 Task: Look for Airbnb properties in Balti, Moldova from 4th December, 2023 to 10th December, 2023 for 6 adults, 2 children.6 bedrooms having 6 beds and 6 bathrooms. Property type can be house. Amenities needed are: wifi, TV, free parkinig on premises, gym, breakfast. Booking option can be shelf check-in. Look for 3 properties as per requirement.
Action: Mouse moved to (596, 126)
Screenshot: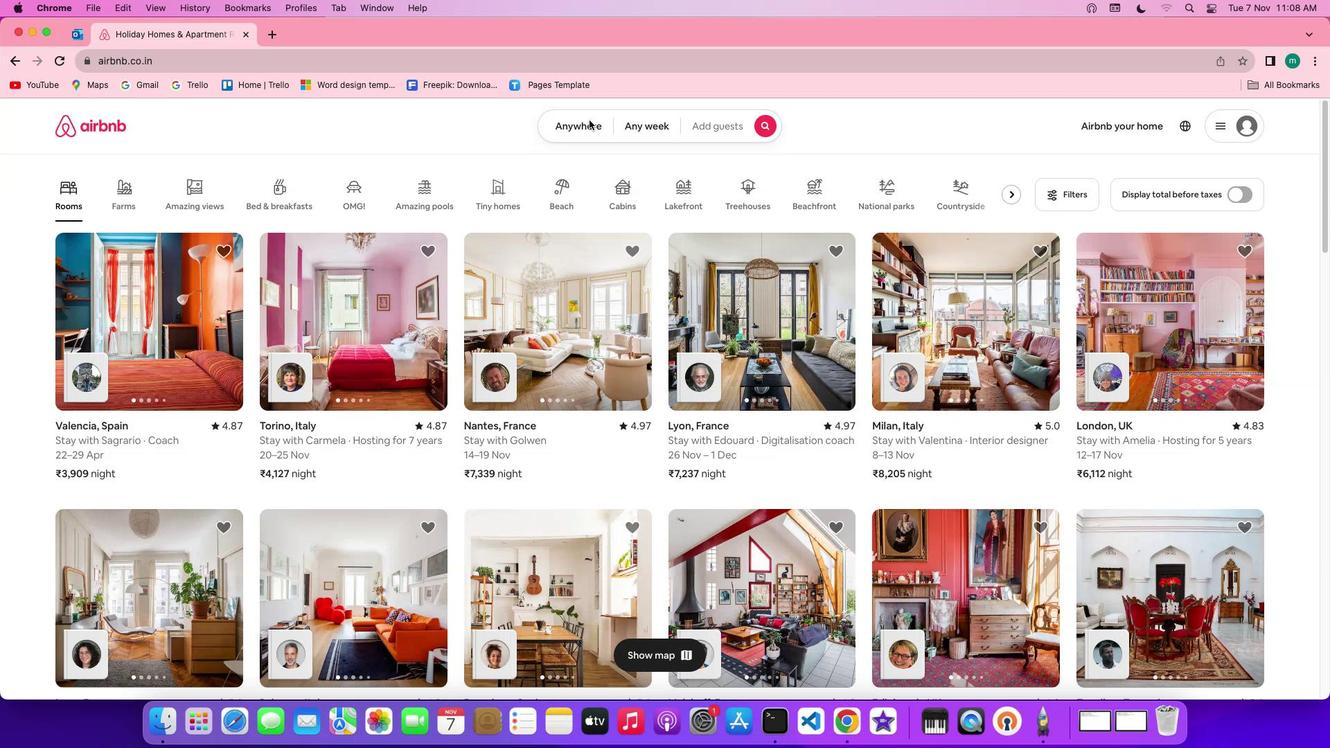 
Action: Mouse pressed left at (596, 126)
Screenshot: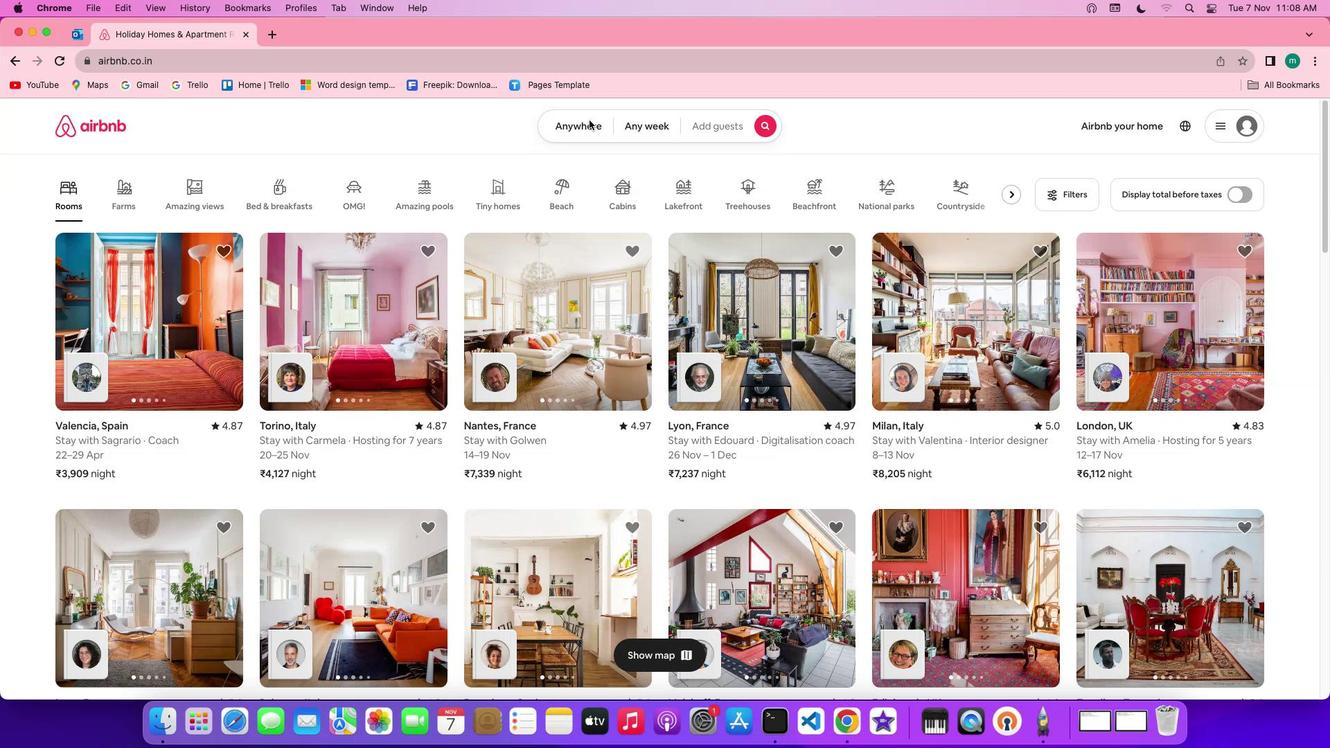 
Action: Mouse pressed left at (596, 126)
Screenshot: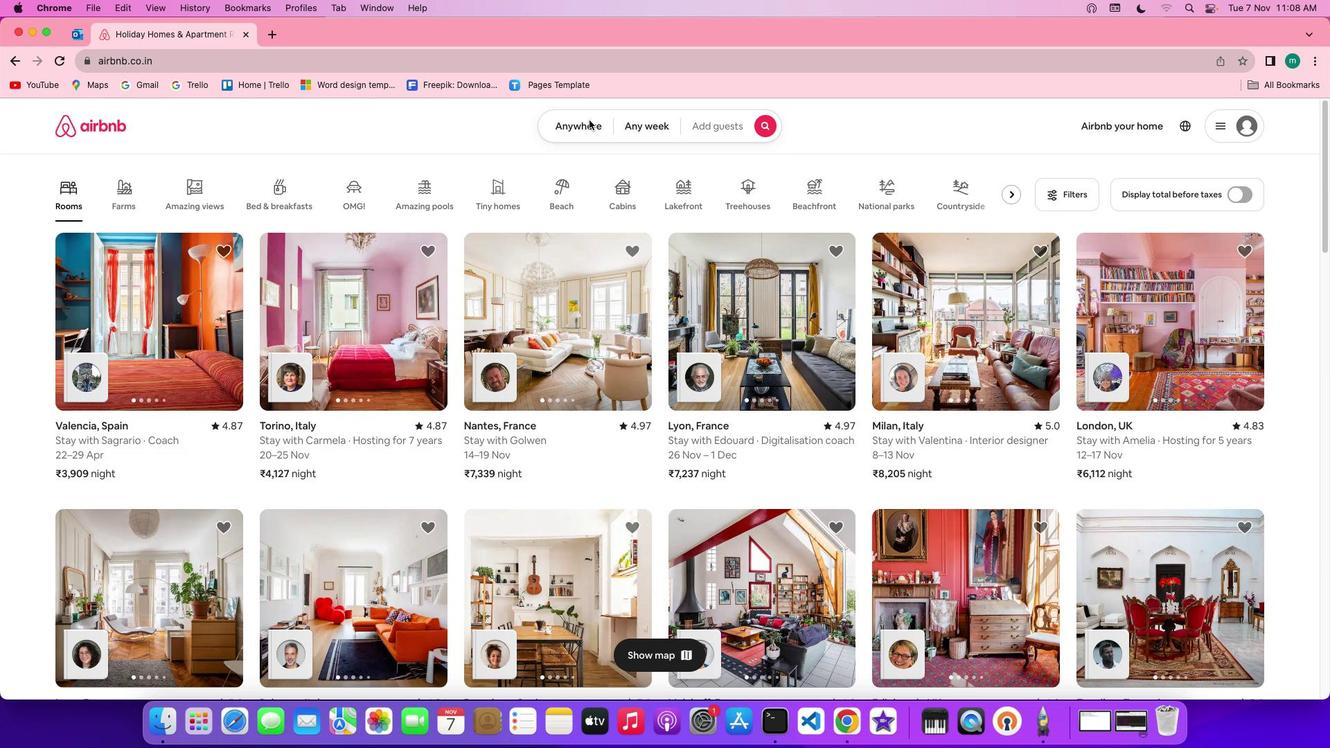 
Action: Mouse moved to (474, 190)
Screenshot: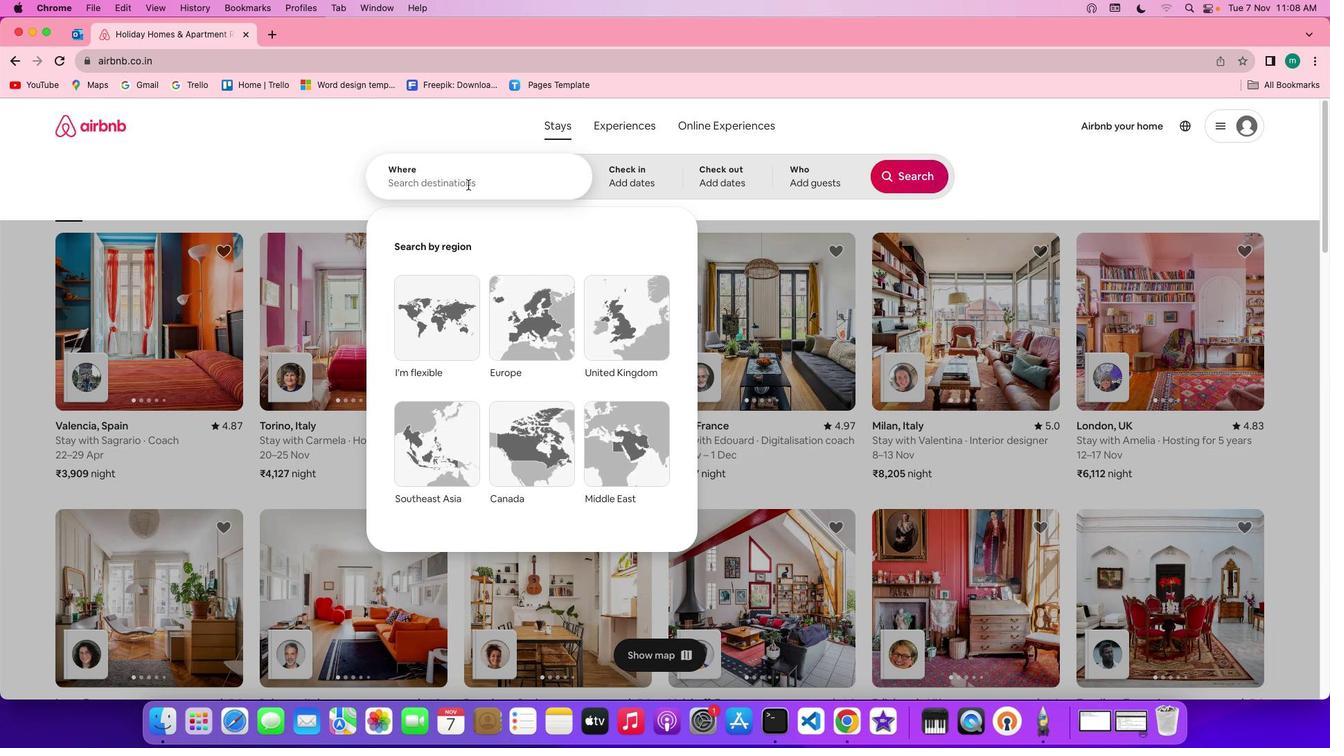 
Action: Mouse pressed left at (474, 190)
Screenshot: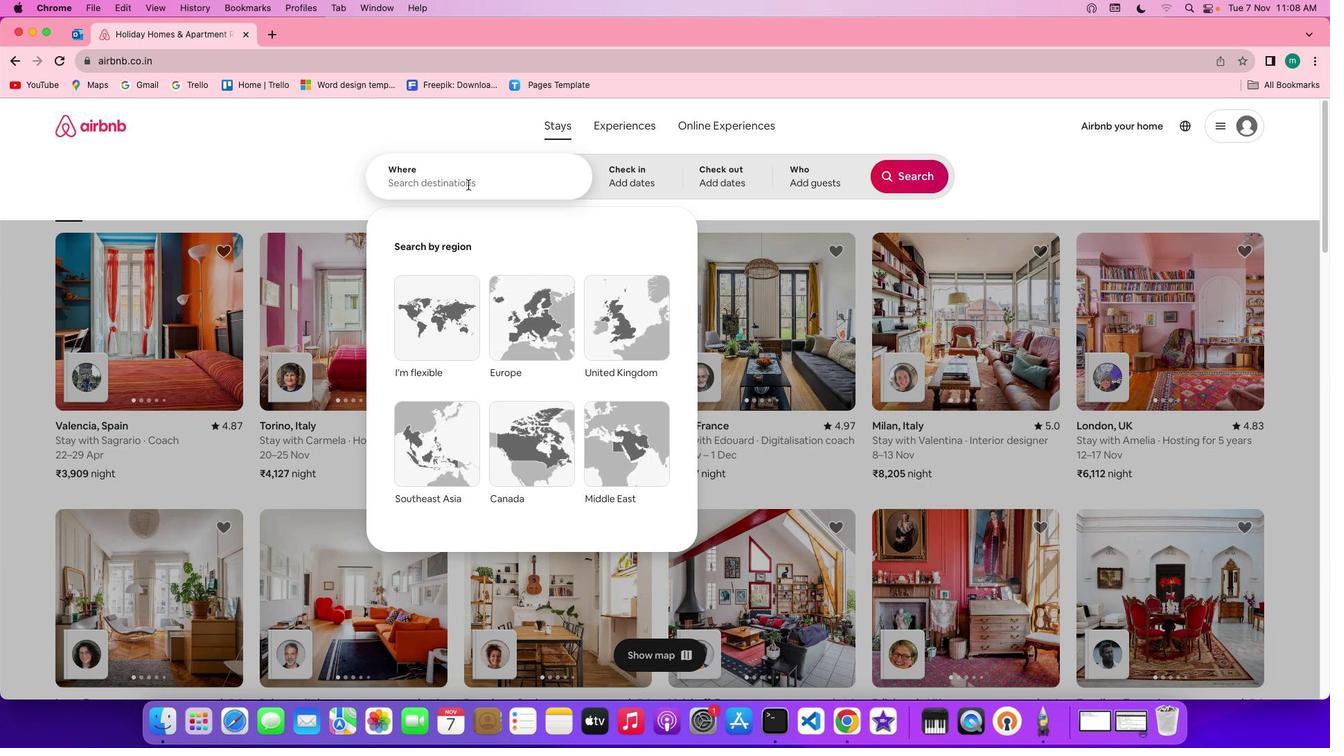 
Action: Key pressed Key.shift'B''a''l''t''i'','Key.spaceKey.shift'M''o''l''d''o''v''a'
Screenshot: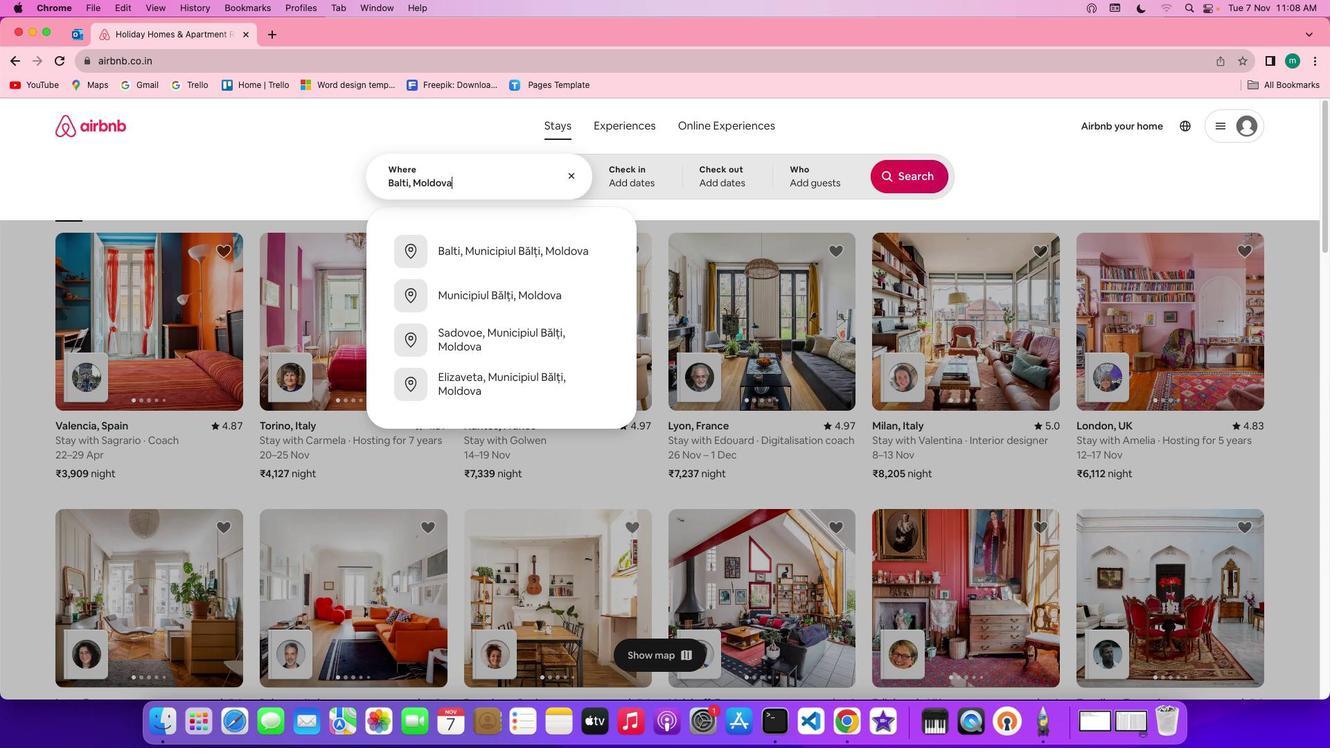 
Action: Mouse moved to (630, 193)
Screenshot: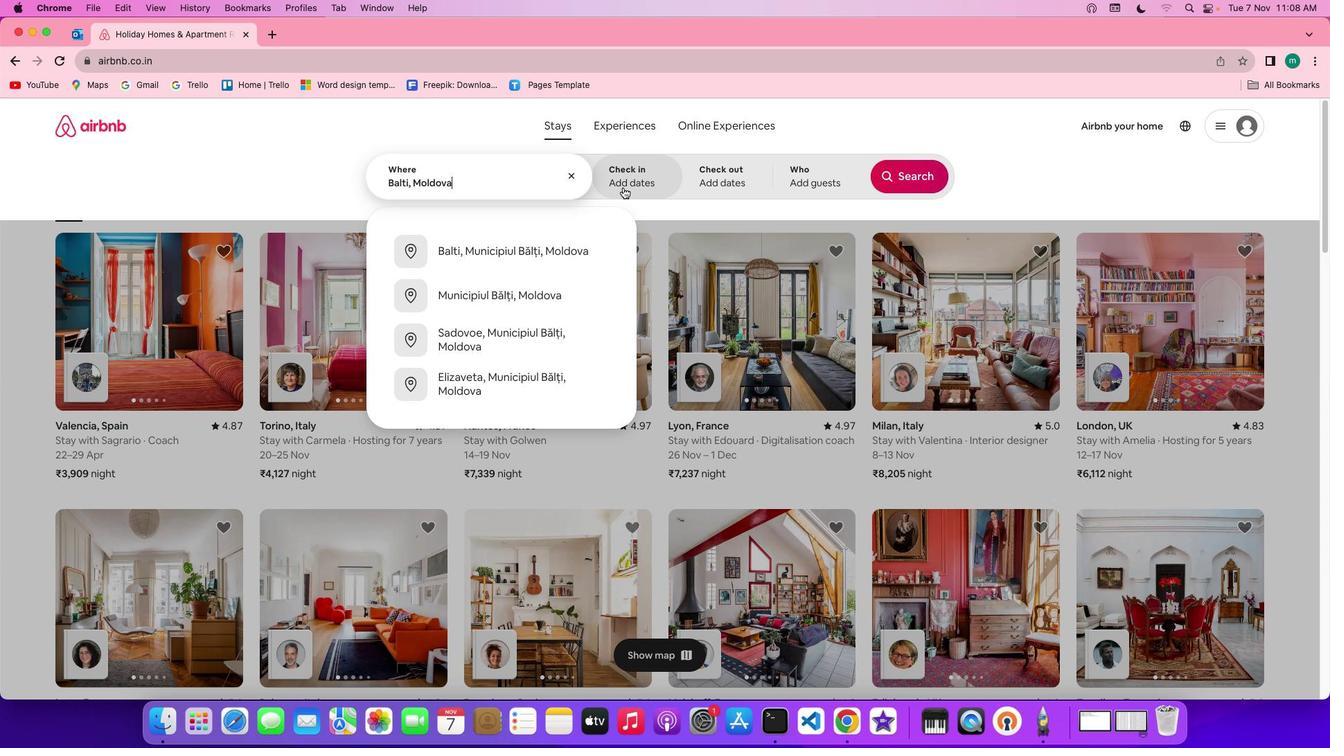 
Action: Mouse pressed left at (630, 193)
Screenshot: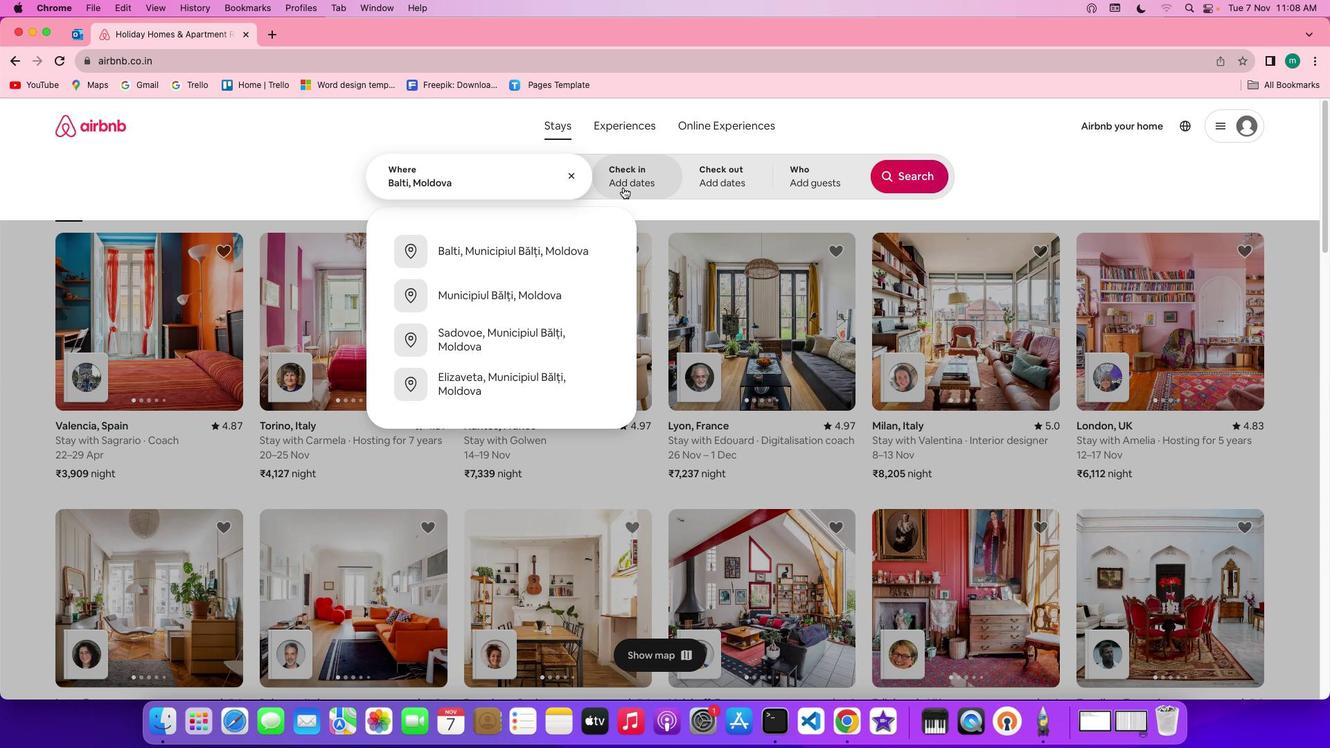 
Action: Mouse moved to (725, 383)
Screenshot: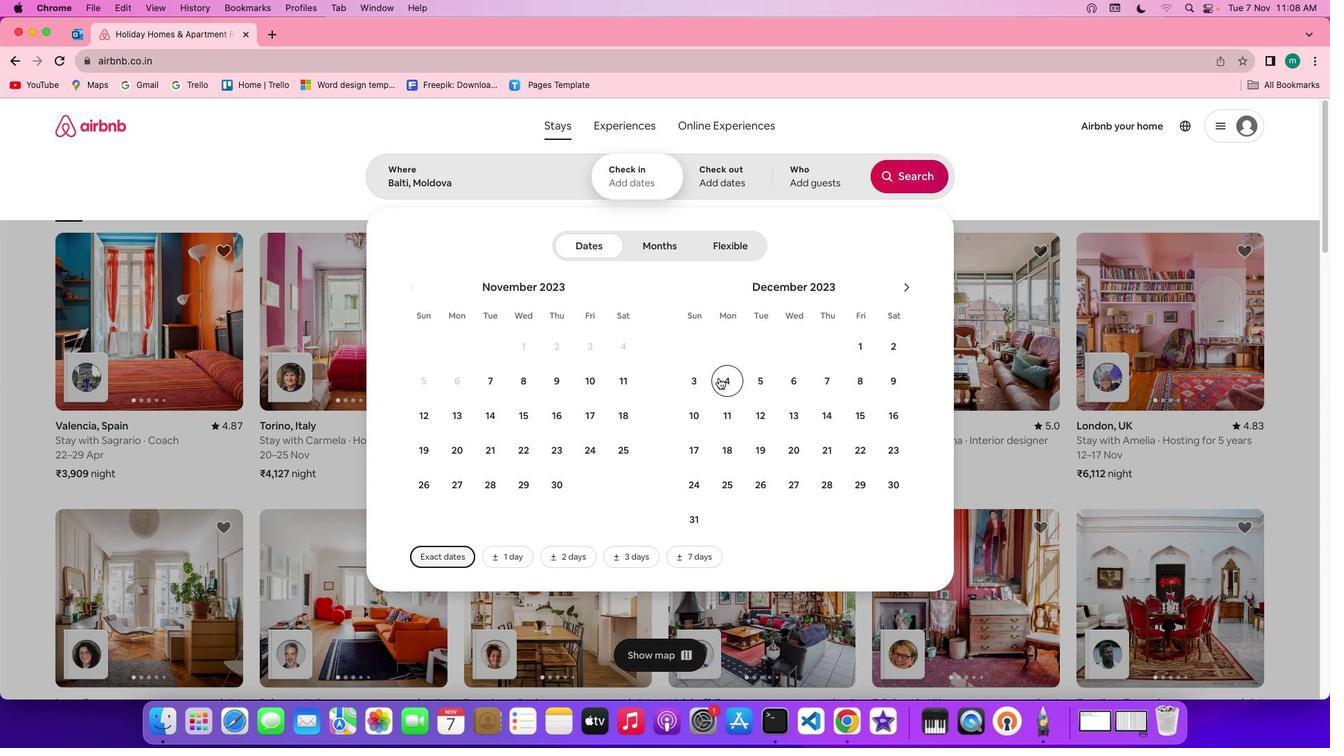 
Action: Mouse pressed left at (725, 383)
Screenshot: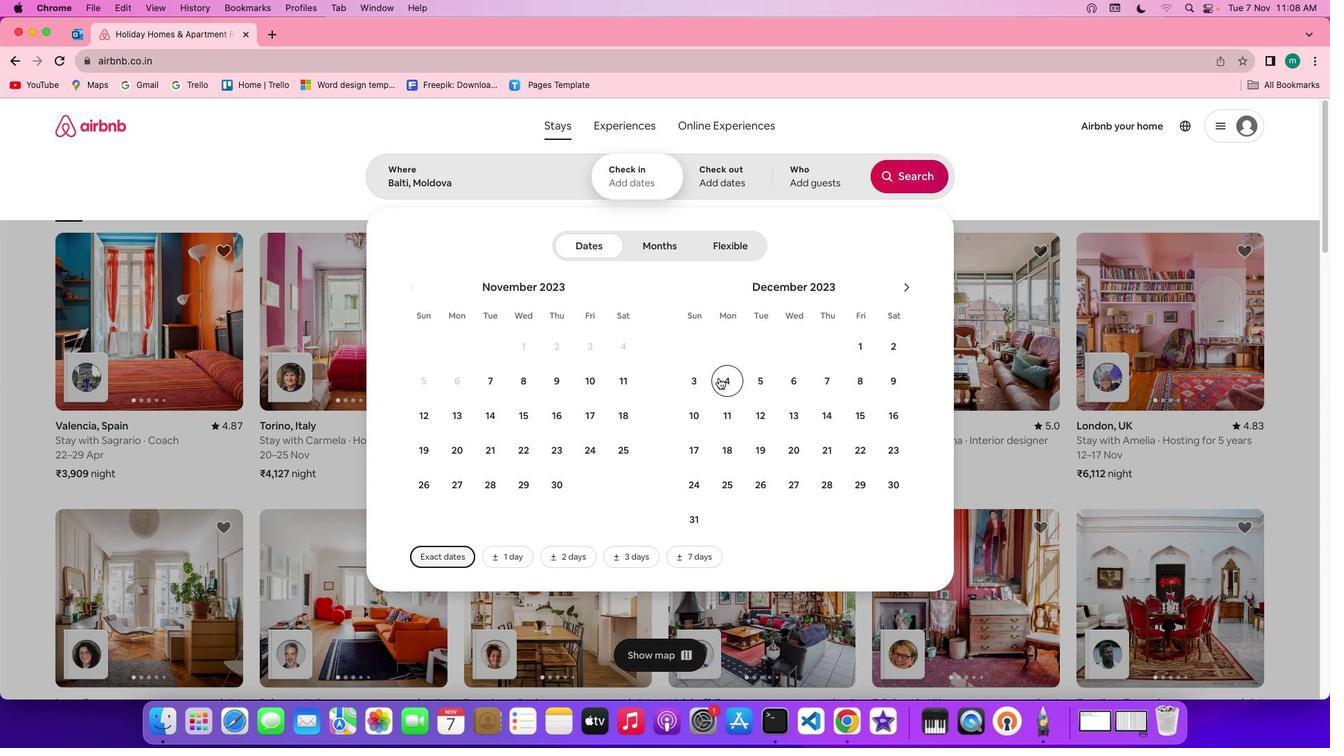 
Action: Mouse moved to (700, 422)
Screenshot: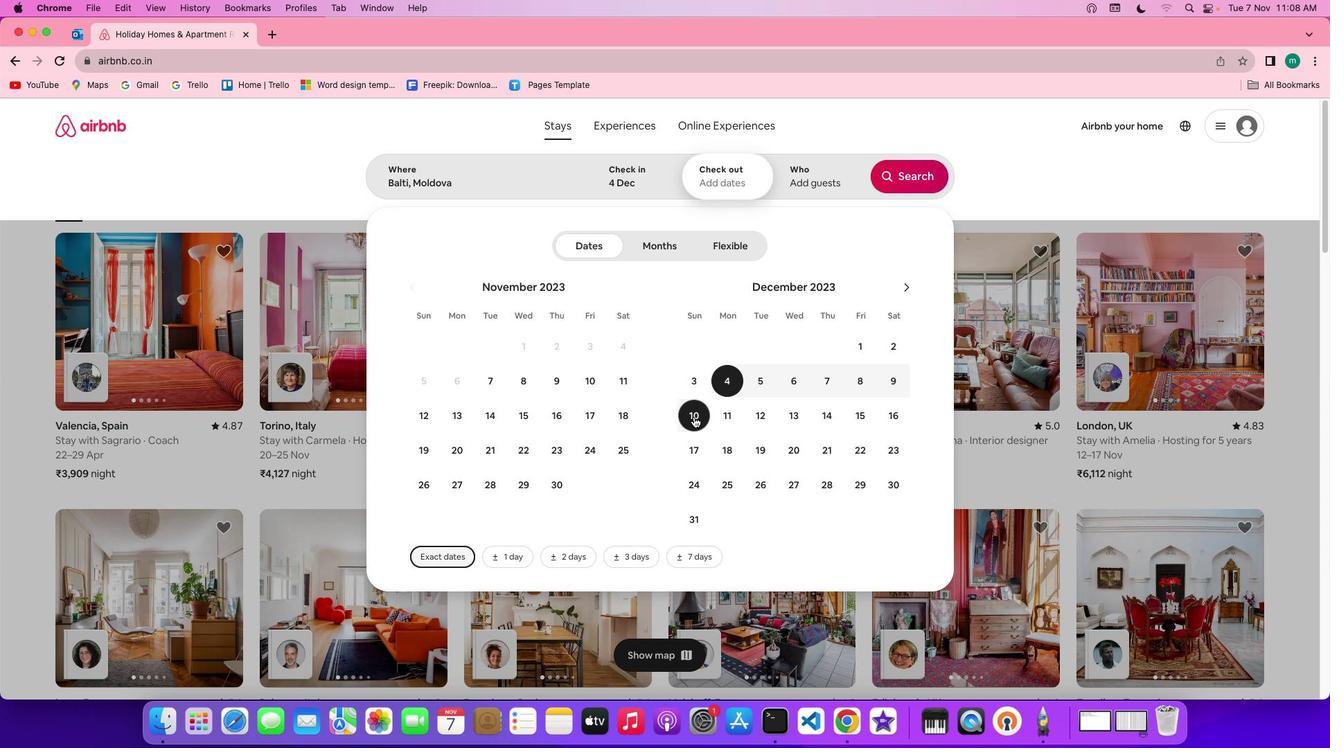 
Action: Mouse pressed left at (700, 422)
Screenshot: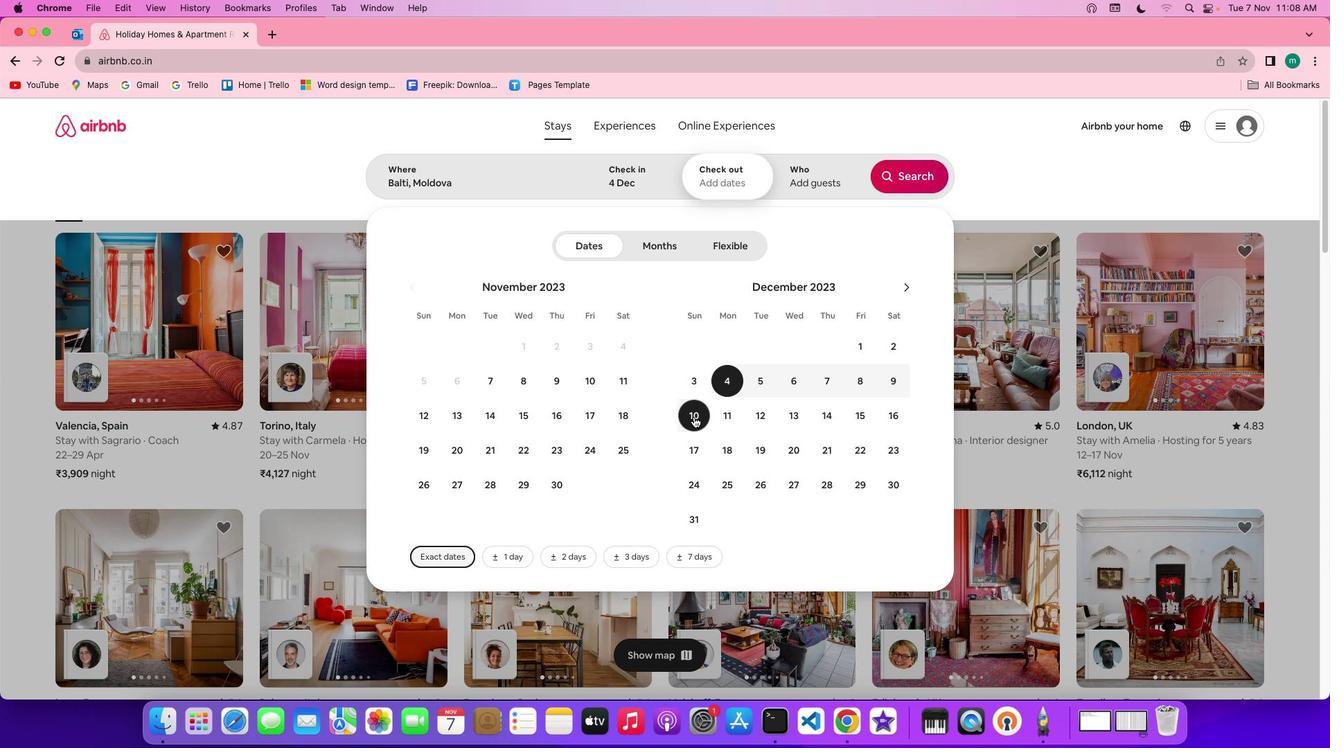 
Action: Mouse moved to (814, 191)
Screenshot: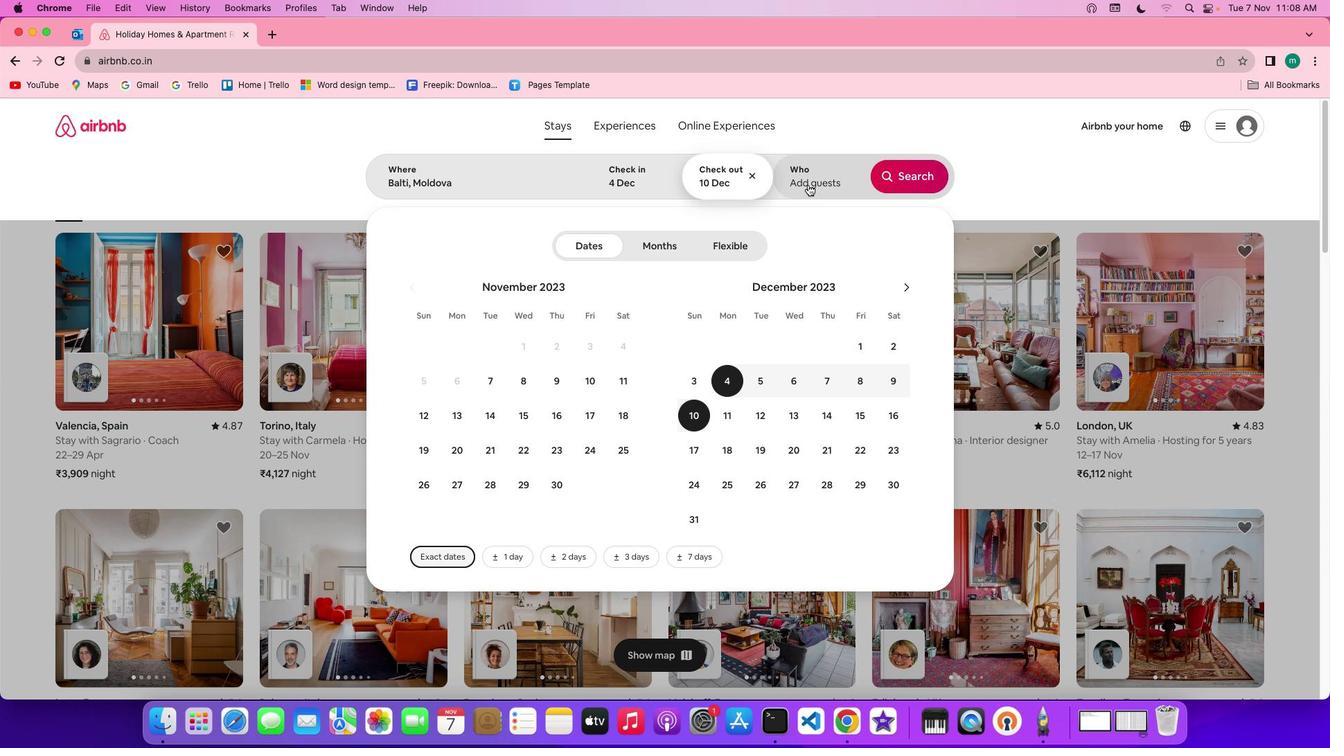 
Action: Mouse pressed left at (814, 191)
Screenshot: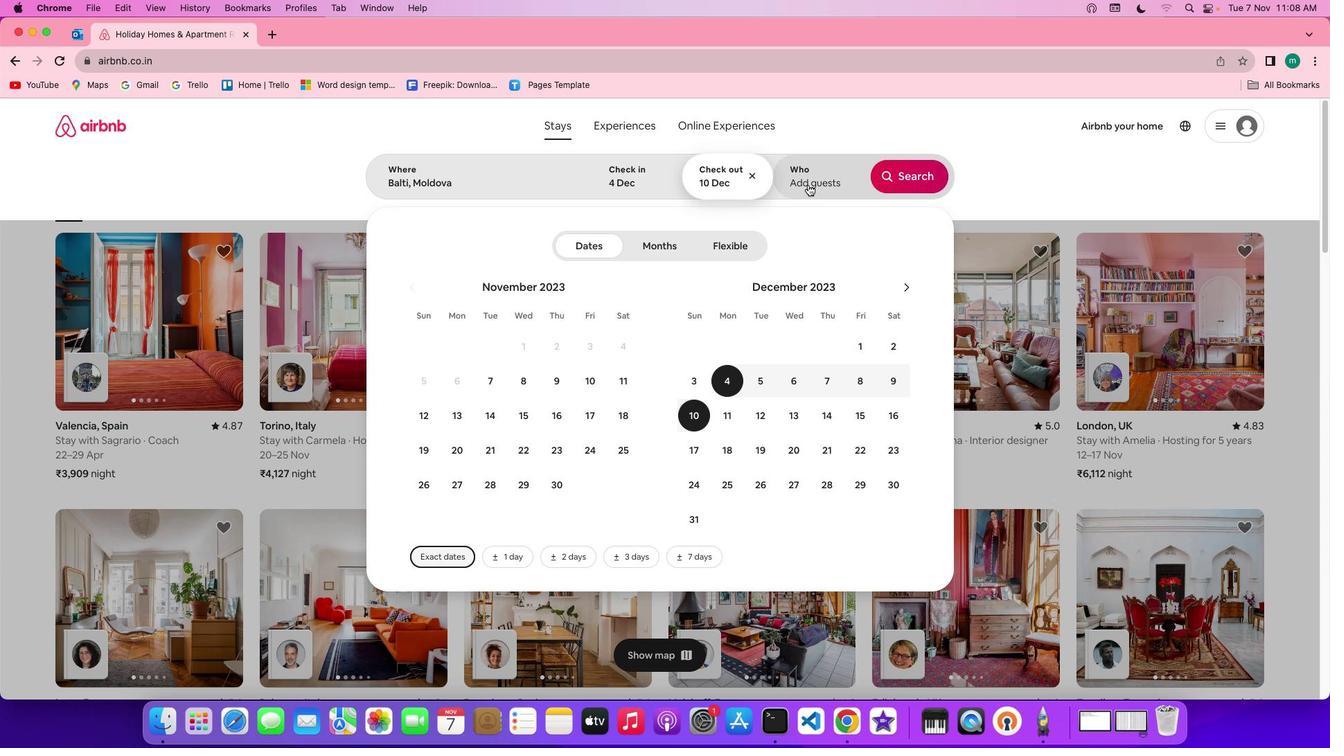 
Action: Mouse moved to (915, 259)
Screenshot: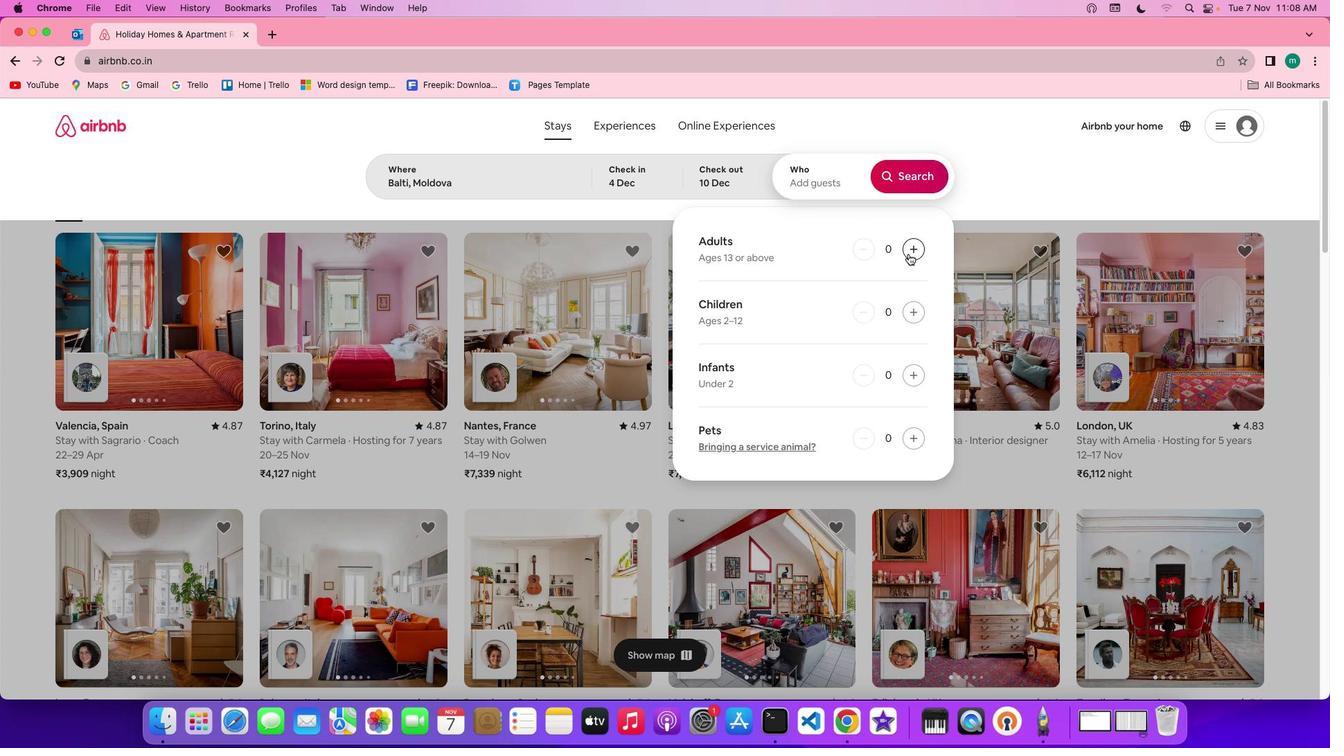 
Action: Mouse pressed left at (915, 259)
Screenshot: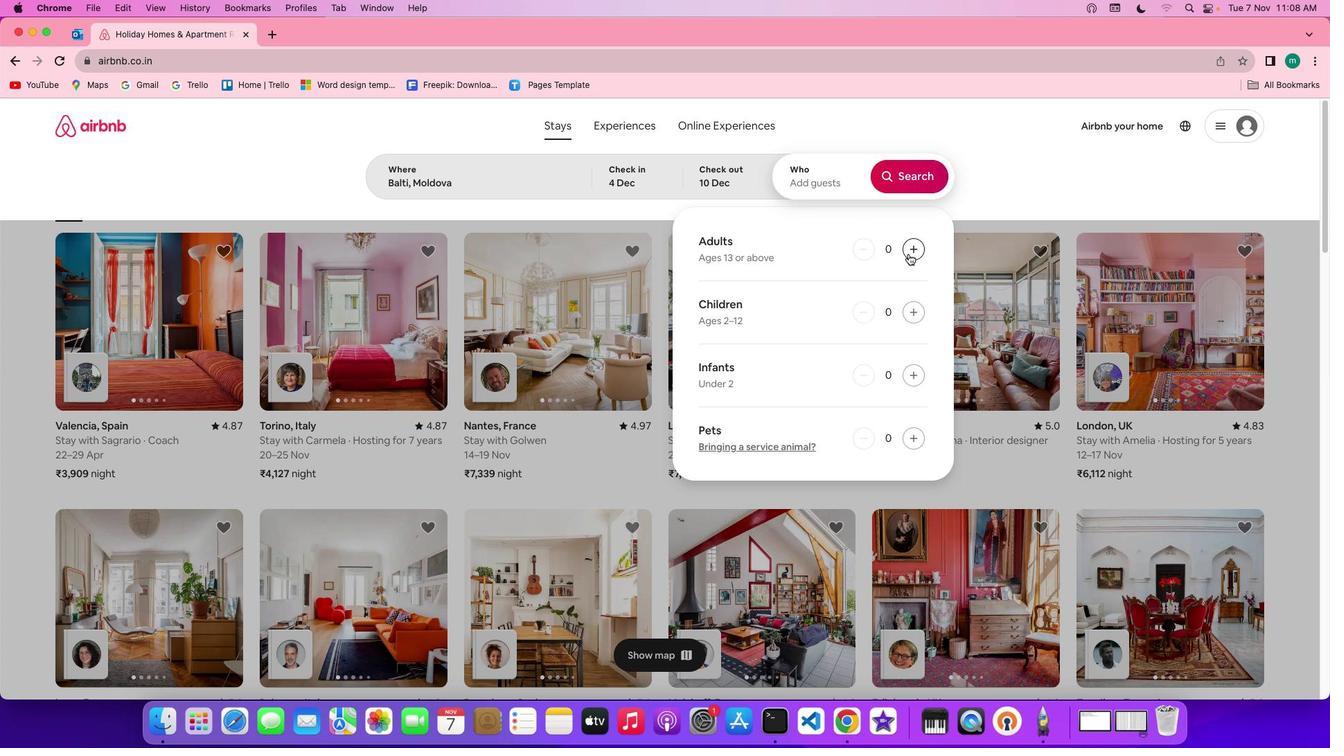 
Action: Mouse pressed left at (915, 259)
Screenshot: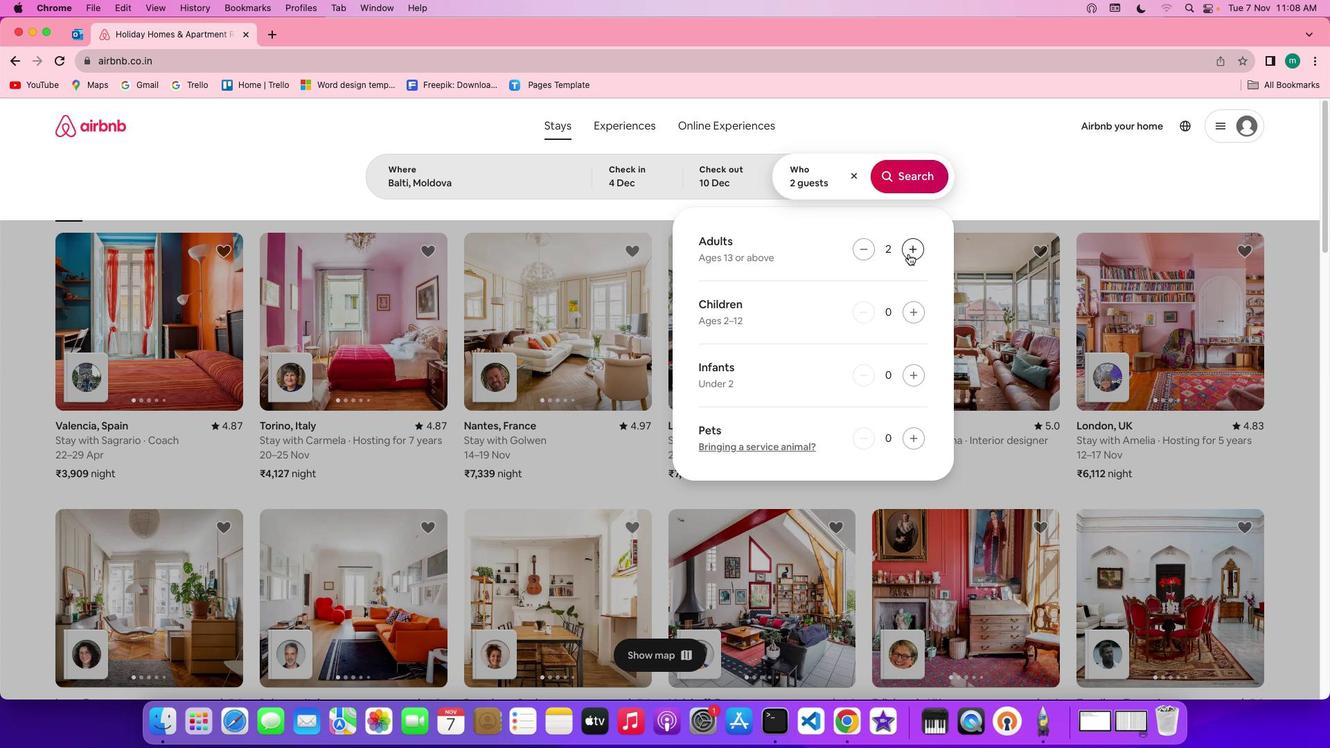 
Action: Mouse pressed left at (915, 259)
Screenshot: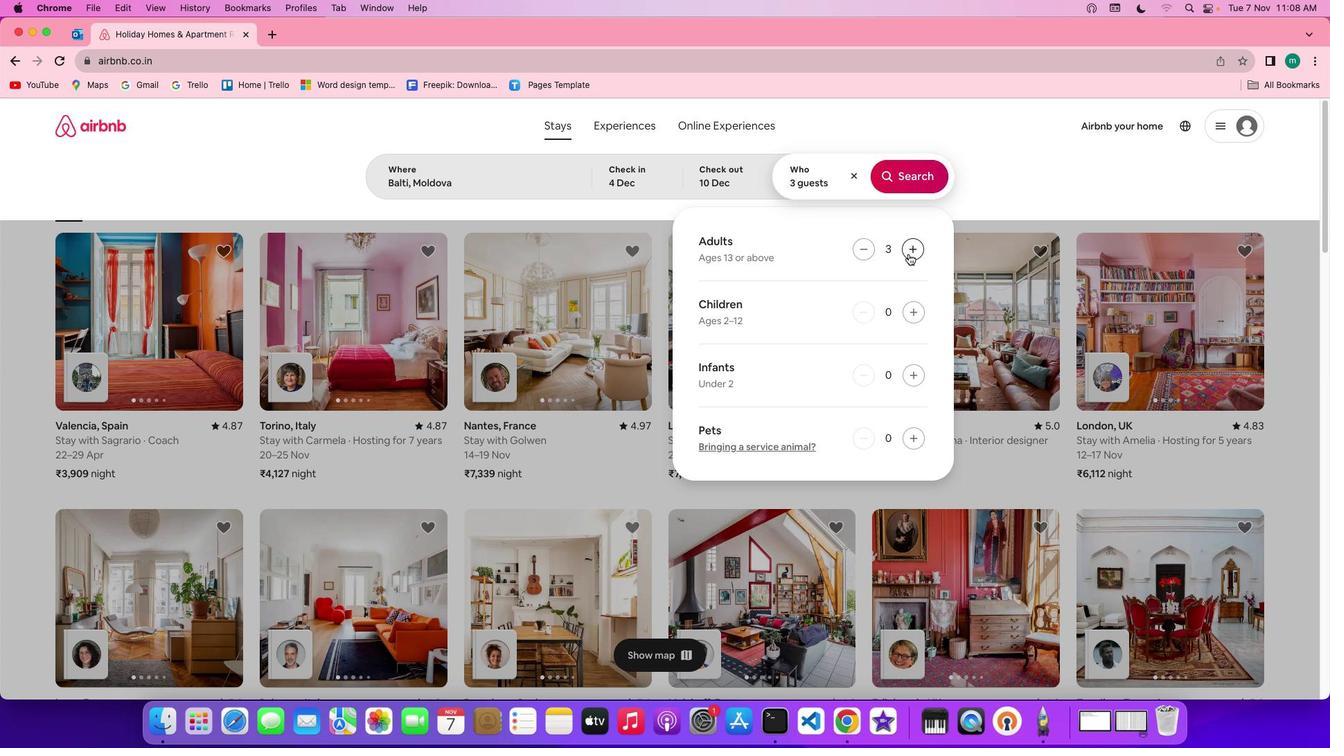 
Action: Mouse pressed left at (915, 259)
Screenshot: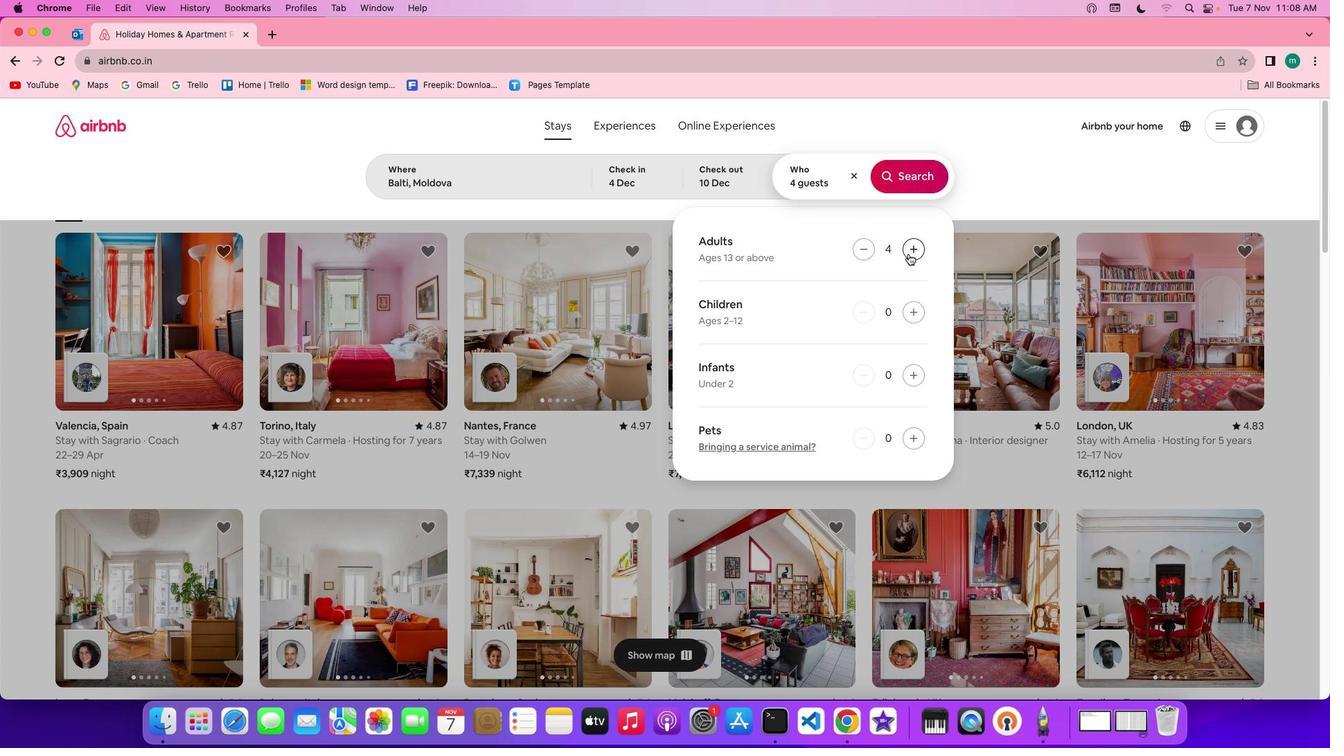 
Action: Mouse pressed left at (915, 259)
Screenshot: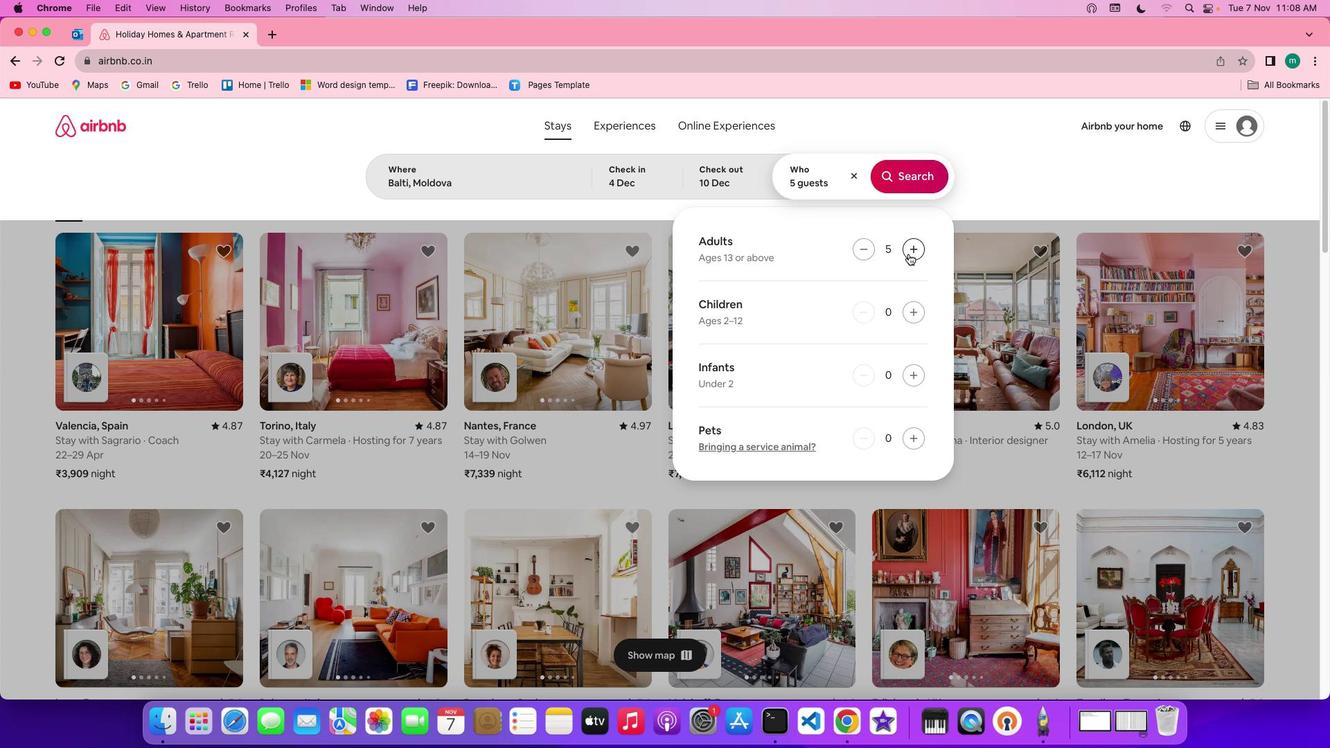
Action: Mouse pressed left at (915, 259)
Screenshot: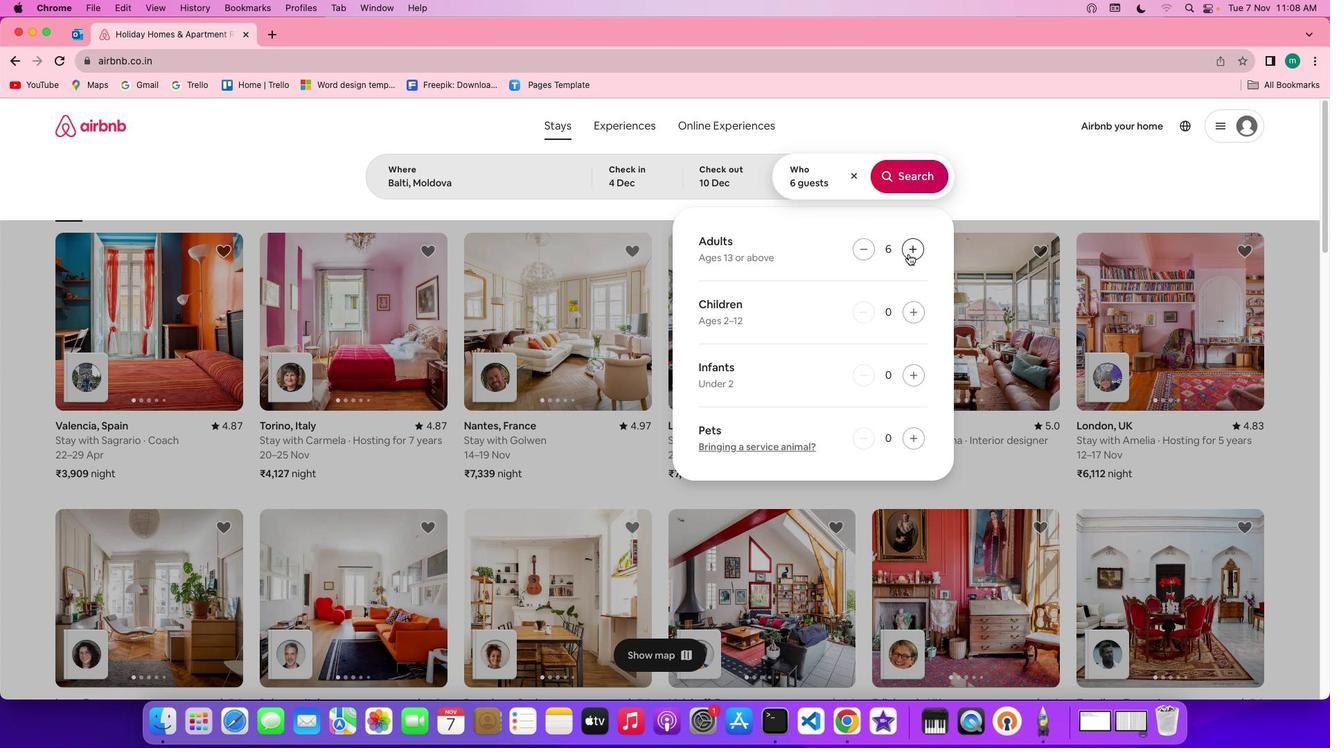 
Action: Mouse moved to (925, 318)
Screenshot: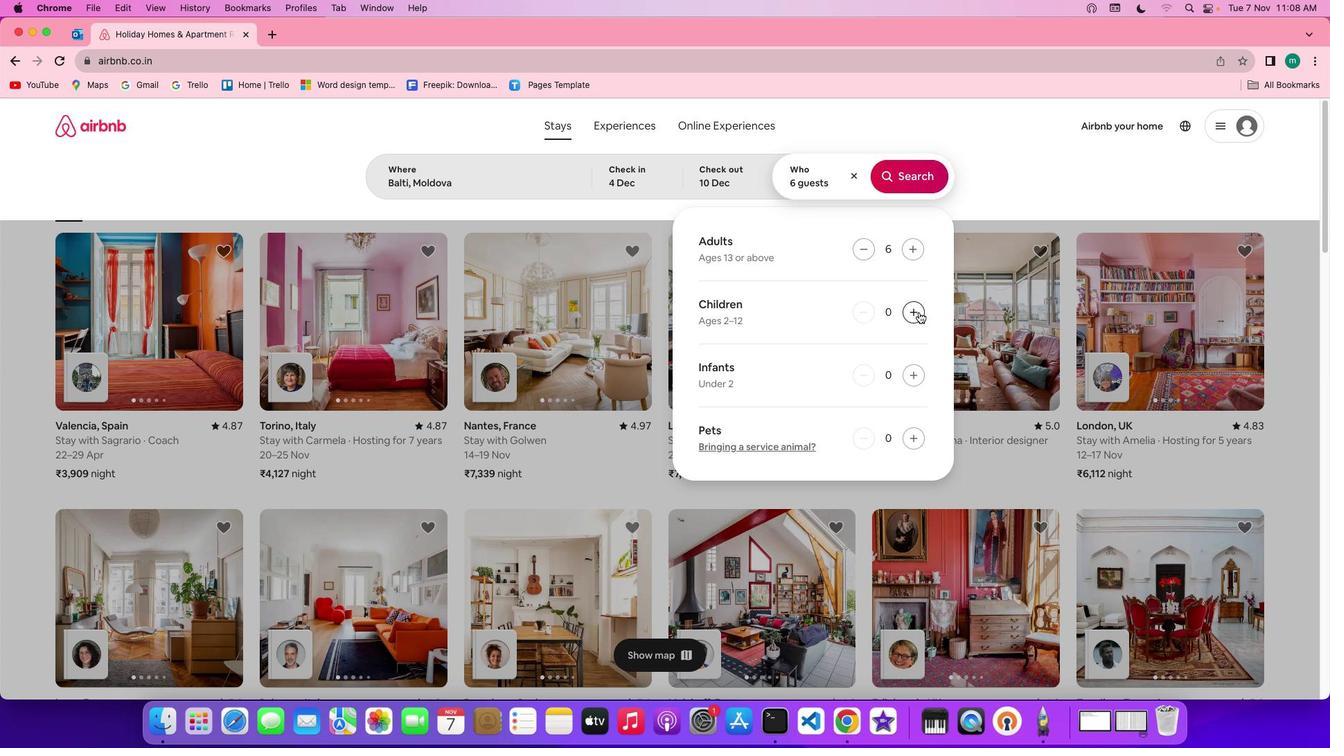 
Action: Mouse pressed left at (925, 318)
Screenshot: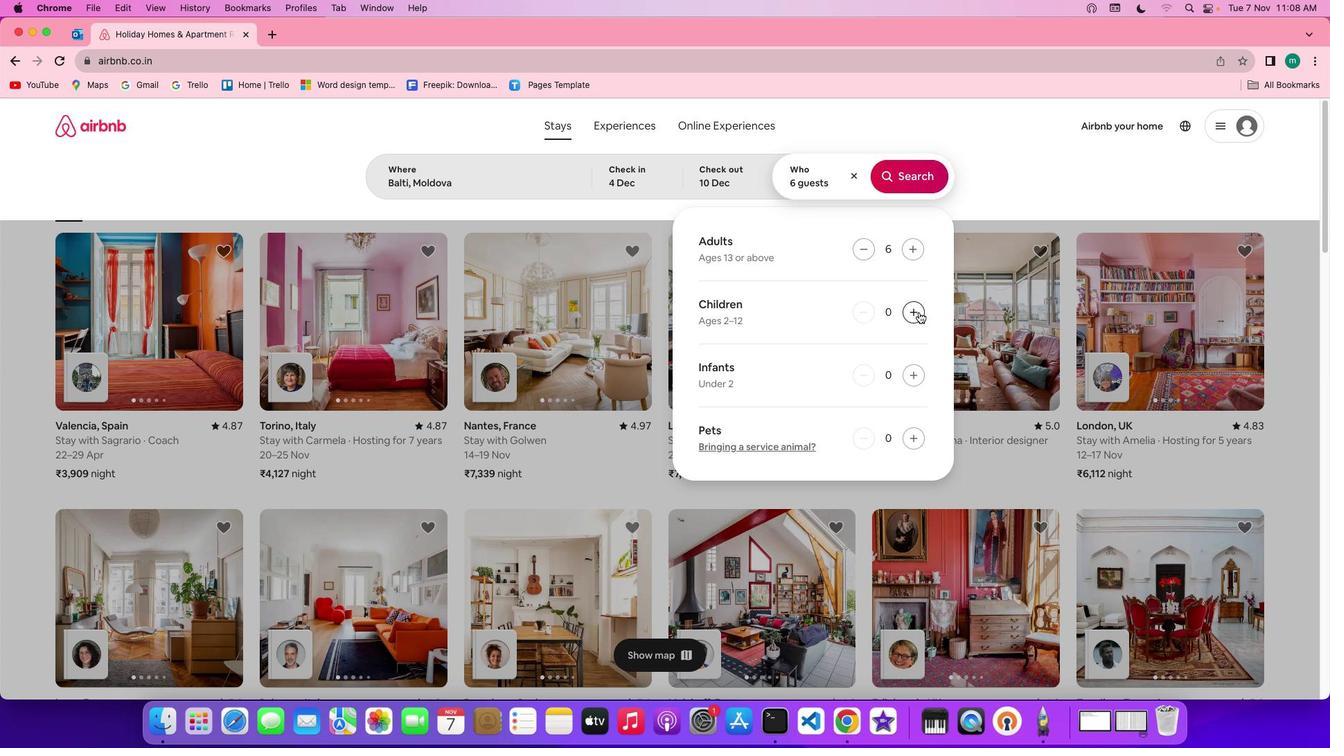 
Action: Mouse pressed left at (925, 318)
Screenshot: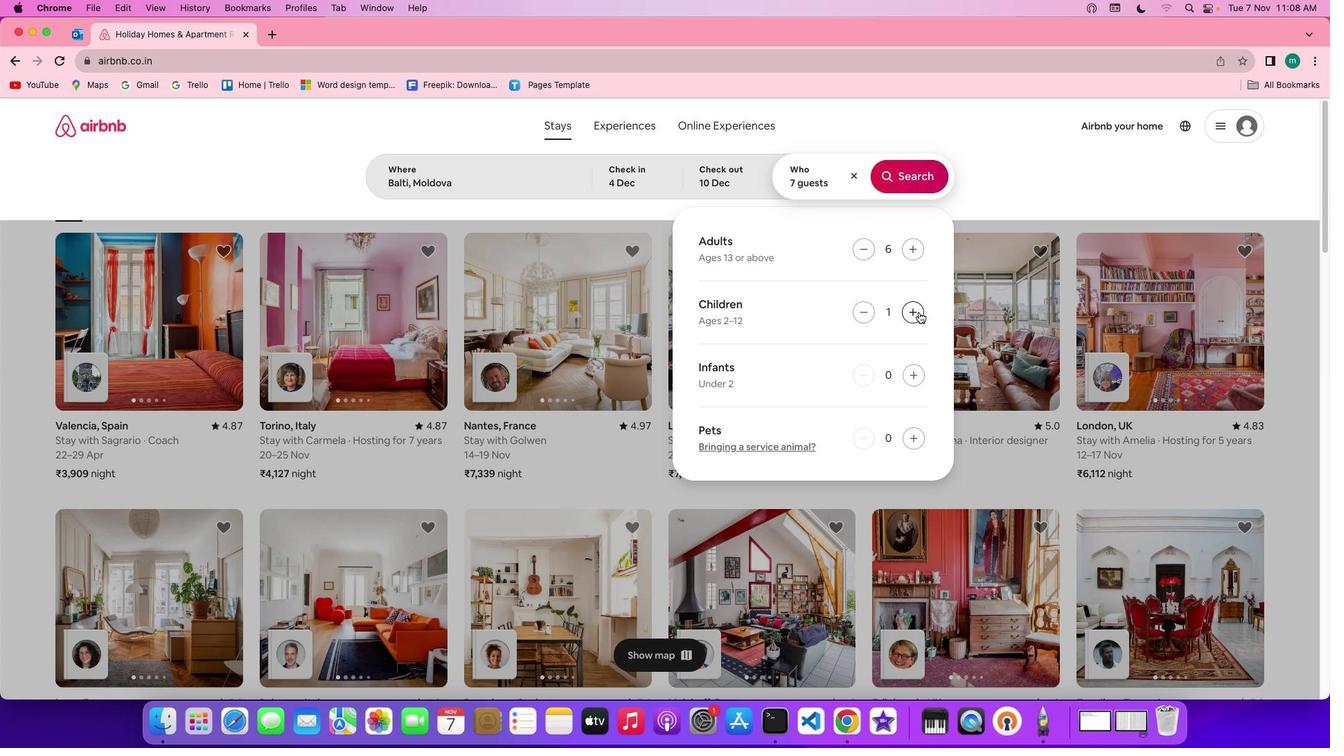 
Action: Mouse moved to (910, 190)
Screenshot: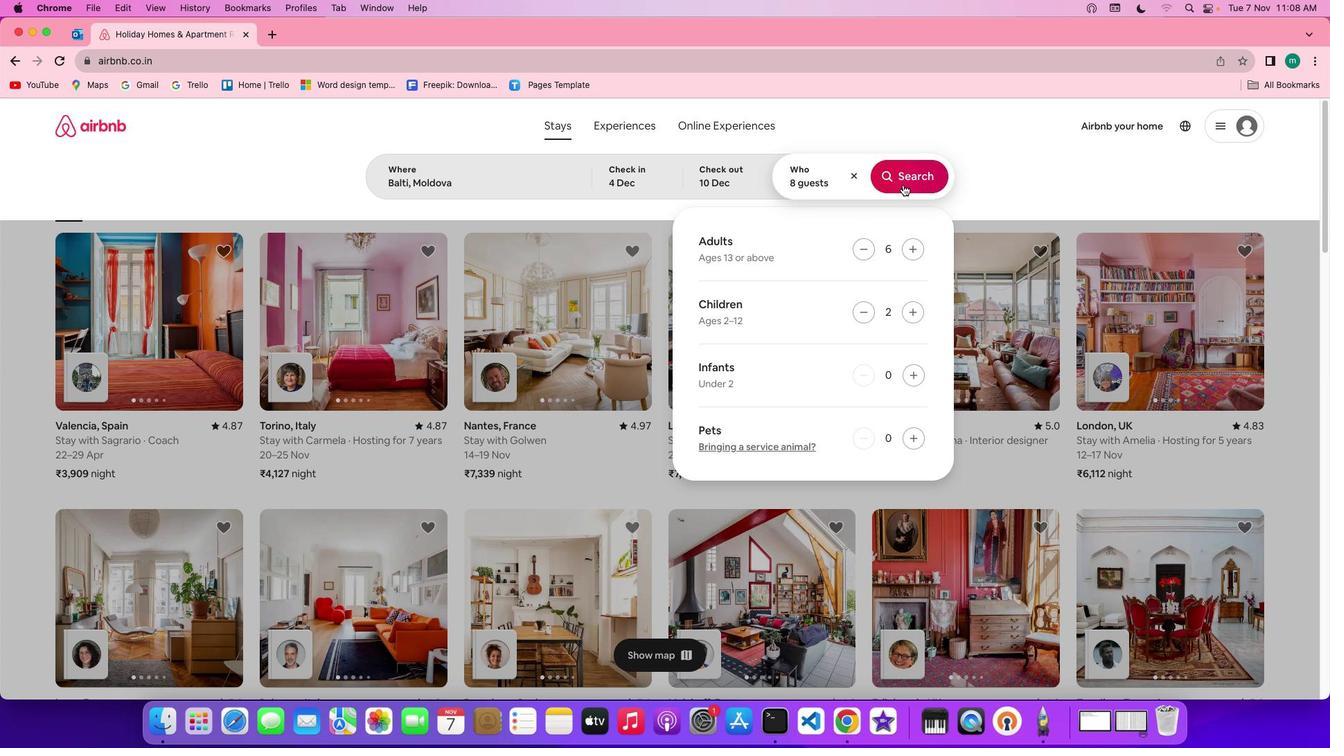 
Action: Mouse pressed left at (910, 190)
Screenshot: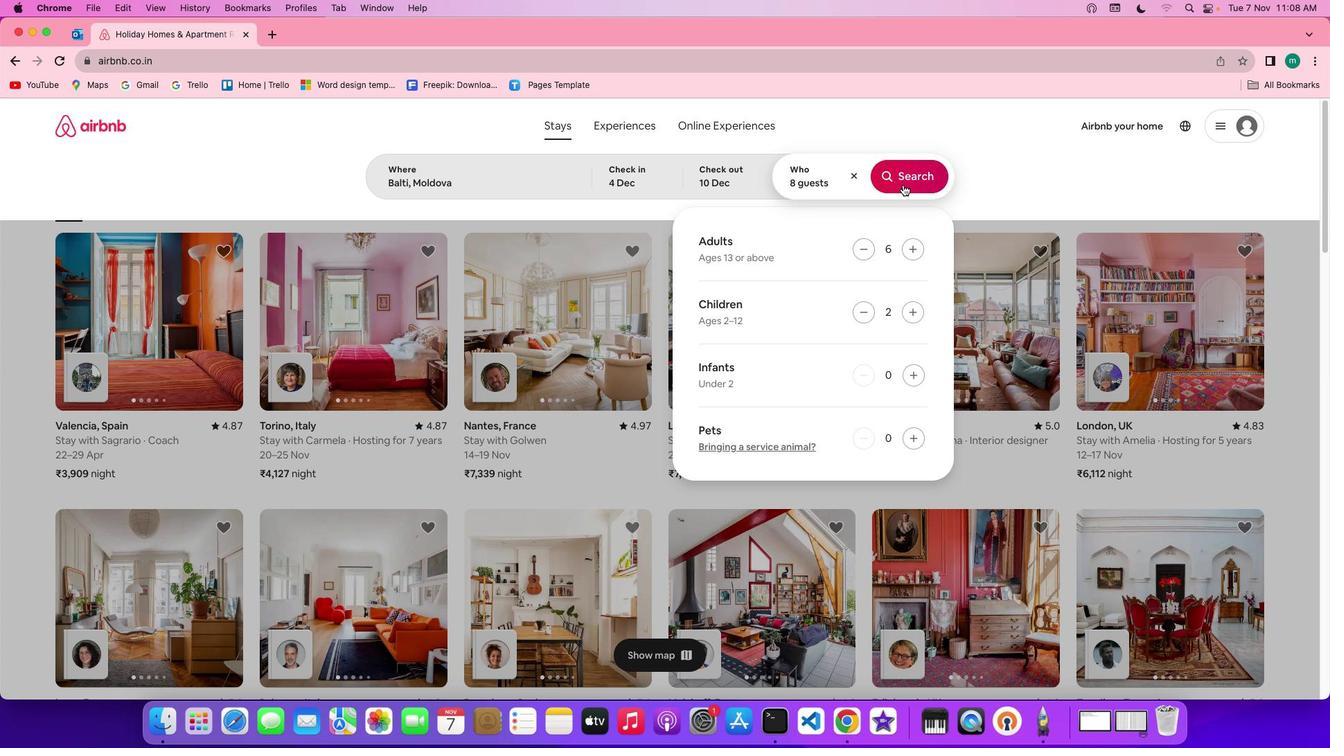
Action: Mouse moved to (1114, 185)
Screenshot: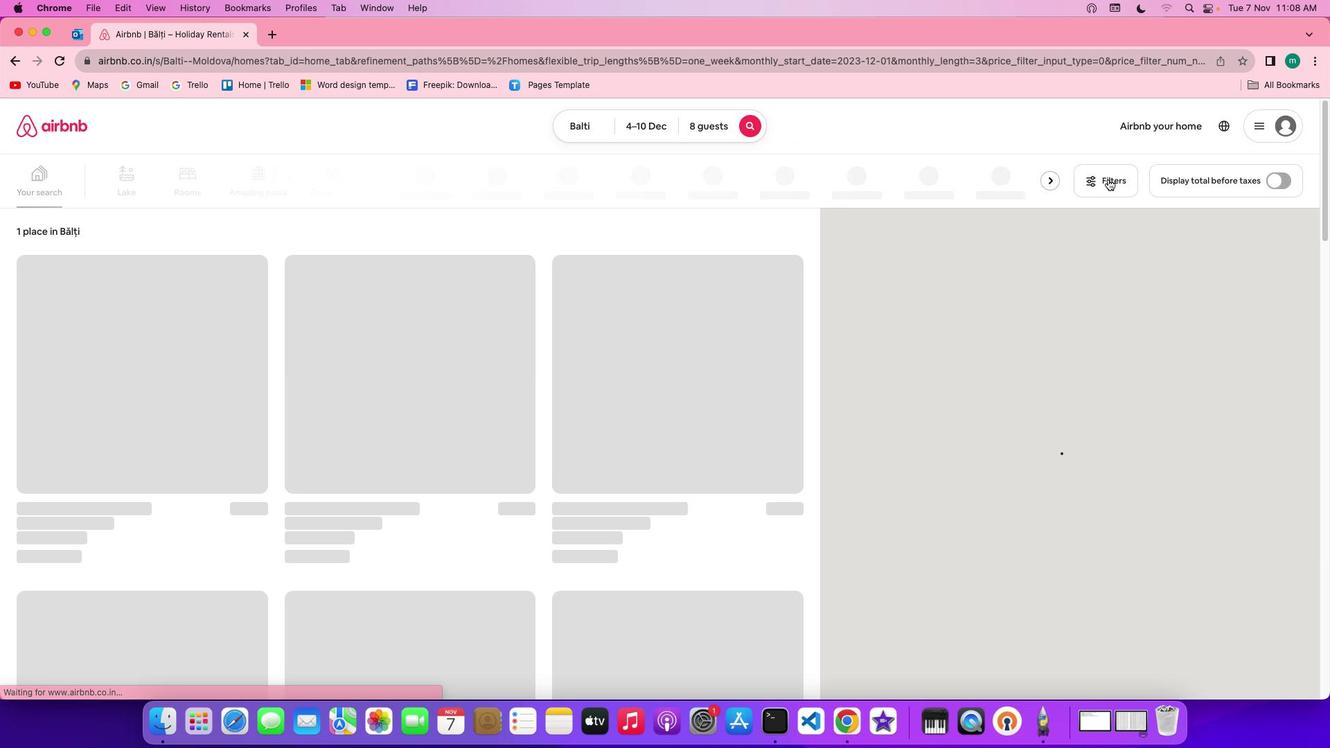 
Action: Mouse pressed left at (1114, 185)
Screenshot: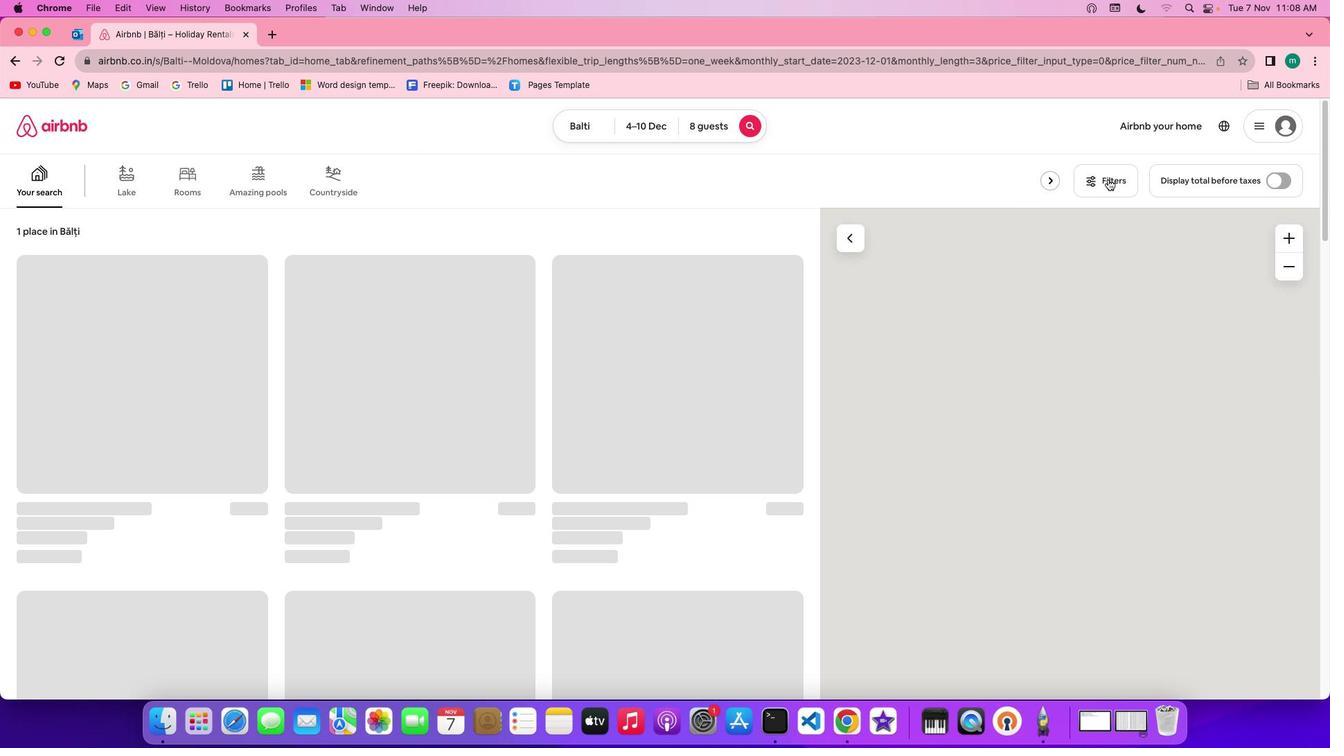 
Action: Mouse moved to (749, 361)
Screenshot: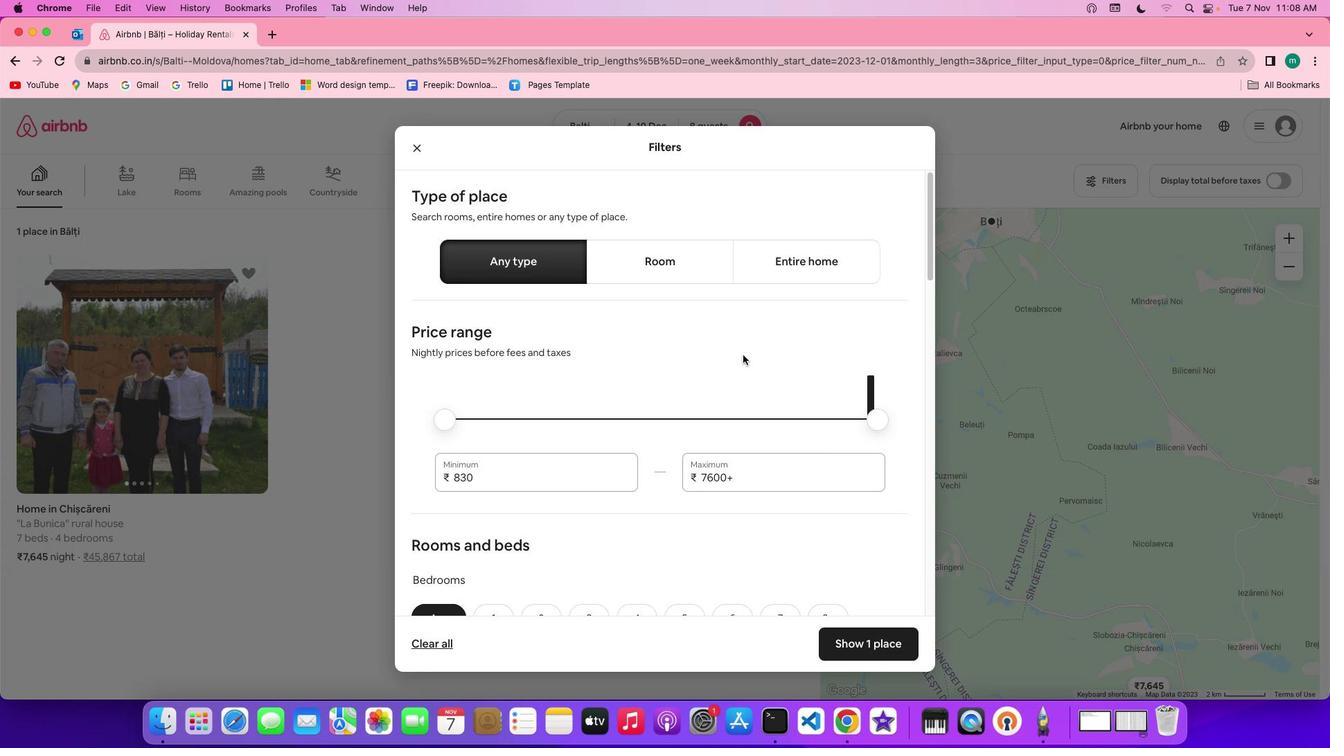 
Action: Mouse scrolled (749, 361) with delta (6, 5)
Screenshot: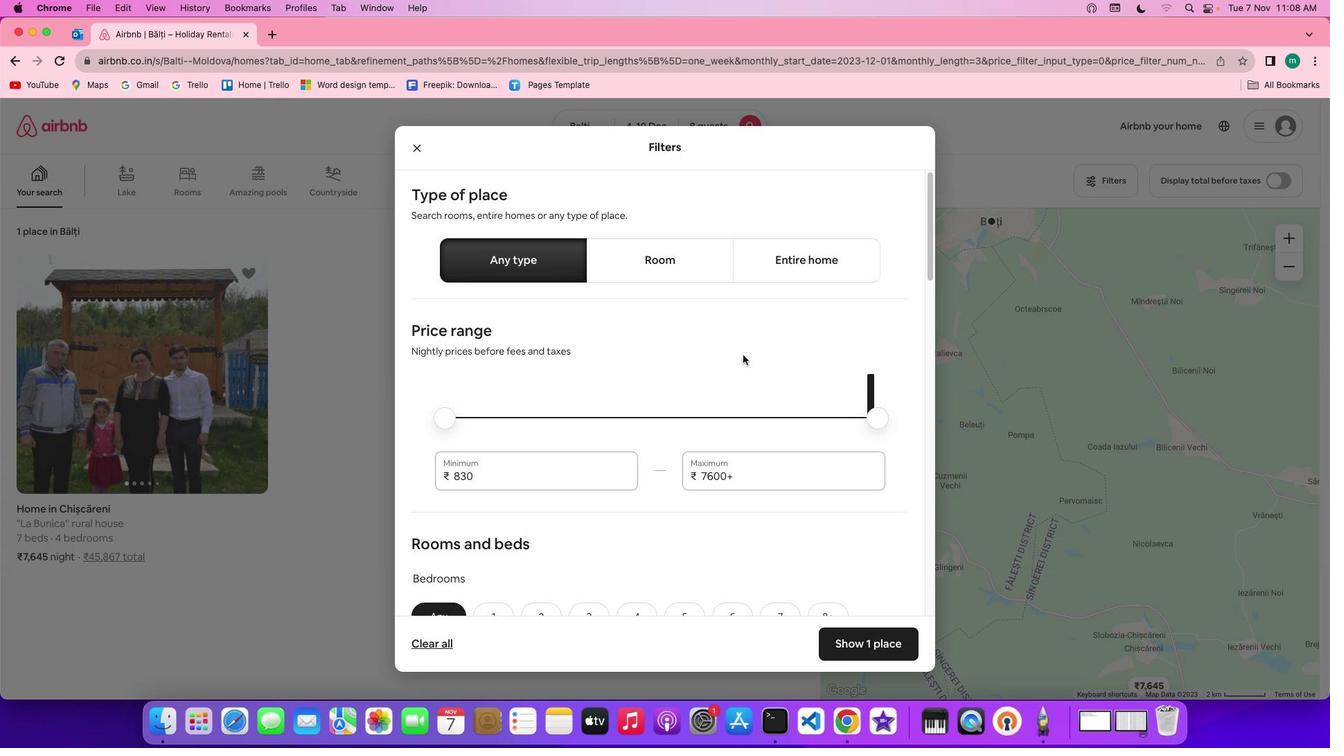 
Action: Mouse scrolled (749, 361) with delta (6, 5)
Screenshot: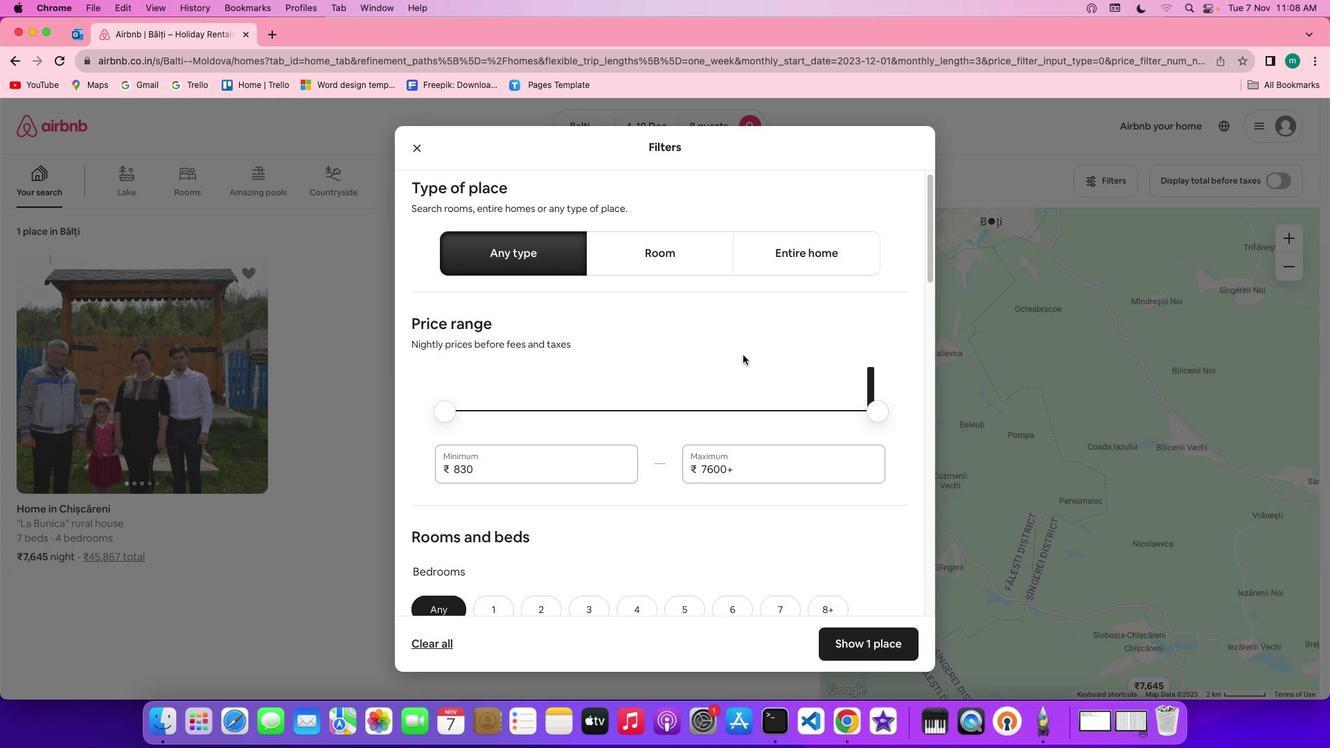 
Action: Mouse scrolled (749, 361) with delta (6, 5)
Screenshot: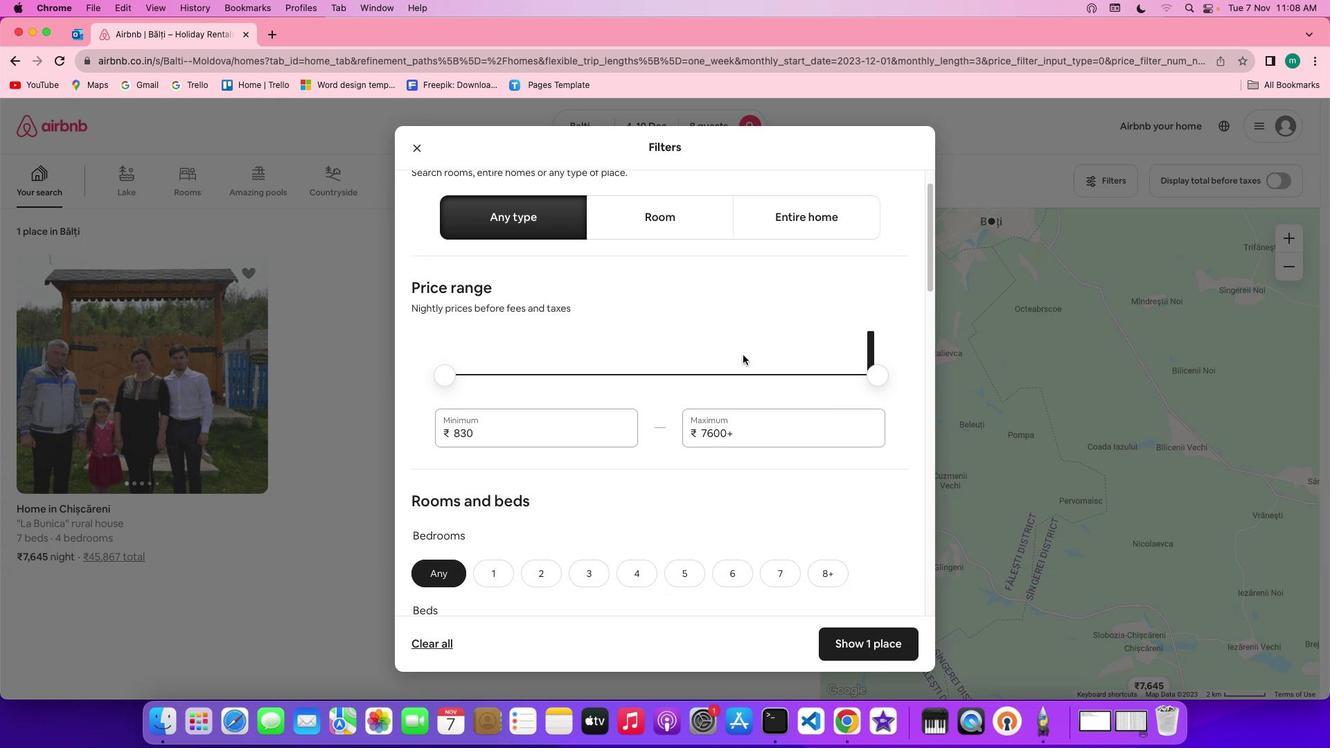 
Action: Mouse scrolled (749, 361) with delta (6, 5)
Screenshot: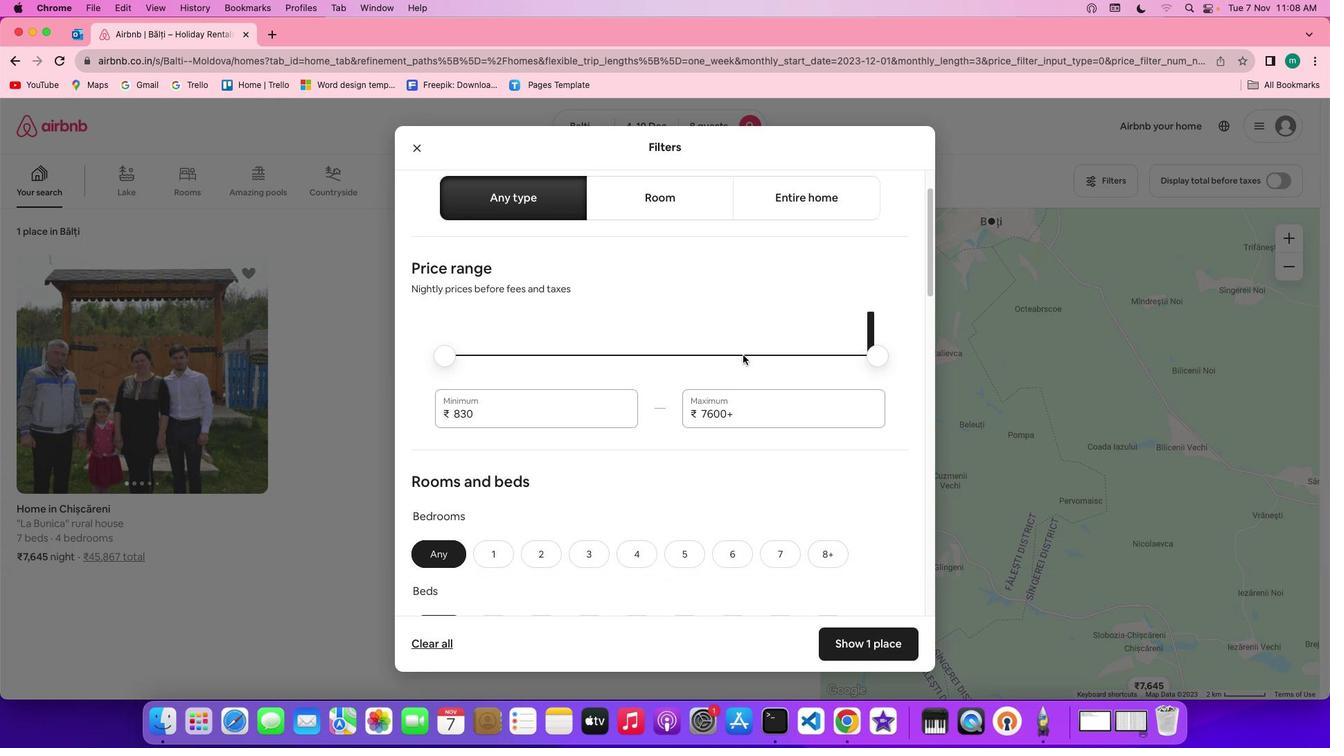 
Action: Mouse scrolled (749, 361) with delta (6, 5)
Screenshot: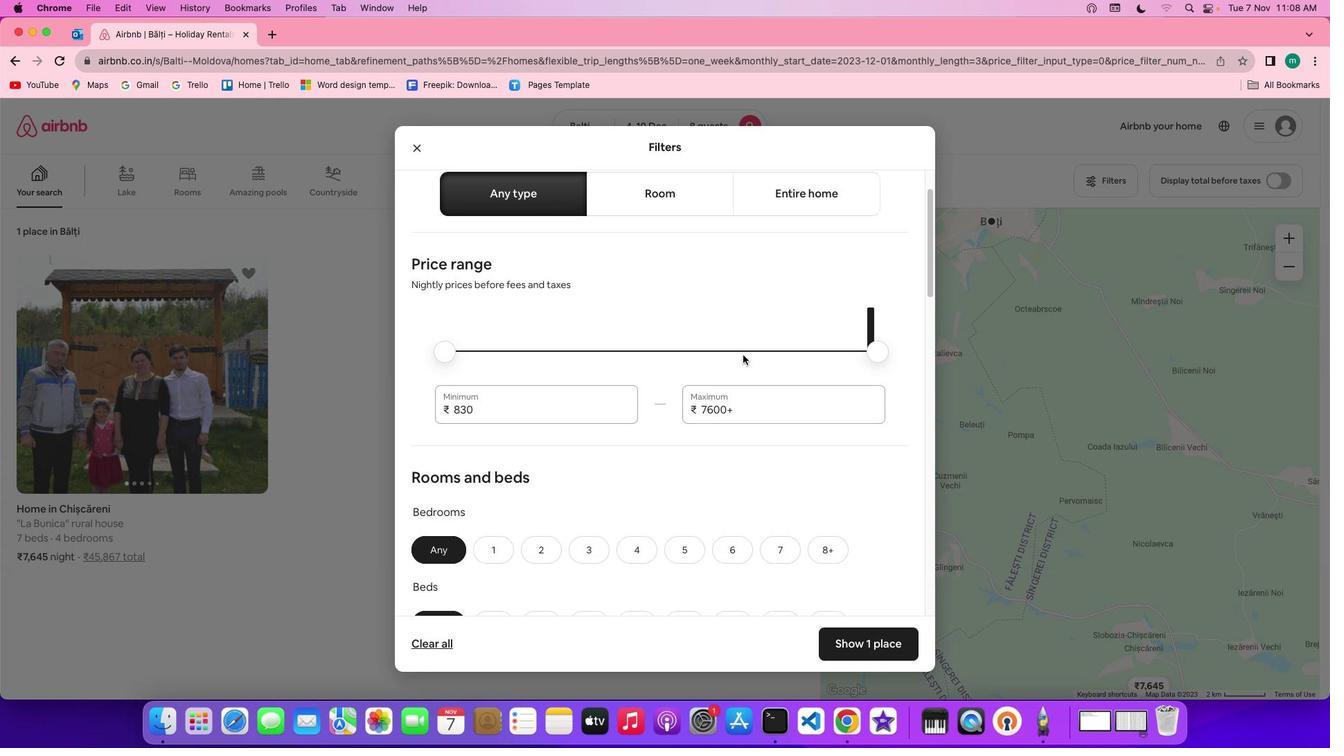 
Action: Mouse scrolled (749, 361) with delta (6, 5)
Screenshot: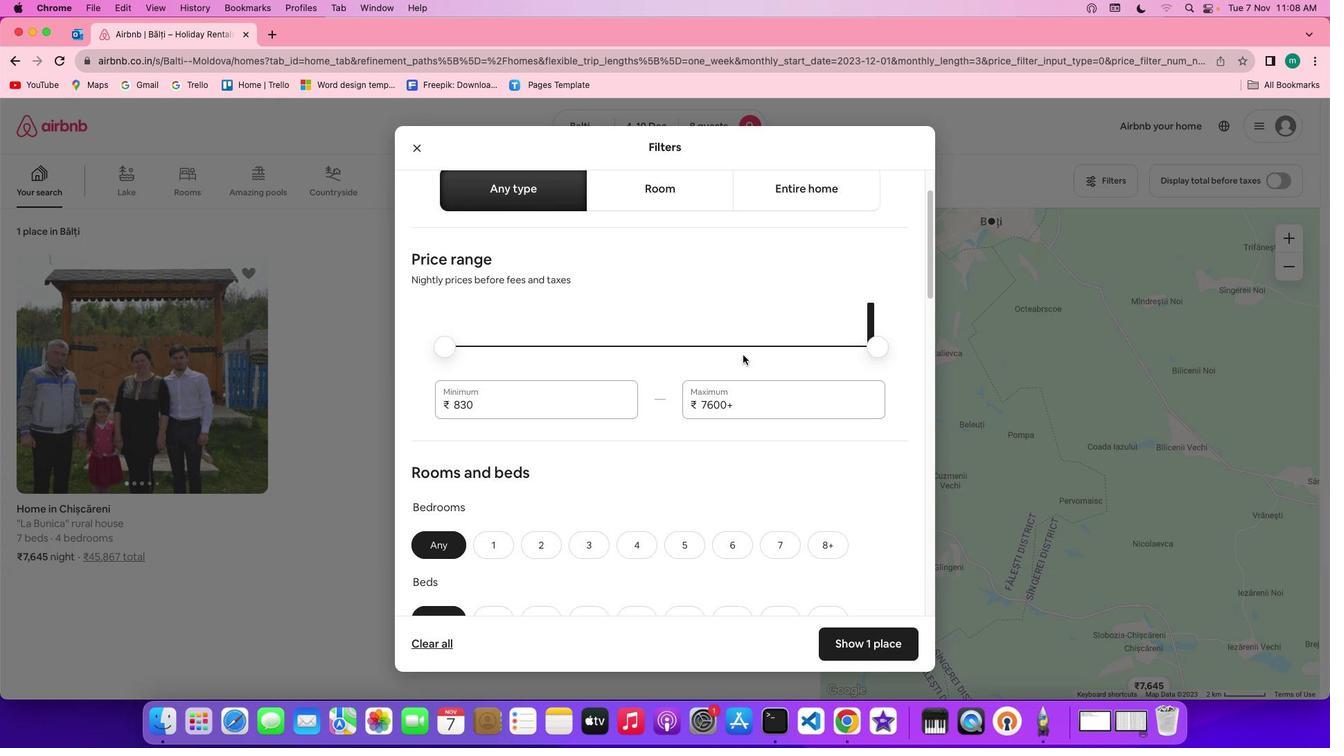 
Action: Mouse scrolled (749, 361) with delta (6, 5)
Screenshot: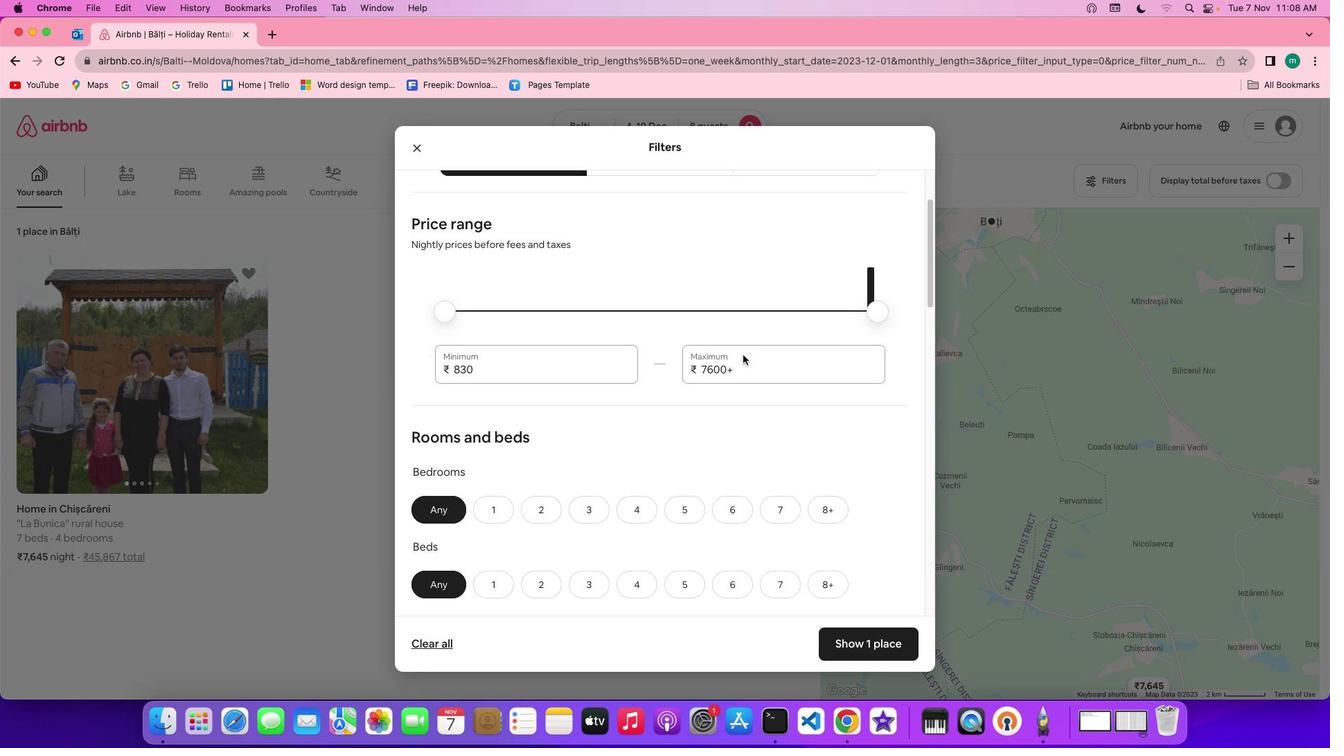 
Action: Mouse scrolled (749, 361) with delta (6, 5)
Screenshot: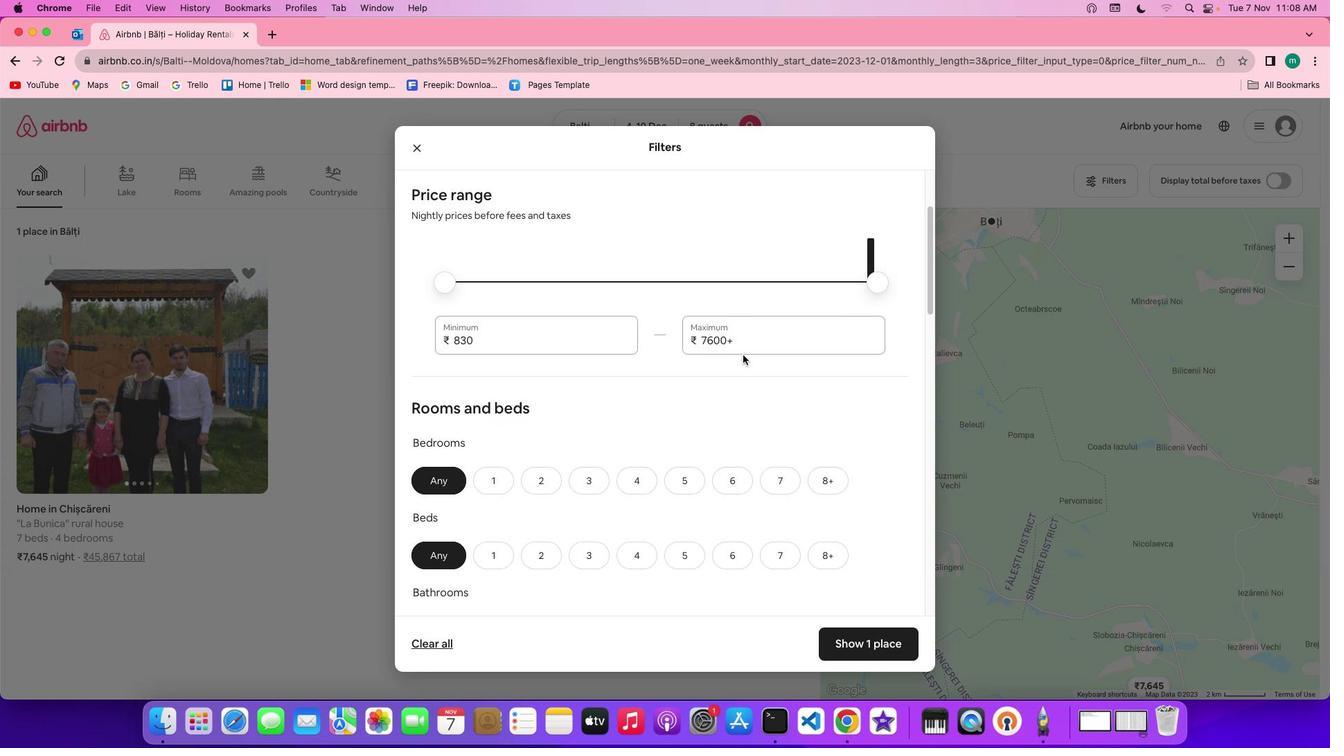 
Action: Mouse scrolled (749, 361) with delta (6, 5)
Screenshot: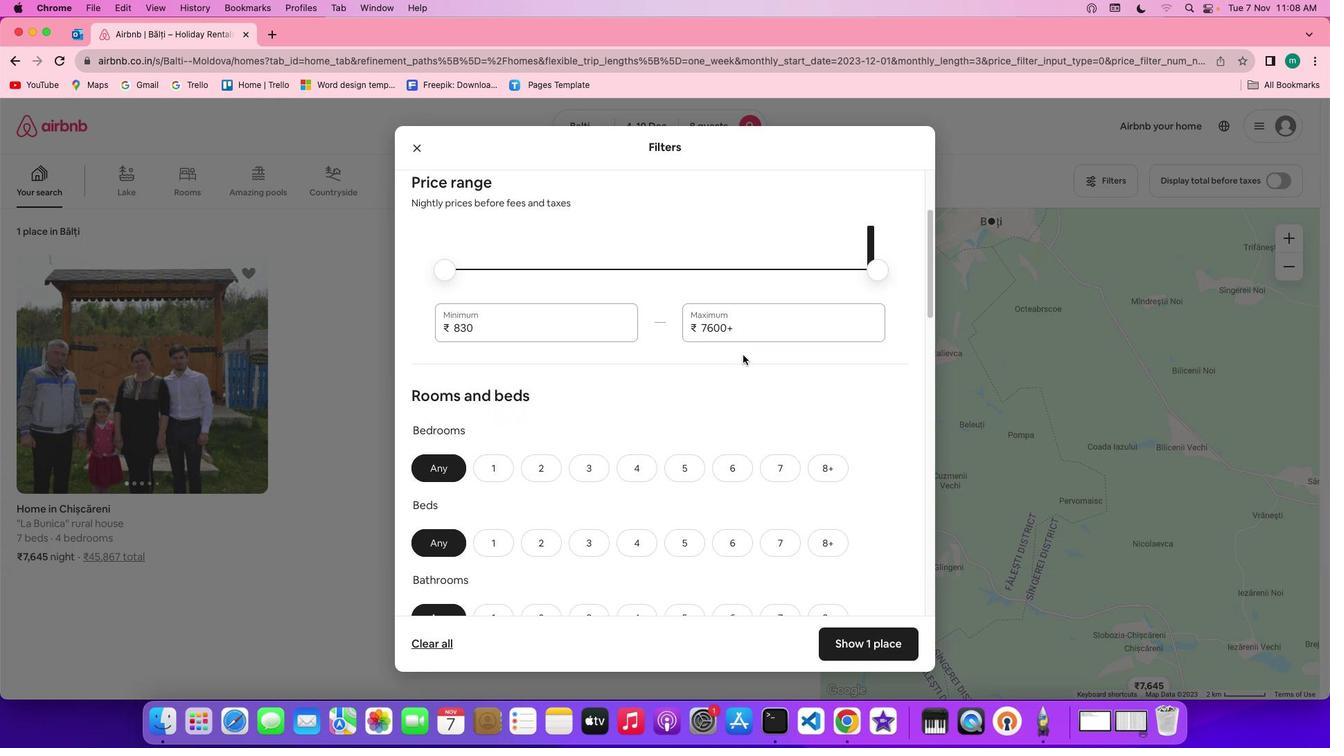 
Action: Mouse scrolled (749, 361) with delta (6, 5)
Screenshot: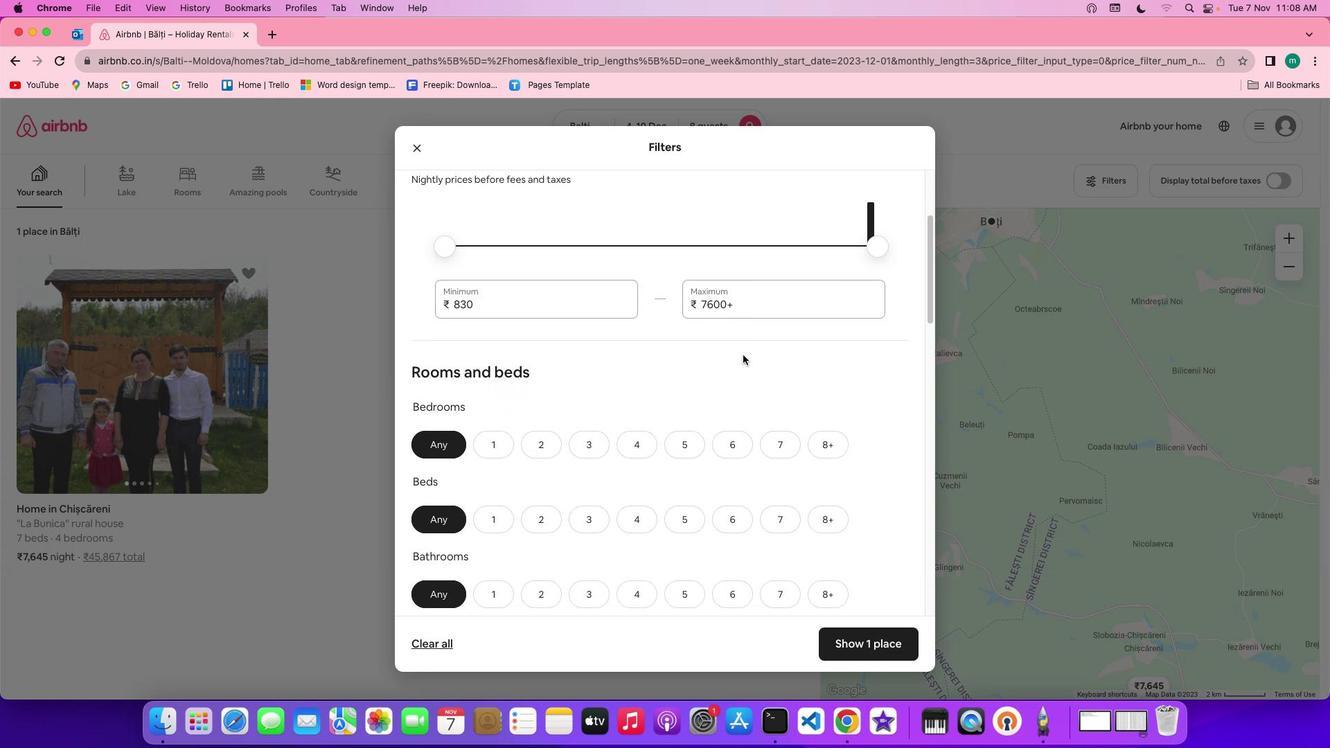 
Action: Mouse scrolled (749, 361) with delta (6, 5)
Screenshot: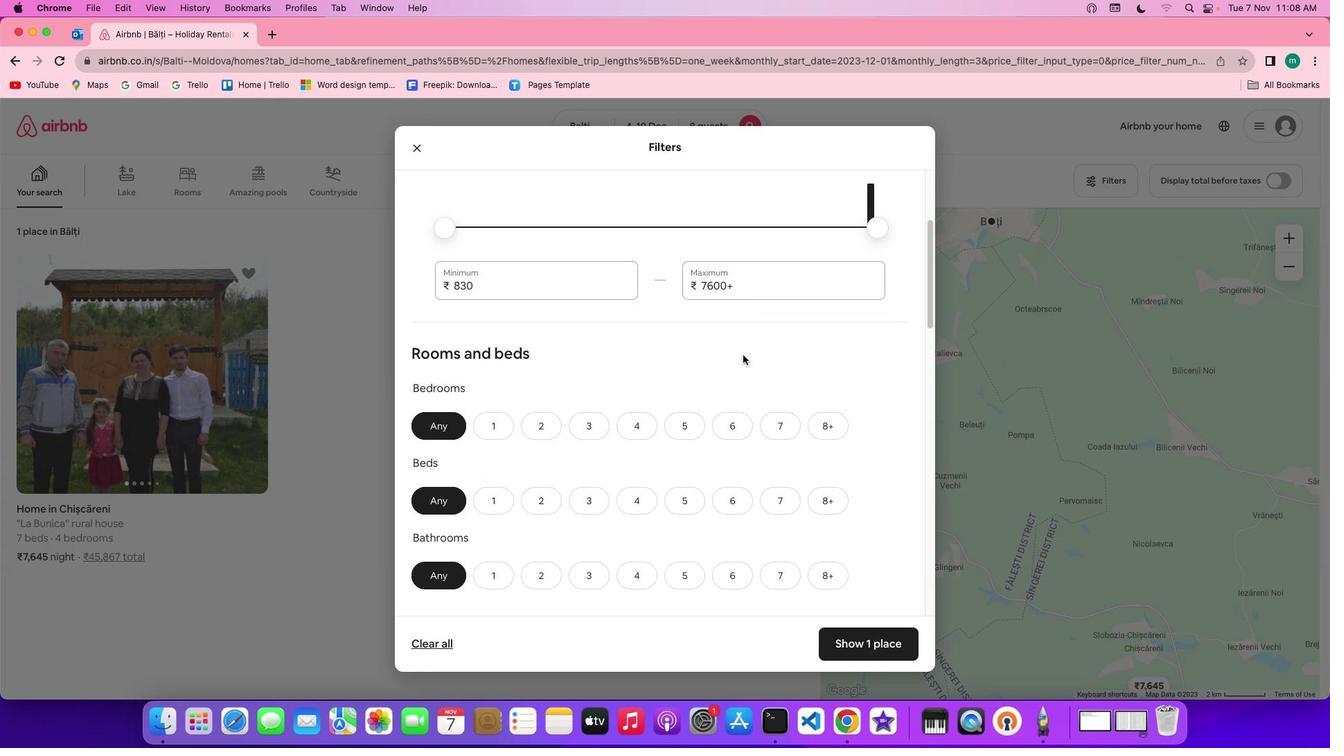 
Action: Mouse scrolled (749, 361) with delta (6, 5)
Screenshot: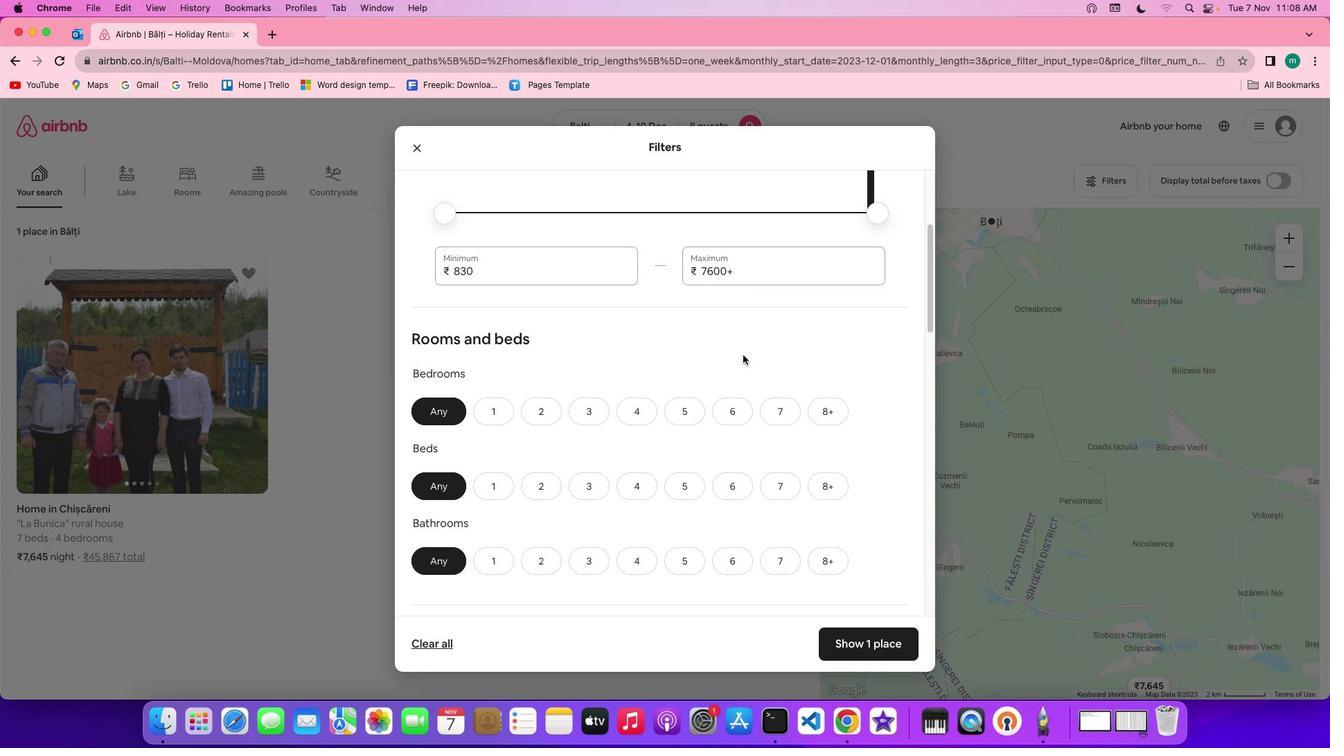 
Action: Mouse scrolled (749, 361) with delta (6, 5)
Screenshot: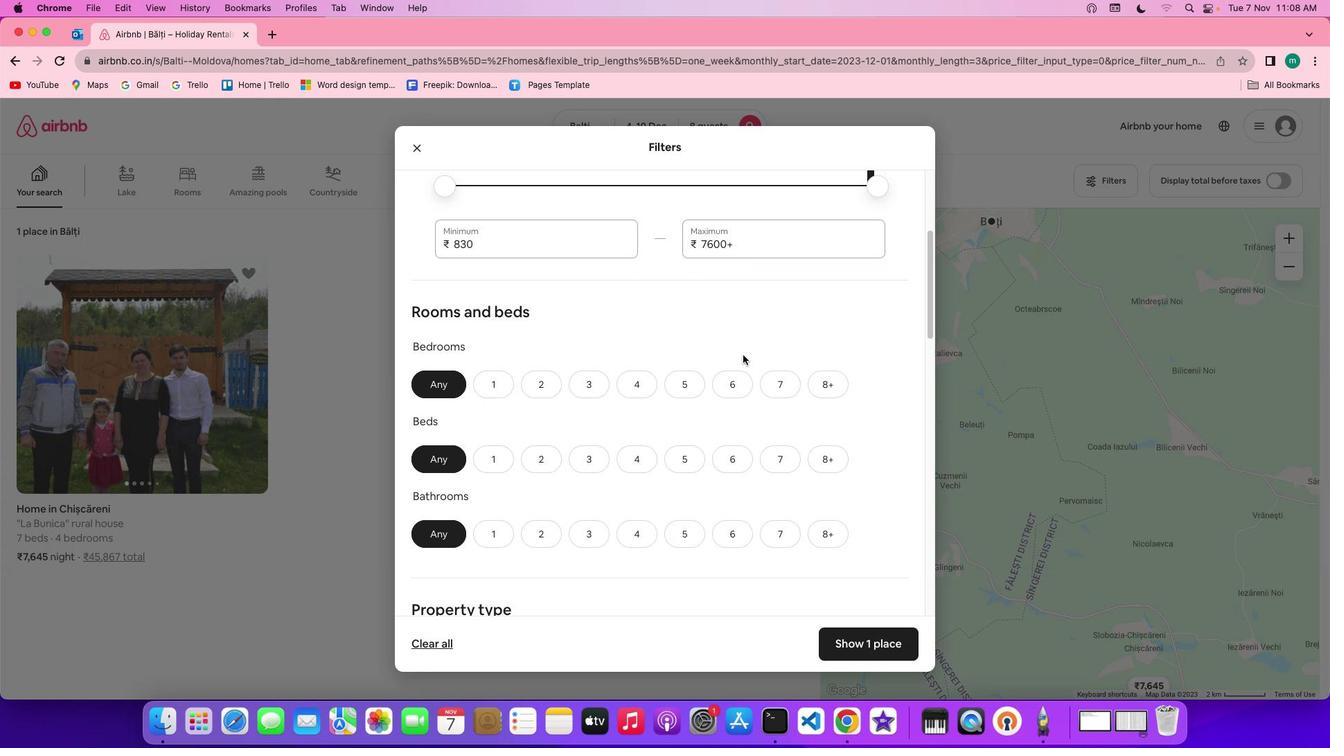 
Action: Mouse moved to (741, 363)
Screenshot: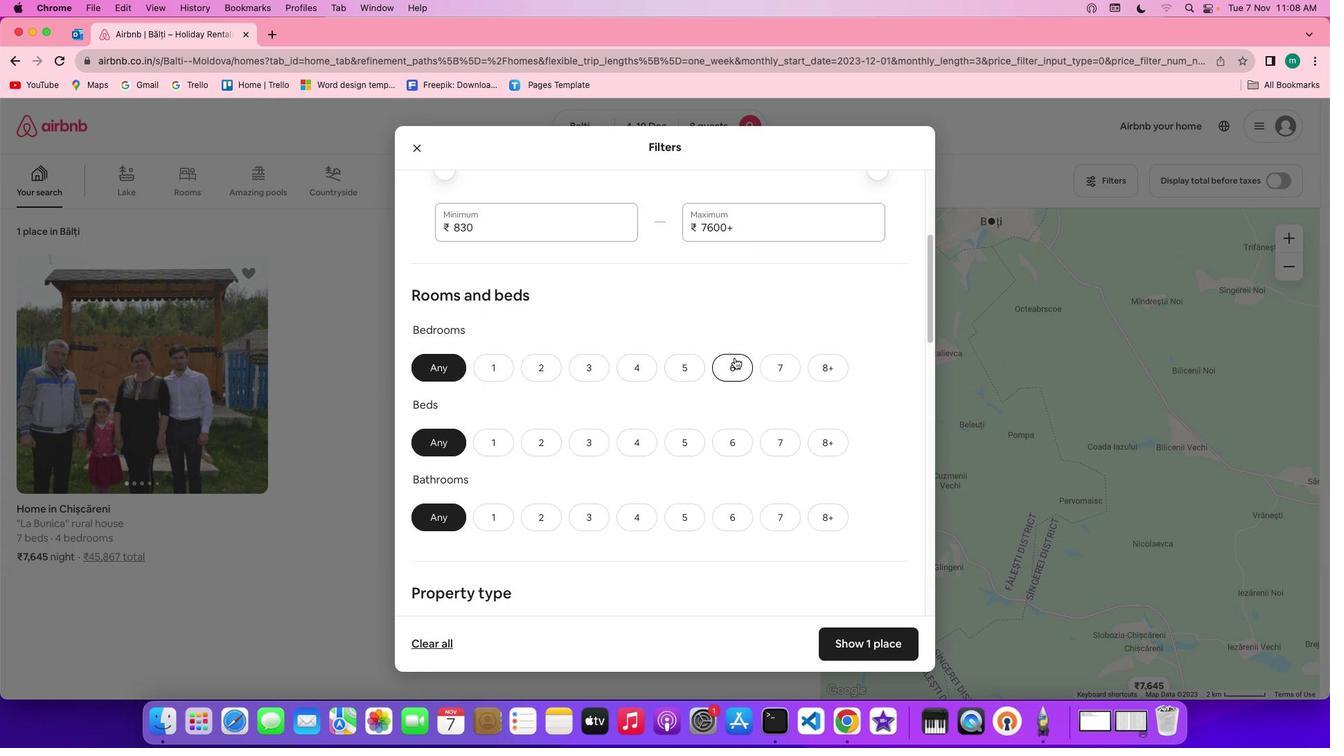 
Action: Mouse pressed left at (741, 363)
Screenshot: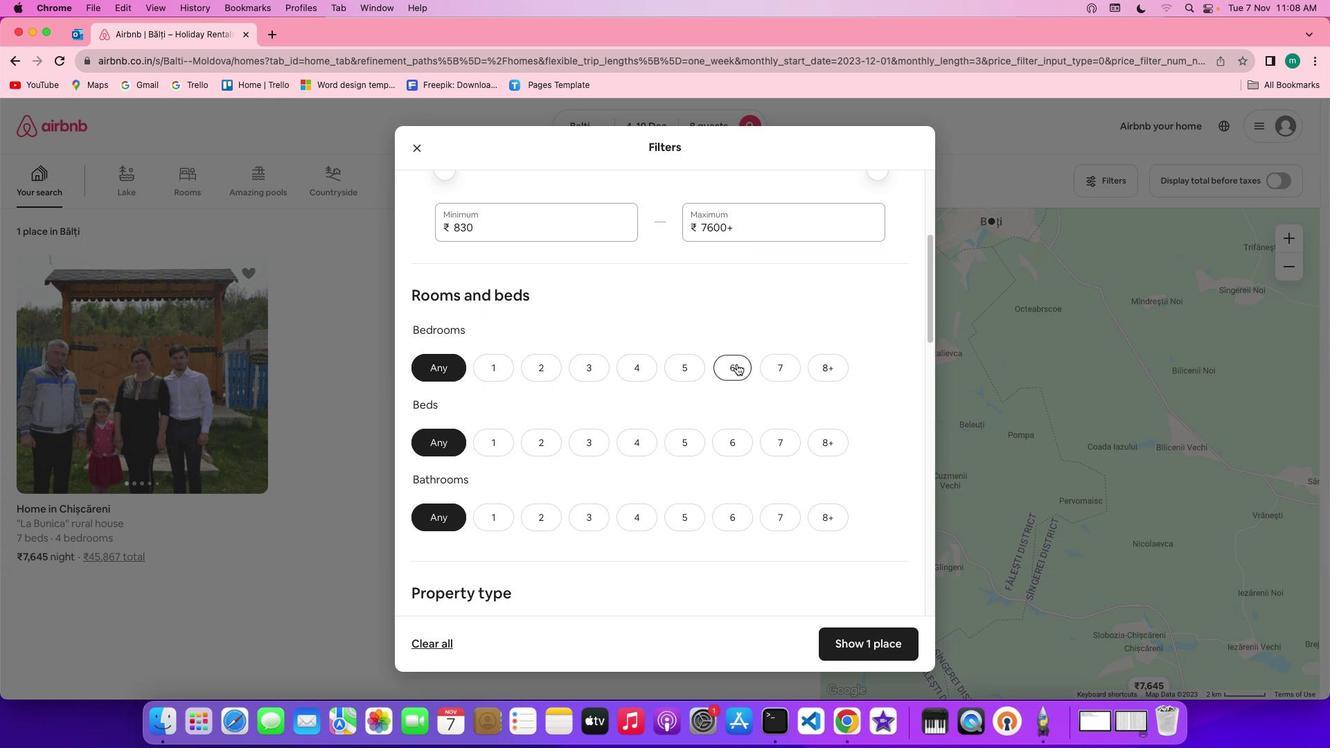 
Action: Mouse moved to (746, 446)
Screenshot: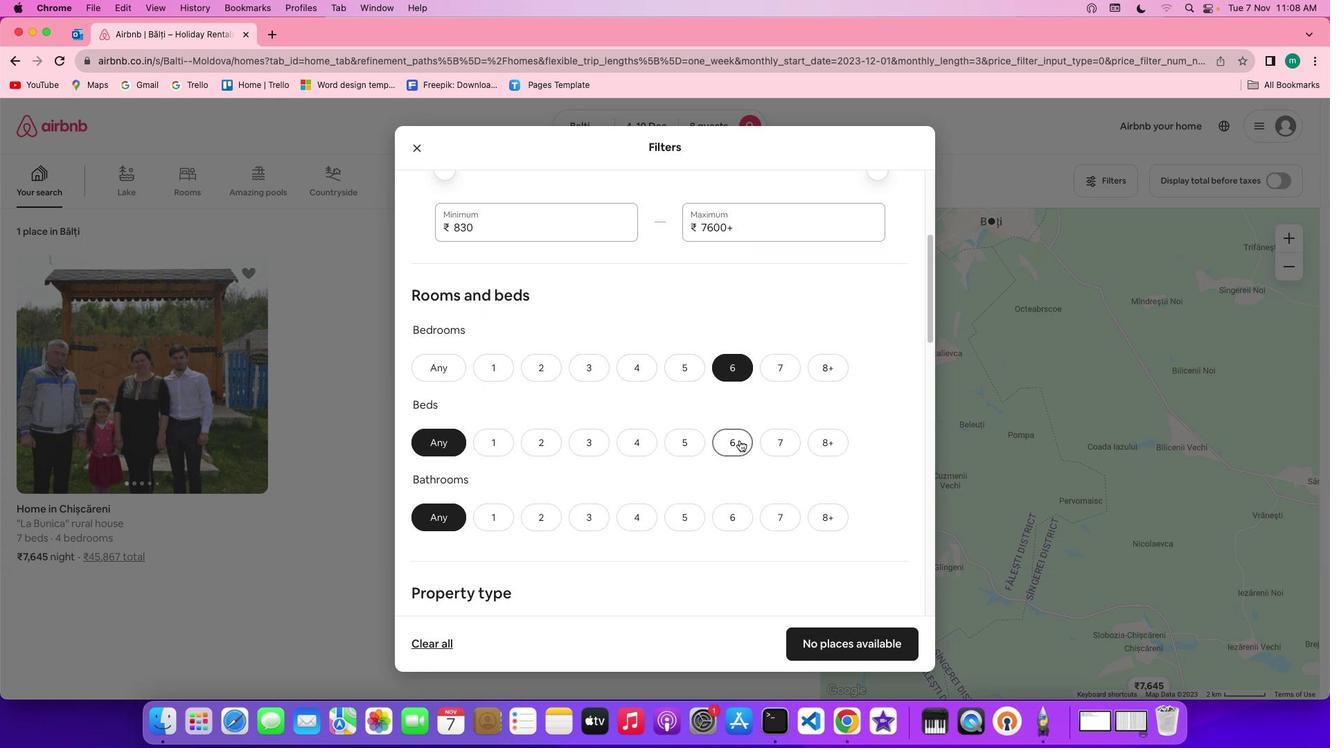 
Action: Mouse pressed left at (746, 446)
Screenshot: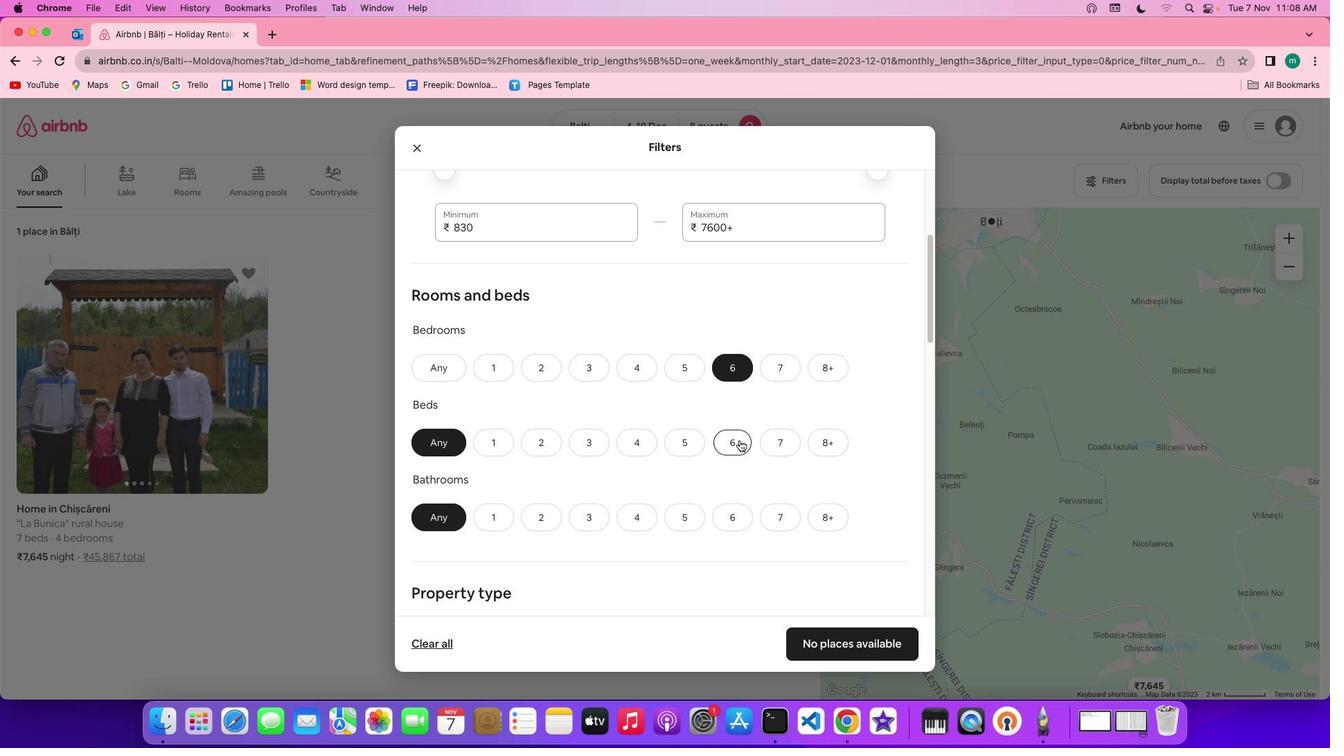 
Action: Mouse moved to (737, 523)
Screenshot: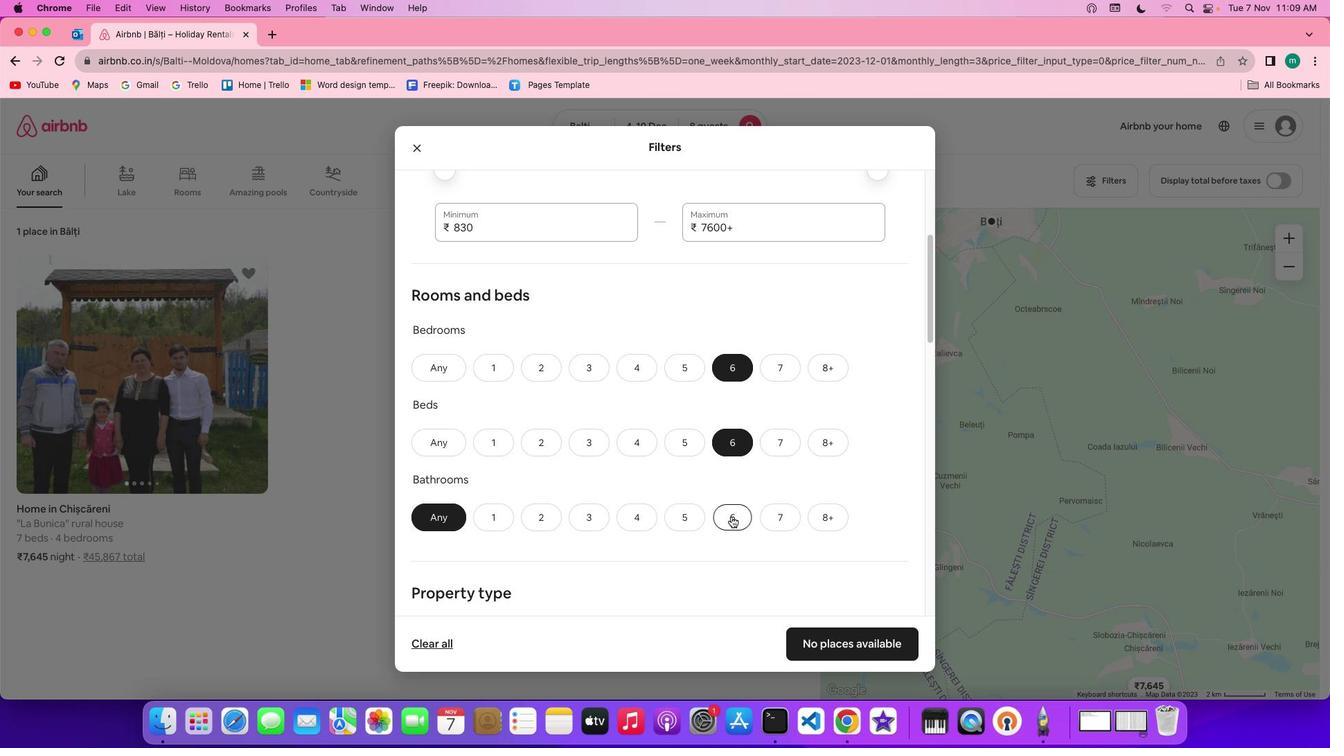 
Action: Mouse pressed left at (737, 523)
Screenshot: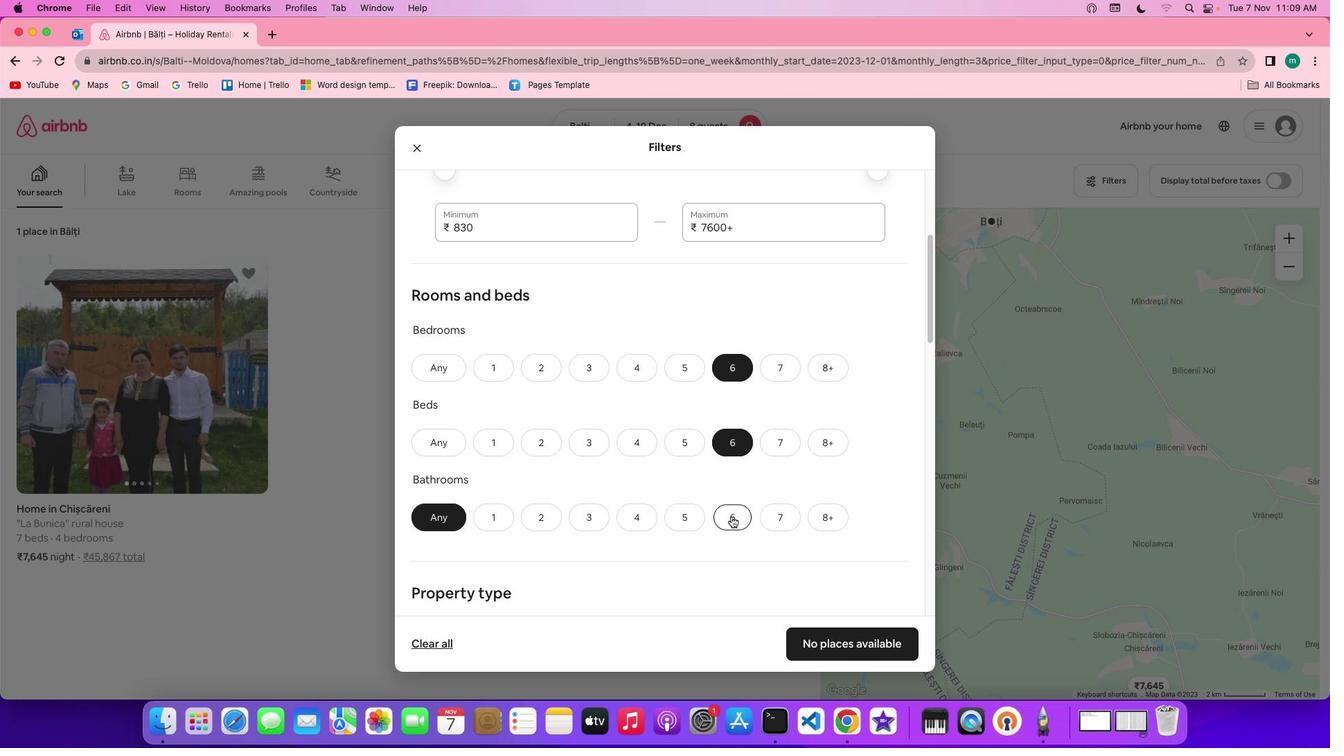 
Action: Mouse moved to (736, 511)
Screenshot: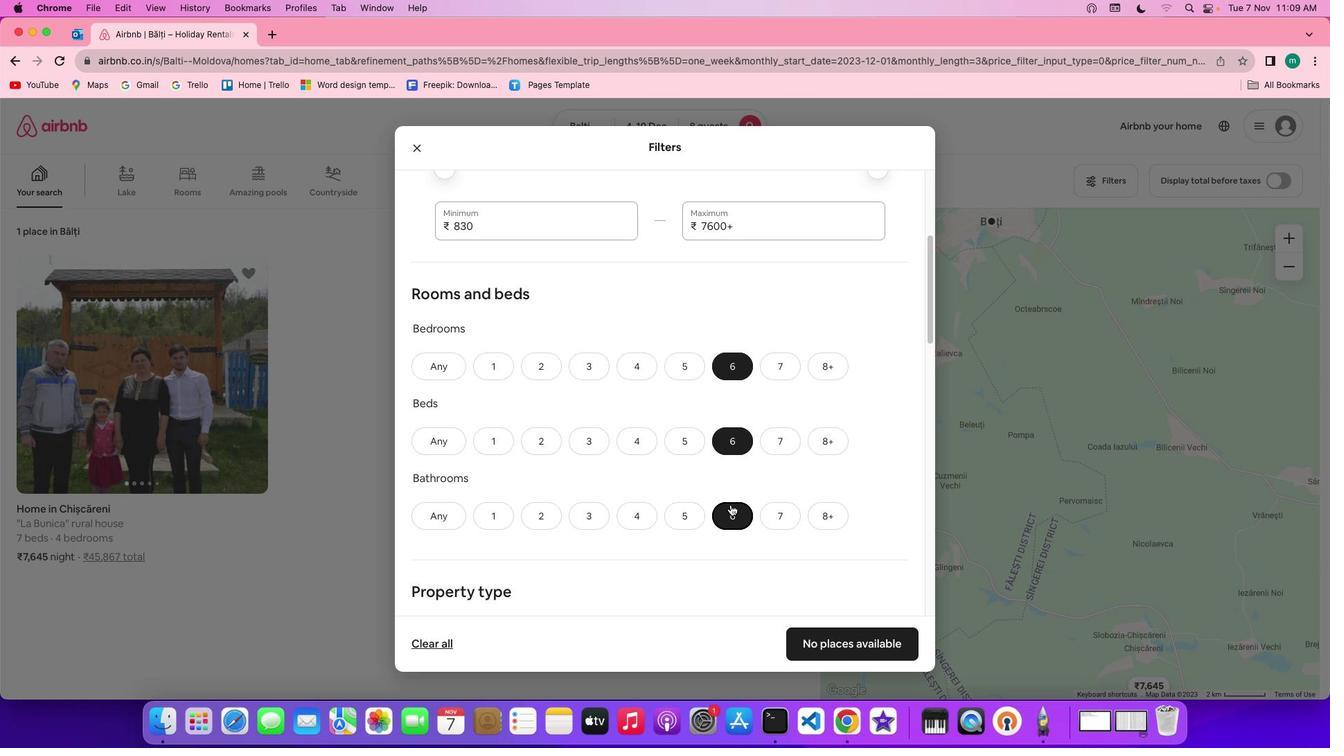 
Action: Mouse scrolled (736, 511) with delta (6, 5)
Screenshot: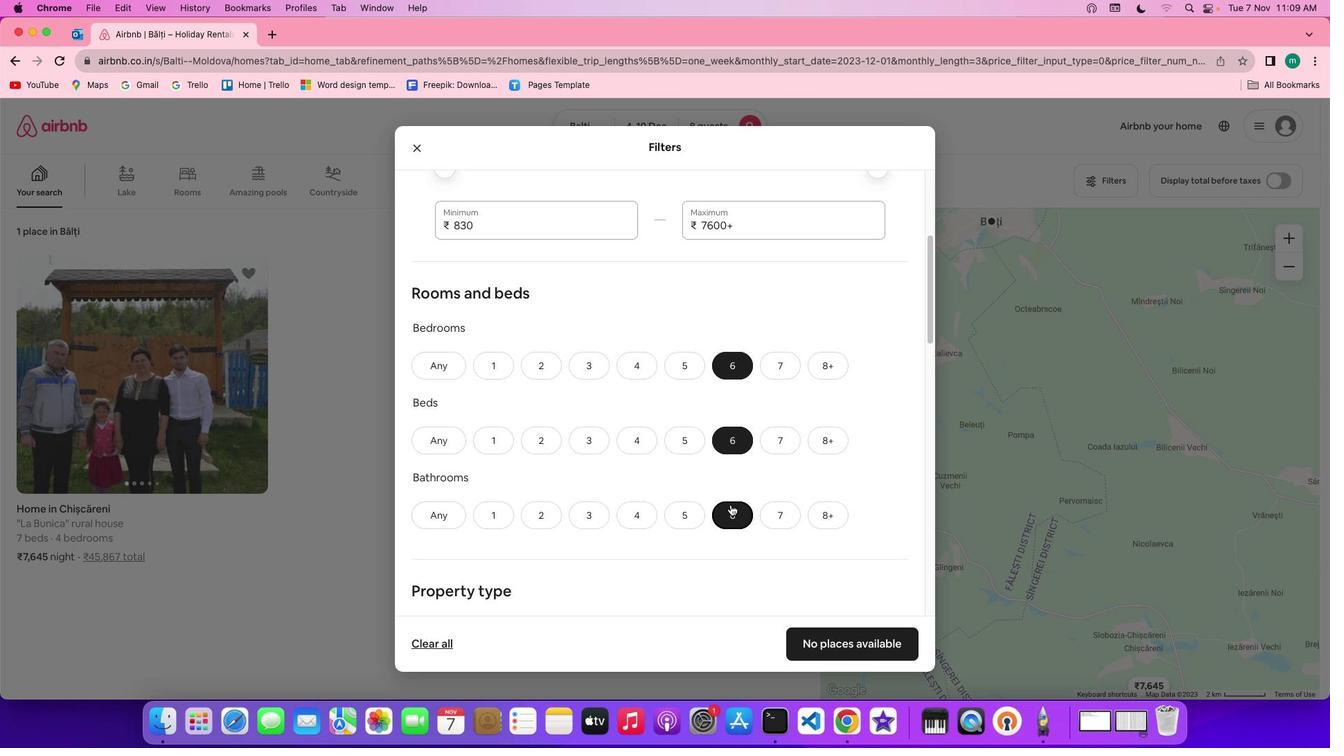 
Action: Mouse scrolled (736, 511) with delta (6, 5)
Screenshot: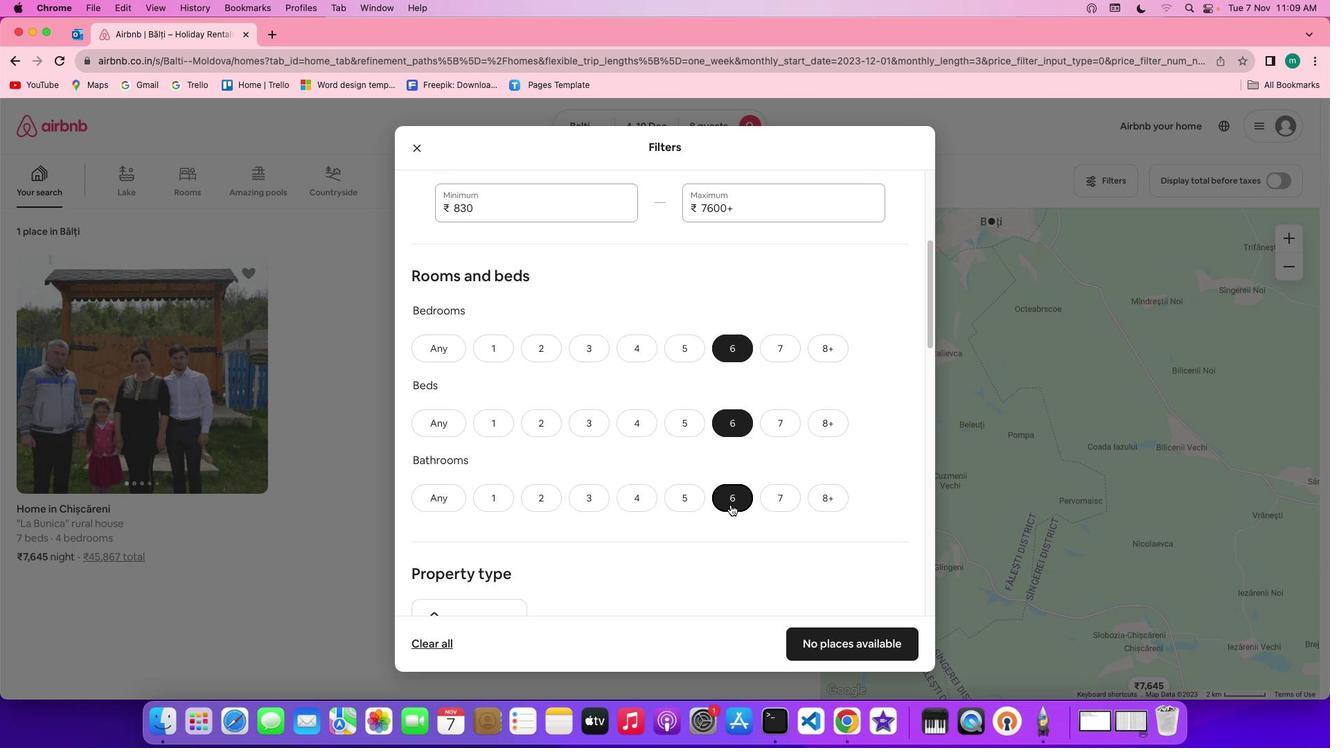 
Action: Mouse scrolled (736, 511) with delta (6, 4)
Screenshot: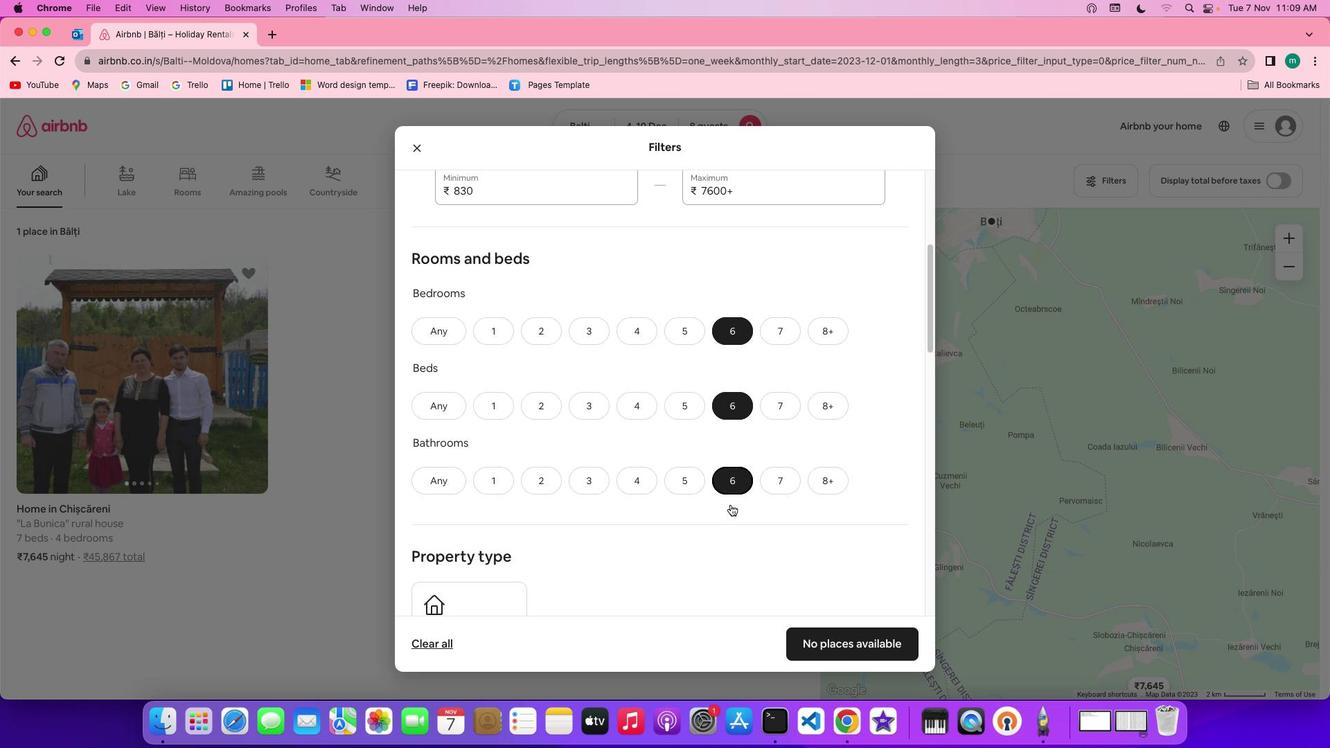 
Action: Mouse scrolled (736, 511) with delta (6, 5)
Screenshot: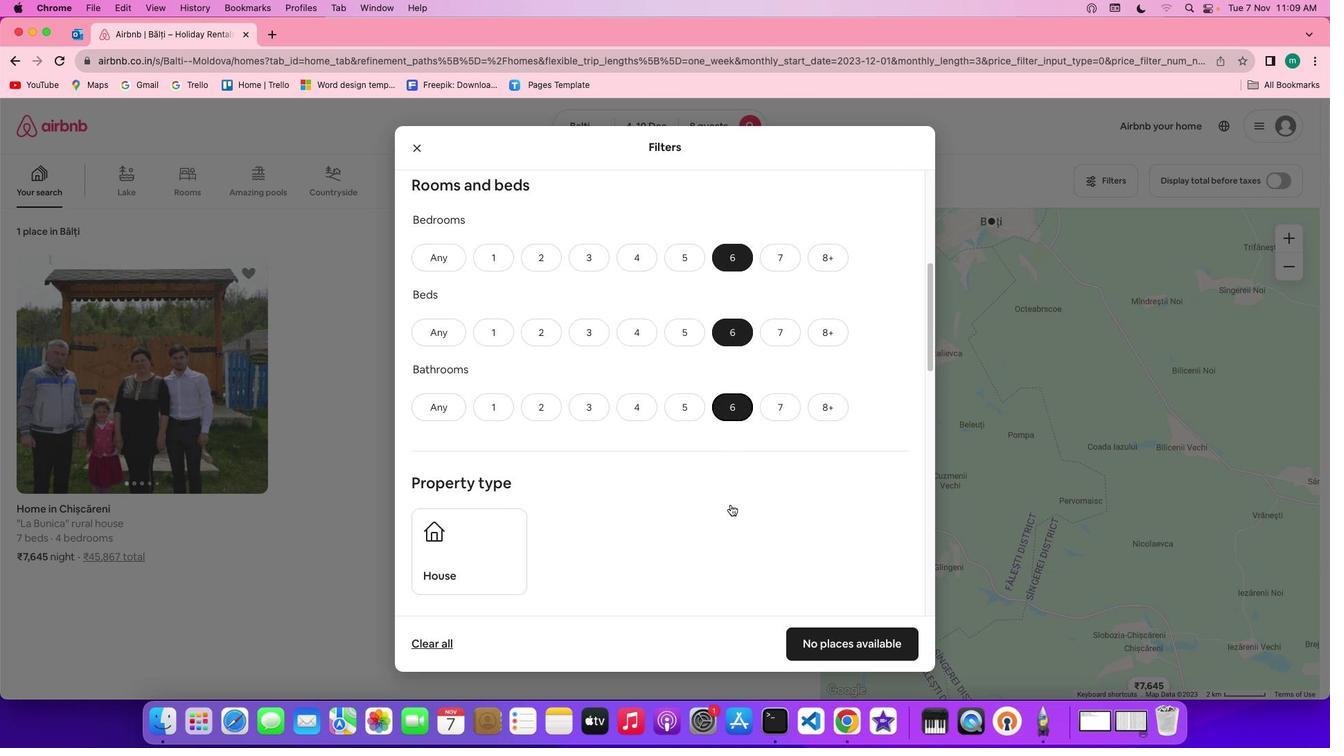 
Action: Mouse scrolled (736, 511) with delta (6, 5)
Screenshot: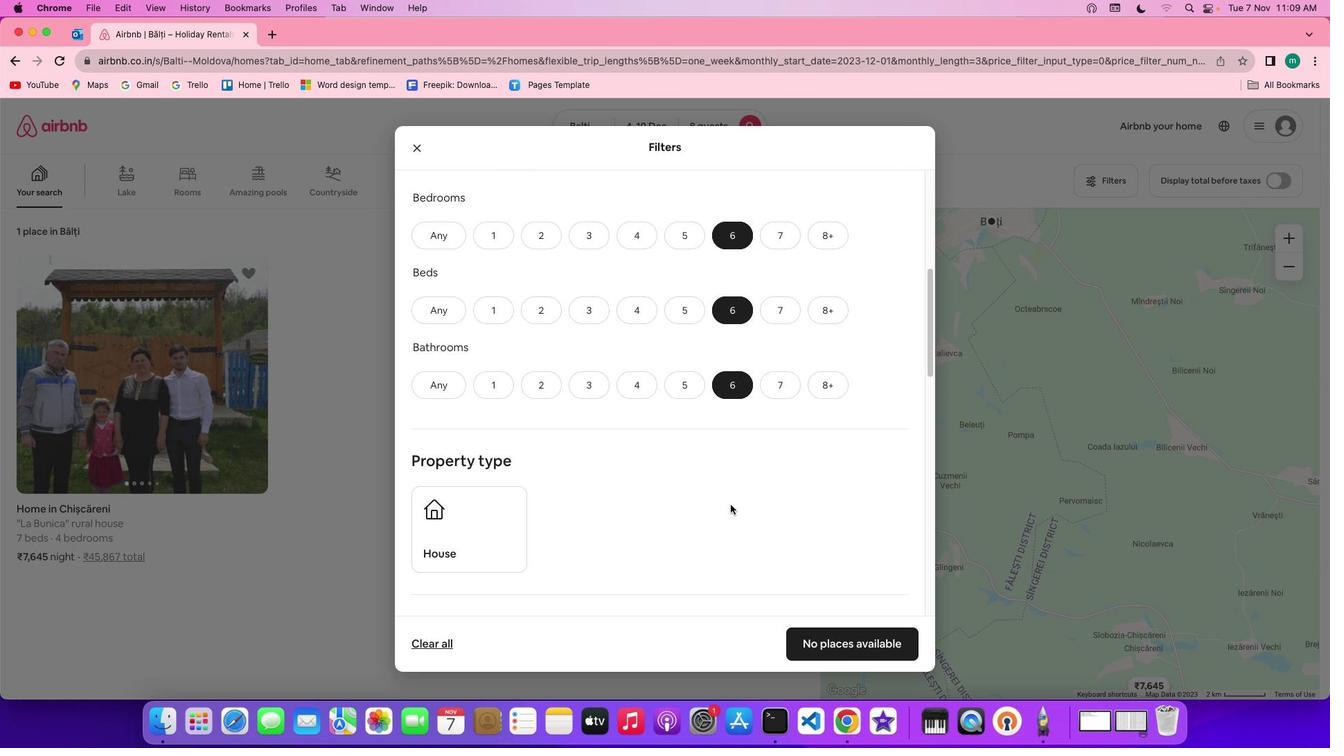 
Action: Mouse scrolled (736, 511) with delta (6, 5)
Screenshot: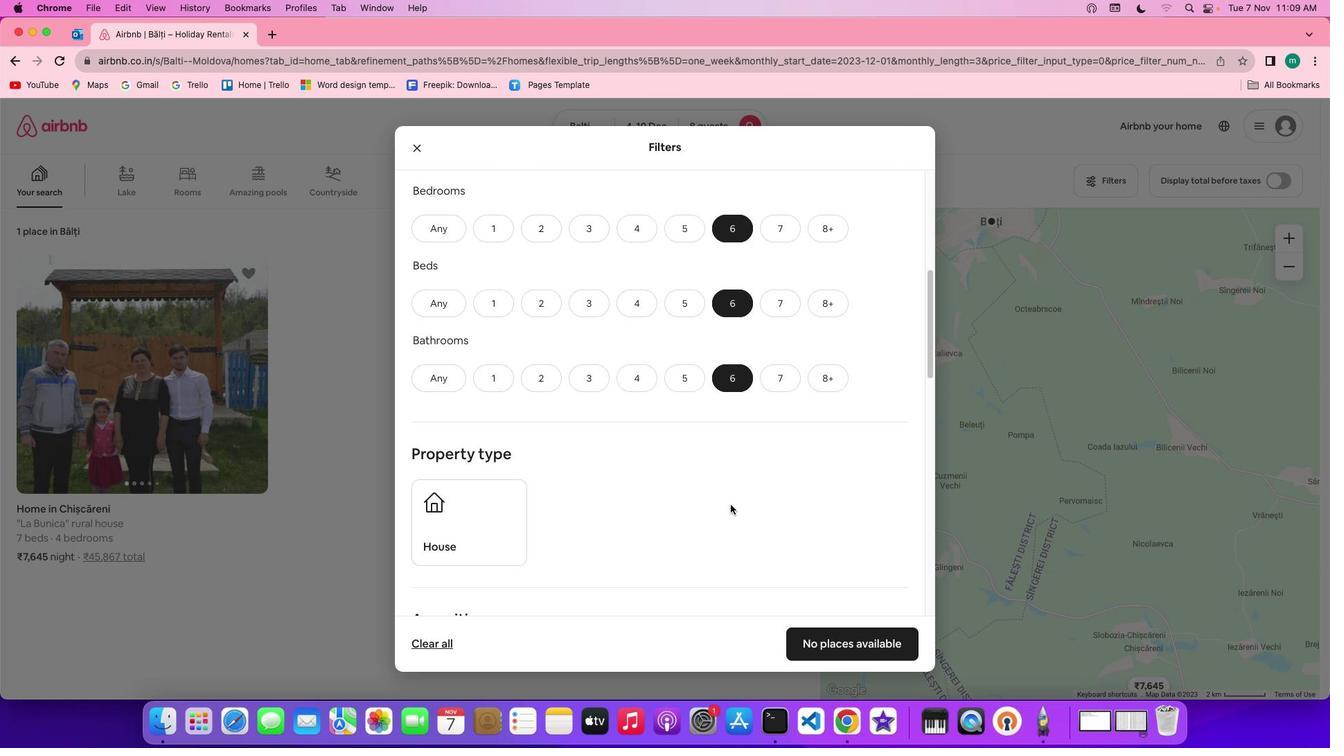 
Action: Mouse scrolled (736, 511) with delta (6, 5)
Screenshot: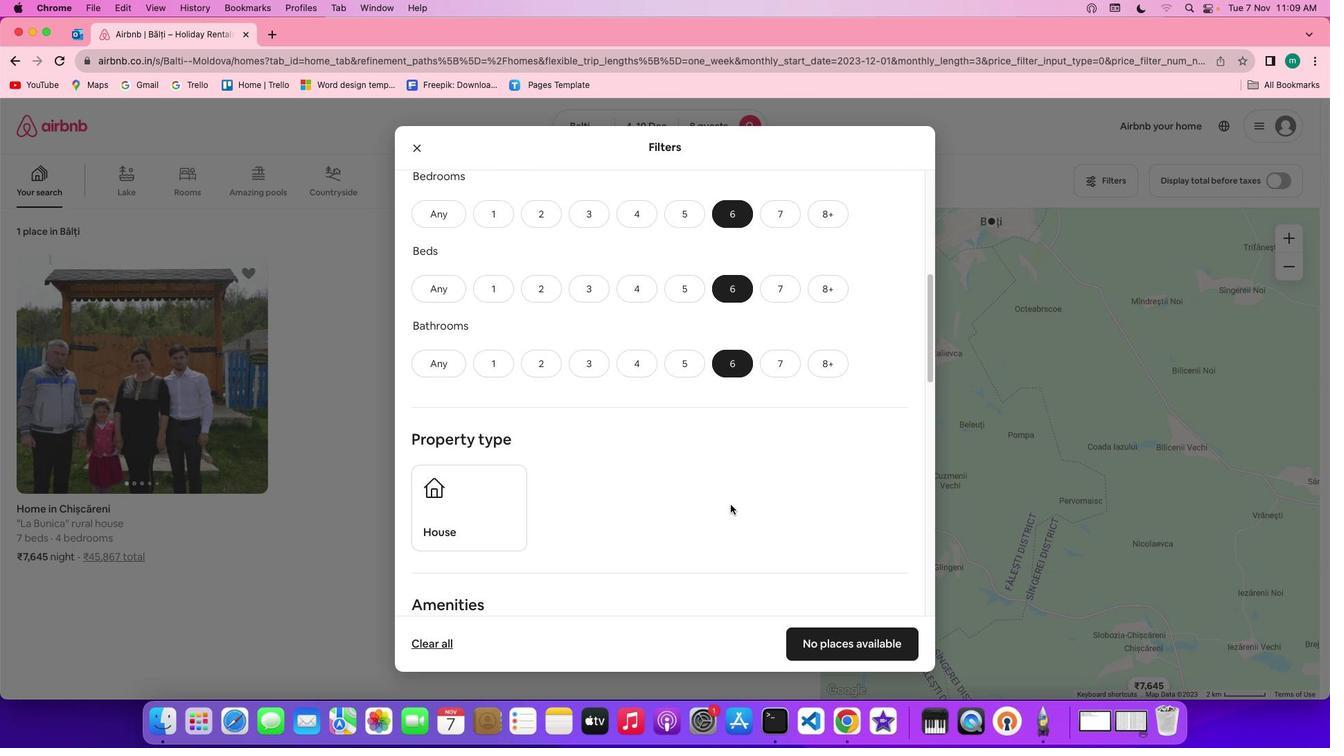 
Action: Mouse scrolled (736, 511) with delta (6, 5)
Screenshot: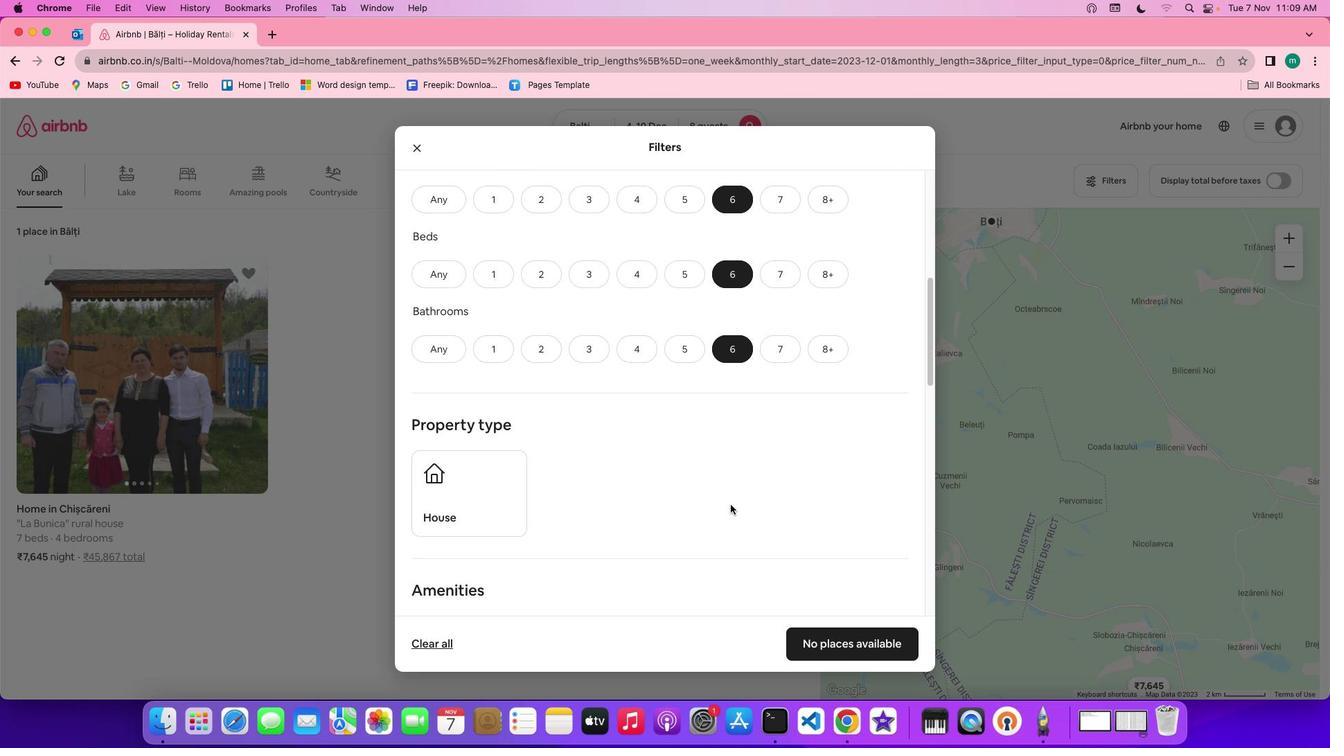 
Action: Mouse scrolled (736, 511) with delta (6, 5)
Screenshot: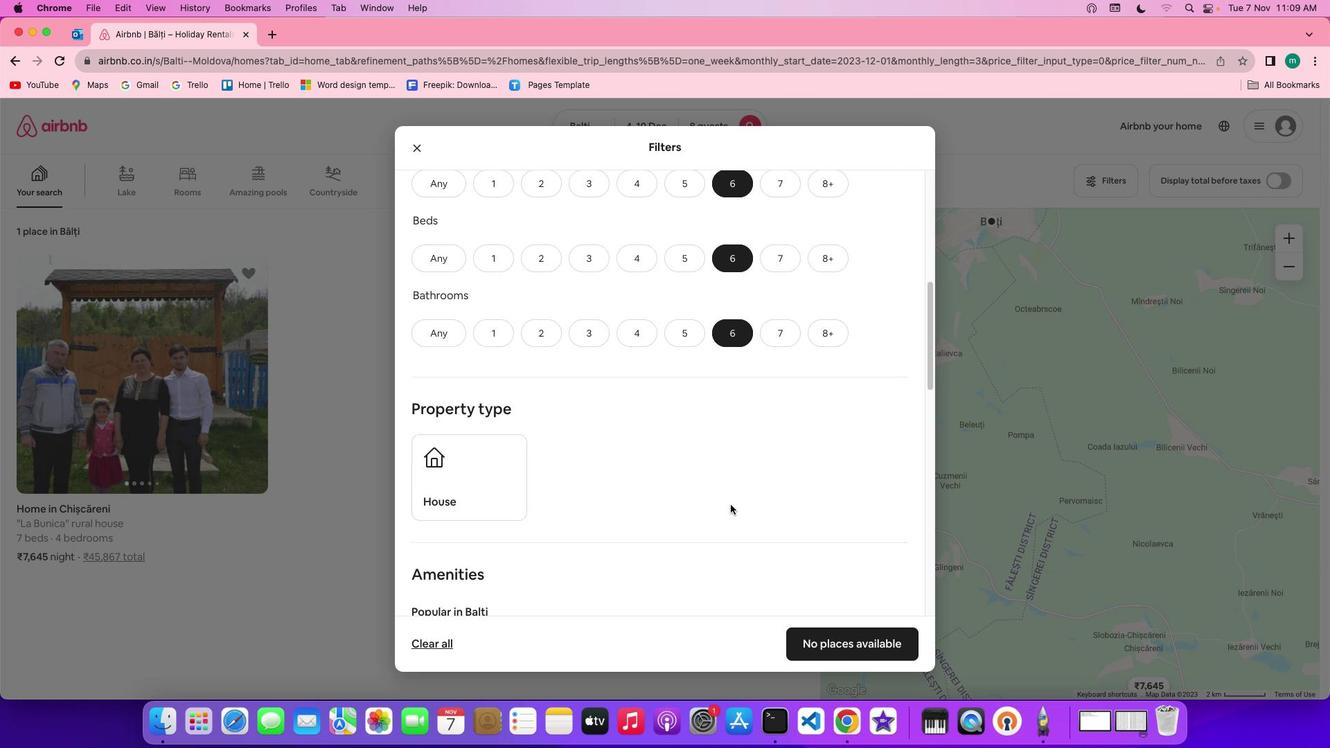 
Action: Mouse scrolled (736, 511) with delta (6, 4)
Screenshot: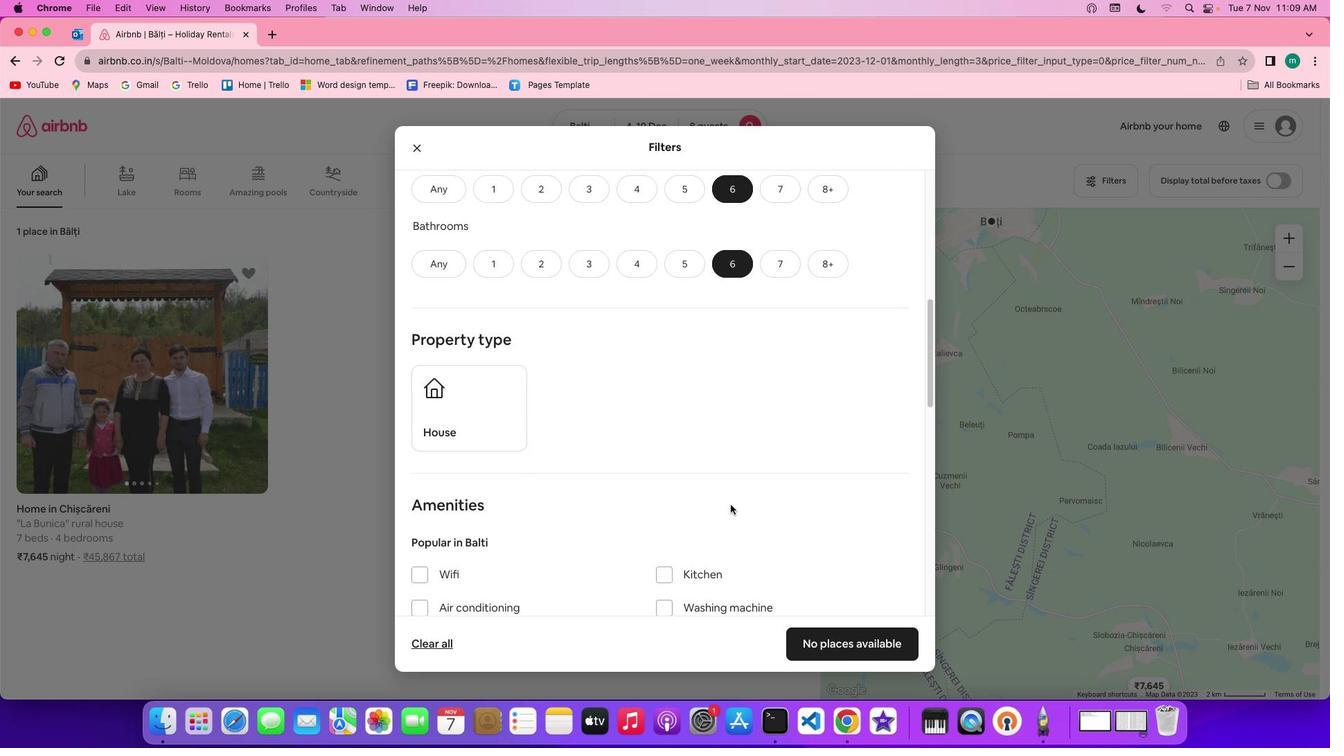 
Action: Mouse moved to (476, 400)
Screenshot: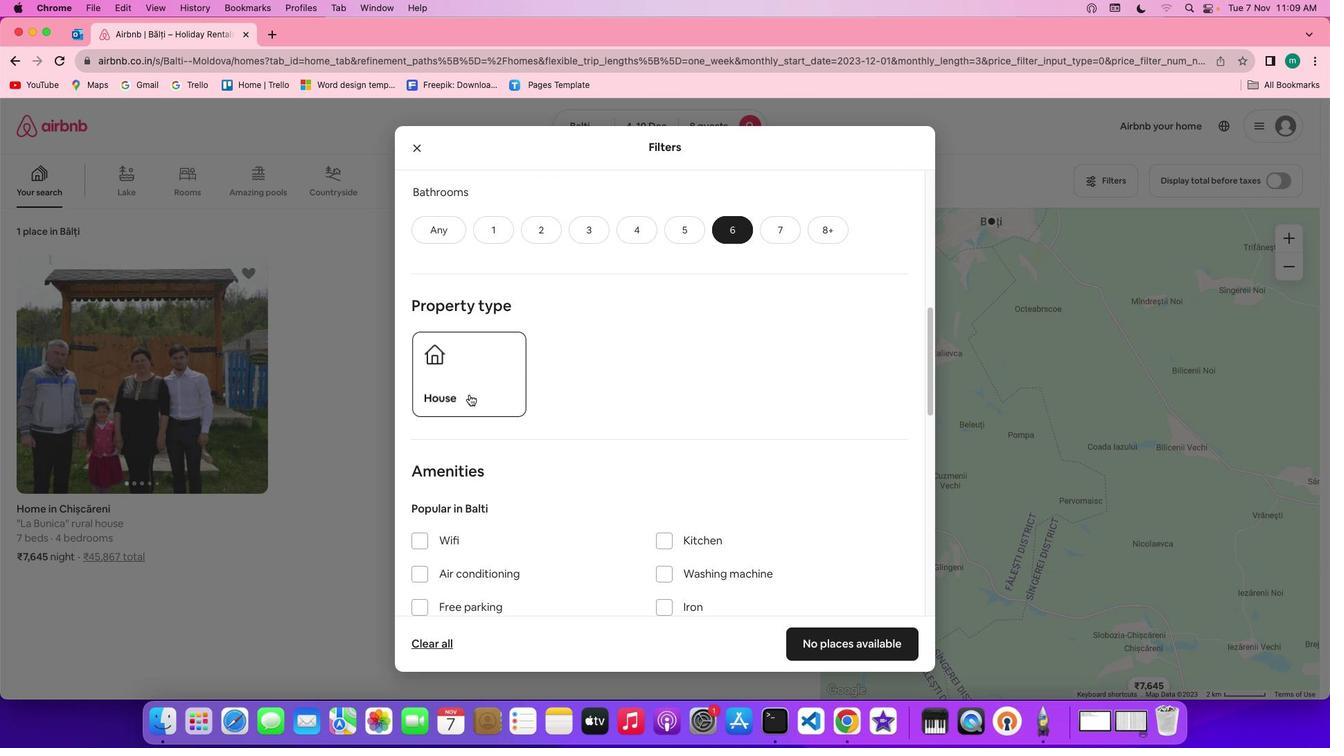 
Action: Mouse pressed left at (476, 400)
Screenshot: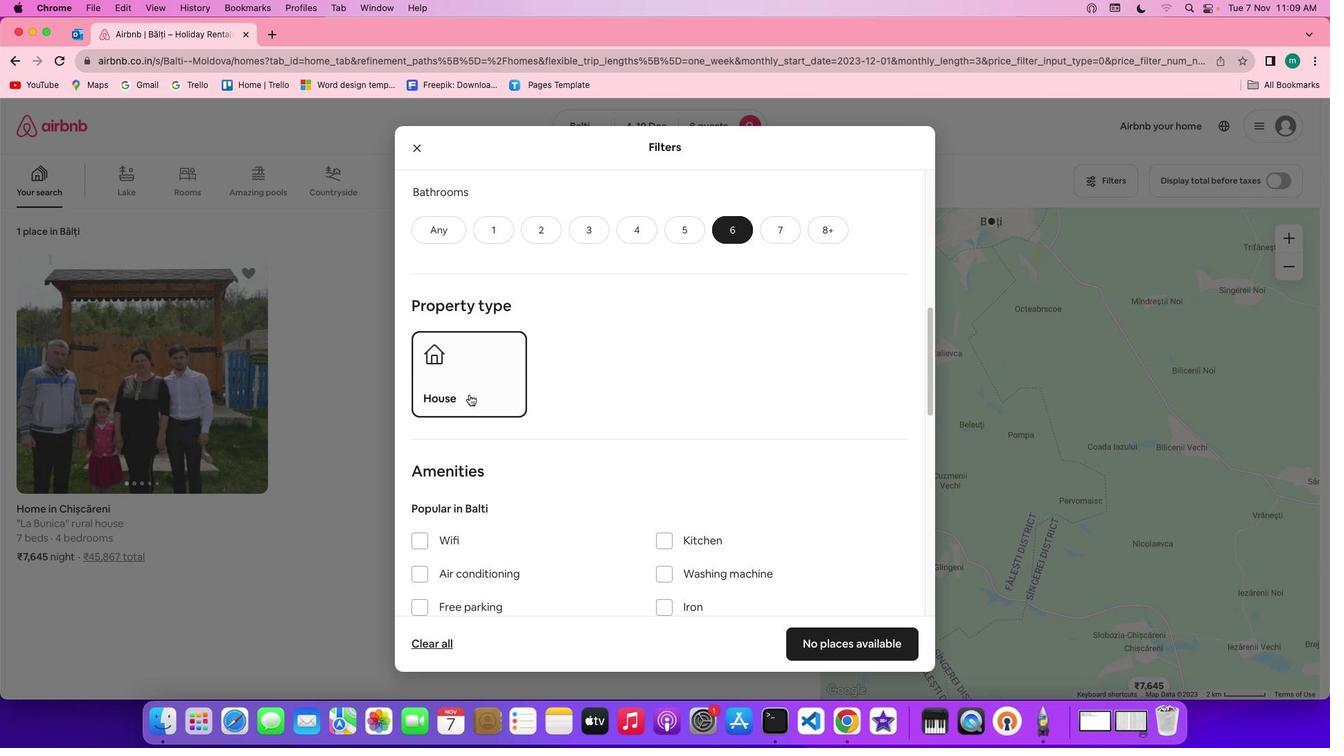 
Action: Mouse moved to (667, 423)
Screenshot: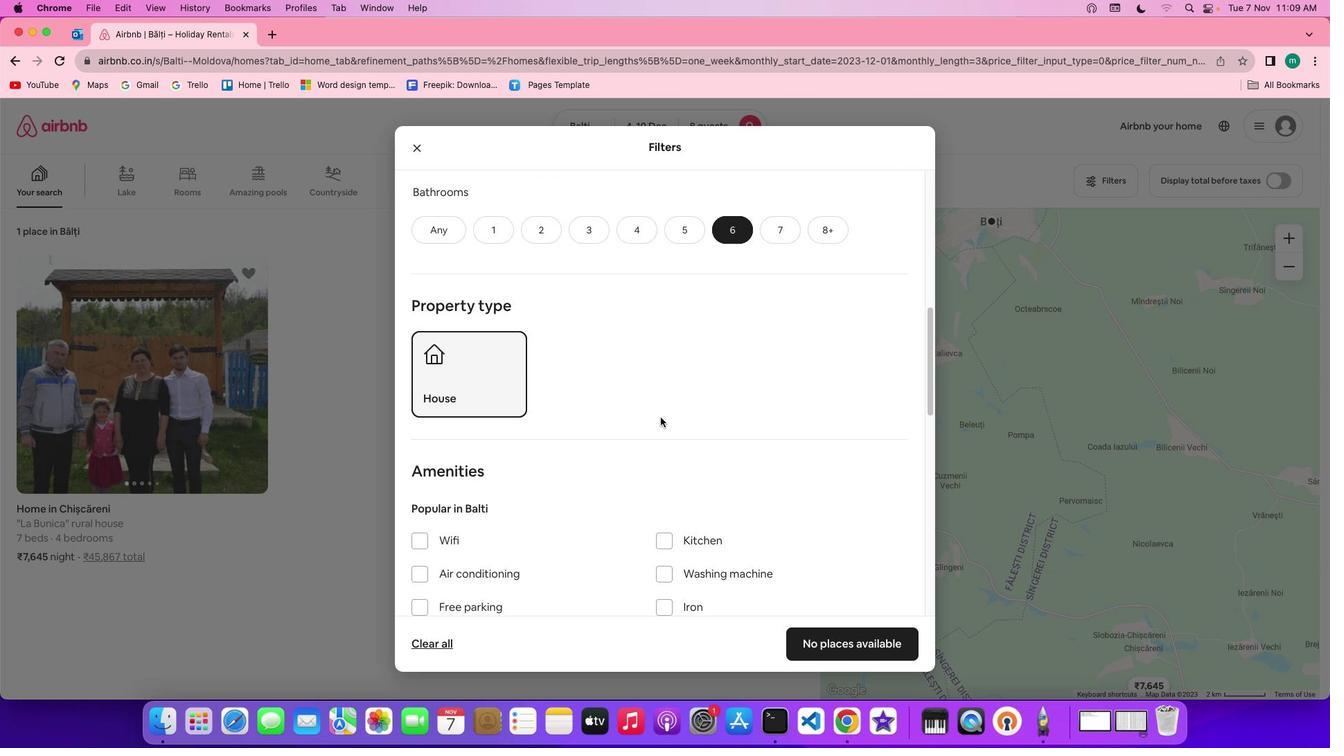 
Action: Mouse scrolled (667, 423) with delta (6, 5)
Screenshot: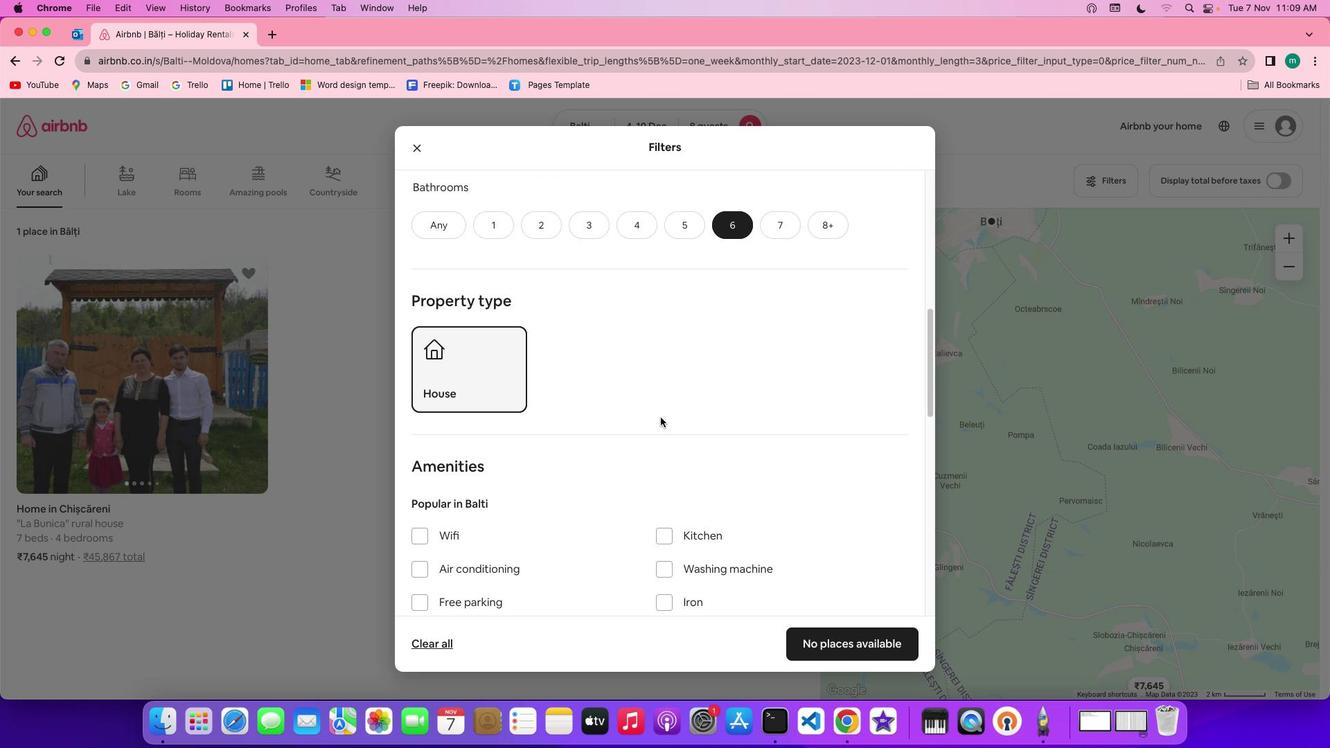 
Action: Mouse scrolled (667, 423) with delta (6, 5)
Screenshot: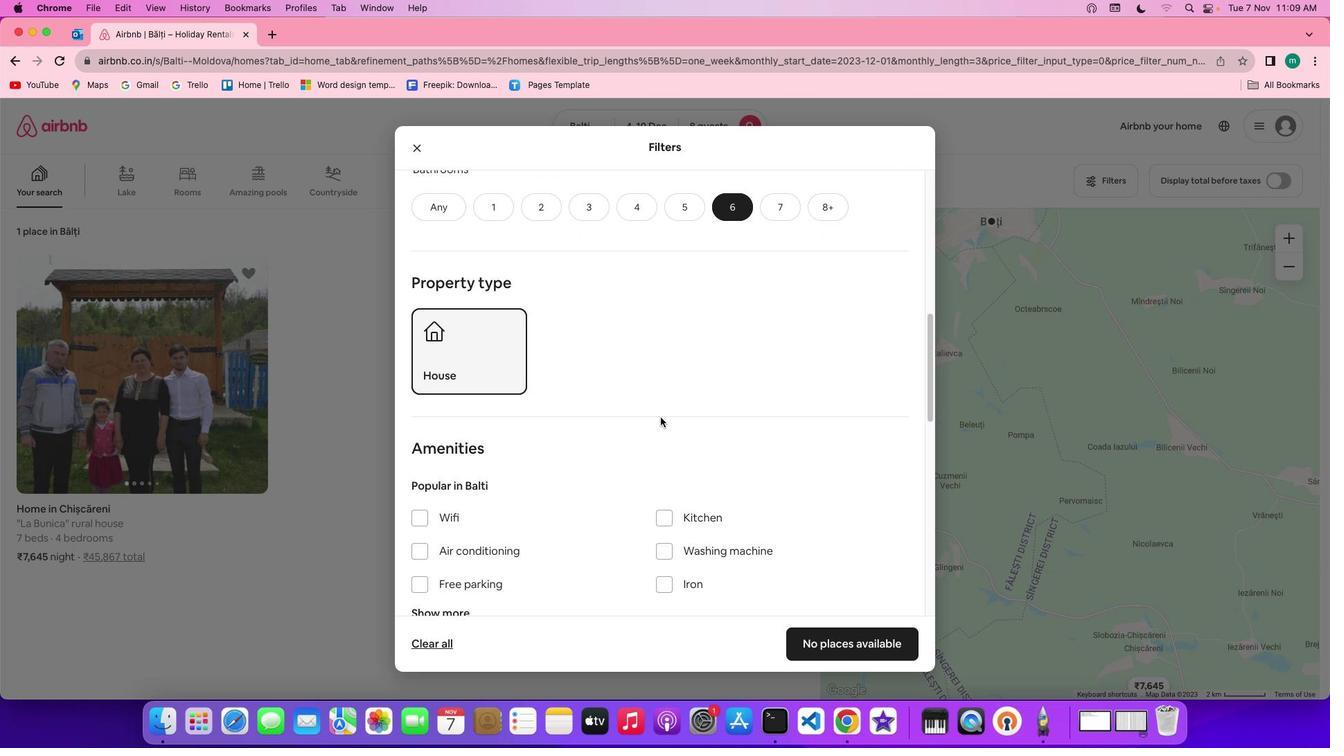 
Action: Mouse scrolled (667, 423) with delta (6, 5)
Screenshot: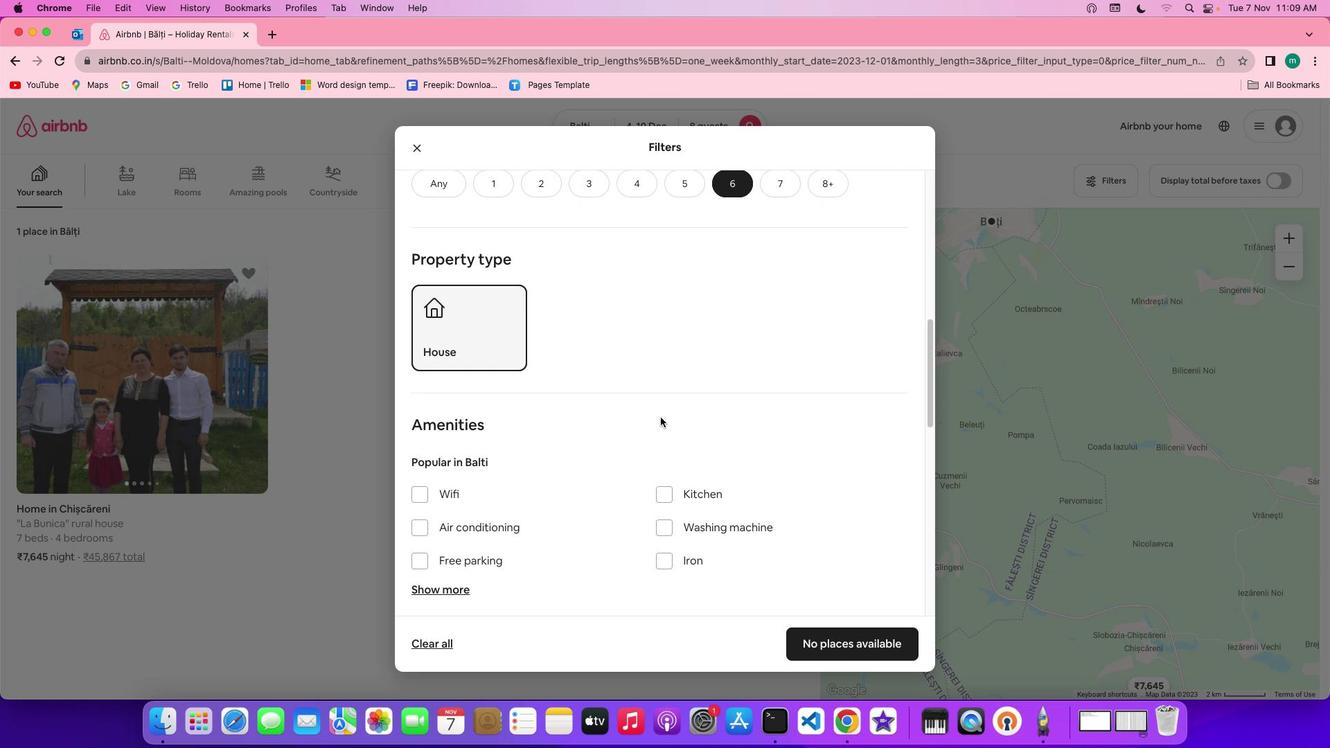 
Action: Mouse scrolled (667, 423) with delta (6, 5)
Screenshot: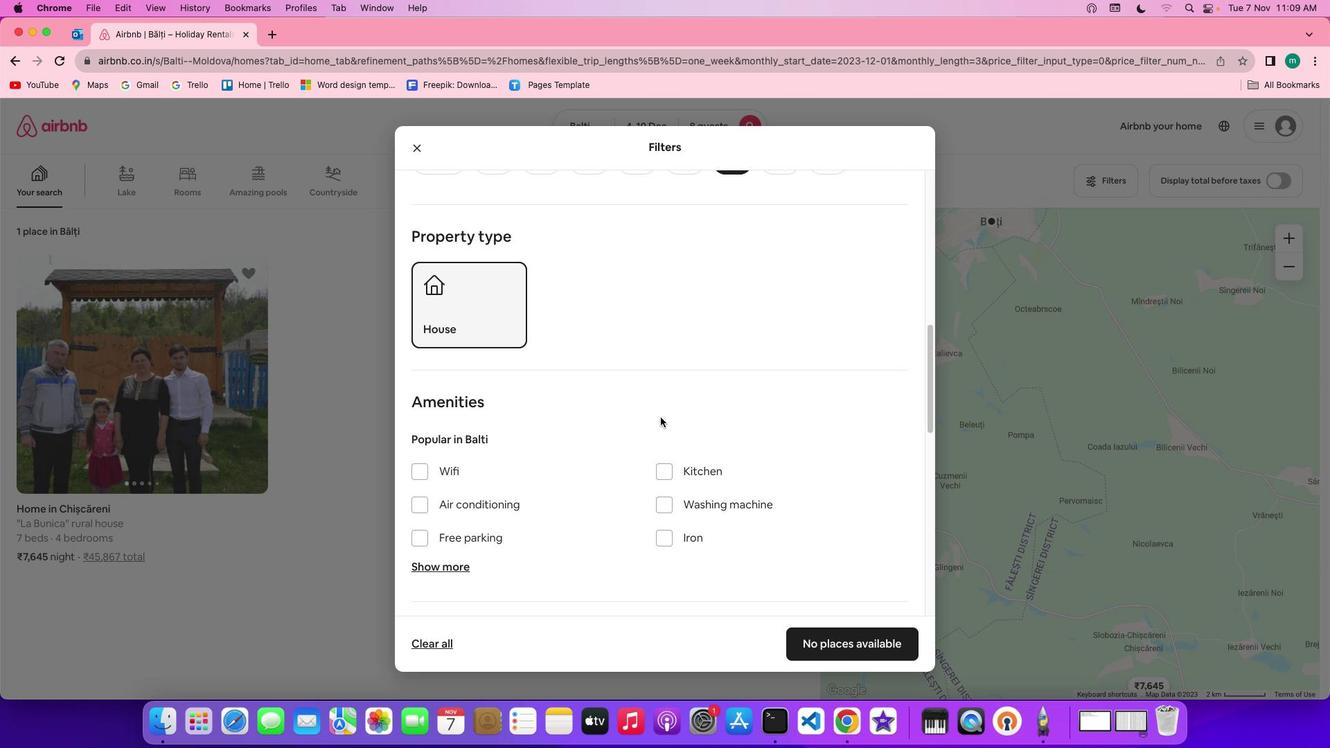
Action: Mouse scrolled (667, 423) with delta (6, 5)
Screenshot: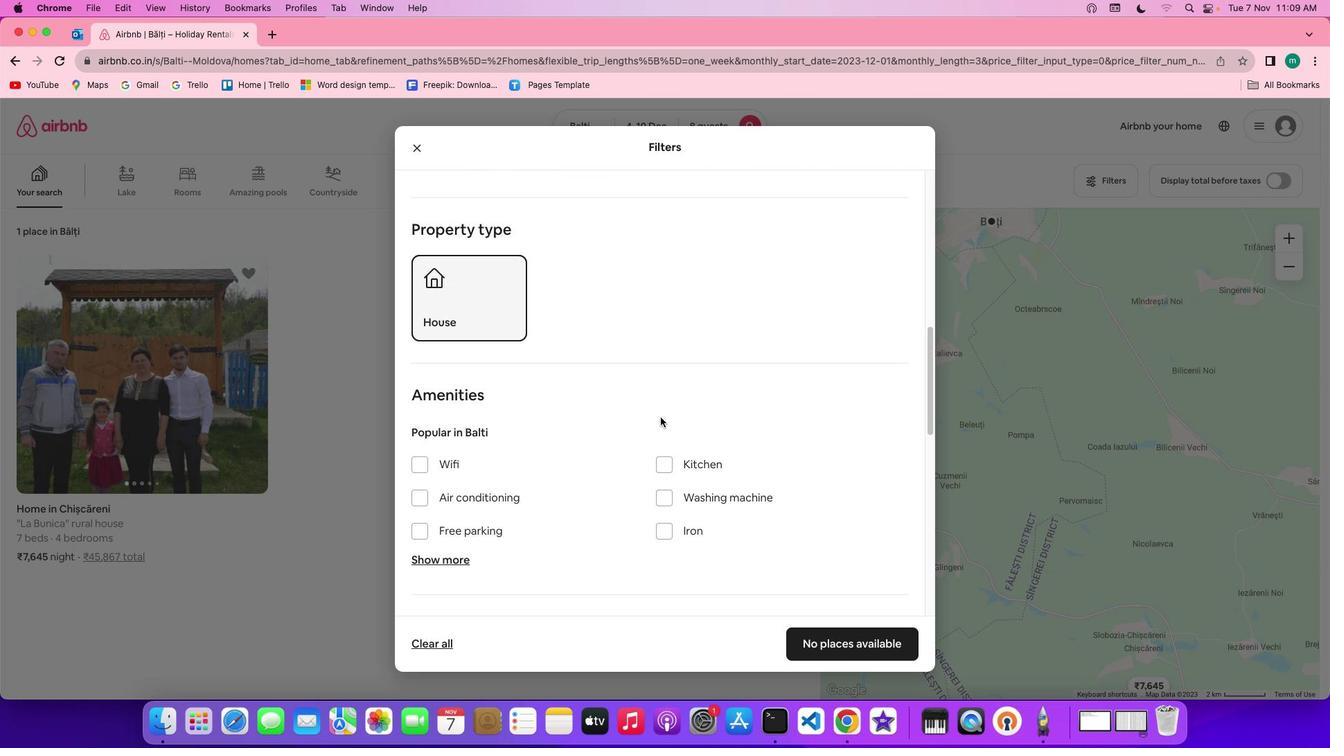 
Action: Mouse scrolled (667, 423) with delta (6, 5)
Screenshot: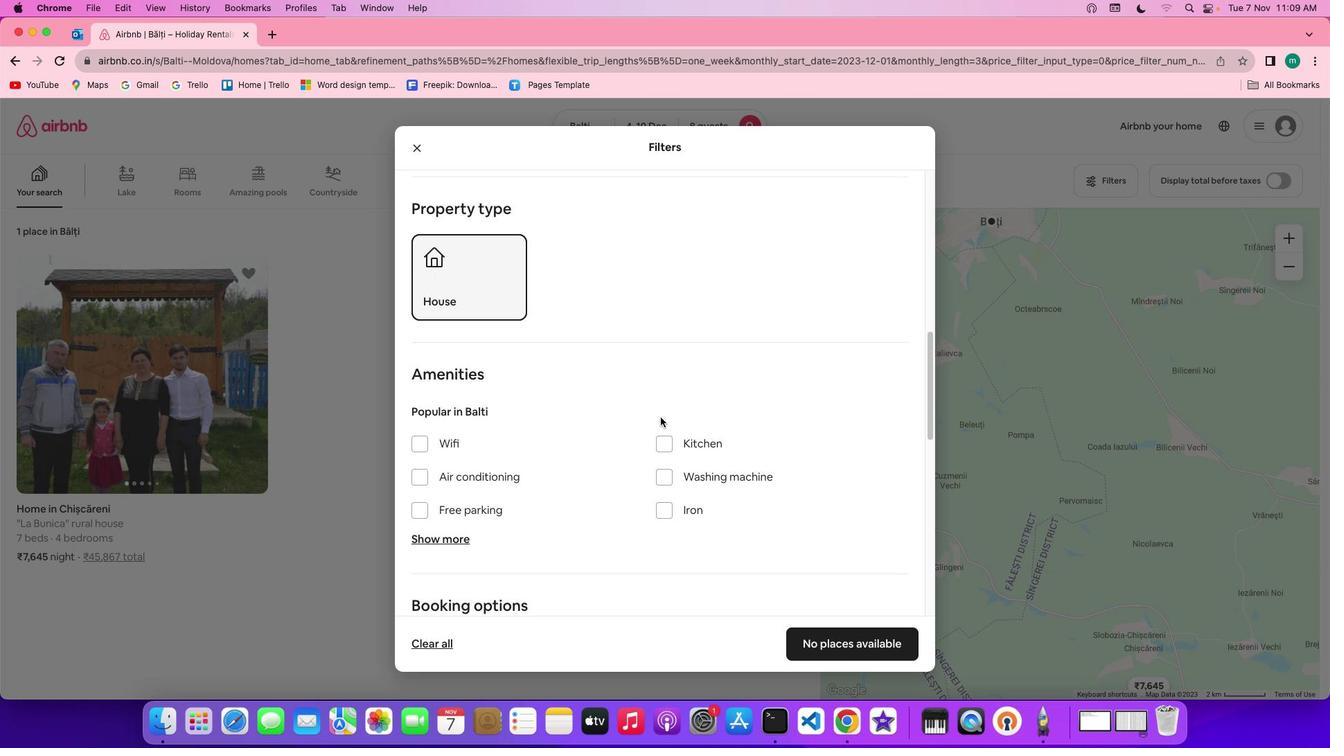 
Action: Mouse scrolled (667, 423) with delta (6, 5)
Screenshot: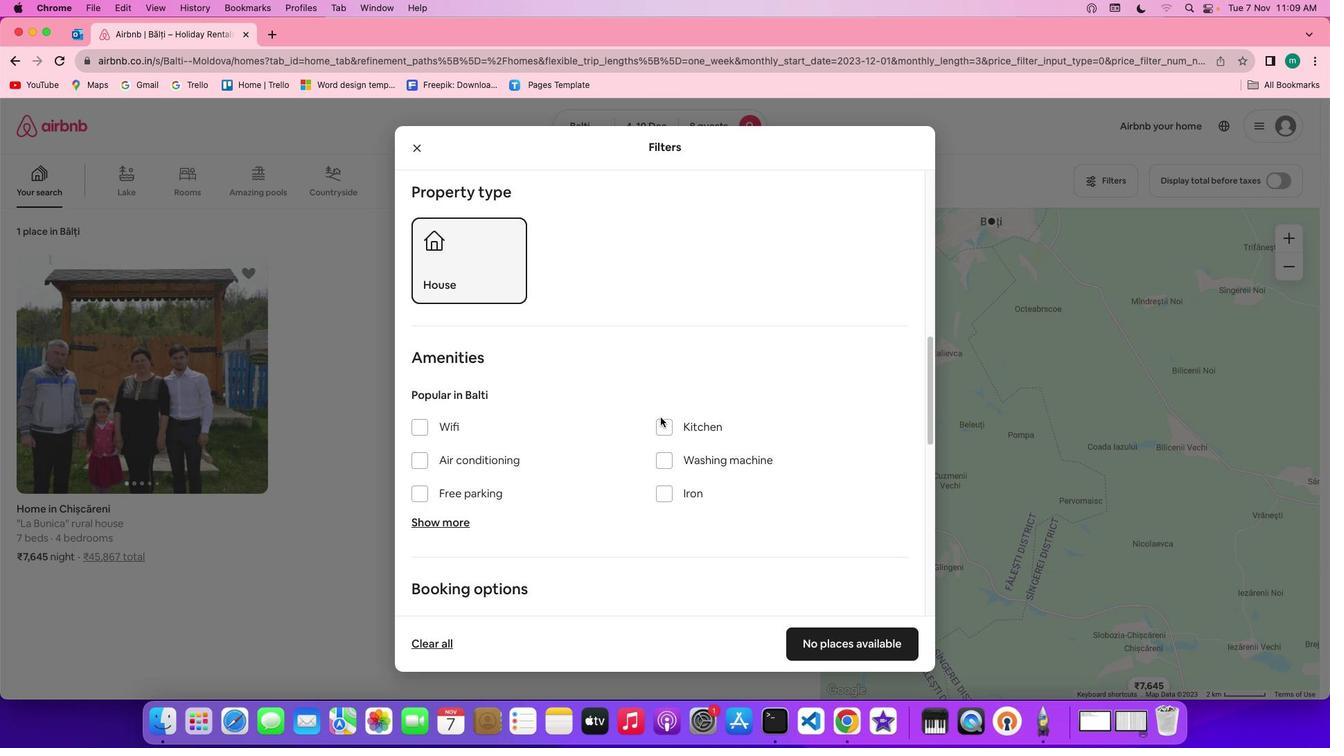 
Action: Mouse scrolled (667, 423) with delta (6, 5)
Screenshot: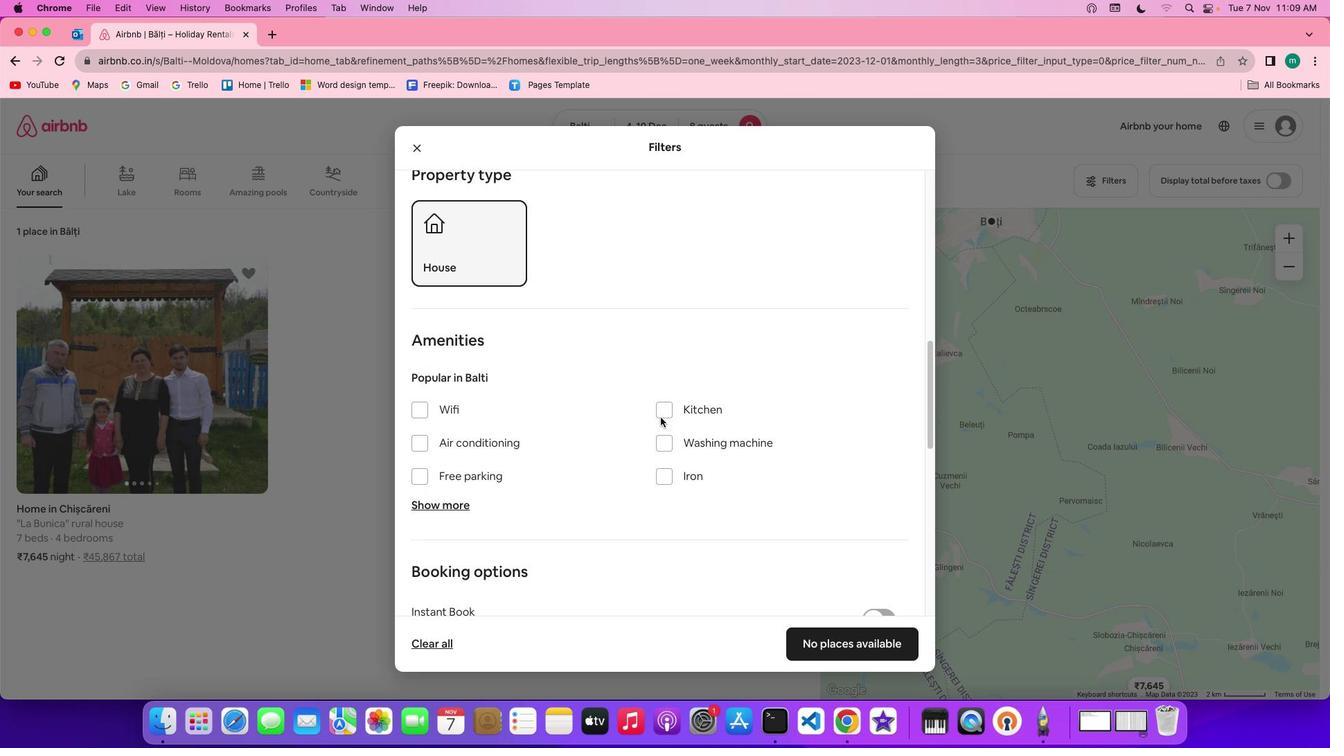 
Action: Mouse scrolled (667, 423) with delta (6, 5)
Screenshot: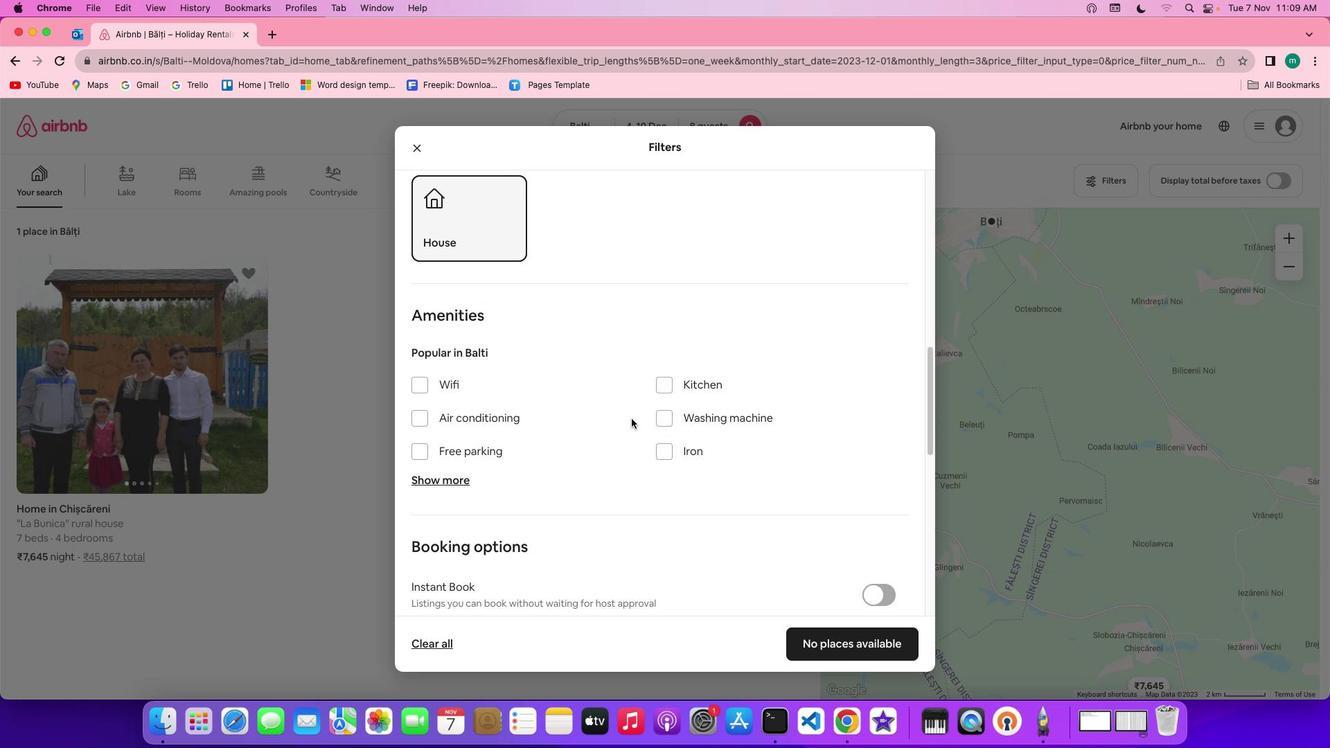 
Action: Mouse moved to (452, 359)
Screenshot: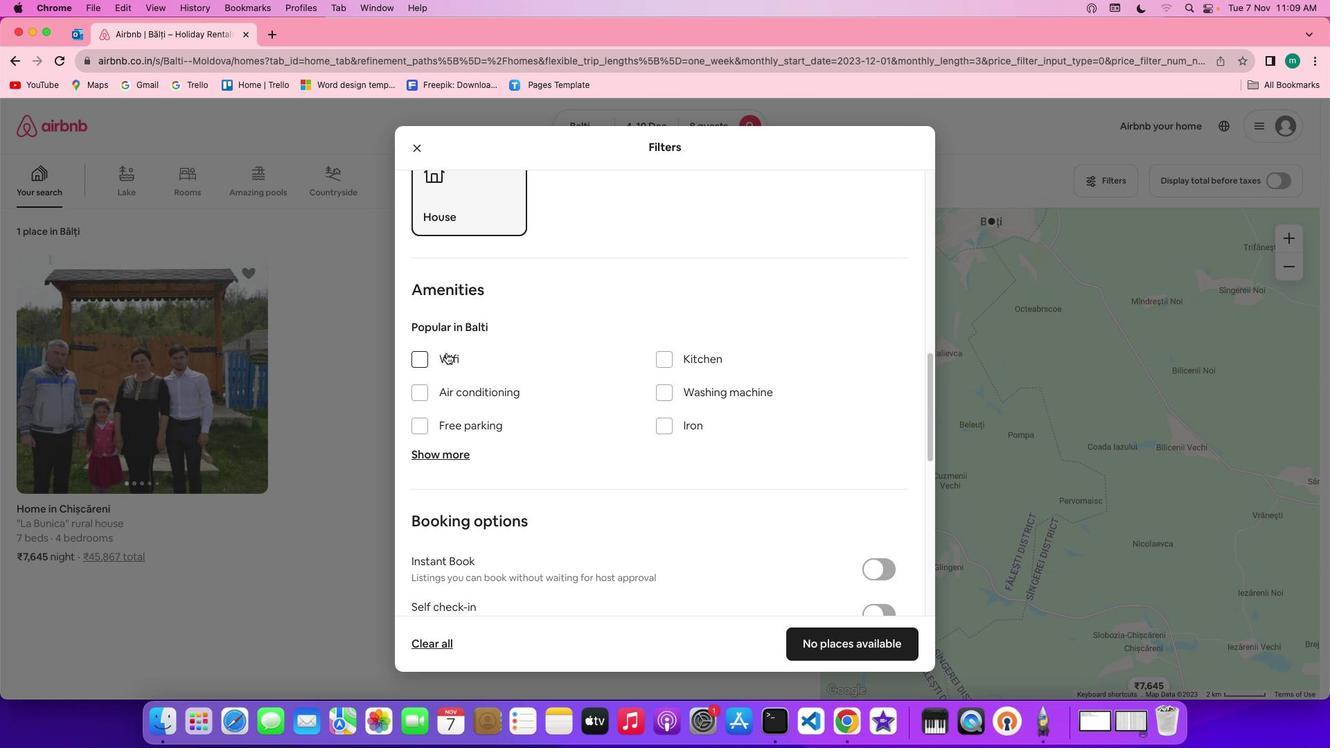 
Action: Mouse pressed left at (452, 359)
Screenshot: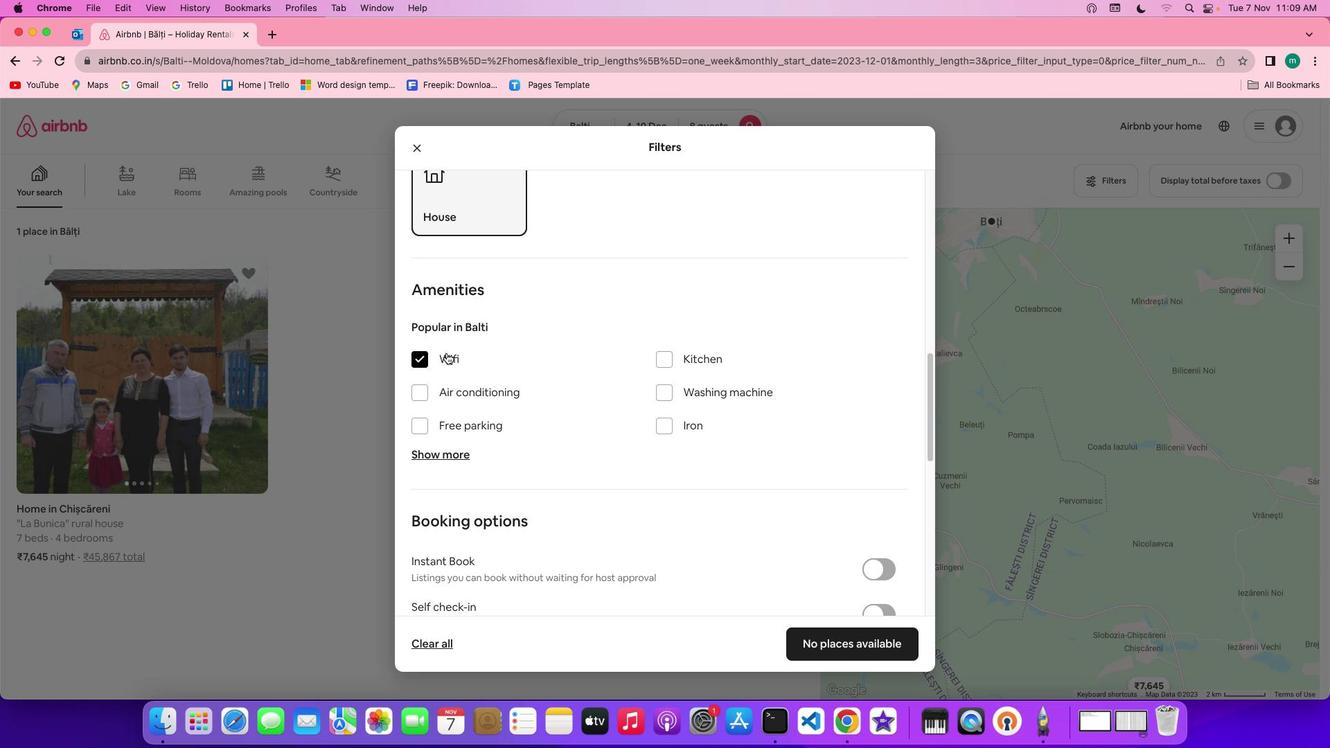 
Action: Mouse moved to (558, 389)
Screenshot: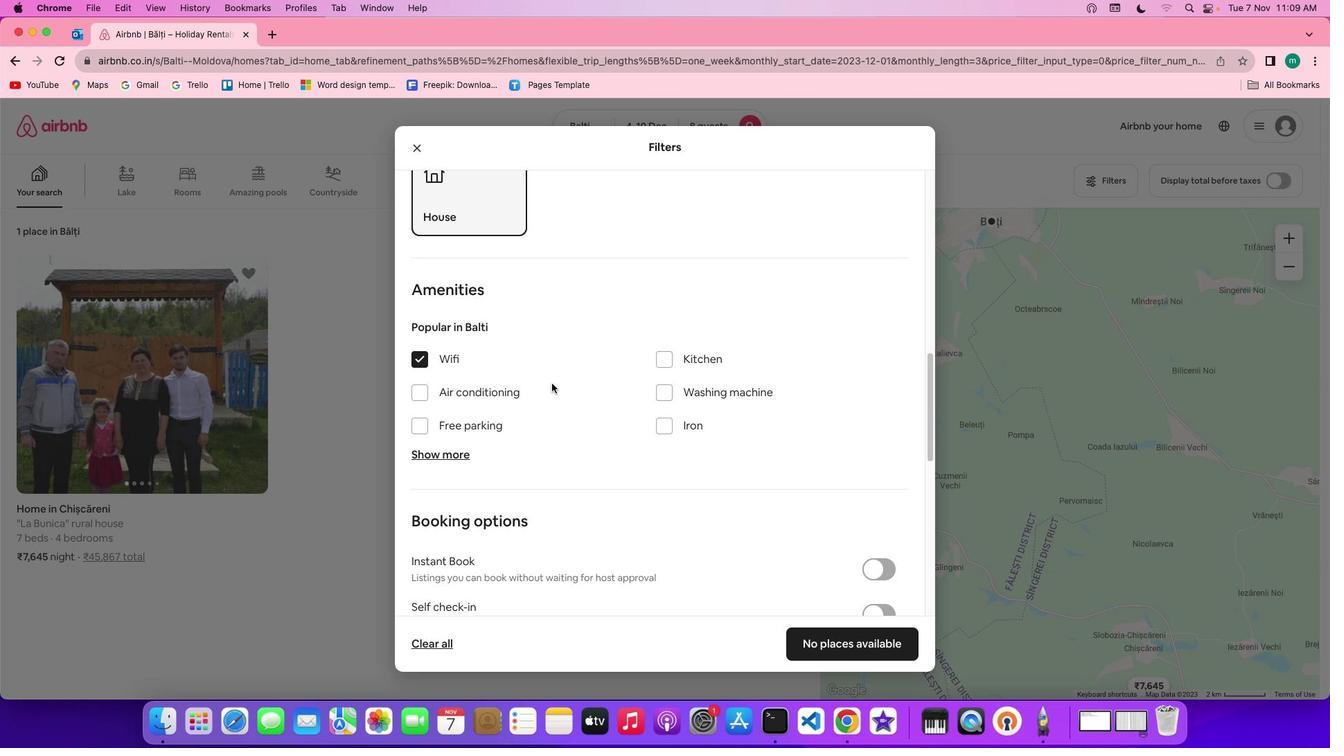
Action: Mouse scrolled (558, 389) with delta (6, 5)
Screenshot: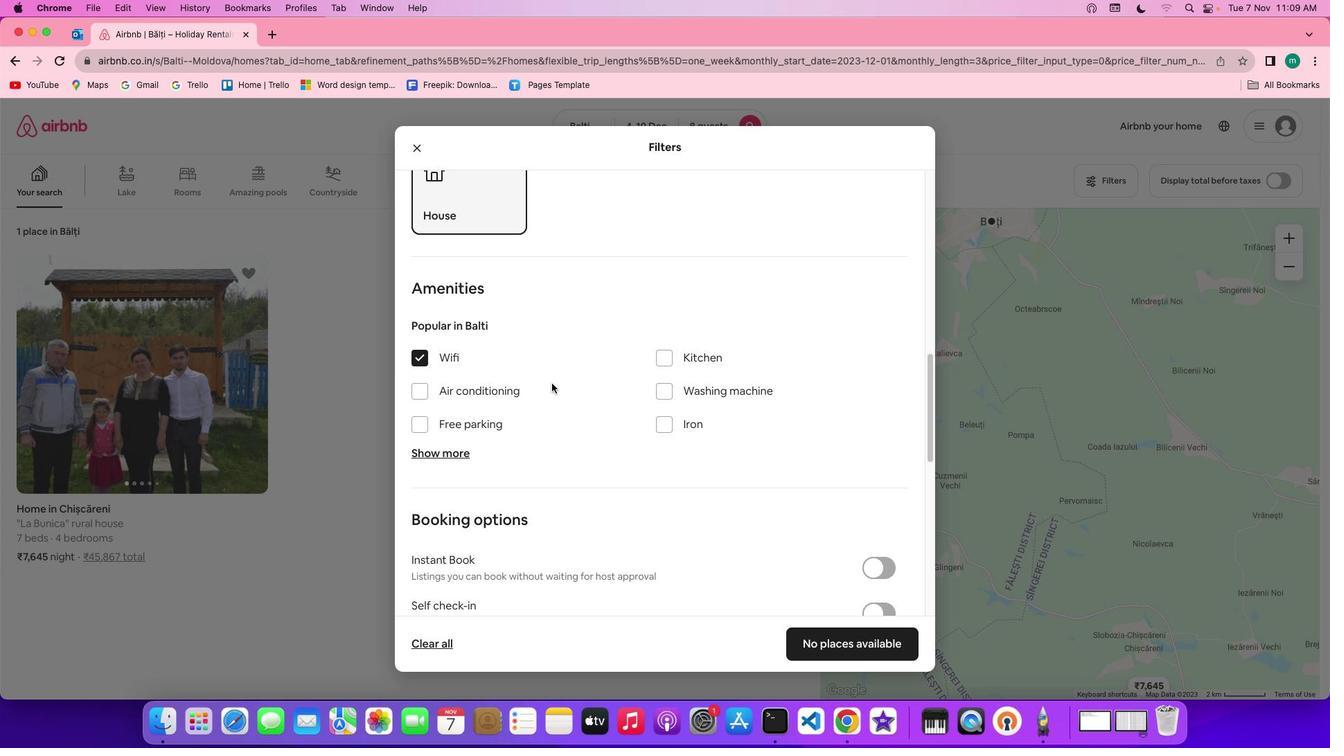 
Action: Mouse scrolled (558, 389) with delta (6, 5)
Screenshot: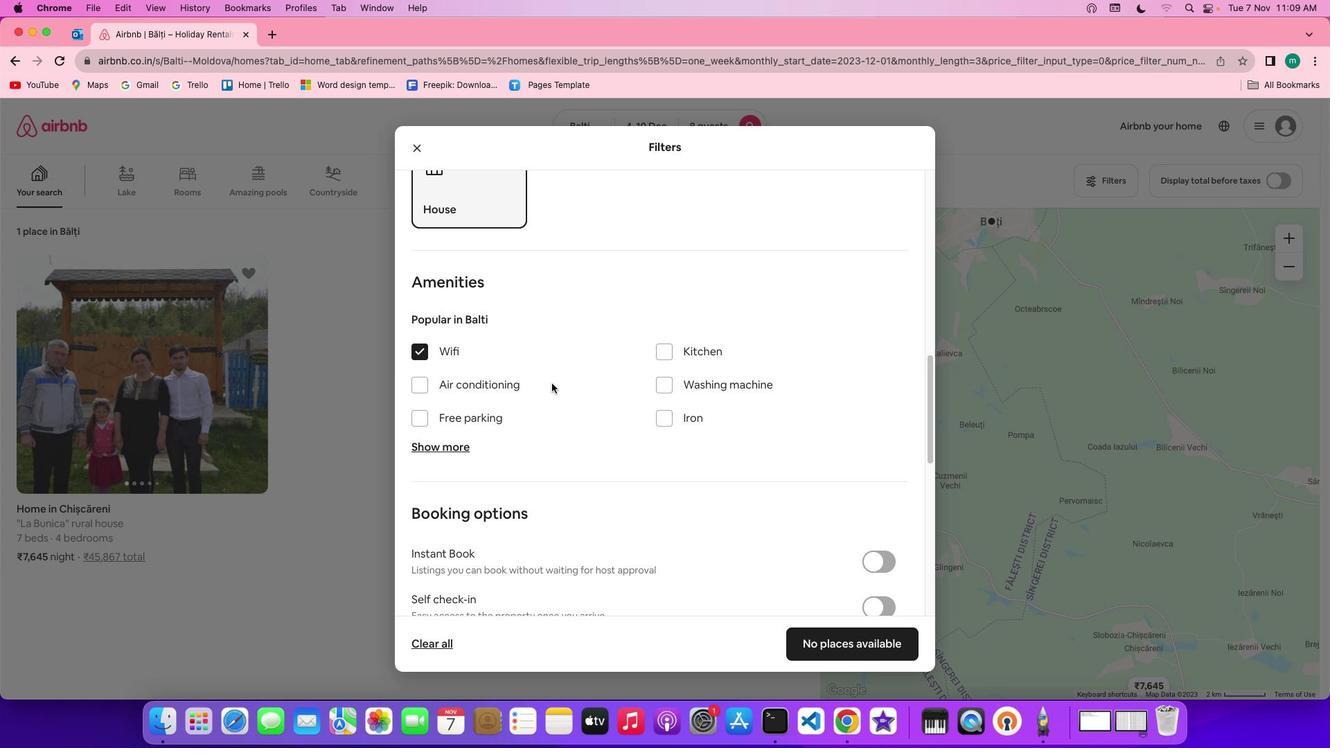 
Action: Mouse scrolled (558, 389) with delta (6, 5)
Screenshot: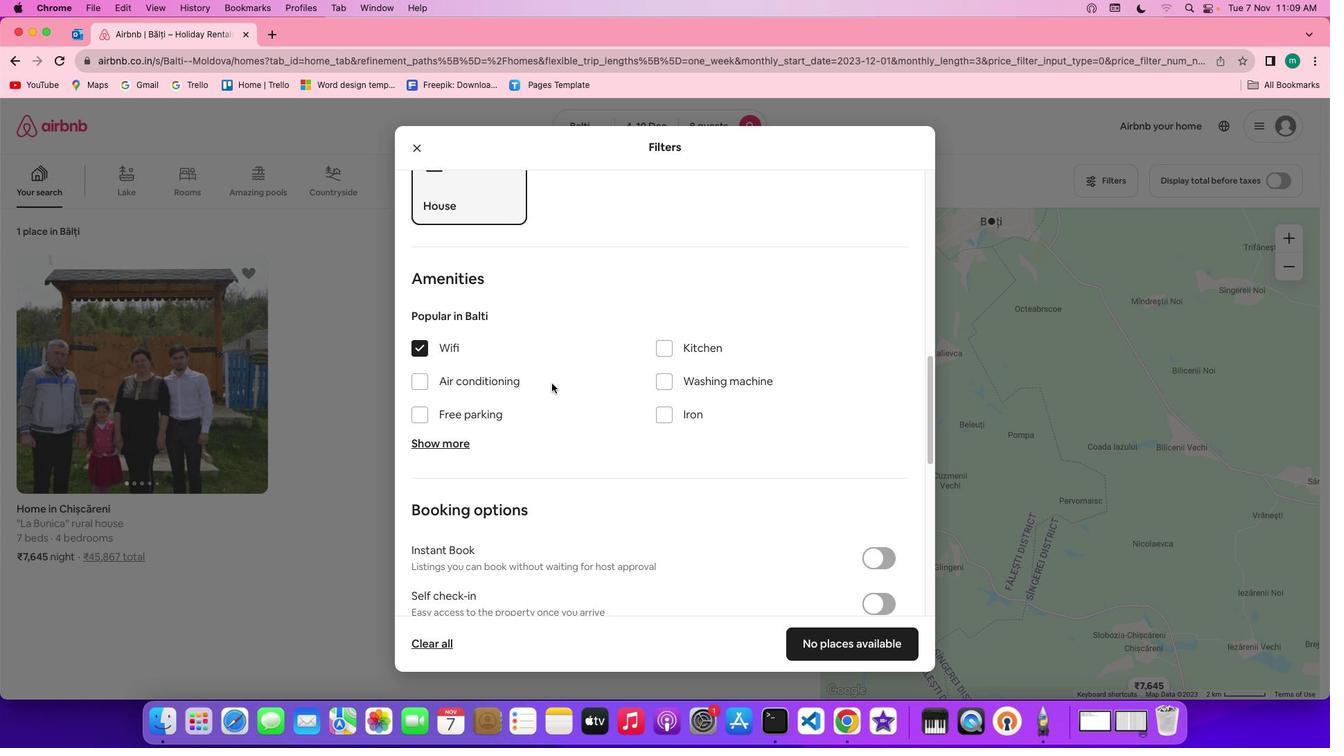 
Action: Mouse scrolled (558, 389) with delta (6, 5)
Screenshot: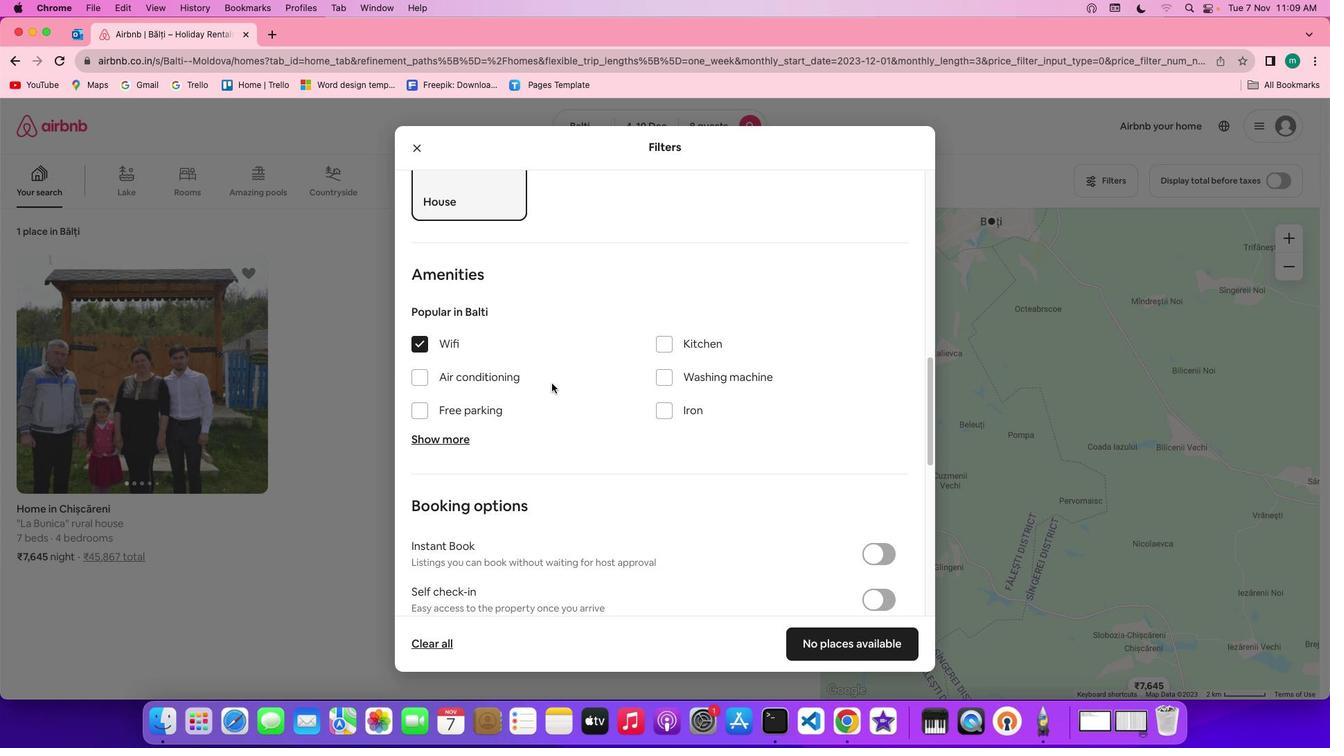 
Action: Mouse scrolled (558, 389) with delta (6, 5)
Screenshot: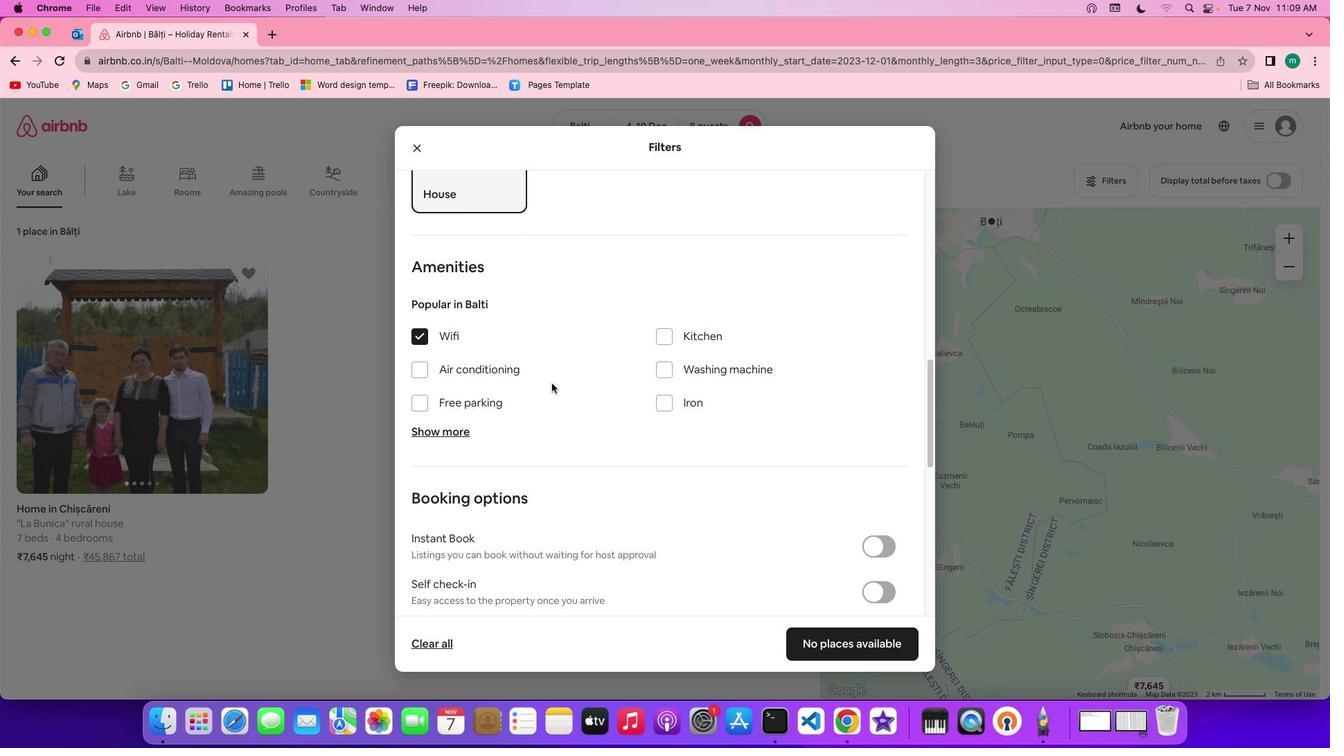 
Action: Mouse scrolled (558, 389) with delta (6, 5)
Screenshot: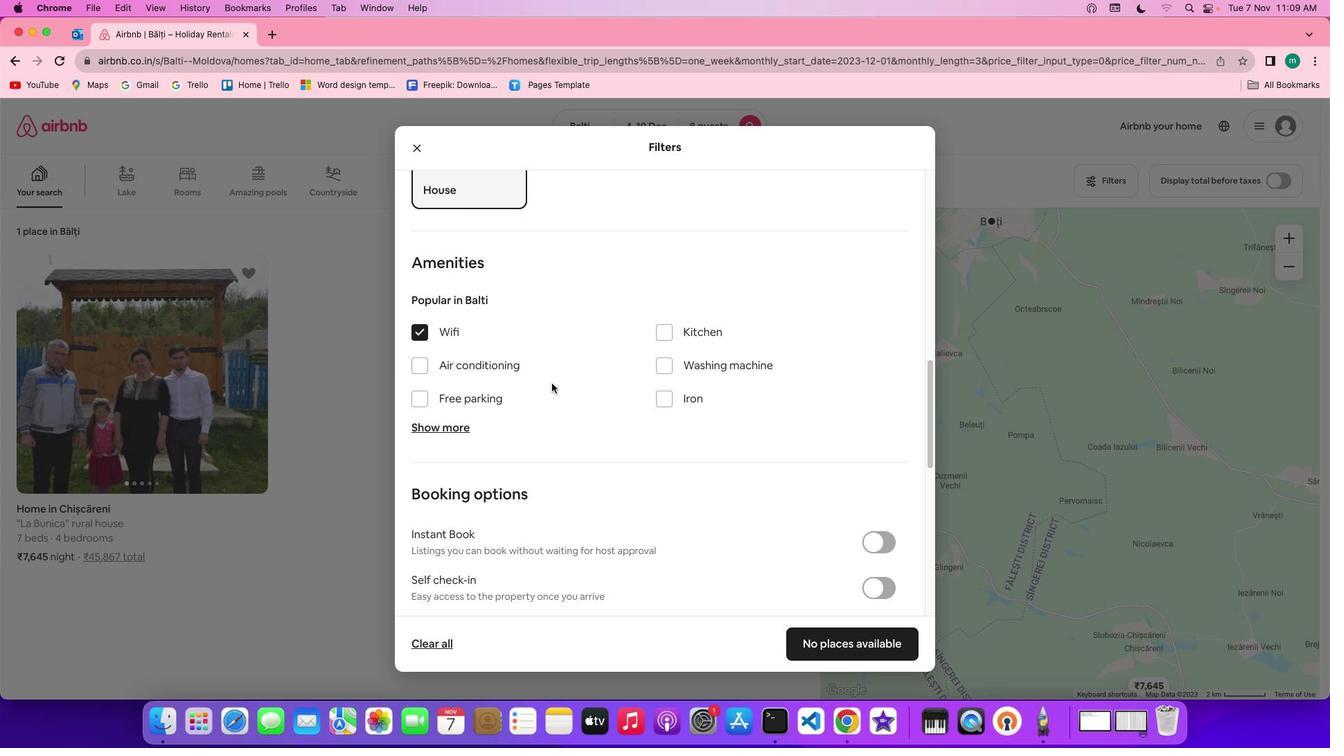 
Action: Mouse moved to (451, 430)
Screenshot: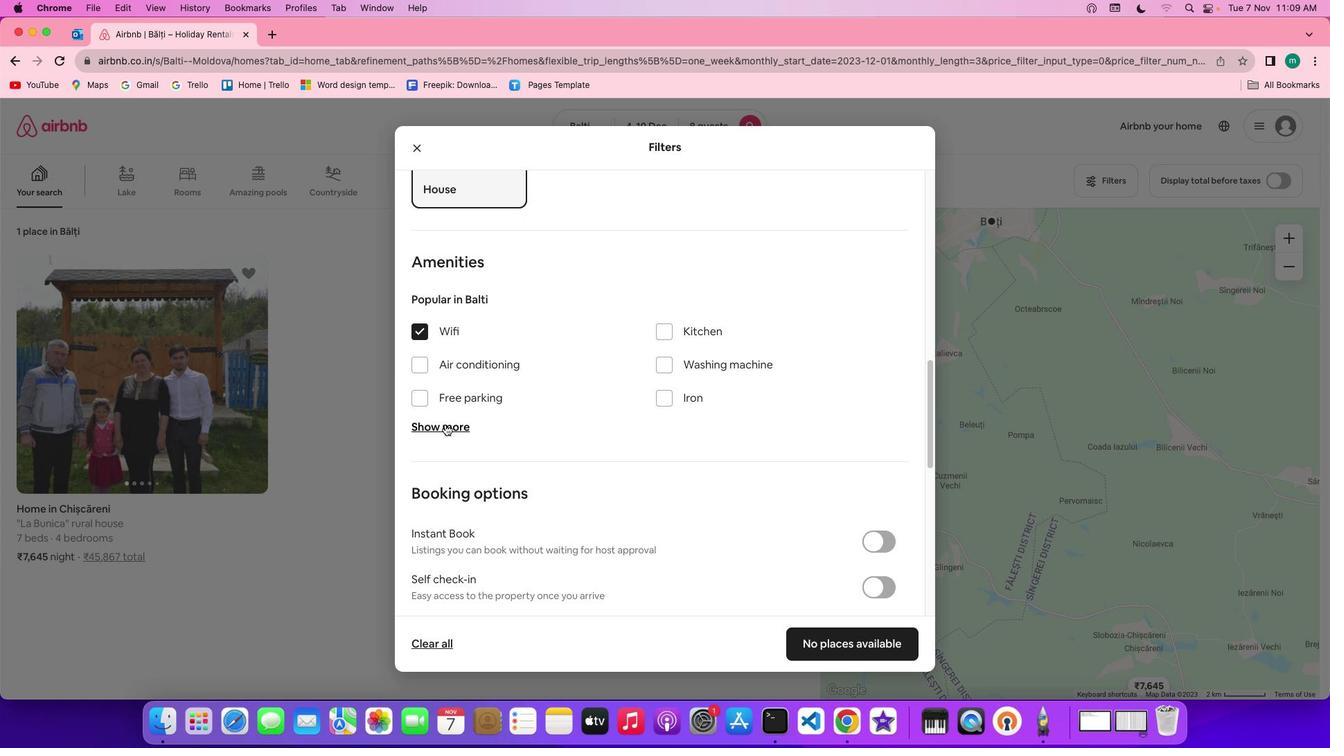 
Action: Mouse pressed left at (451, 430)
Screenshot: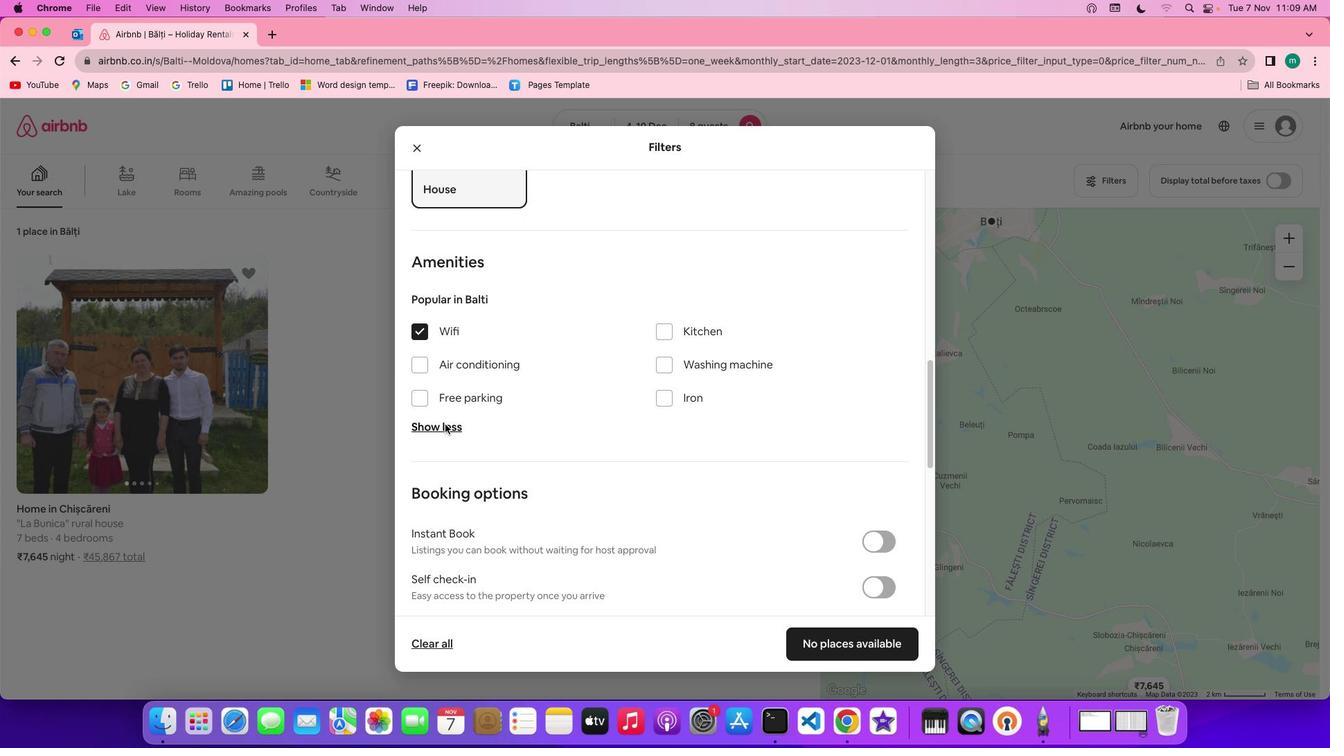 
Action: Mouse moved to (670, 517)
Screenshot: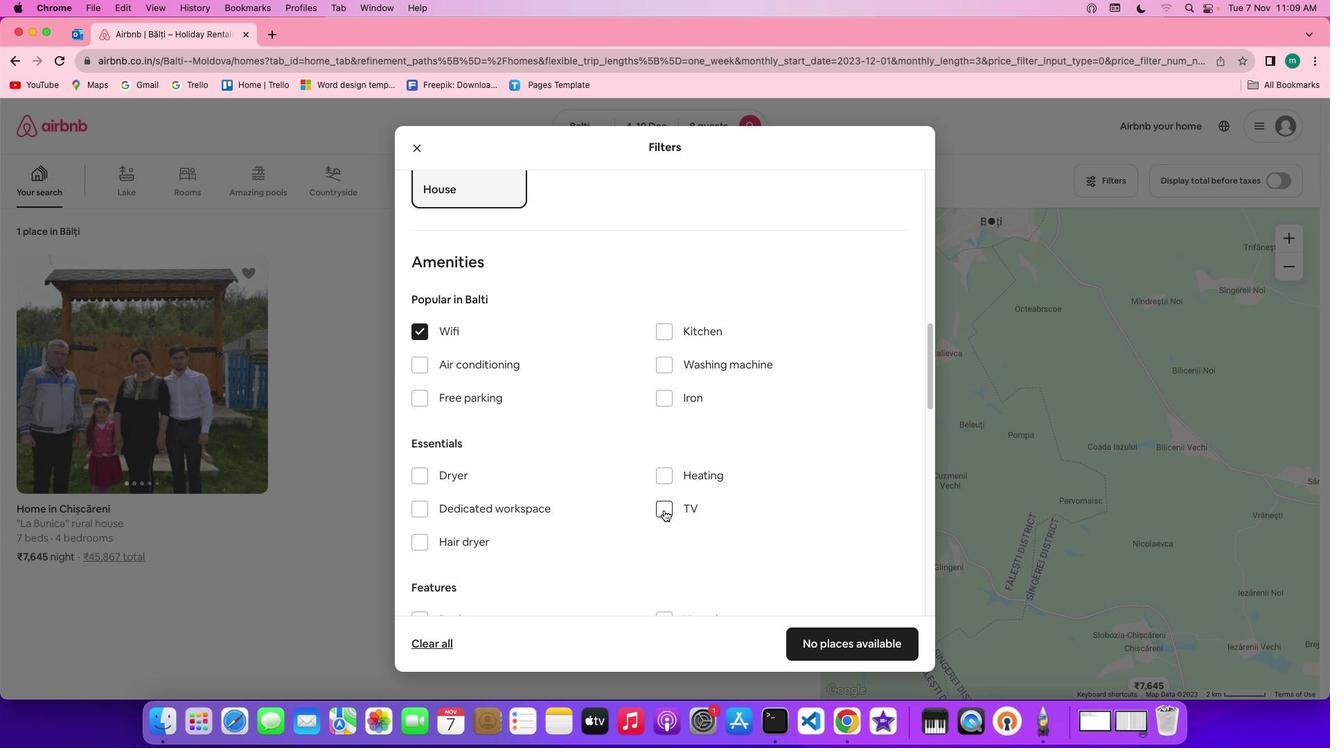 
Action: Mouse pressed left at (670, 517)
Screenshot: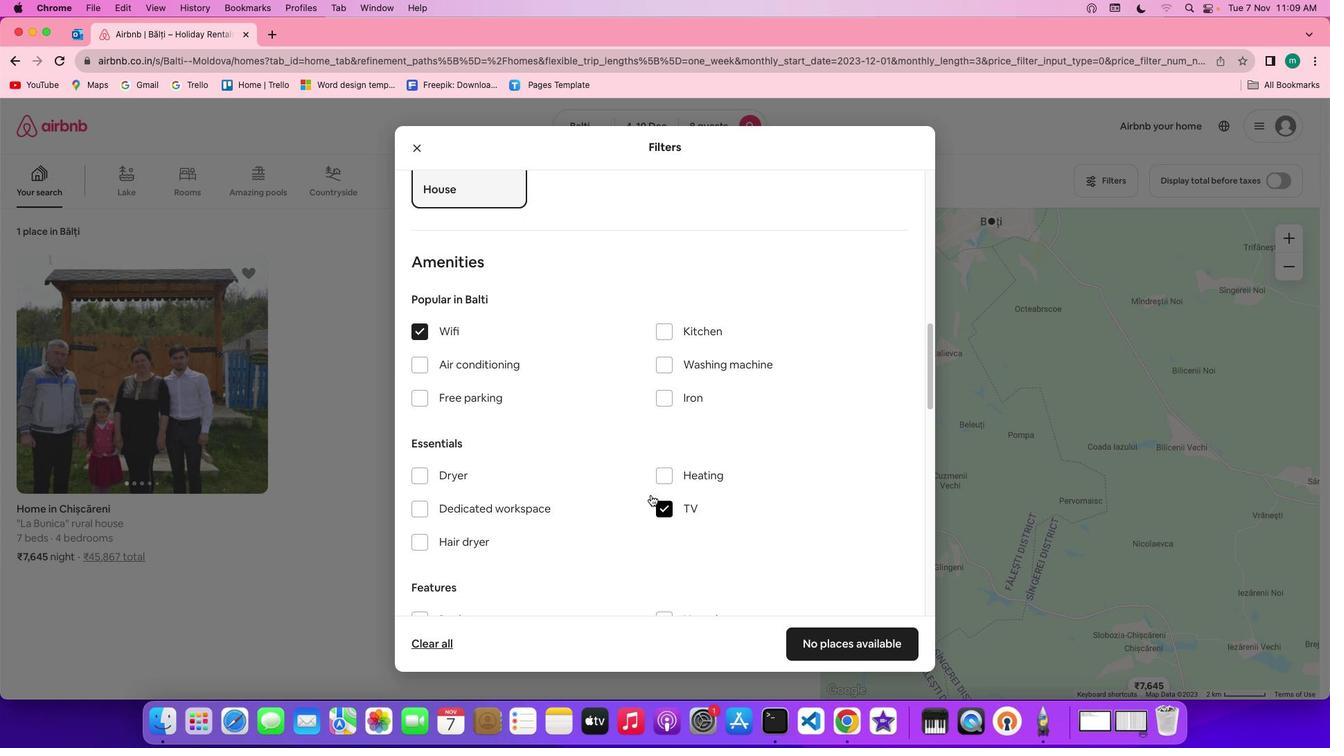 
Action: Mouse moved to (467, 402)
Screenshot: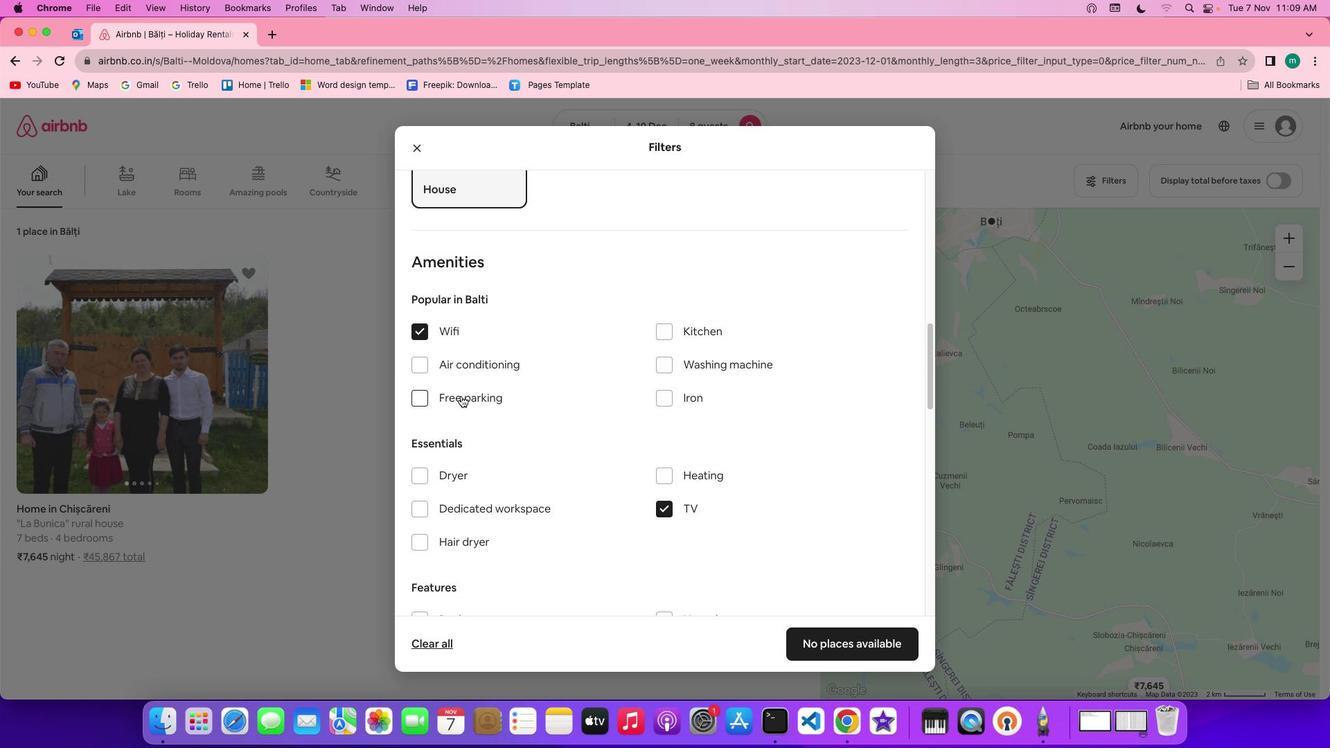 
Action: Mouse pressed left at (467, 402)
Screenshot: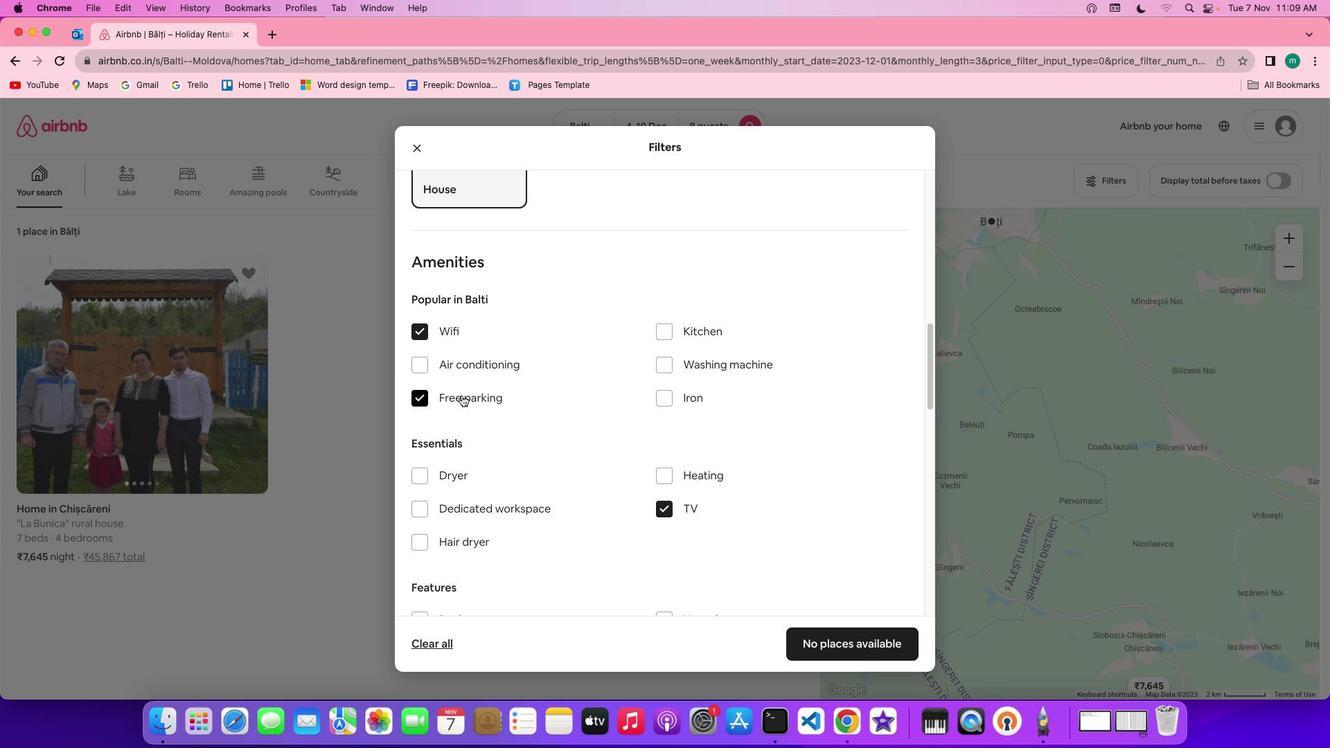 
Action: Mouse moved to (571, 418)
Screenshot: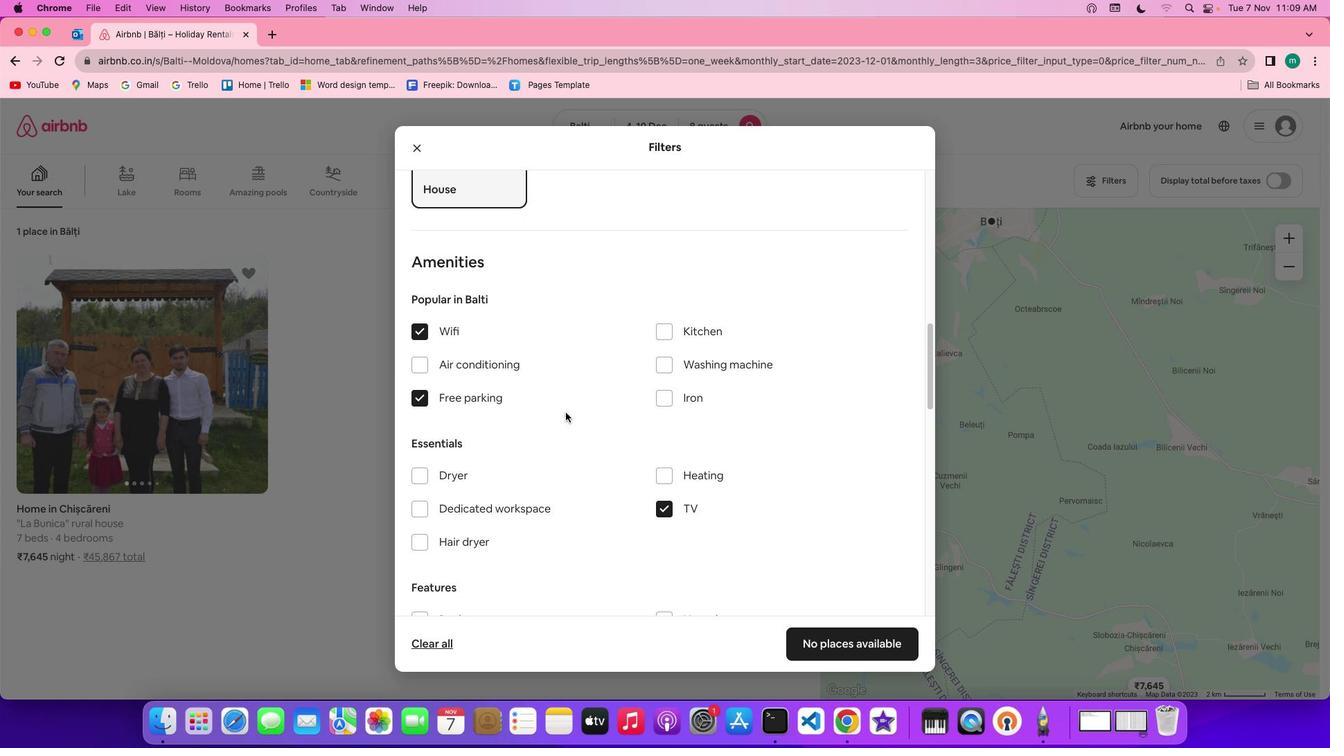 
Action: Mouse scrolled (571, 418) with delta (6, 5)
Screenshot: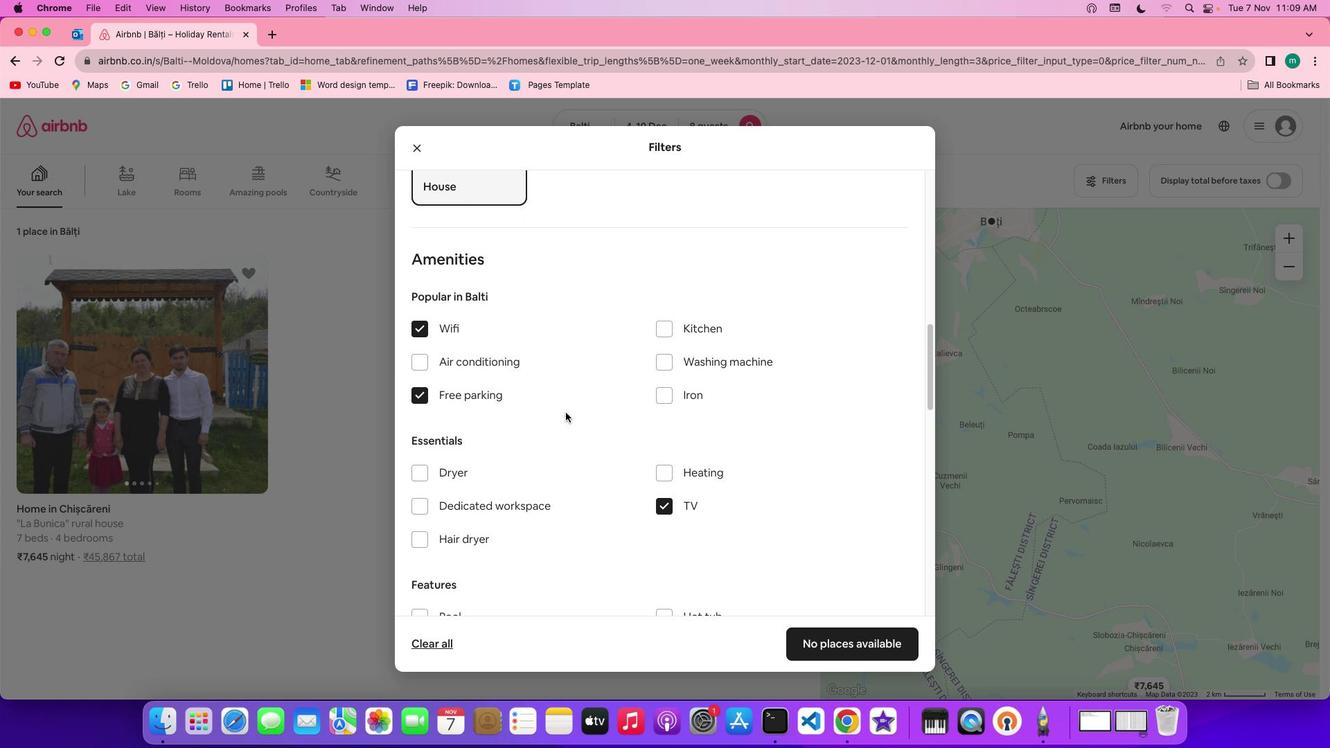 
Action: Mouse scrolled (571, 418) with delta (6, 5)
Screenshot: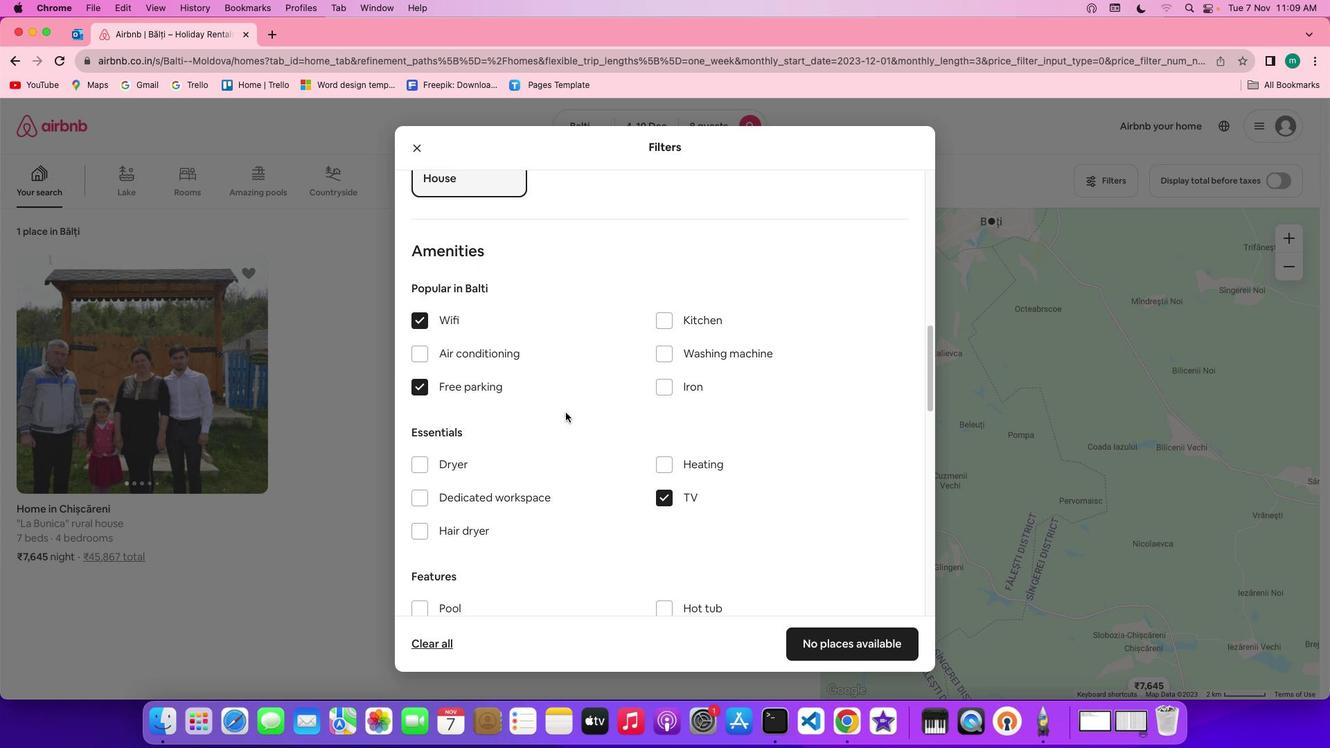 
Action: Mouse scrolled (571, 418) with delta (6, 5)
Screenshot: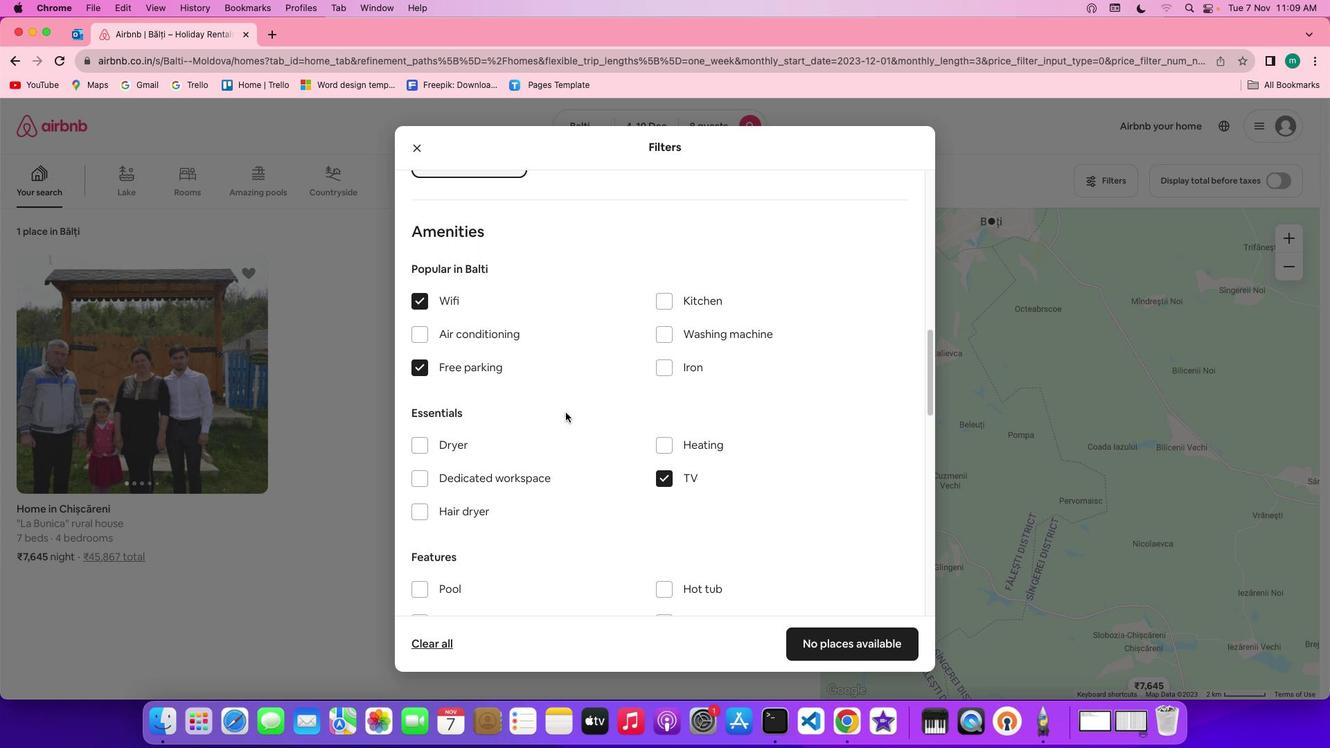 
Action: Mouse scrolled (571, 418) with delta (6, 5)
Screenshot: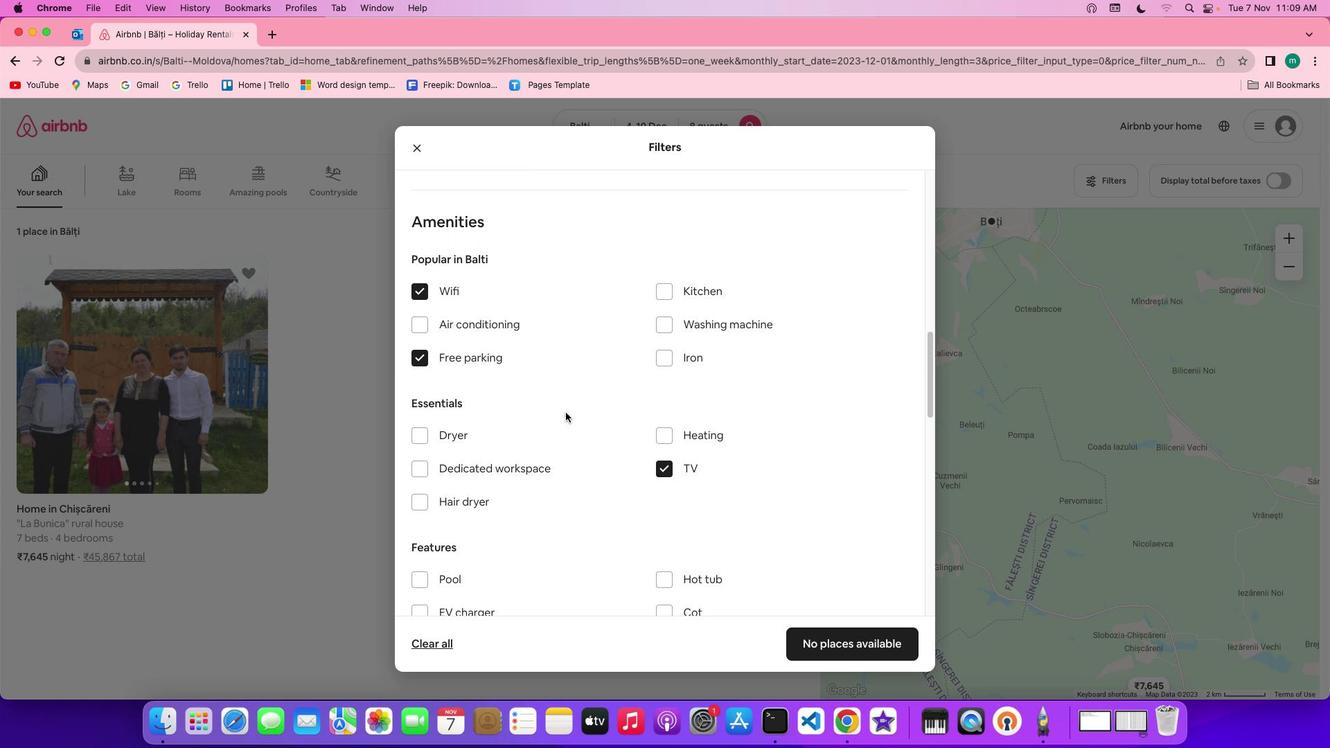
Action: Mouse scrolled (571, 418) with delta (6, 5)
Screenshot: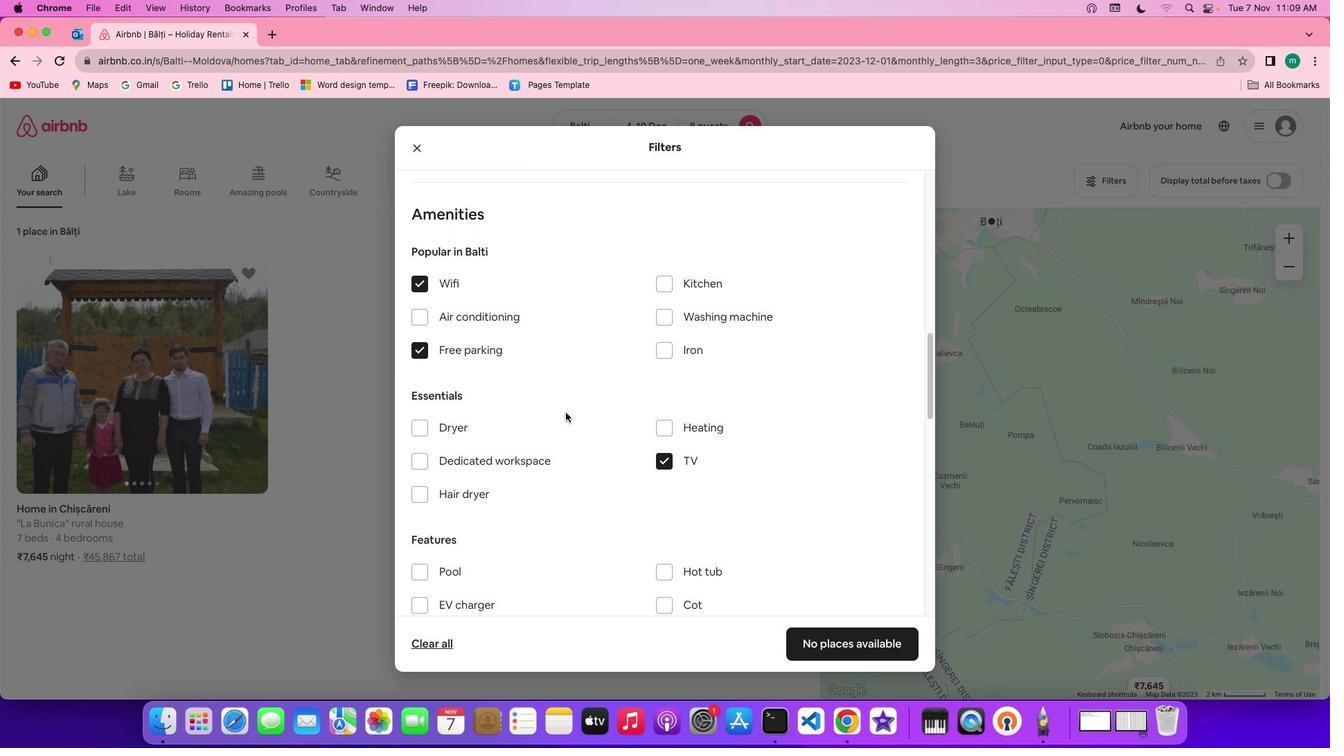 
Action: Mouse scrolled (571, 418) with delta (6, 5)
Screenshot: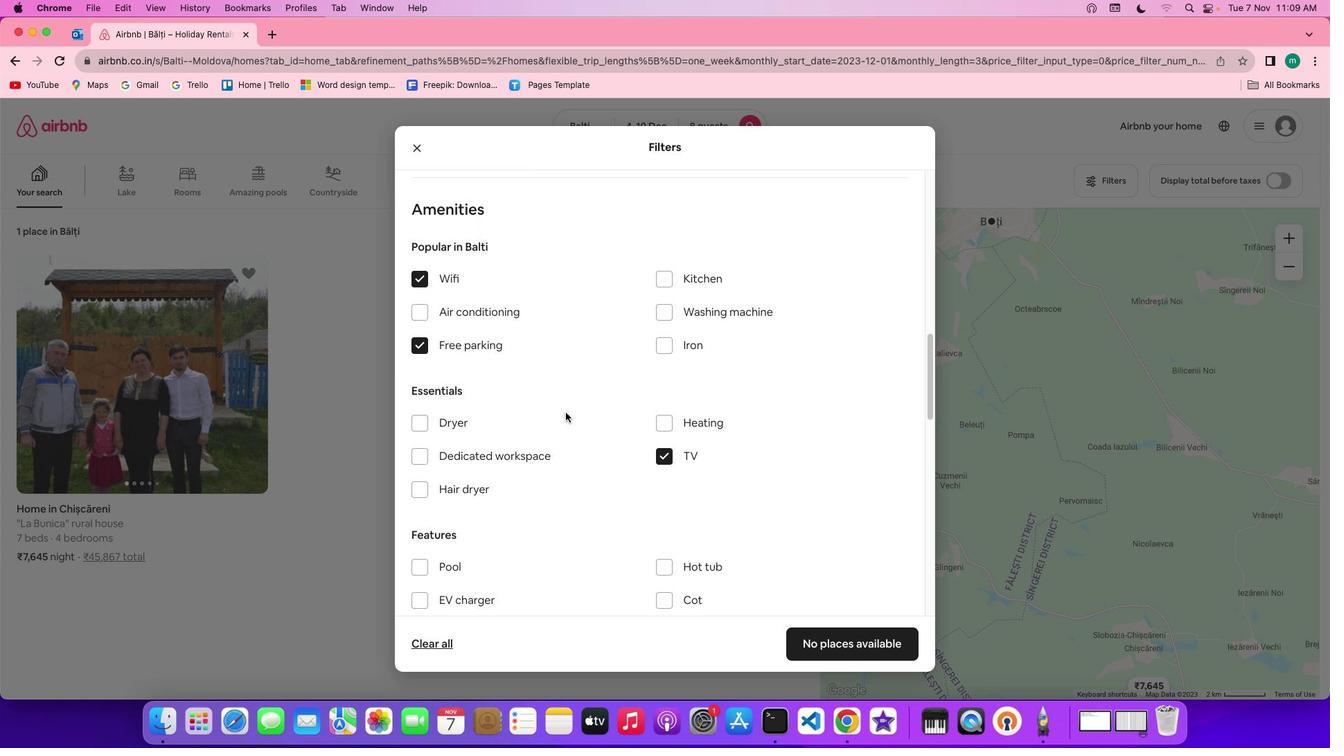 
Action: Mouse scrolled (571, 418) with delta (6, 5)
Screenshot: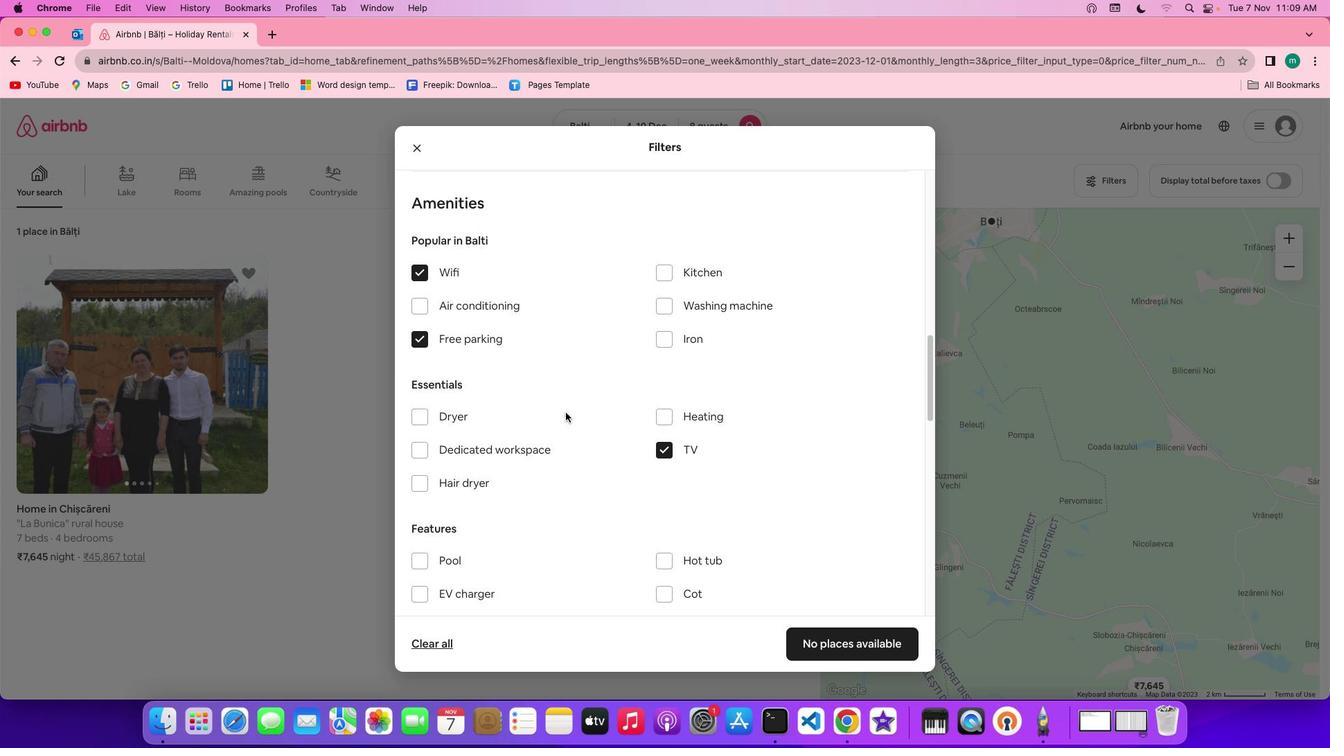 
Action: Mouse scrolled (571, 418) with delta (6, 5)
Screenshot: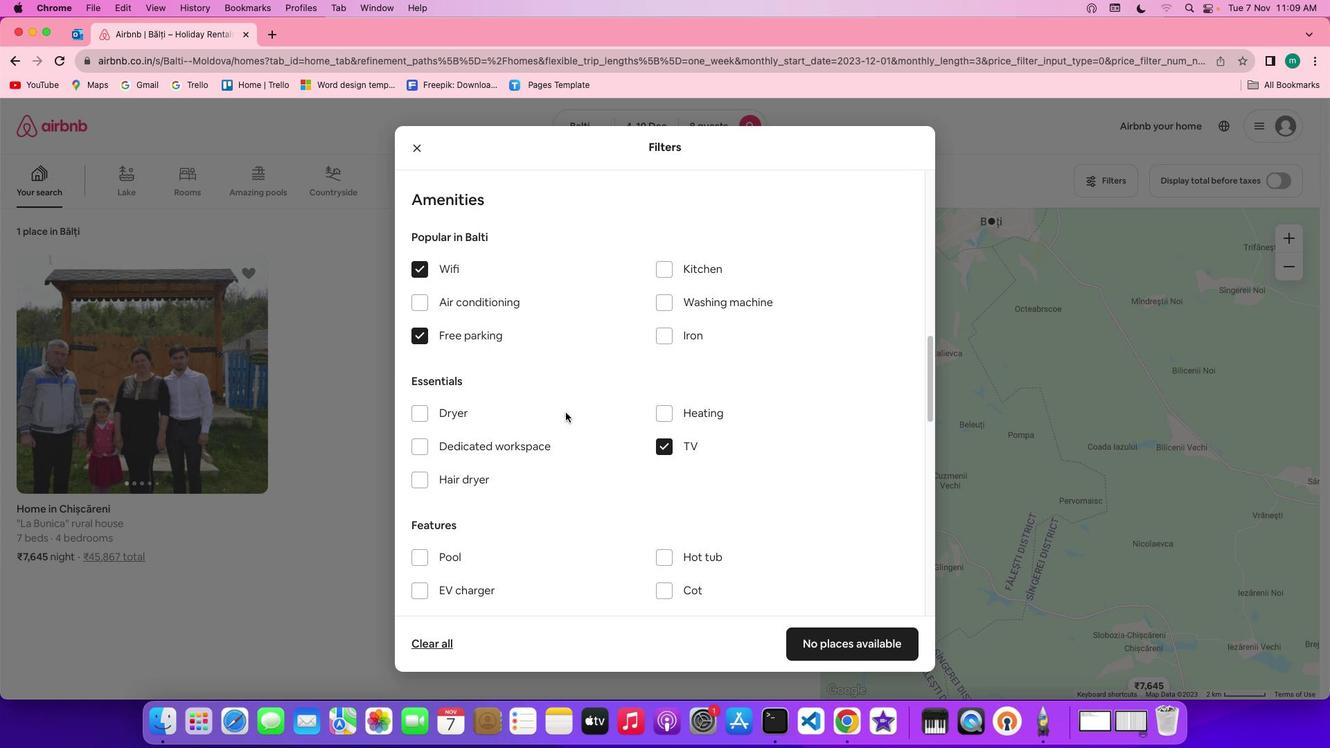 
Action: Mouse scrolled (571, 418) with delta (6, 5)
Screenshot: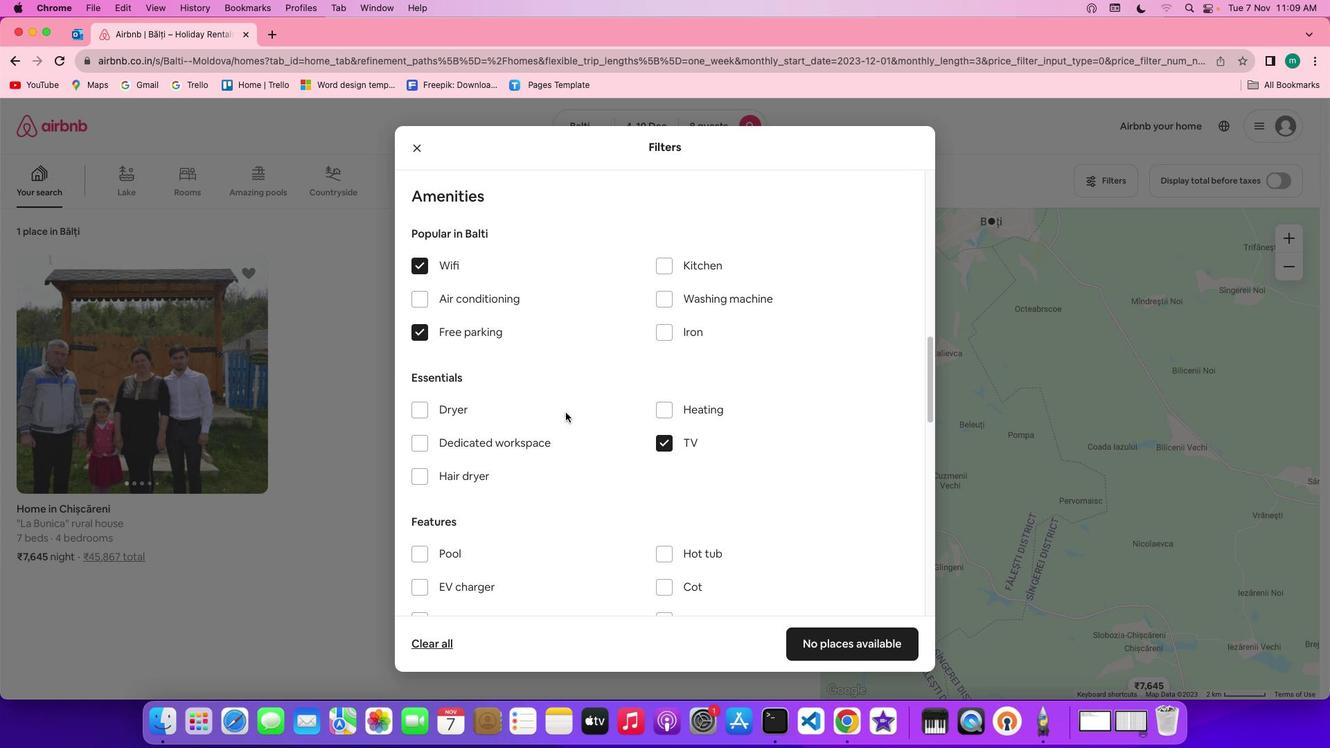 
Action: Mouse scrolled (571, 418) with delta (6, 5)
Screenshot: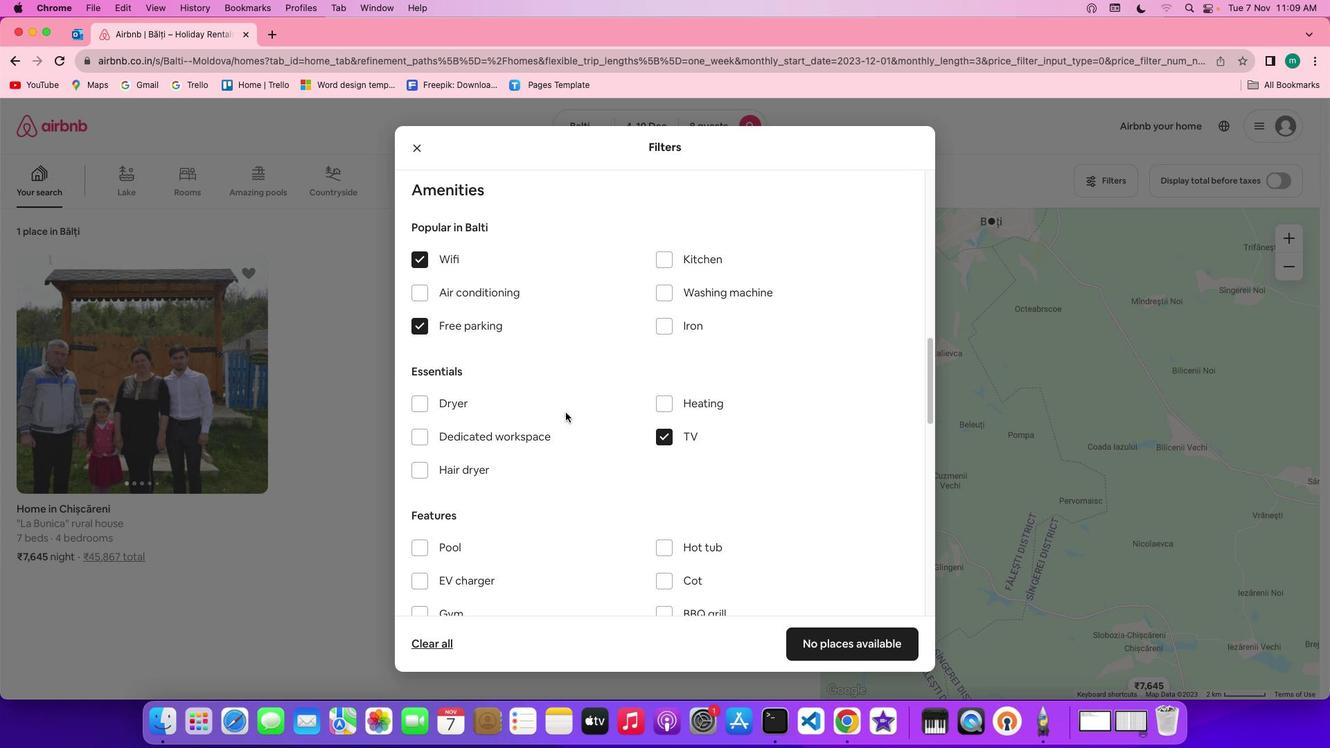 
Action: Mouse scrolled (571, 418) with delta (6, 5)
Screenshot: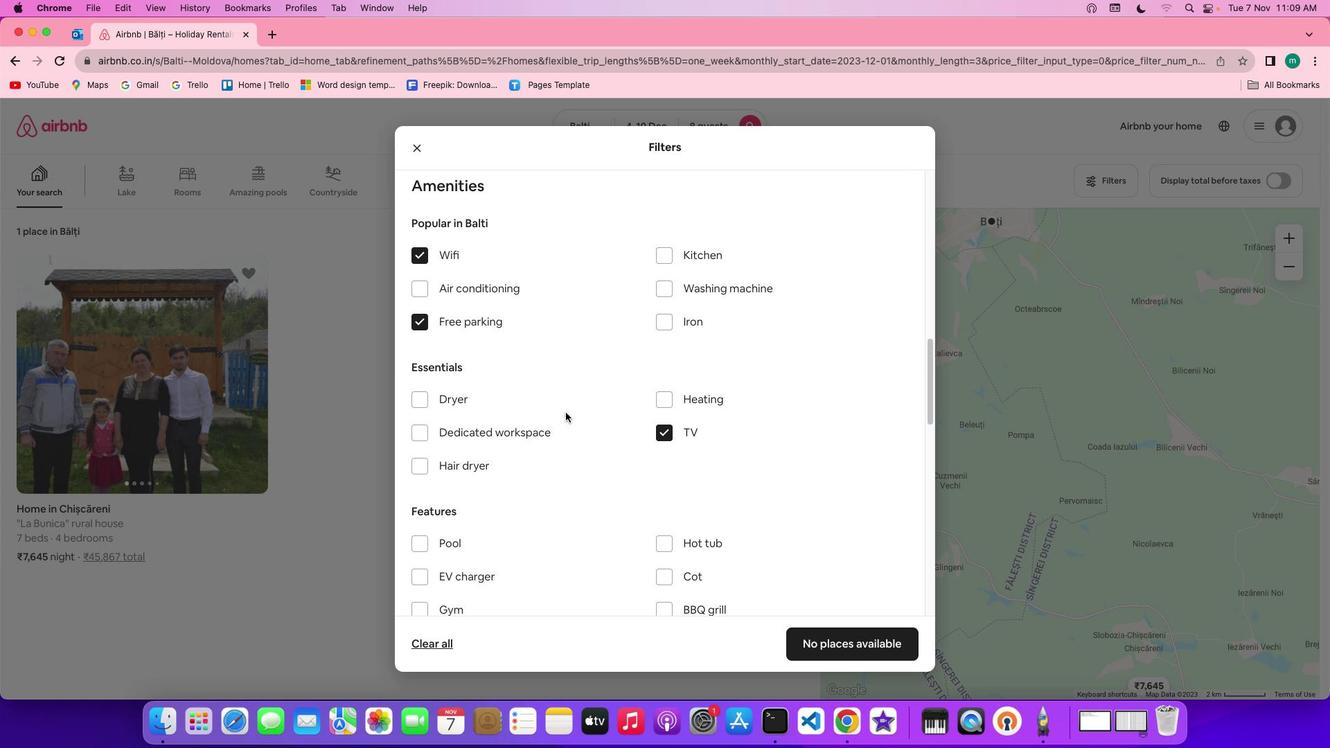 
Action: Mouse scrolled (571, 418) with delta (6, 5)
Screenshot: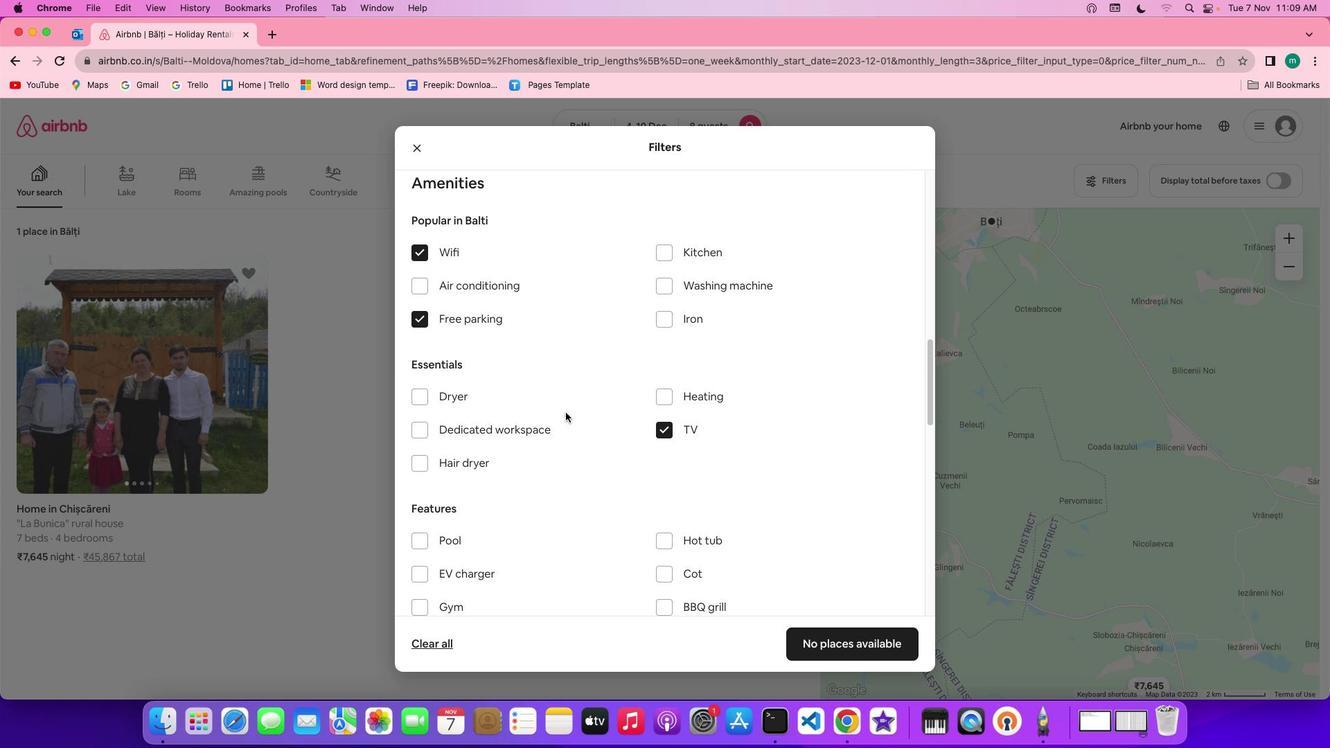 
Action: Mouse scrolled (571, 418) with delta (6, 5)
Screenshot: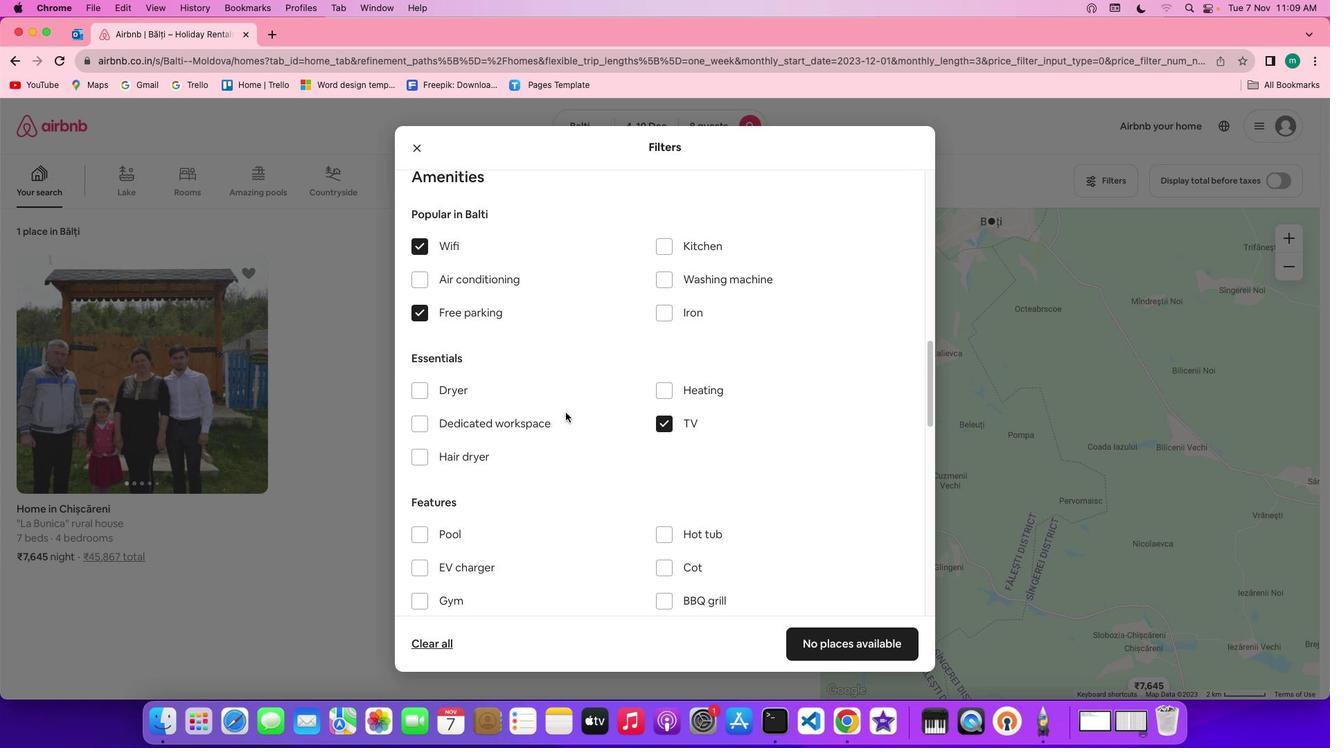 
Action: Mouse scrolled (571, 418) with delta (6, 5)
Screenshot: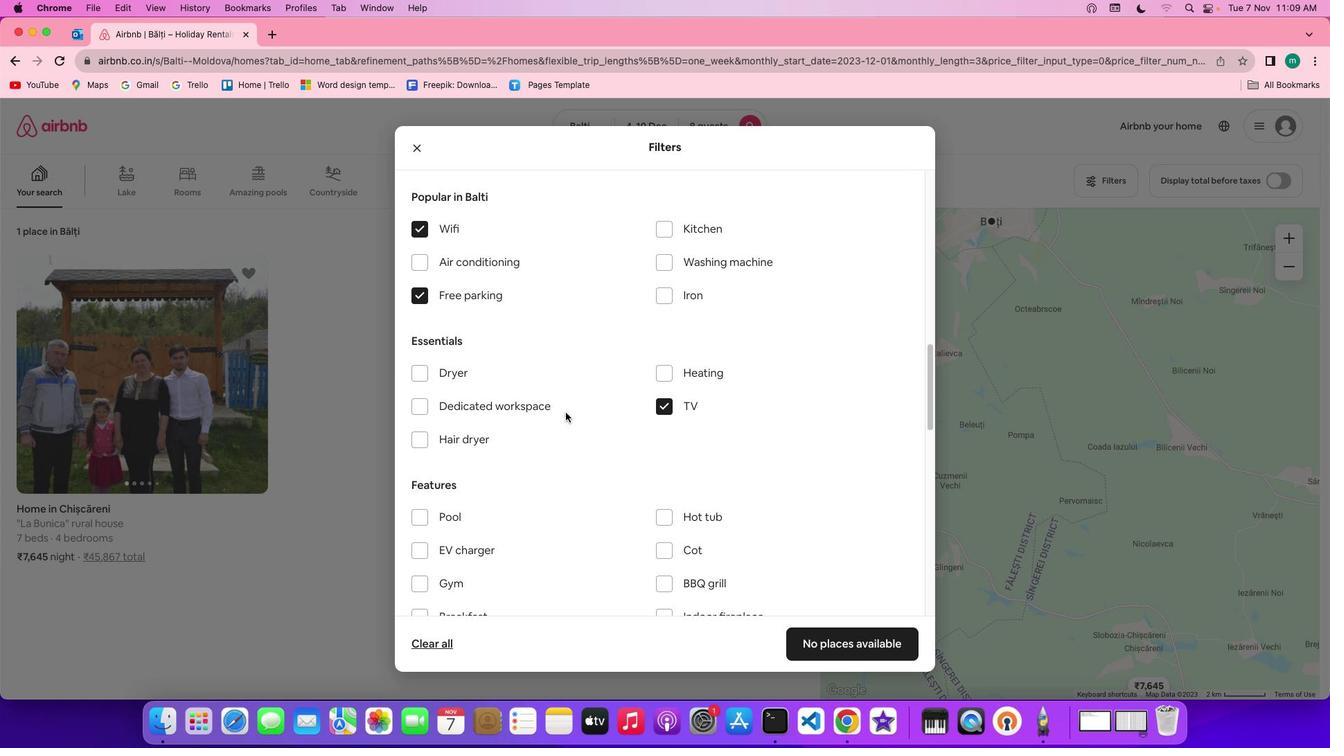 
Action: Mouse scrolled (571, 418) with delta (6, 5)
Screenshot: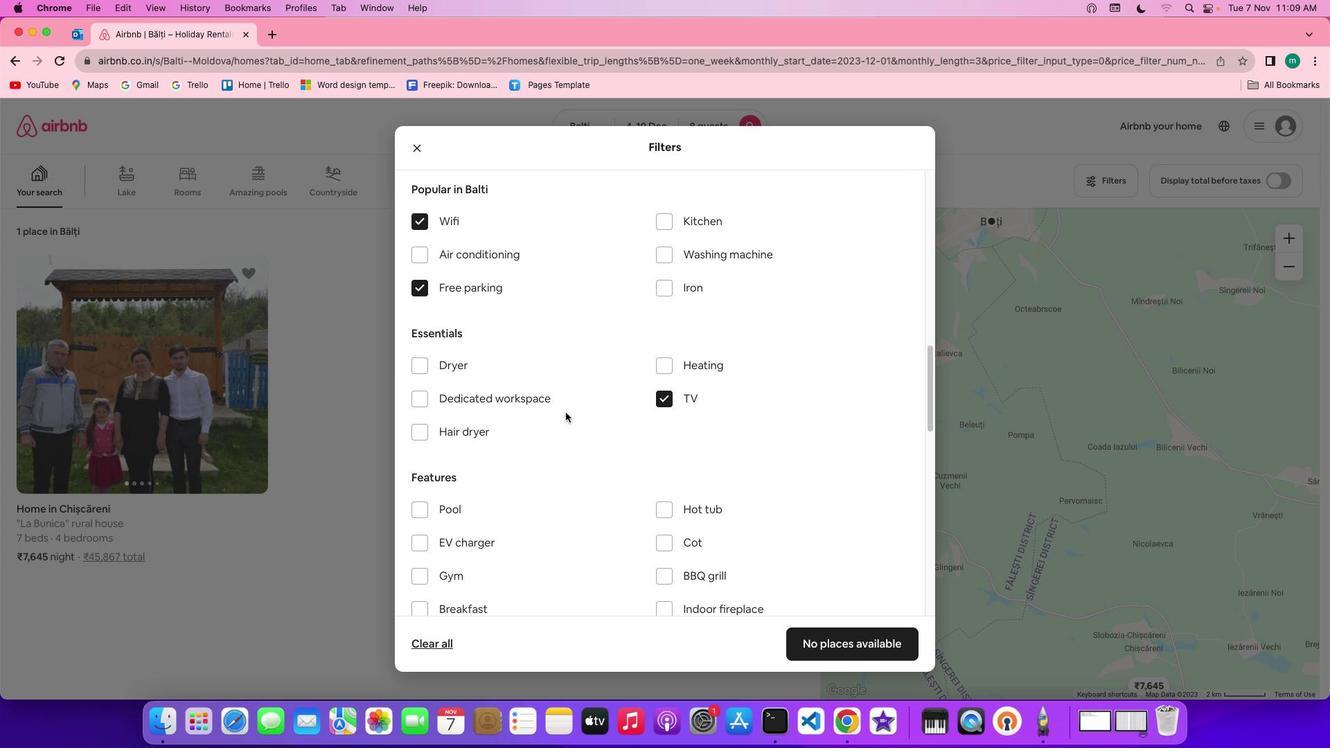 
Action: Mouse scrolled (571, 418) with delta (6, 5)
Screenshot: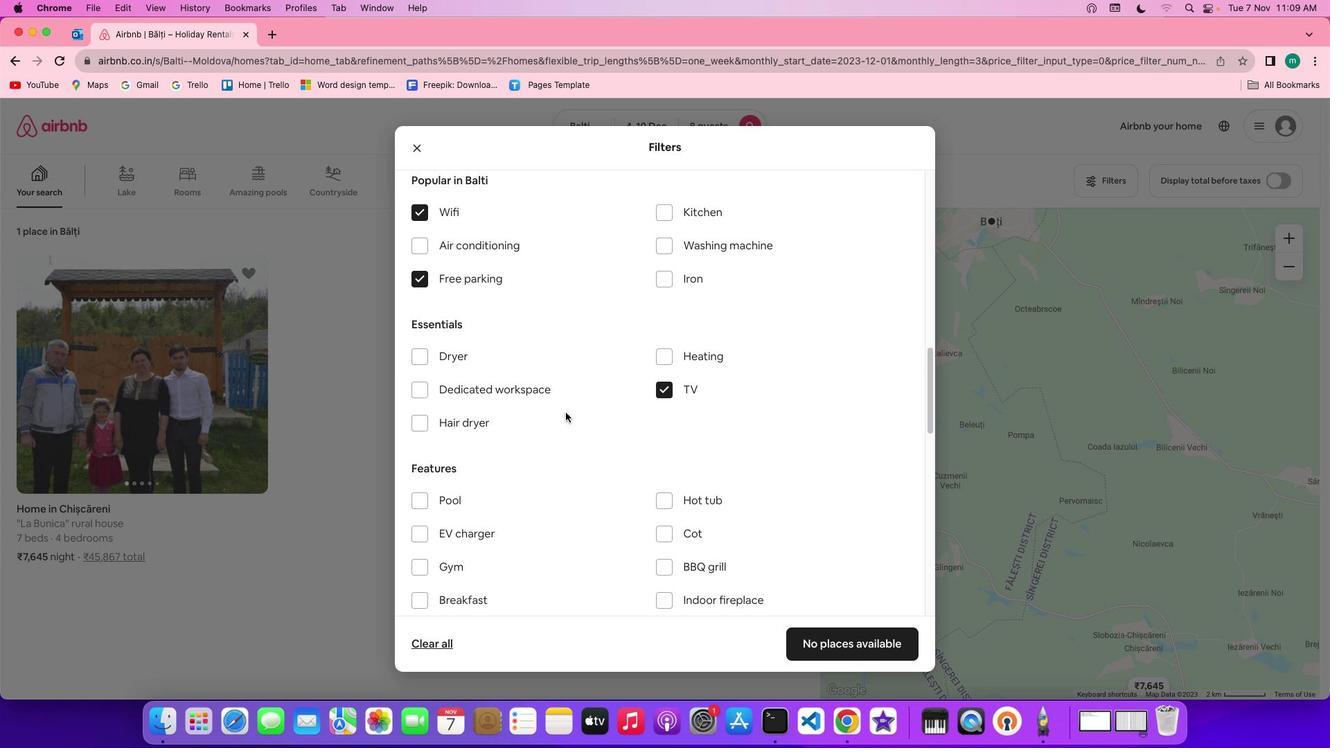 
Action: Mouse scrolled (571, 418) with delta (6, 5)
Screenshot: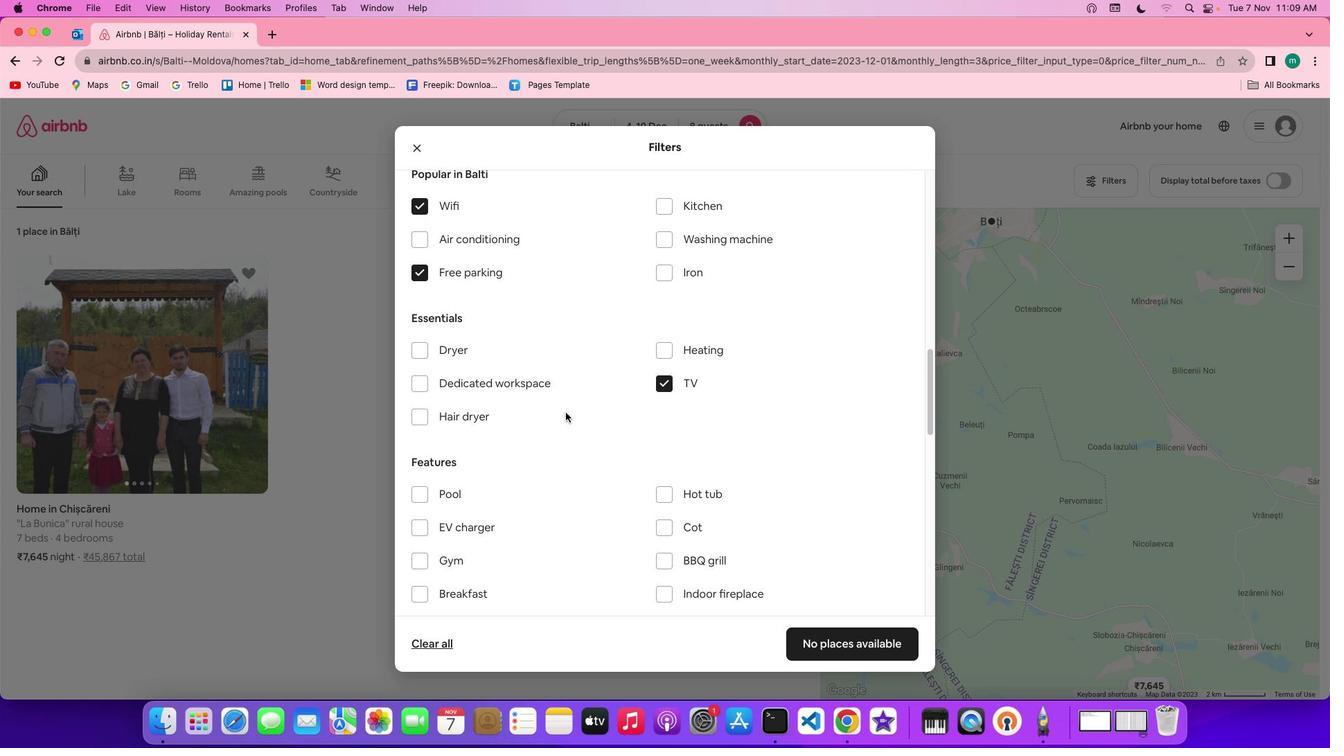 
Action: Mouse moved to (633, 438)
Screenshot: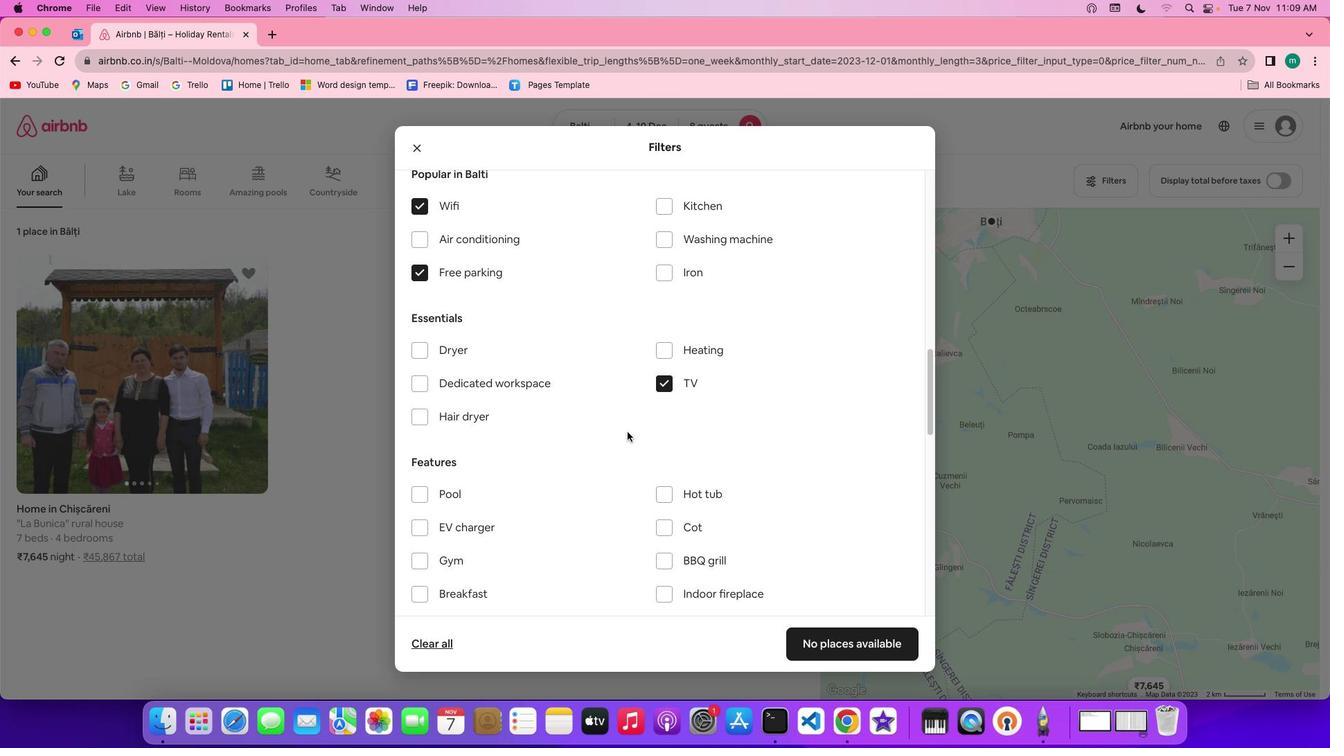 
Action: Mouse scrolled (633, 438) with delta (6, 5)
Screenshot: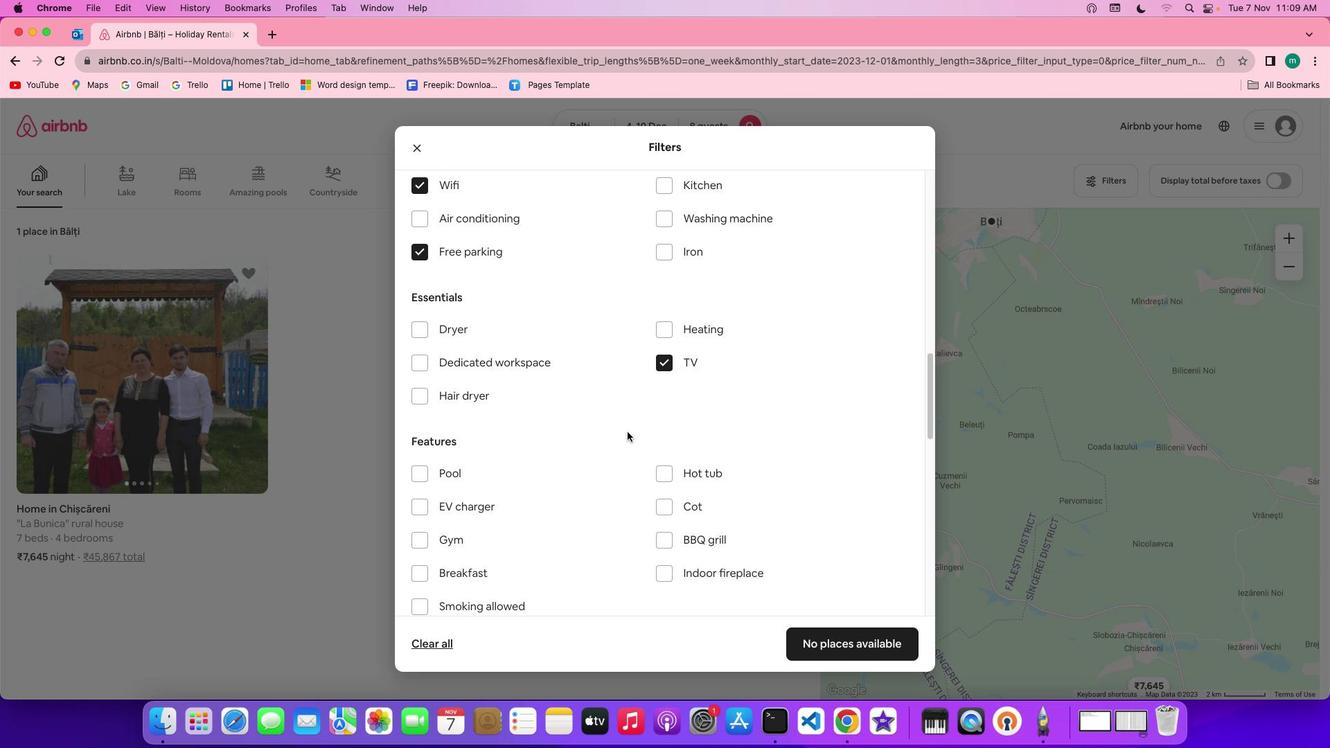 
Action: Mouse scrolled (633, 438) with delta (6, 5)
Screenshot: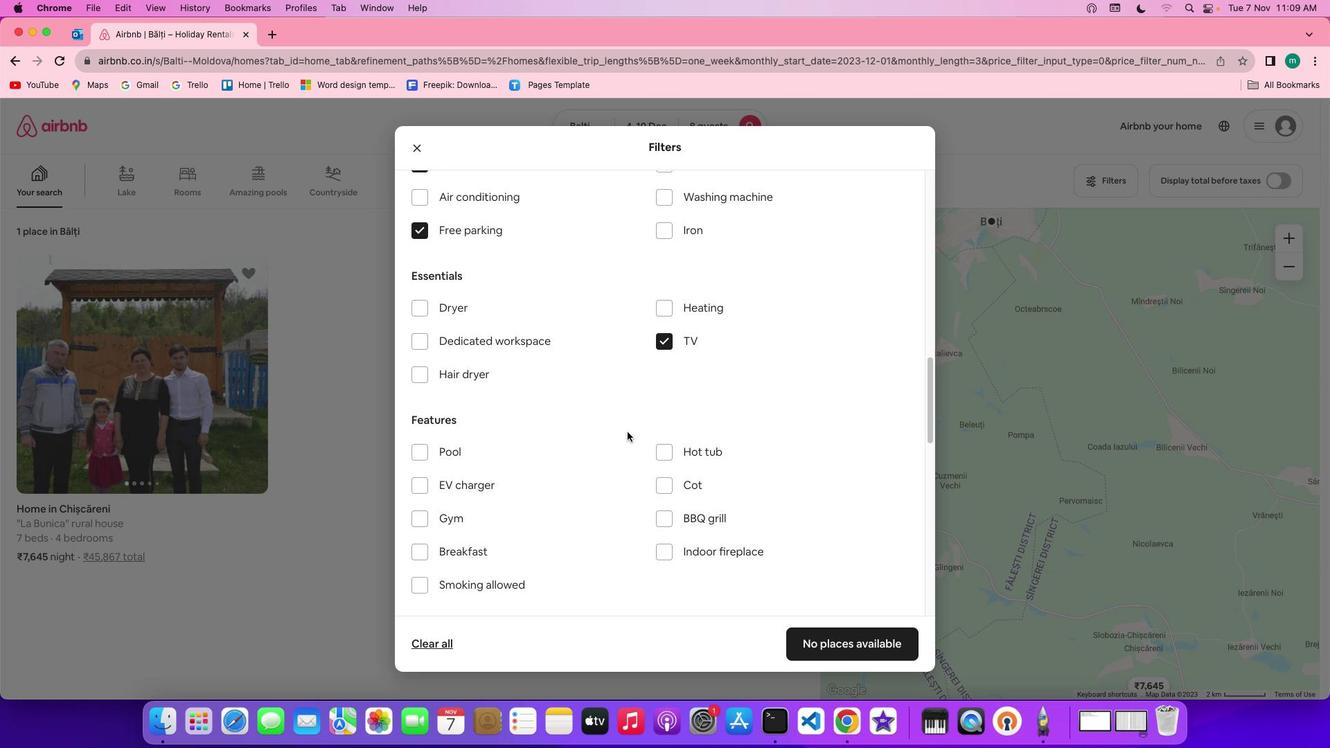 
Action: Mouse scrolled (633, 438) with delta (6, 4)
Screenshot: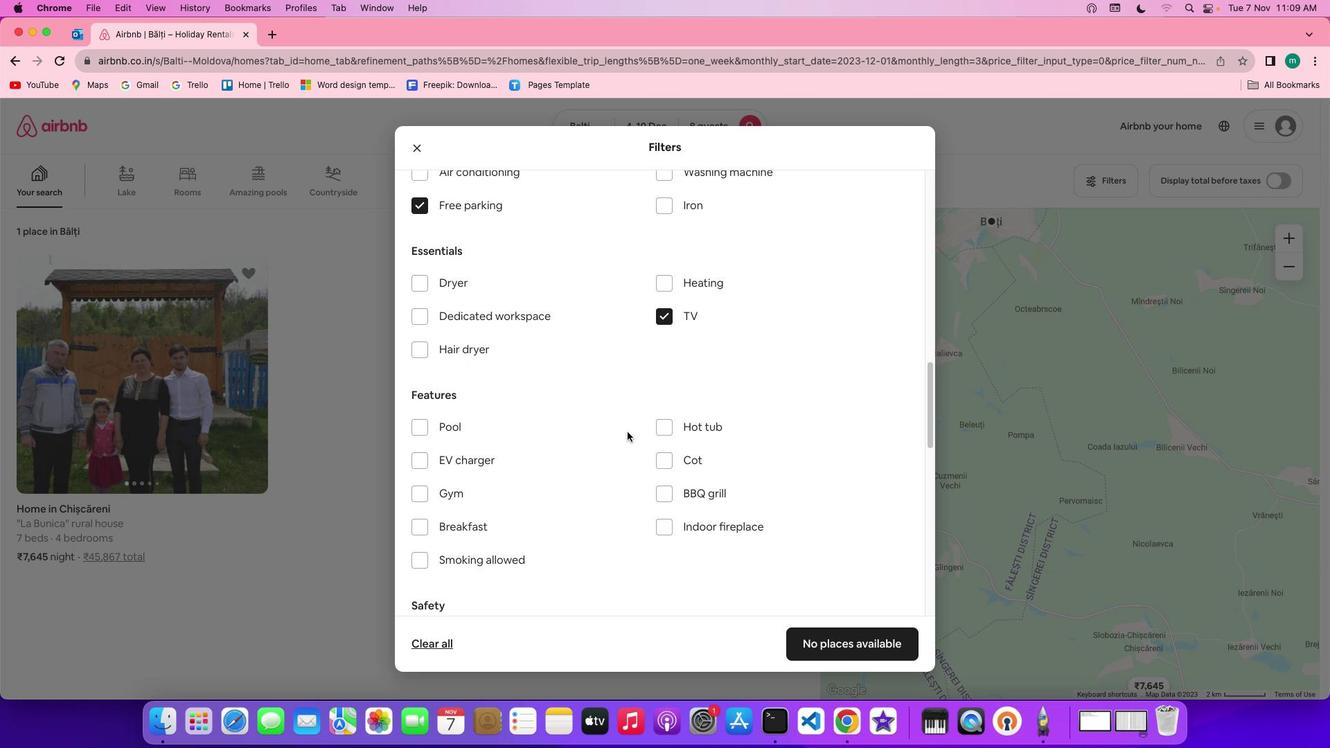 
Action: Mouse moved to (466, 469)
Screenshot: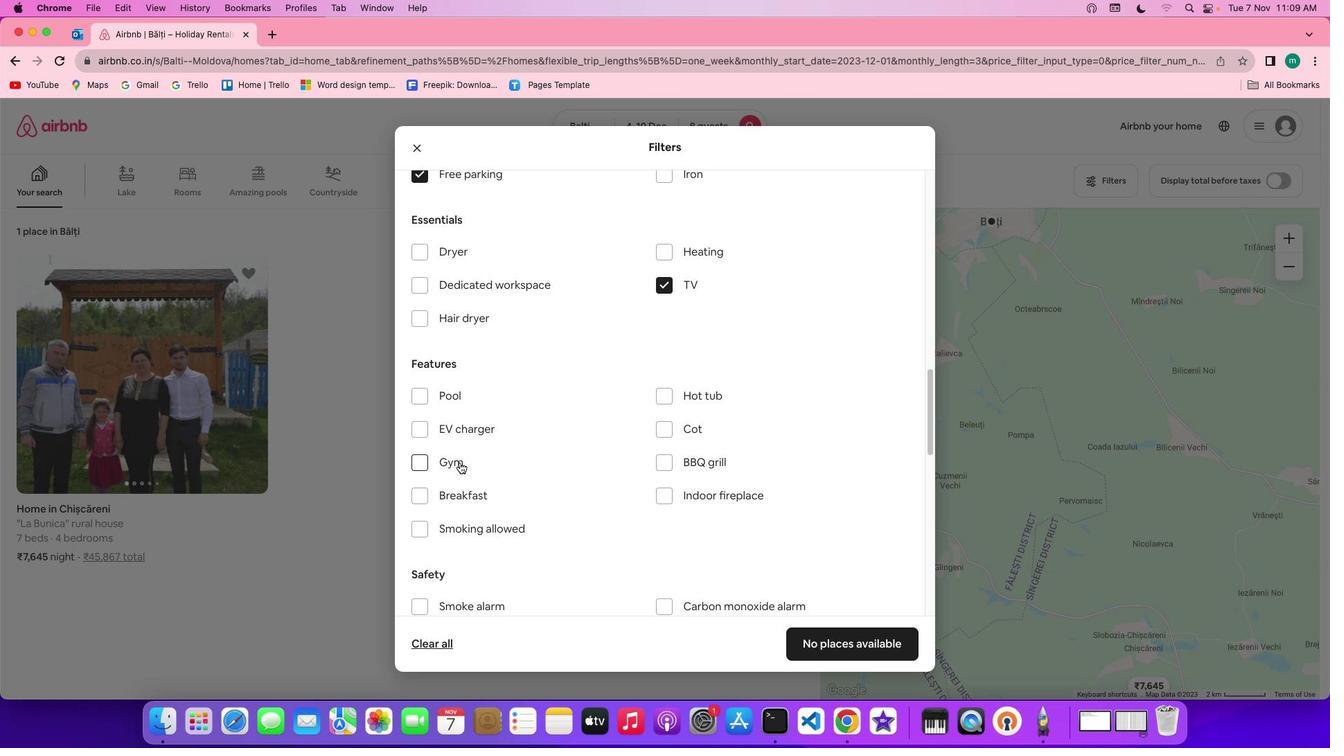 
Action: Mouse pressed left at (466, 469)
Screenshot: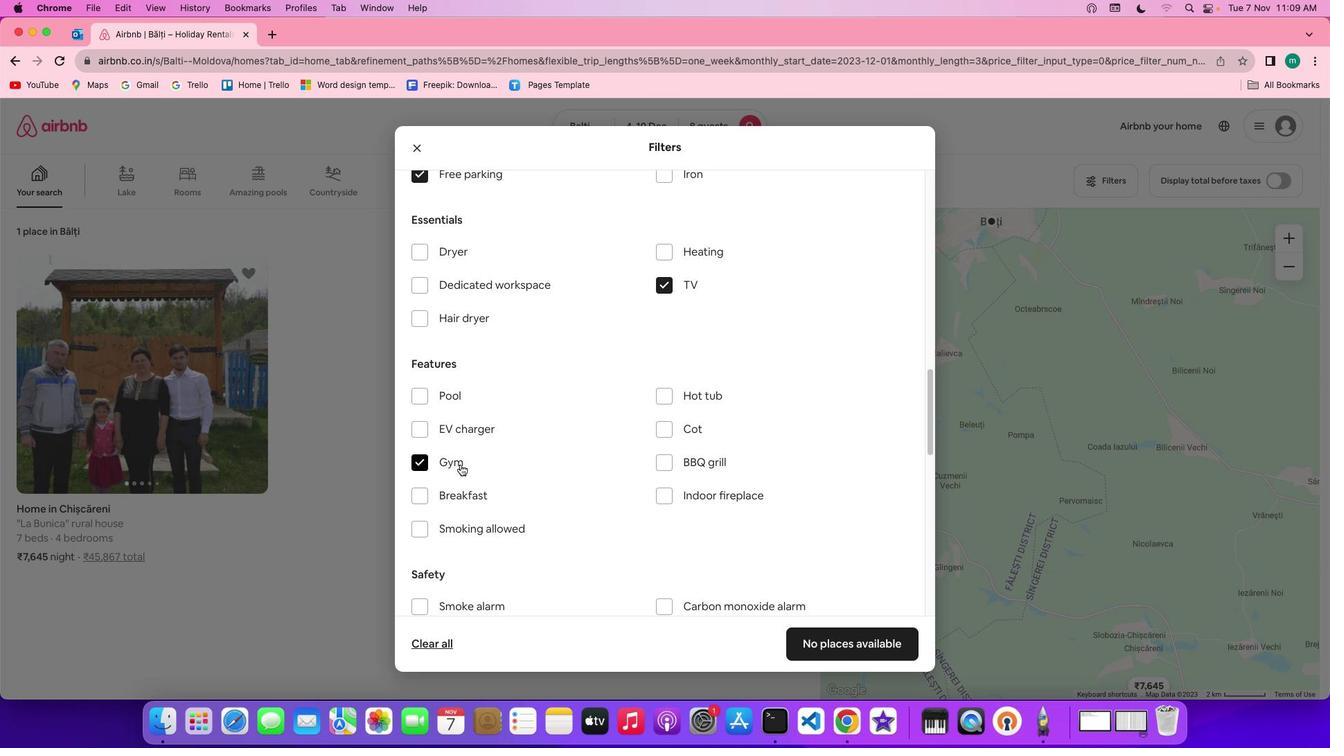 
Action: Mouse moved to (481, 508)
Screenshot: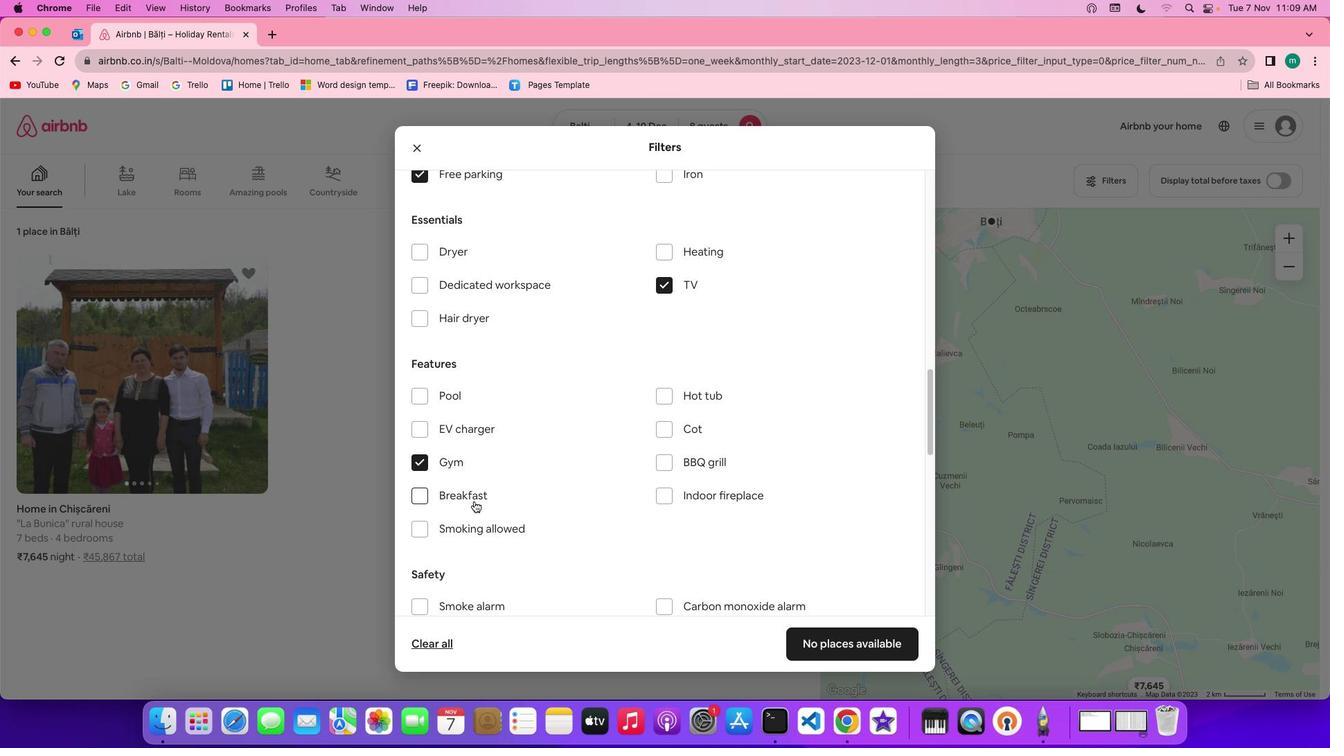 
Action: Mouse pressed left at (481, 508)
Screenshot: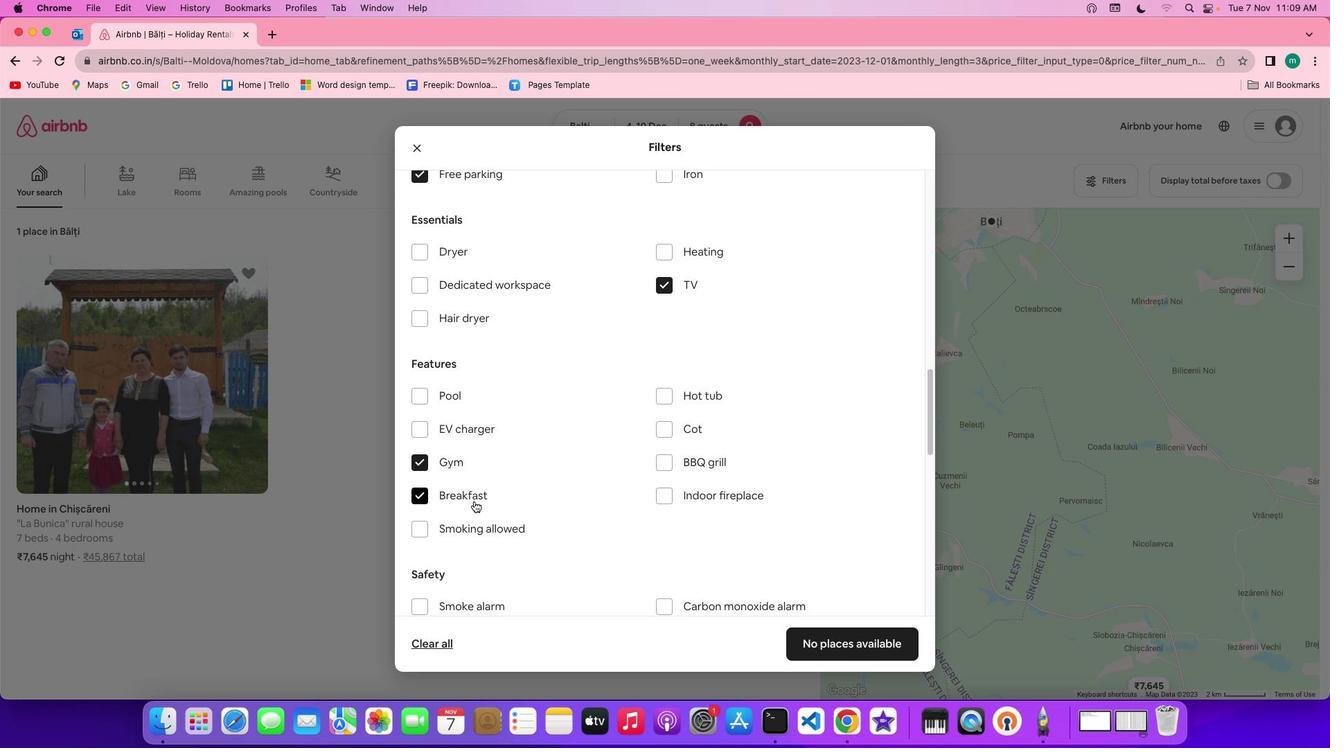 
Action: Mouse moved to (606, 497)
Screenshot: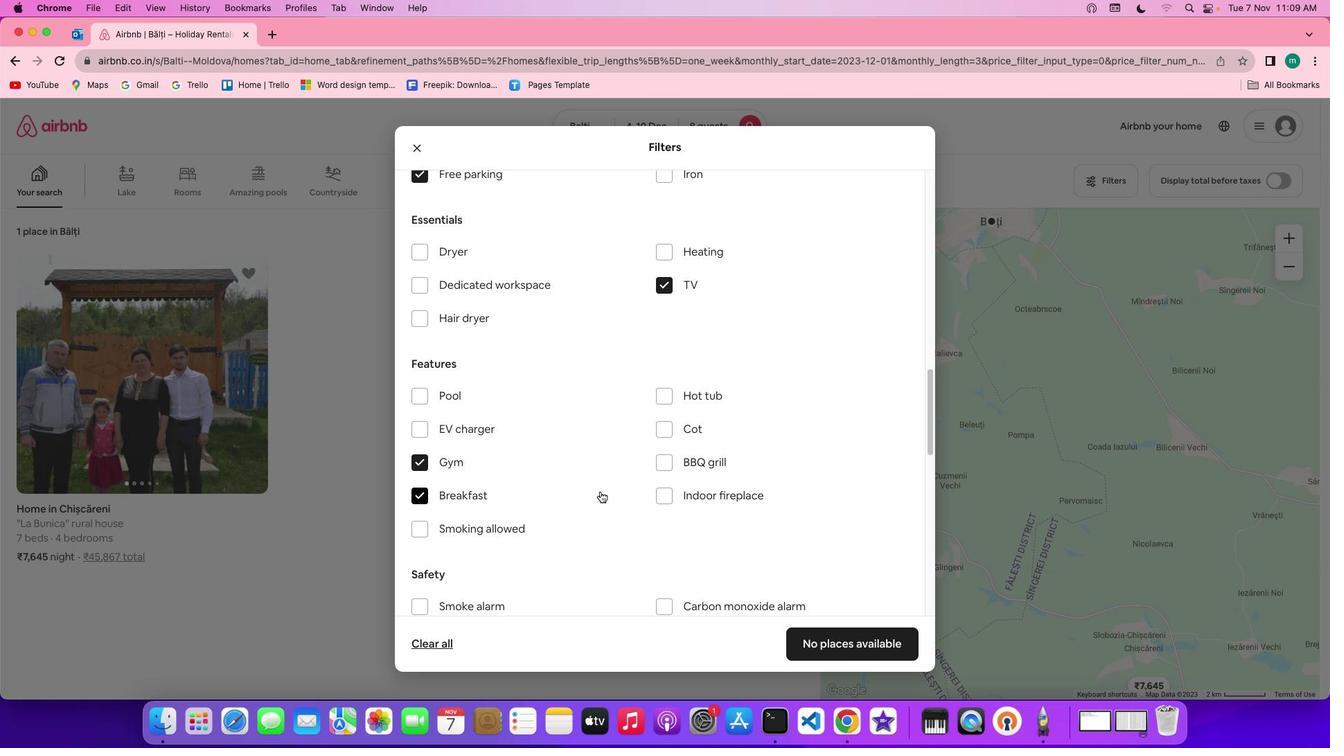 
Action: Mouse scrolled (606, 497) with delta (6, 5)
Screenshot: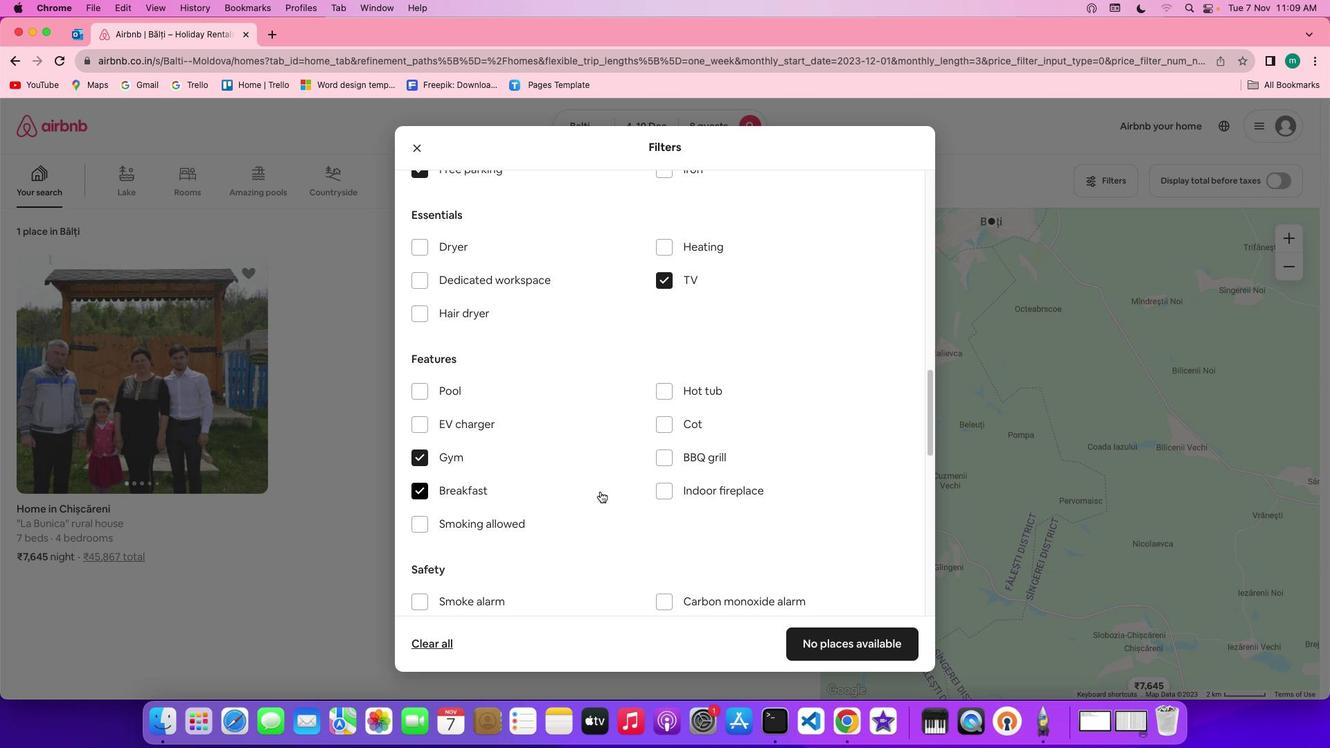 
Action: Mouse scrolled (606, 497) with delta (6, 5)
Screenshot: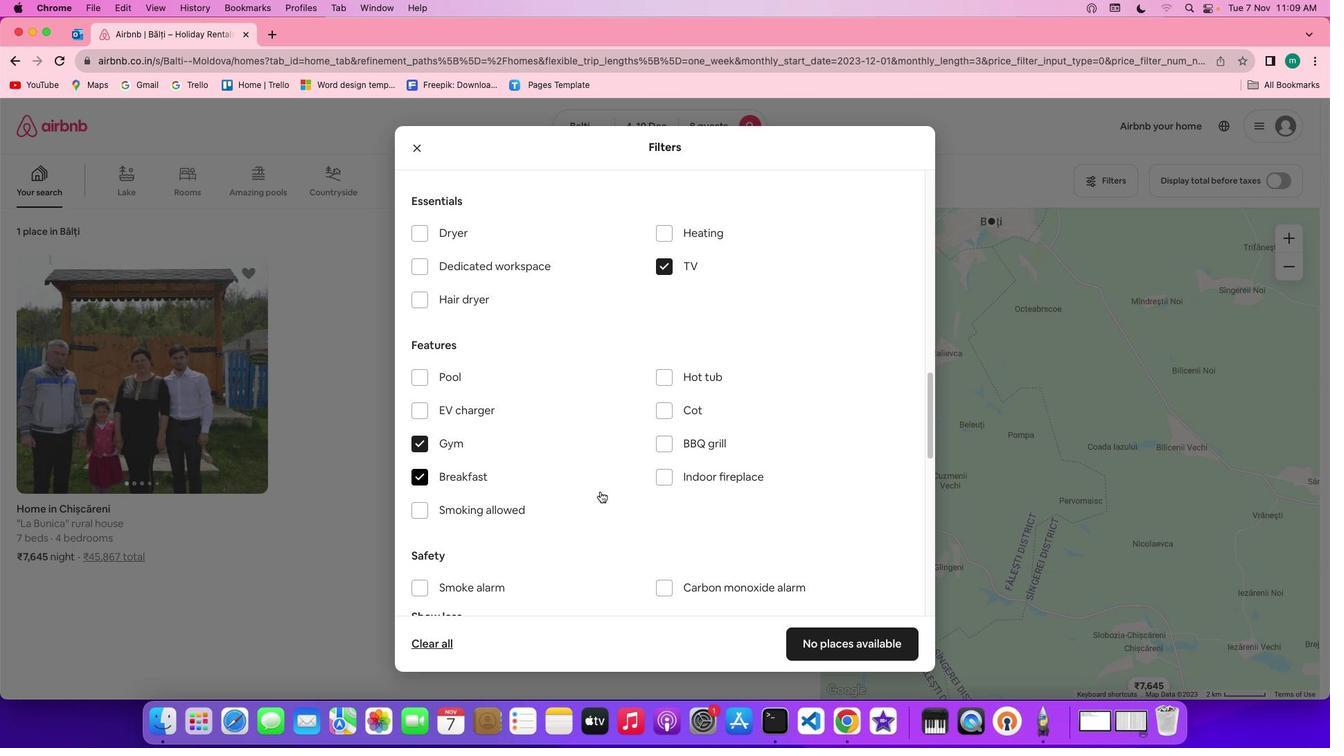 
Action: Mouse scrolled (606, 497) with delta (6, 5)
Screenshot: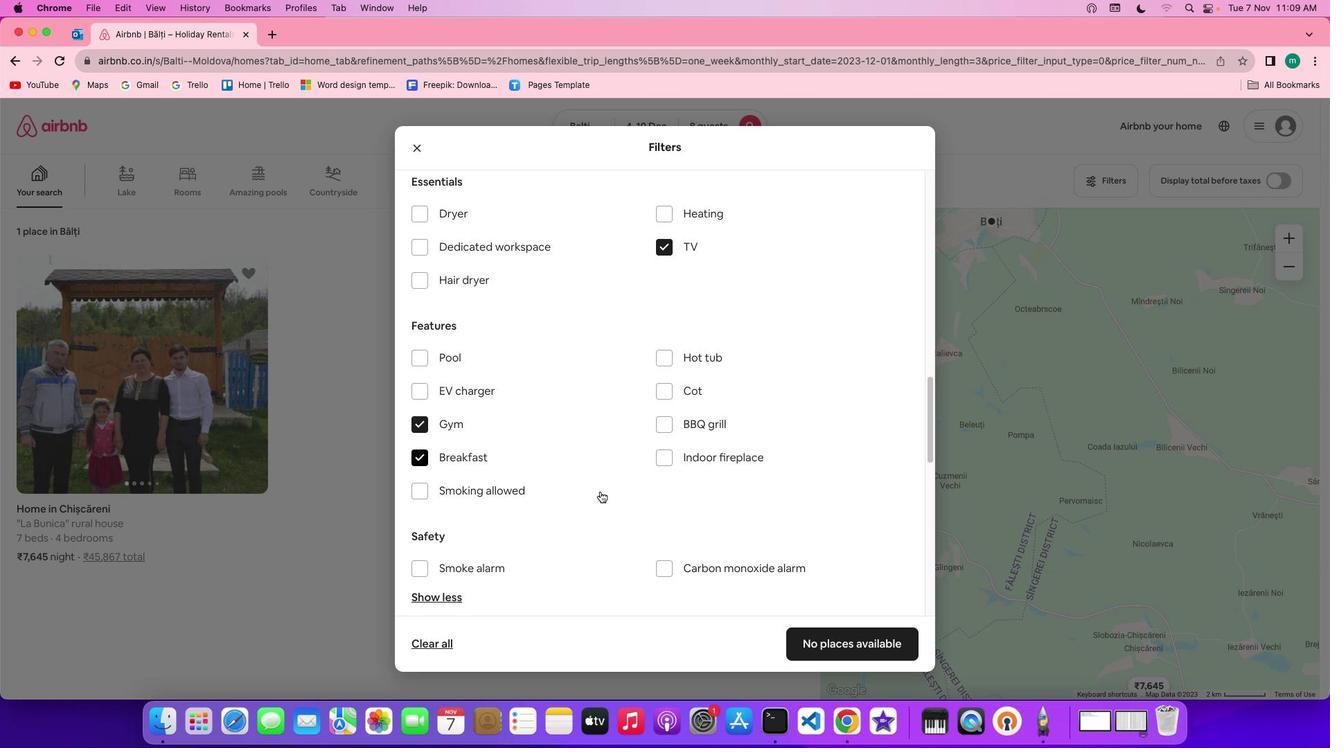
Action: Mouse scrolled (606, 497) with delta (6, 5)
Screenshot: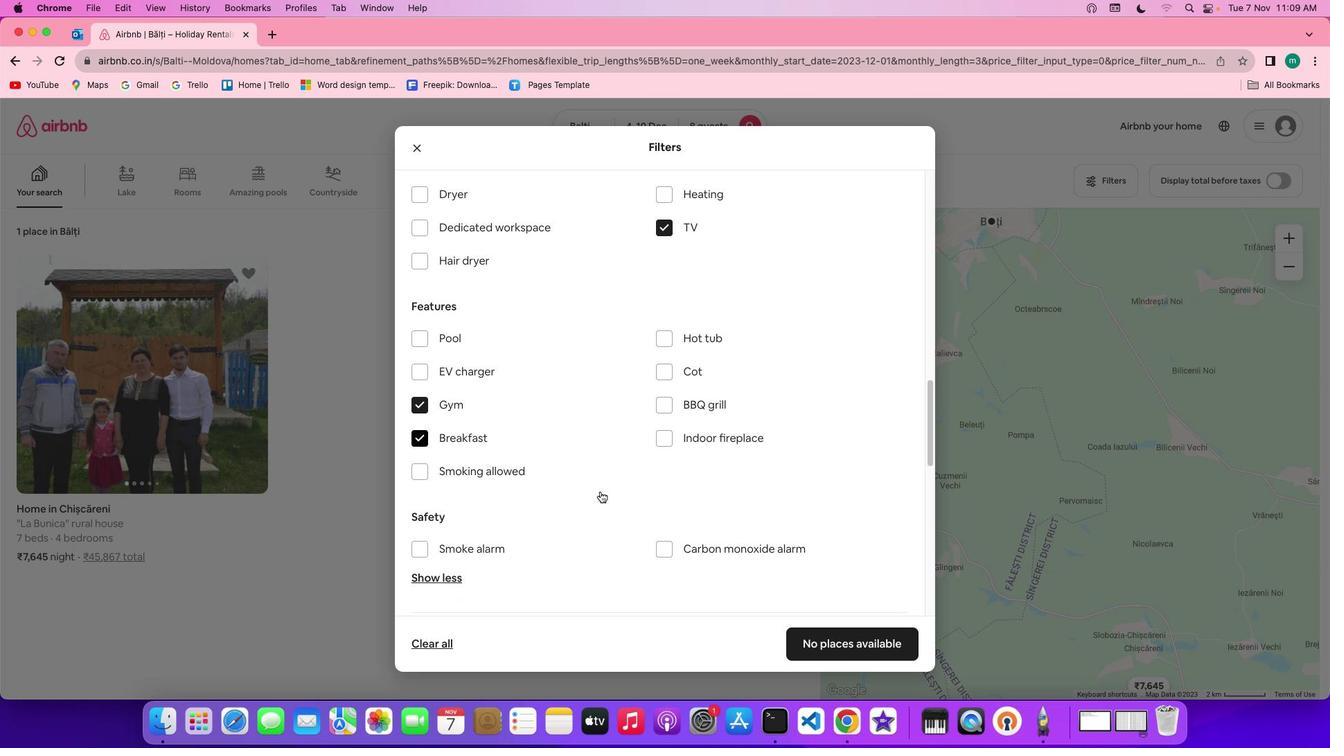
Action: Mouse scrolled (606, 497) with delta (6, 5)
Screenshot: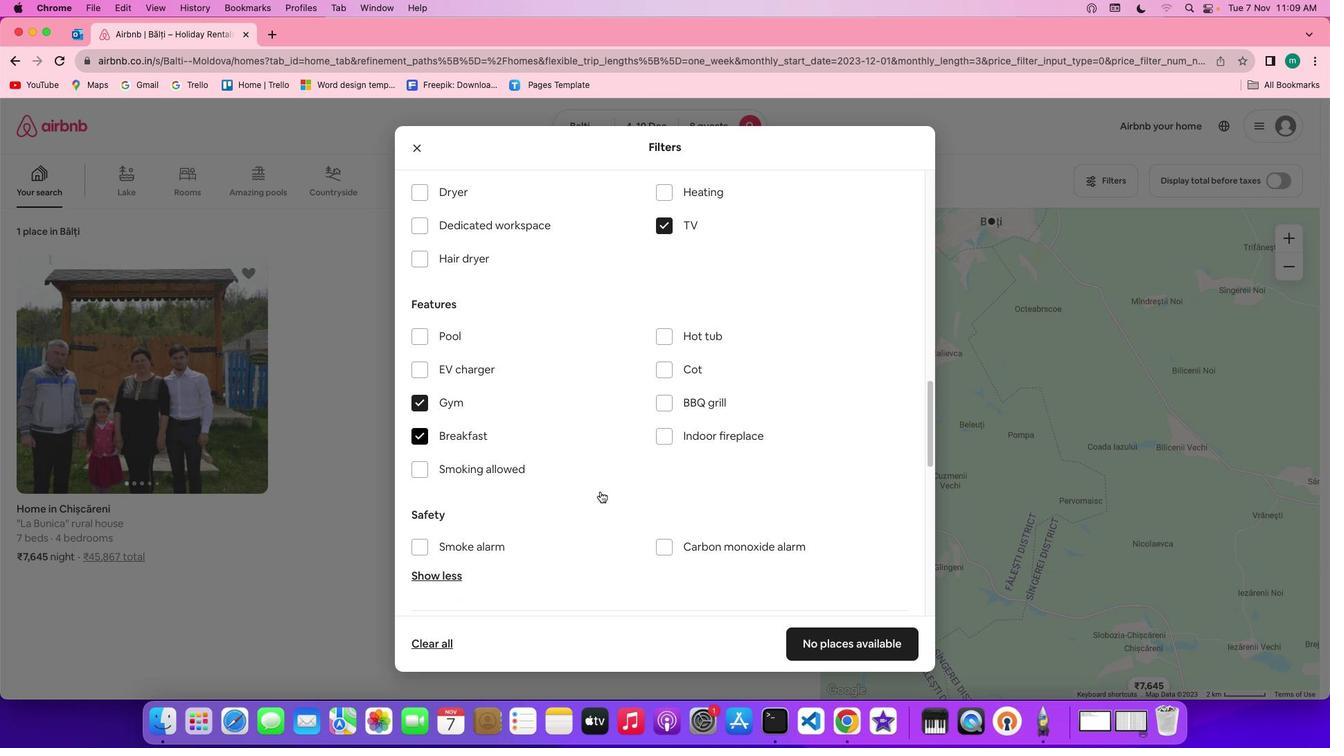 
Action: Mouse scrolled (606, 497) with delta (6, 5)
Screenshot: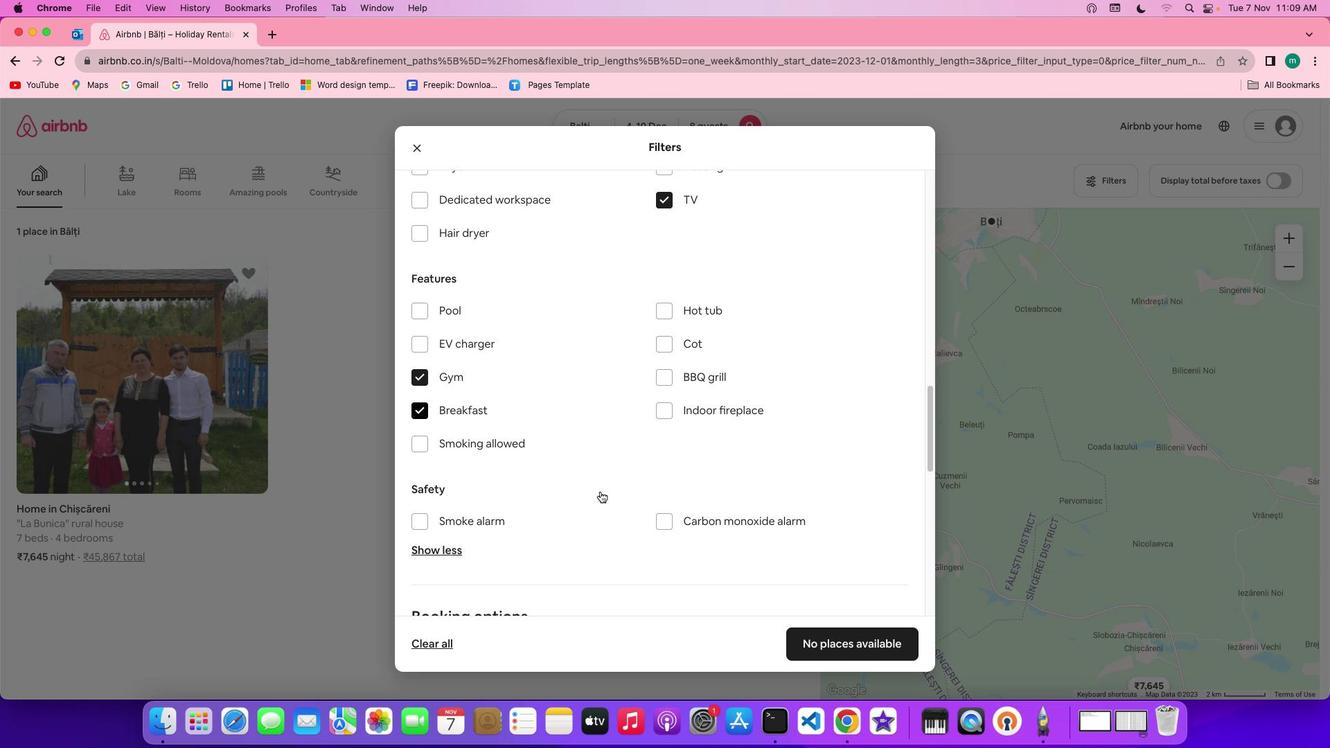 
Action: Mouse scrolled (606, 497) with delta (6, 5)
Screenshot: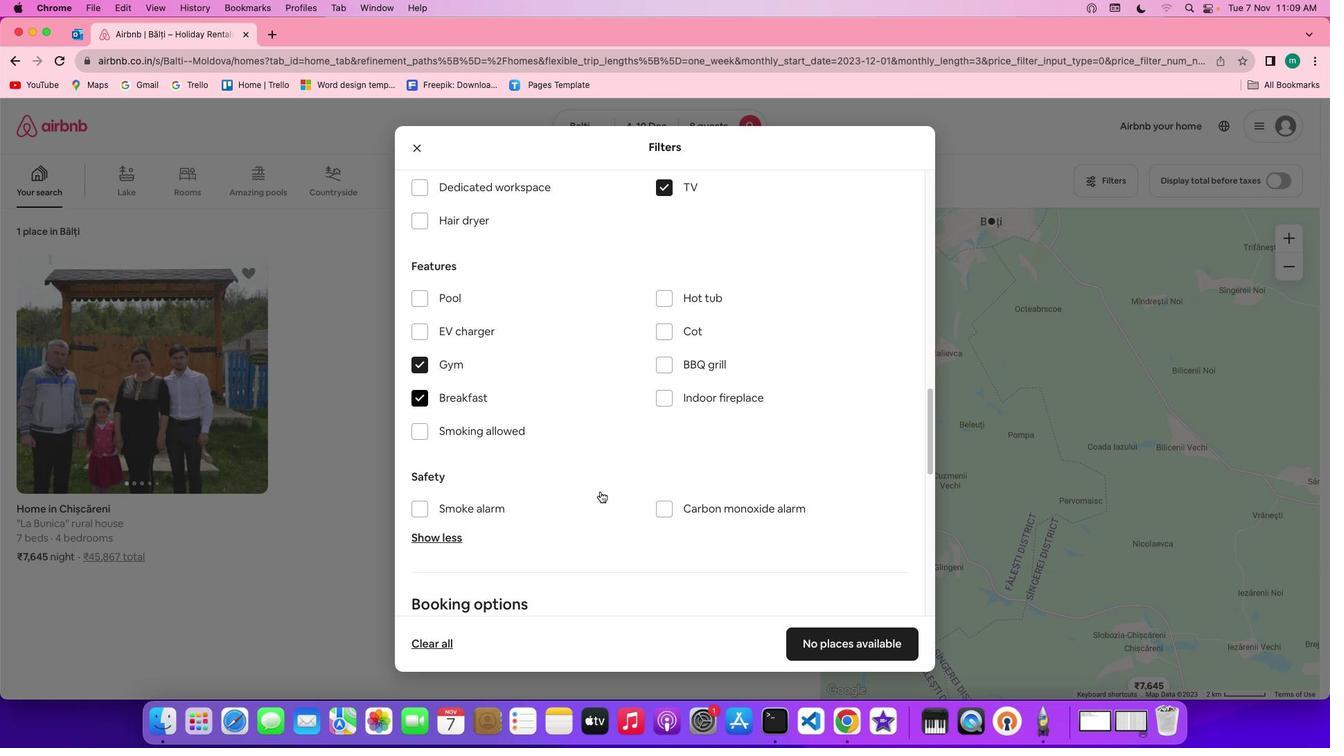 
Action: Mouse scrolled (606, 497) with delta (6, 5)
Screenshot: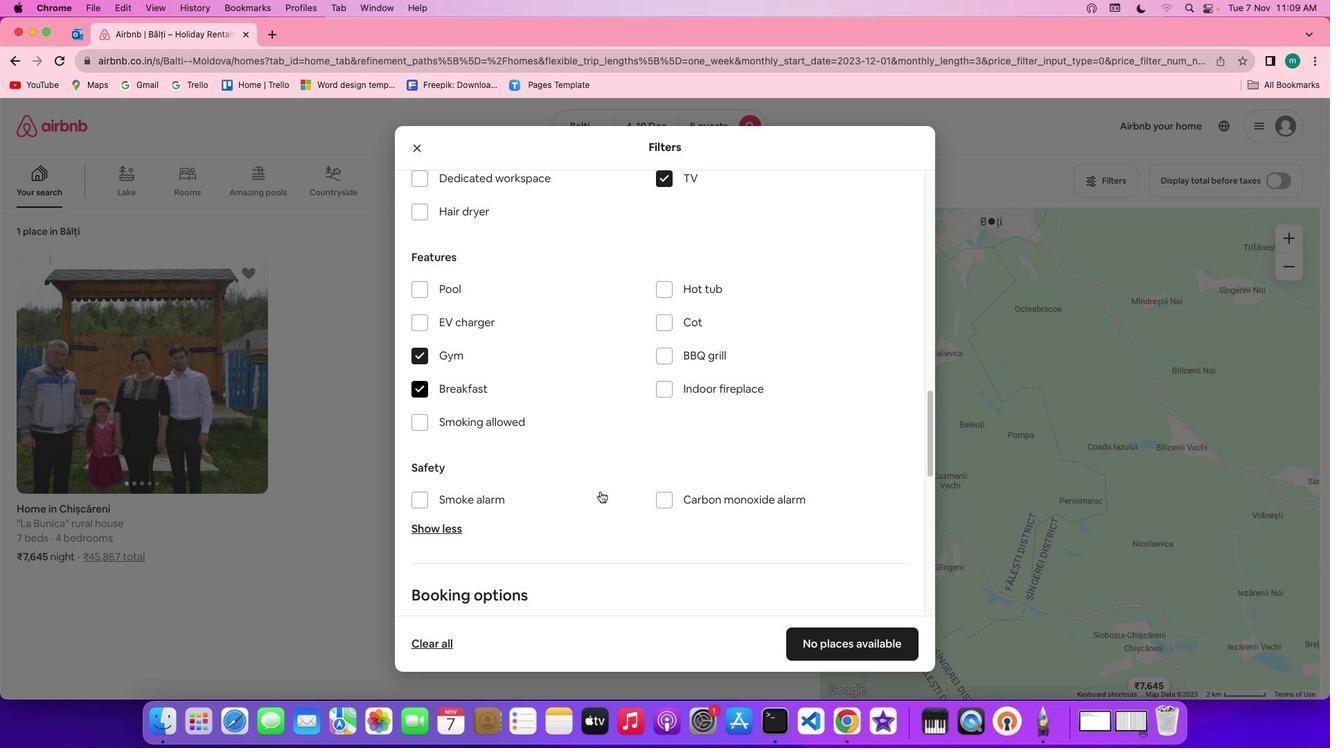 
Action: Mouse scrolled (606, 497) with delta (6, 5)
Screenshot: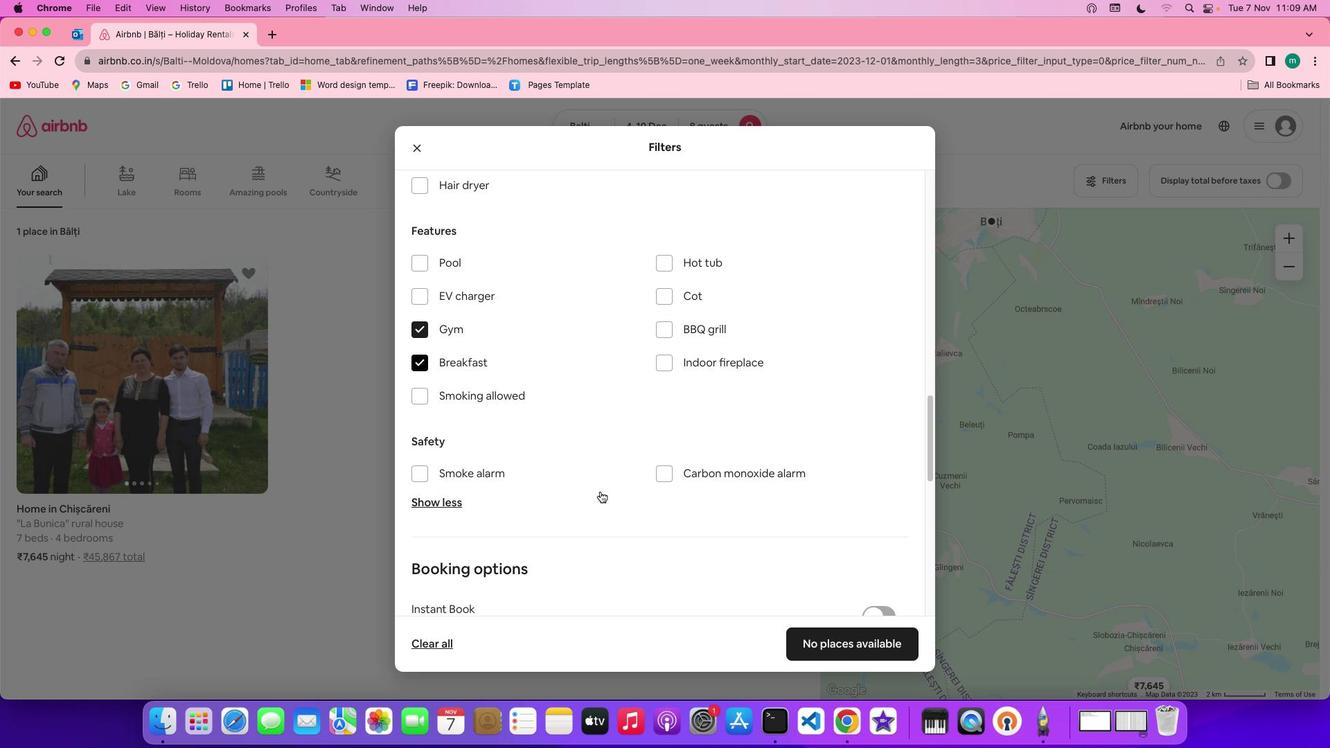 
Action: Mouse moved to (650, 499)
Screenshot: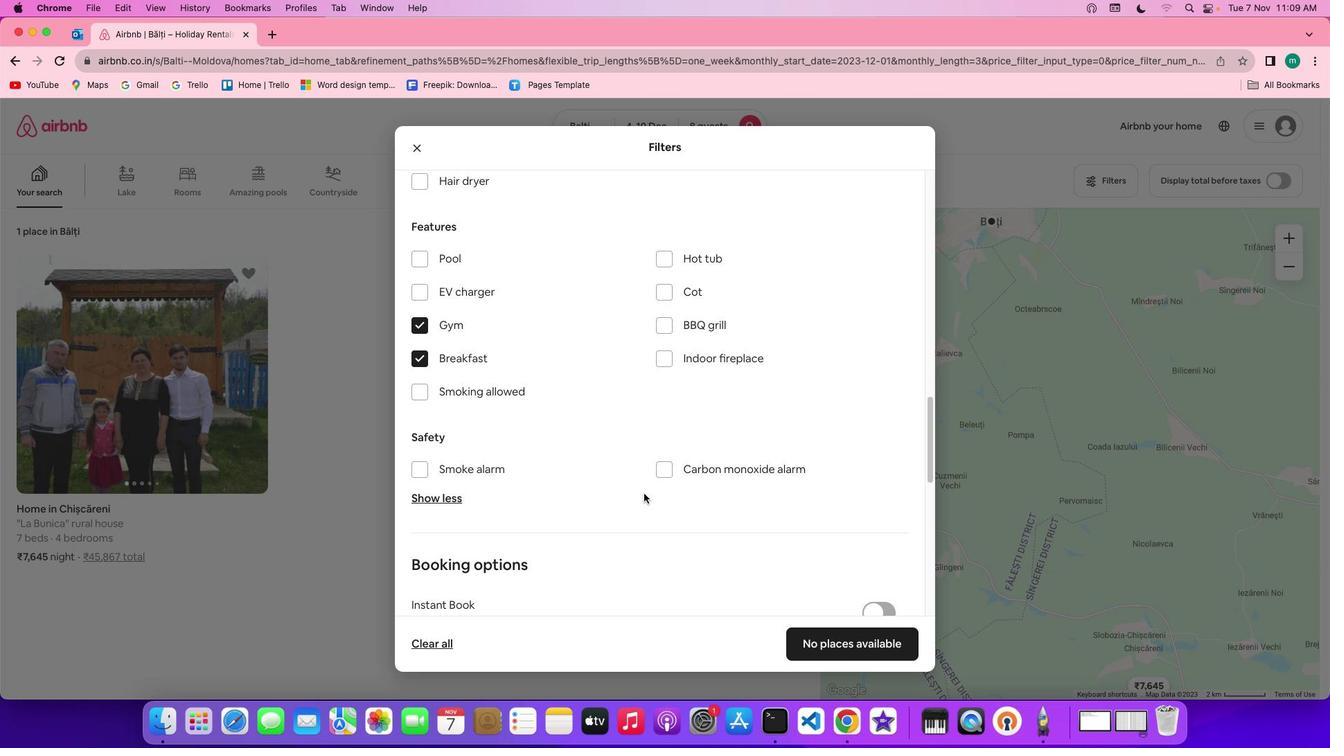 
Action: Mouse scrolled (650, 499) with delta (6, 5)
Screenshot: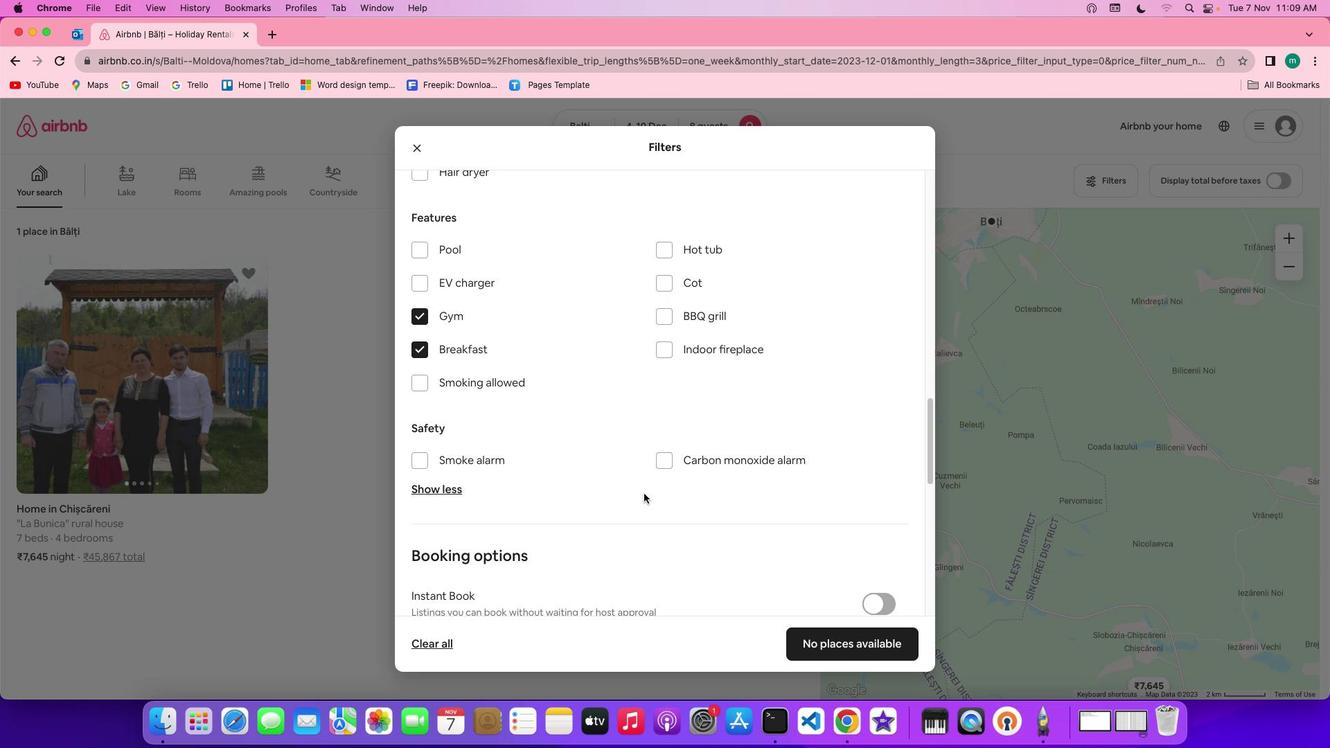 
Action: Mouse scrolled (650, 499) with delta (6, 5)
Screenshot: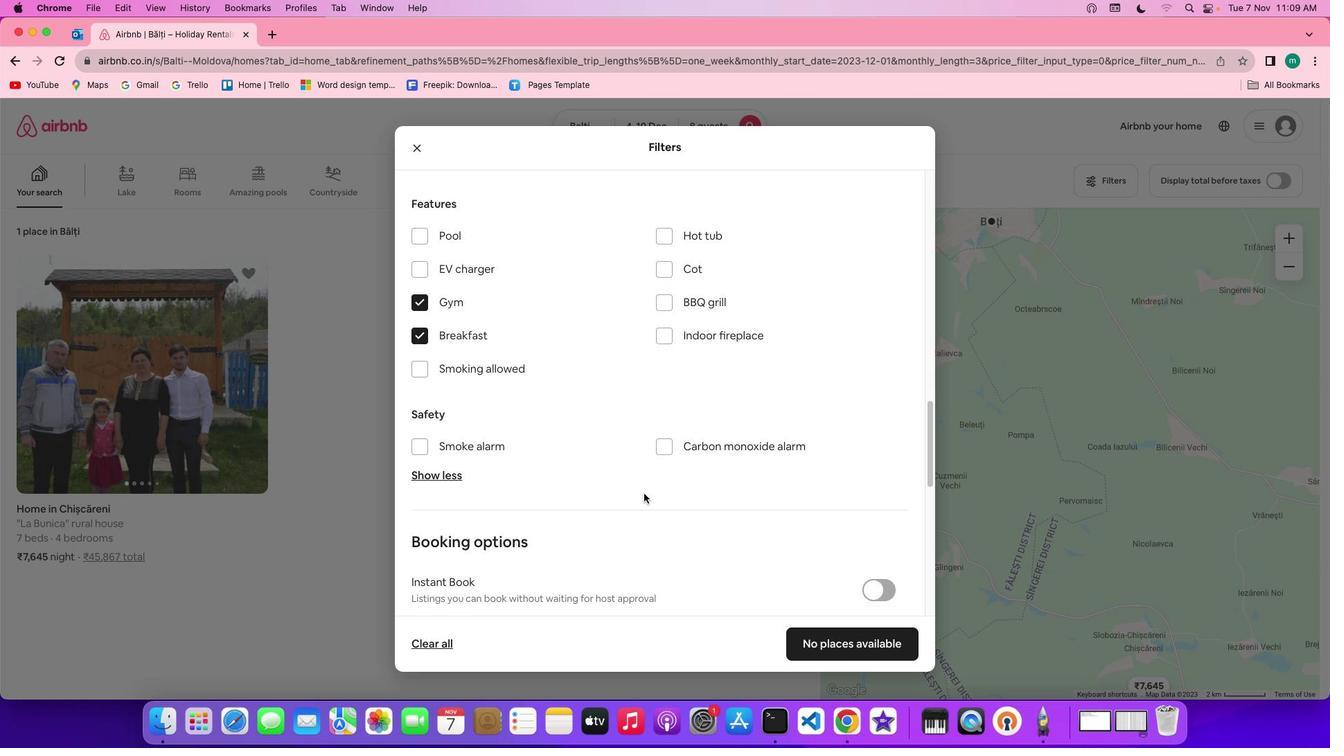 
Action: Mouse scrolled (650, 499) with delta (6, 5)
Screenshot: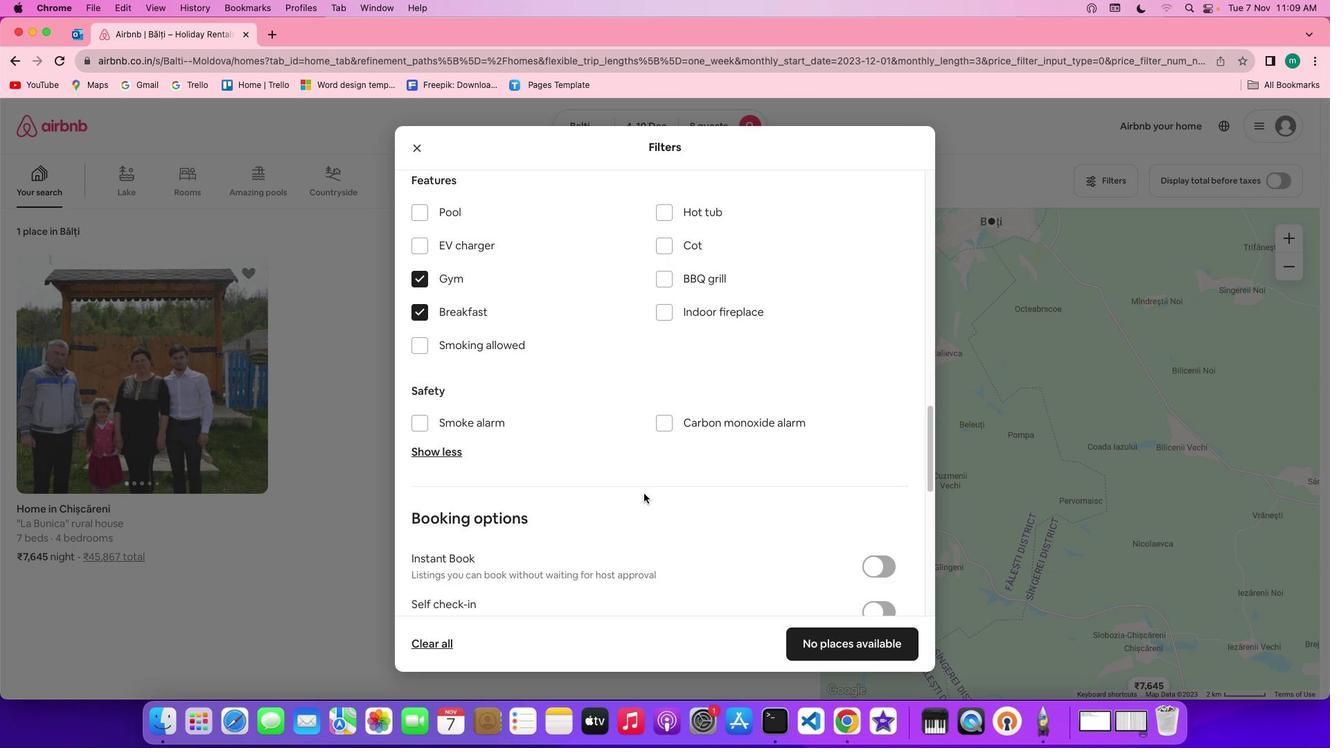 
Action: Mouse moved to (653, 499)
Screenshot: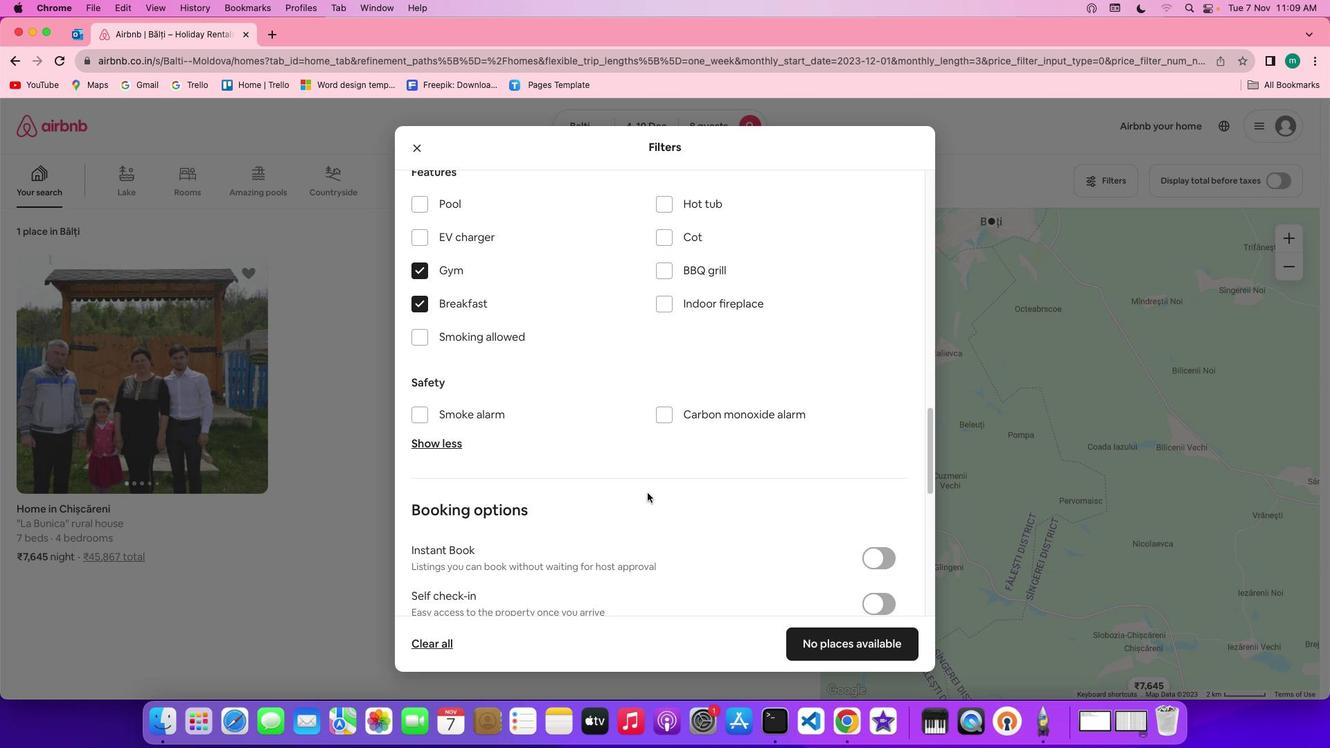 
Action: Mouse scrolled (653, 499) with delta (6, 5)
Screenshot: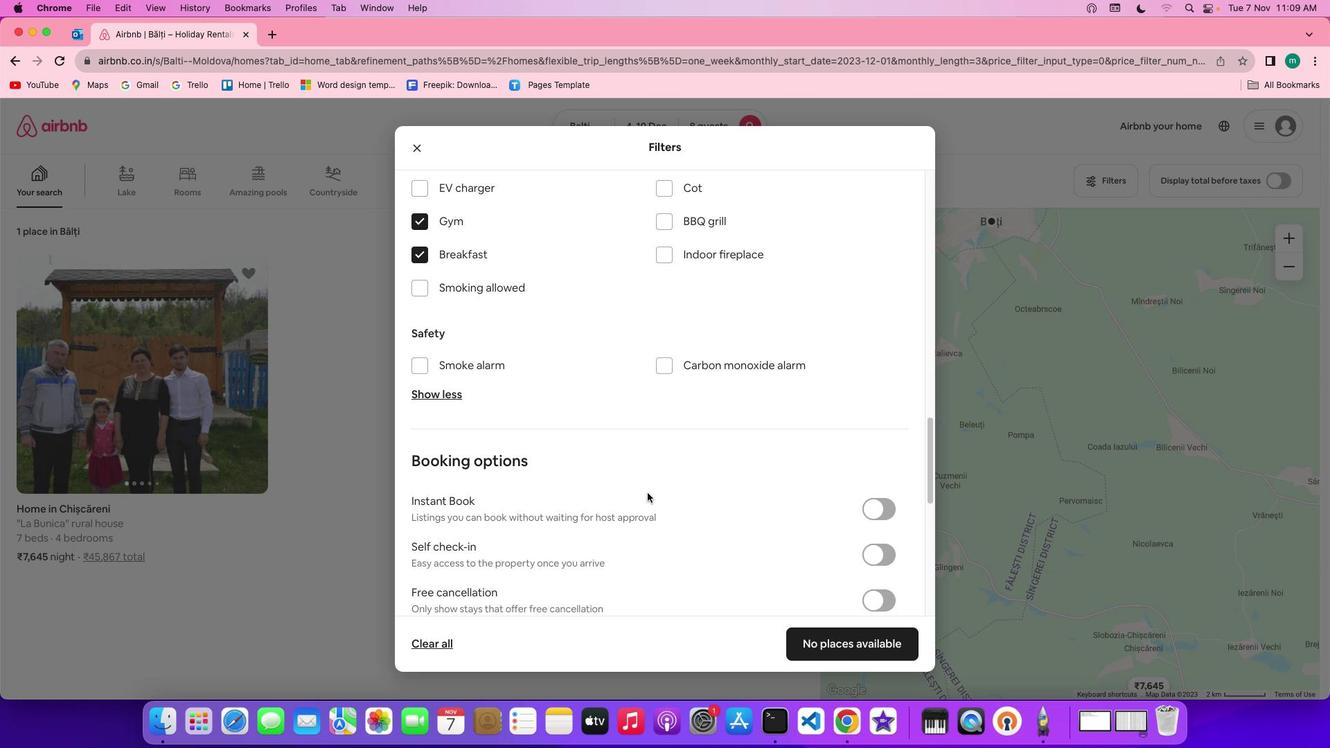 
Action: Mouse scrolled (653, 499) with delta (6, 5)
Screenshot: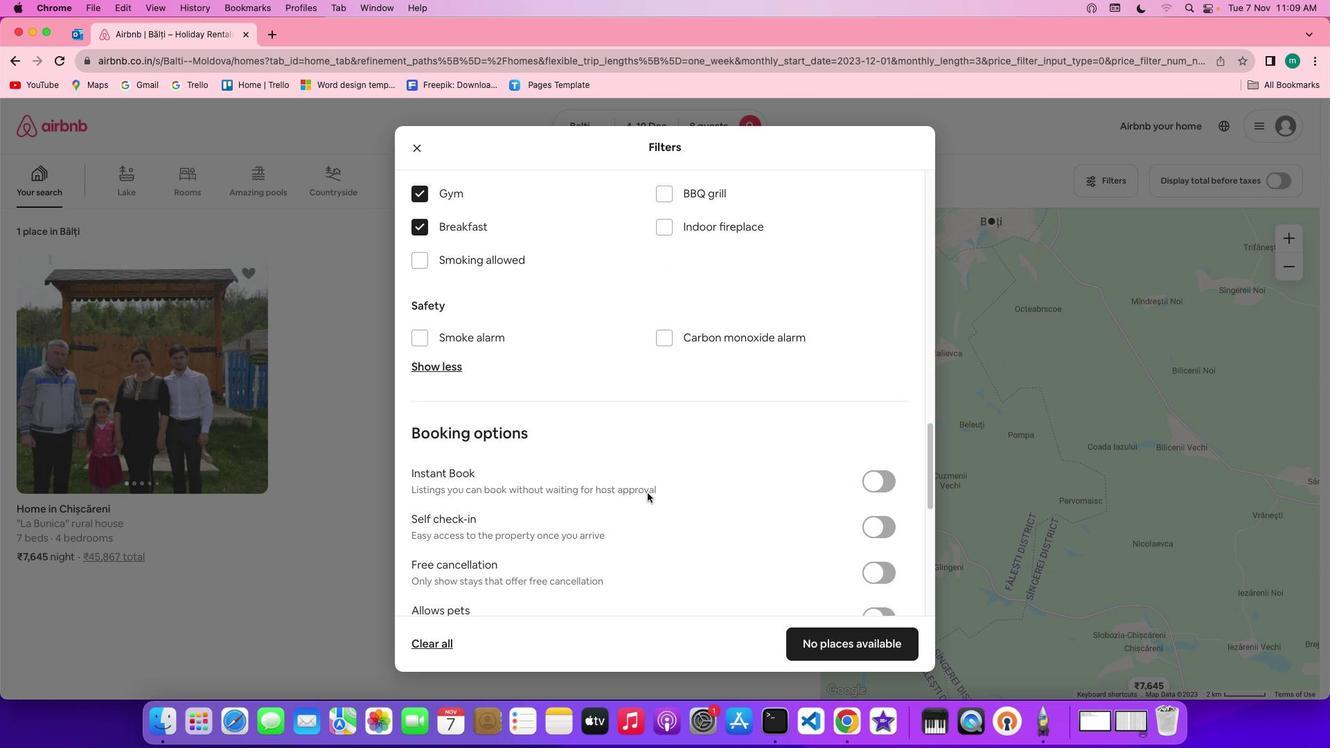 
Action: Mouse scrolled (653, 499) with delta (6, 4)
Screenshot: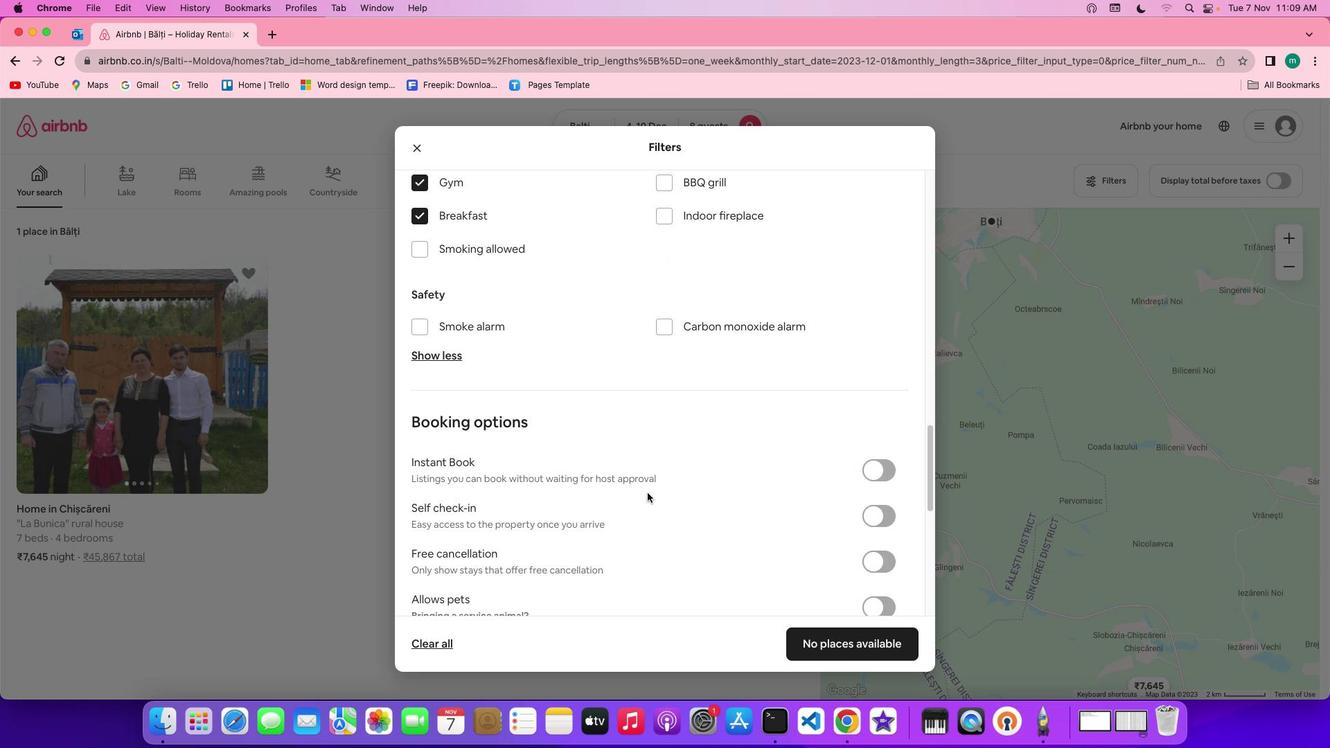 
Action: Mouse moved to (888, 511)
Screenshot: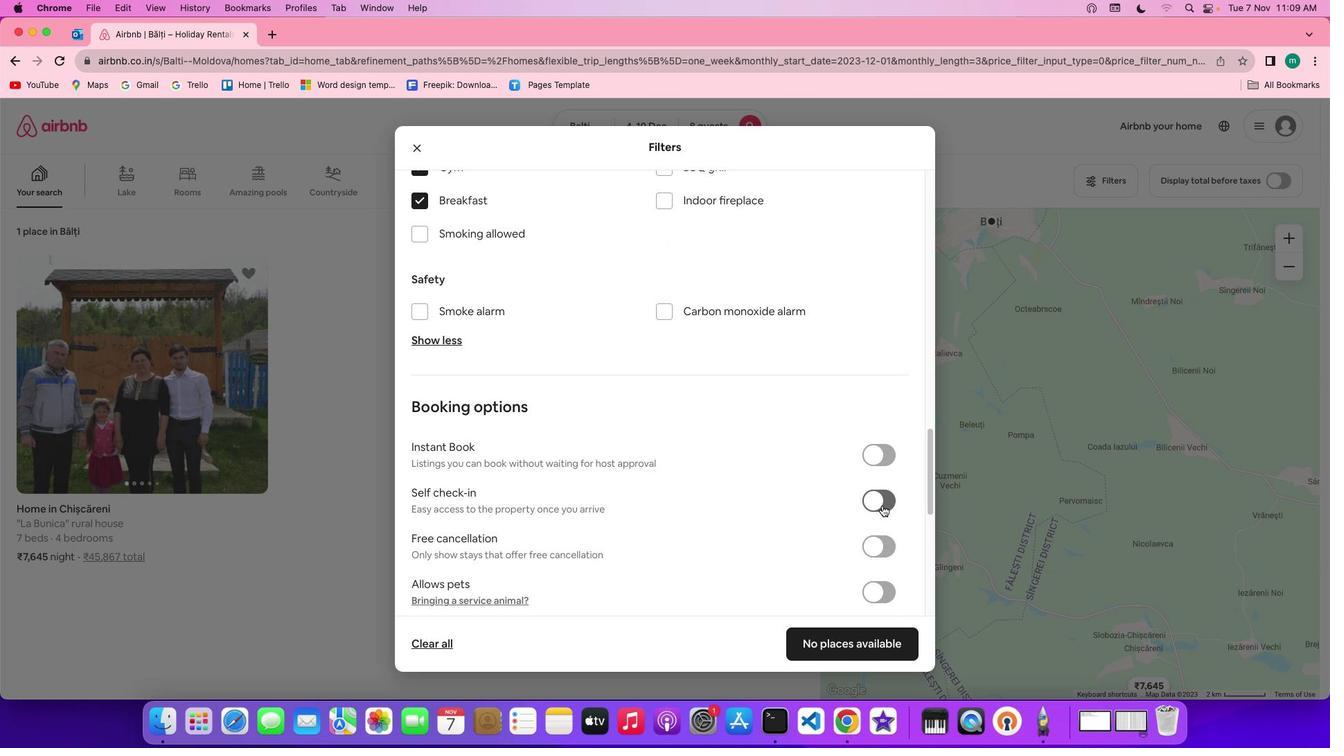 
Action: Mouse pressed left at (888, 511)
Screenshot: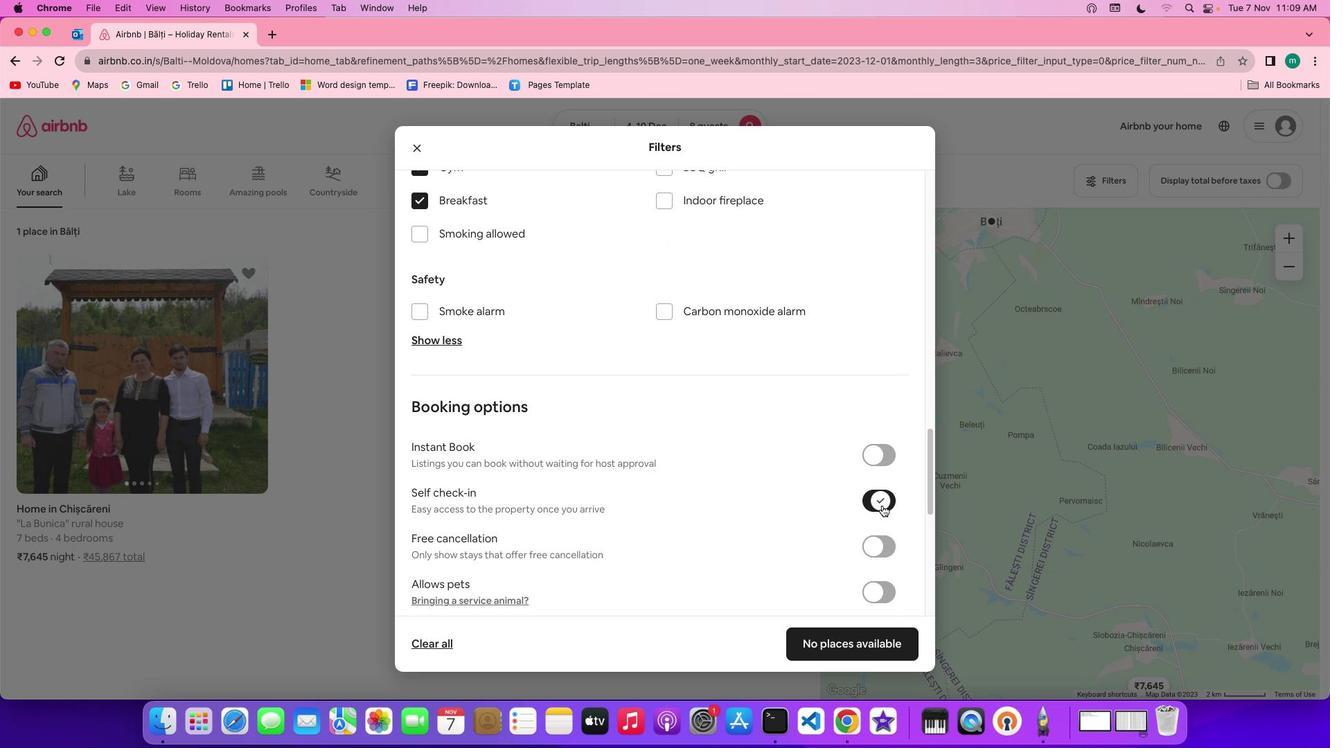 
Action: Mouse moved to (730, 498)
Screenshot: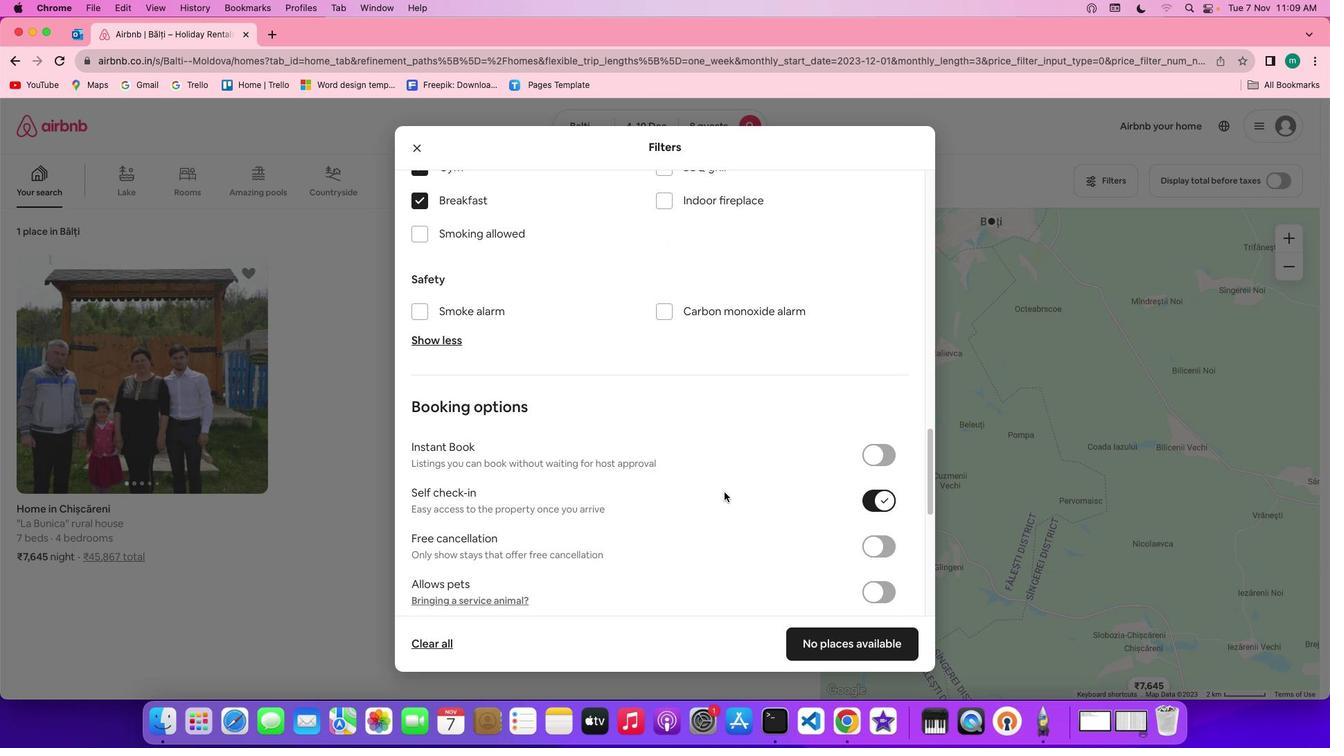 
Action: Mouse scrolled (730, 498) with delta (6, 5)
Screenshot: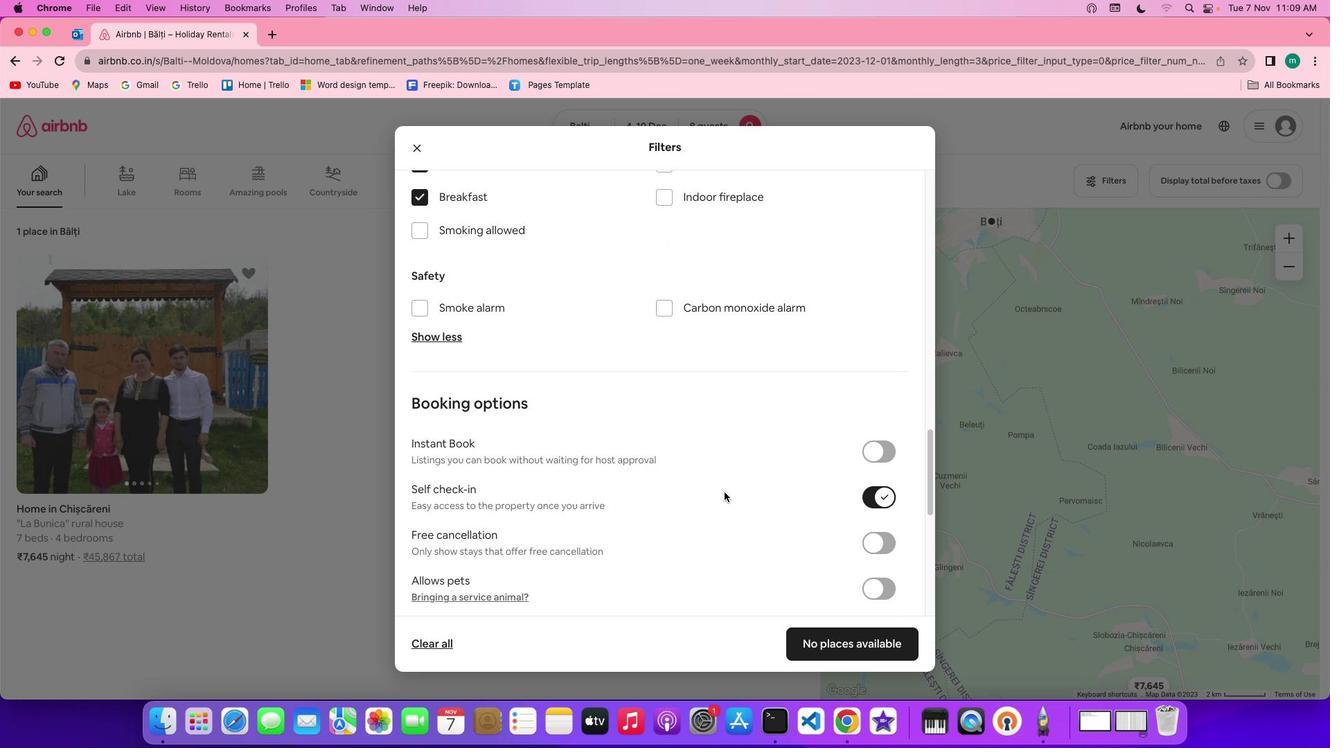 
Action: Mouse scrolled (730, 498) with delta (6, 5)
Screenshot: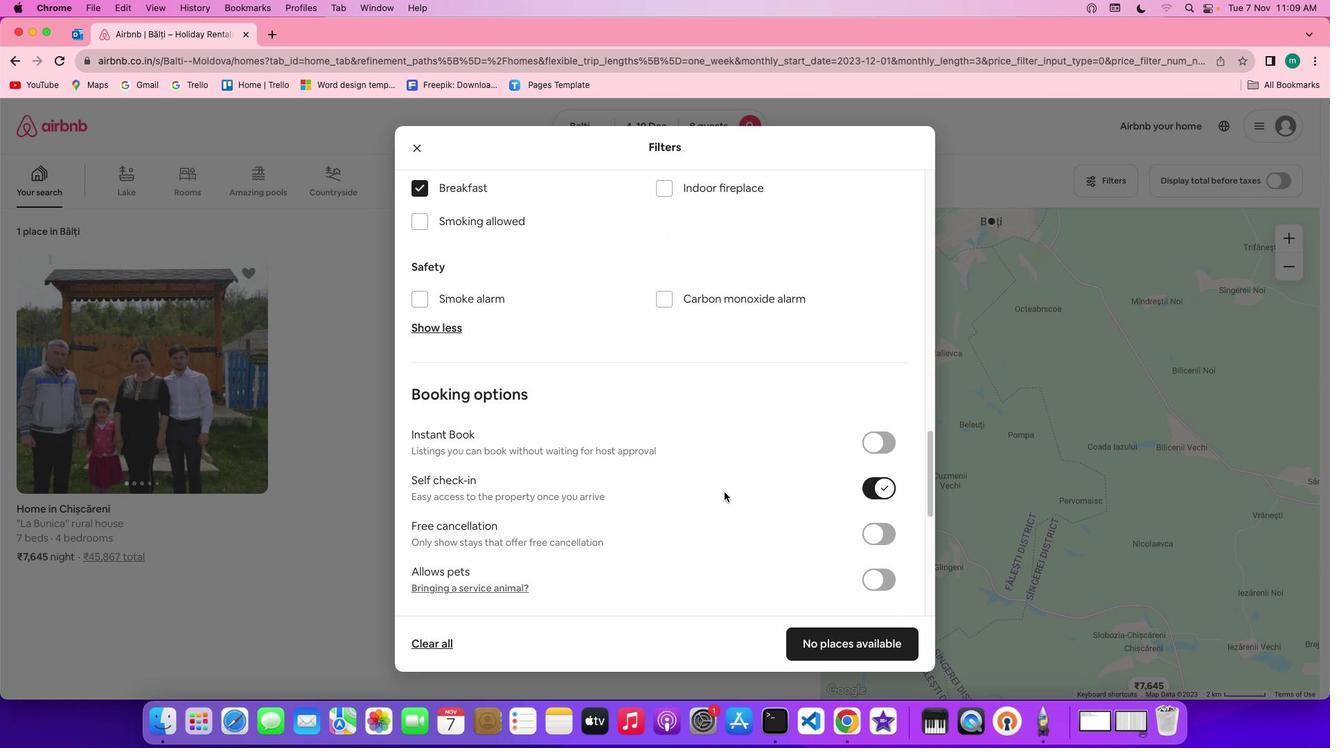 
Action: Mouse scrolled (730, 498) with delta (6, 5)
Screenshot: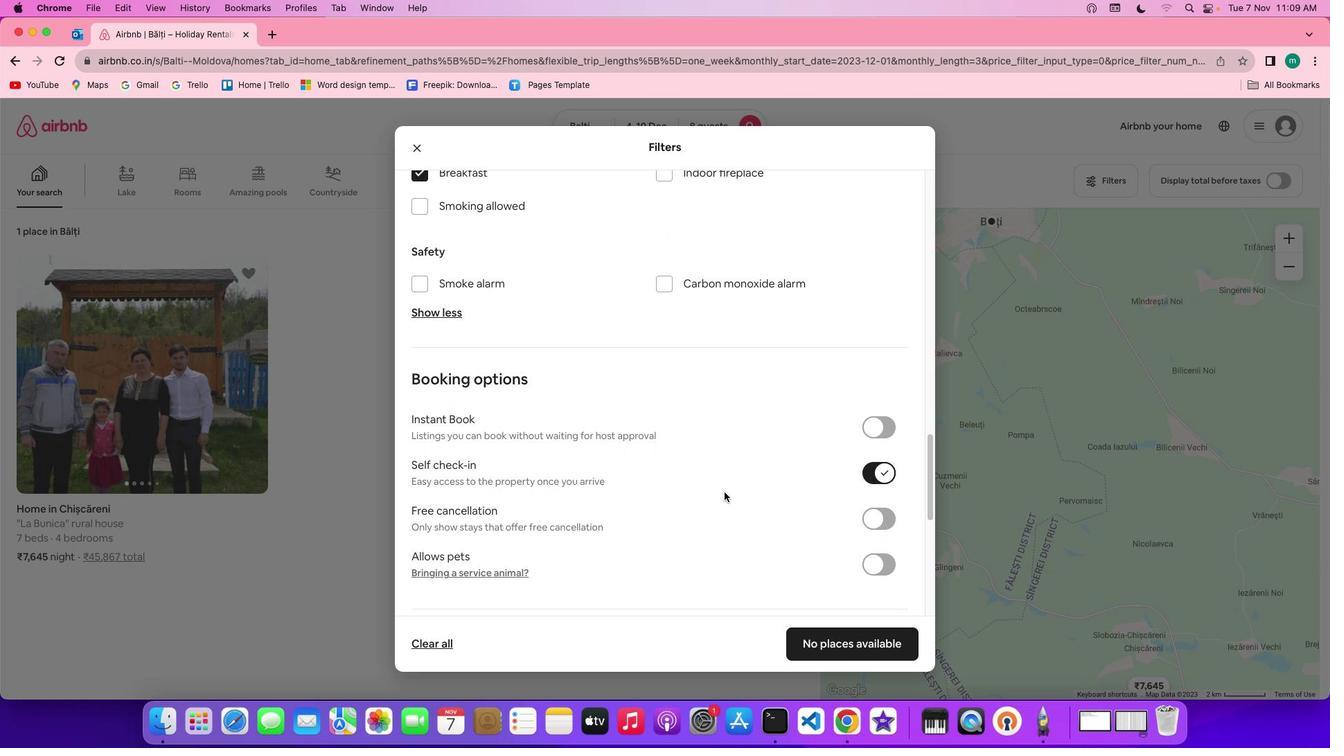 
Action: Mouse scrolled (730, 498) with delta (6, 5)
Screenshot: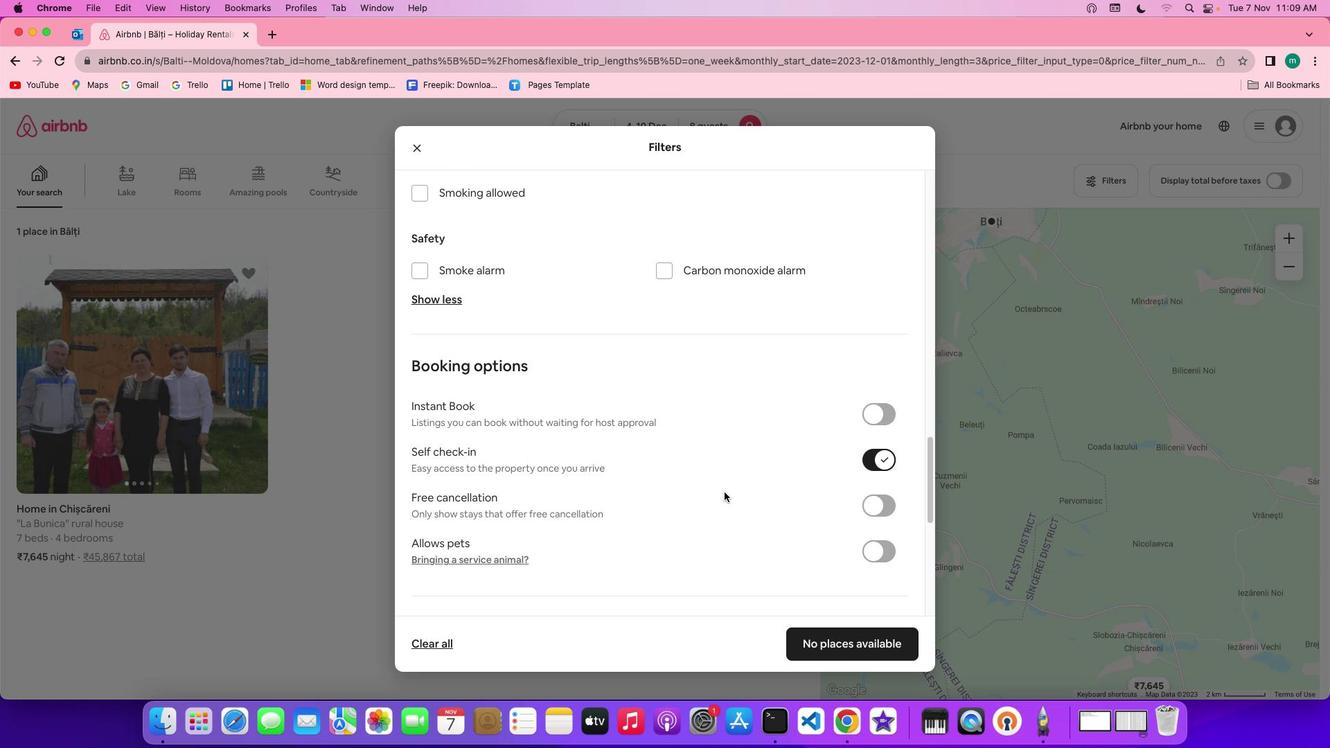 
Action: Mouse scrolled (730, 498) with delta (6, 5)
Screenshot: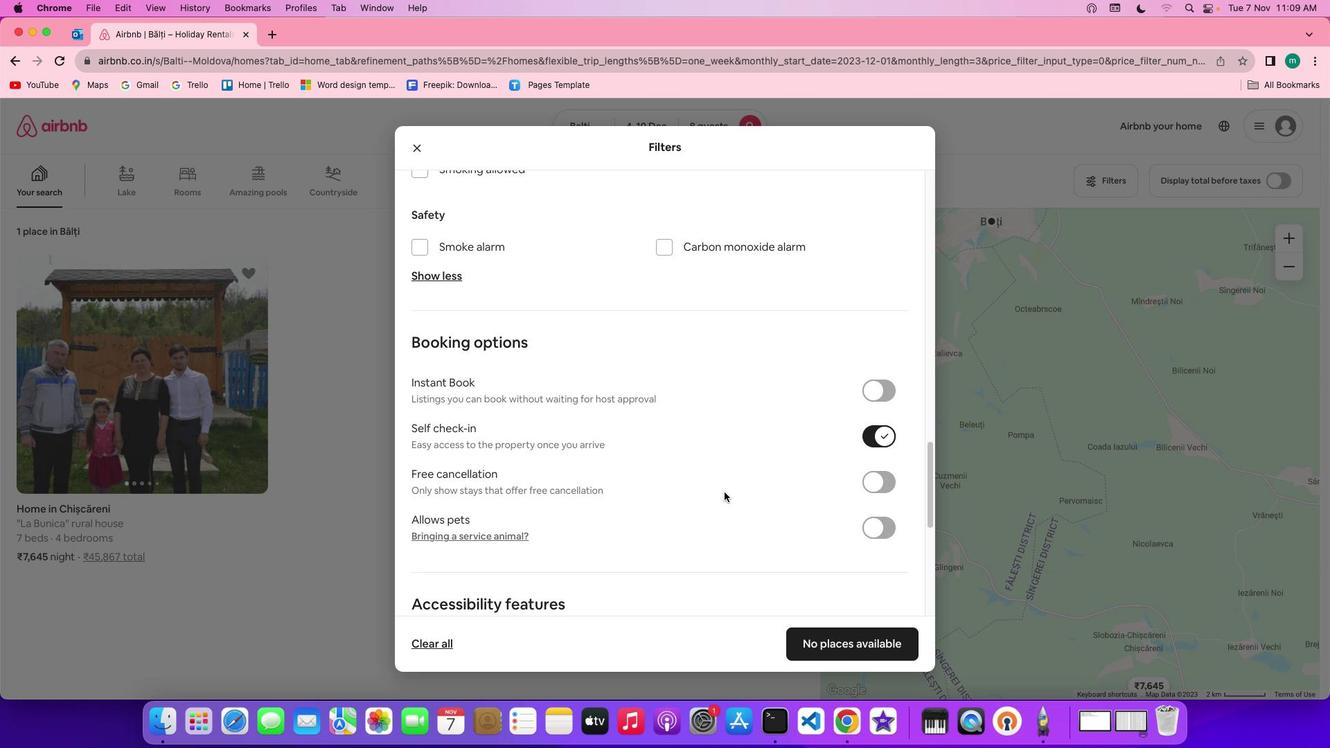 
Action: Mouse scrolled (730, 498) with delta (6, 5)
Screenshot: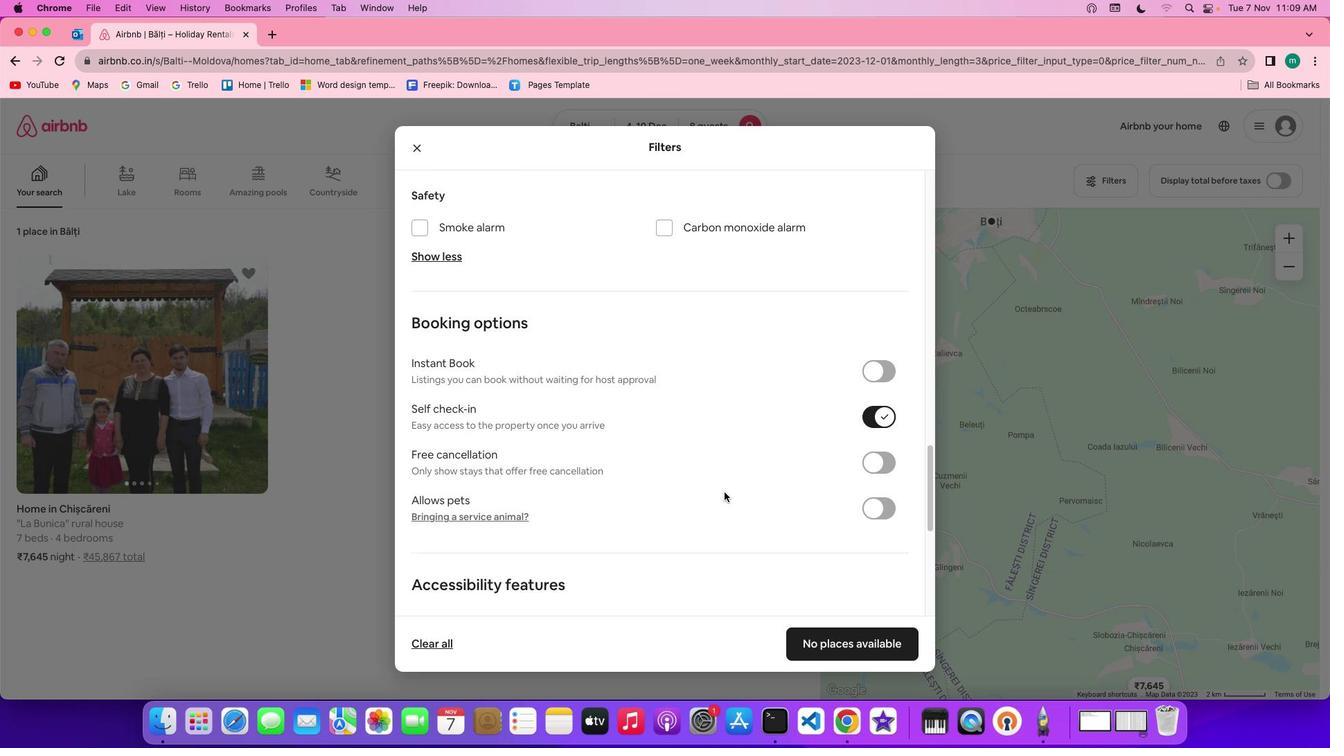 
Action: Mouse scrolled (730, 498) with delta (6, 5)
Screenshot: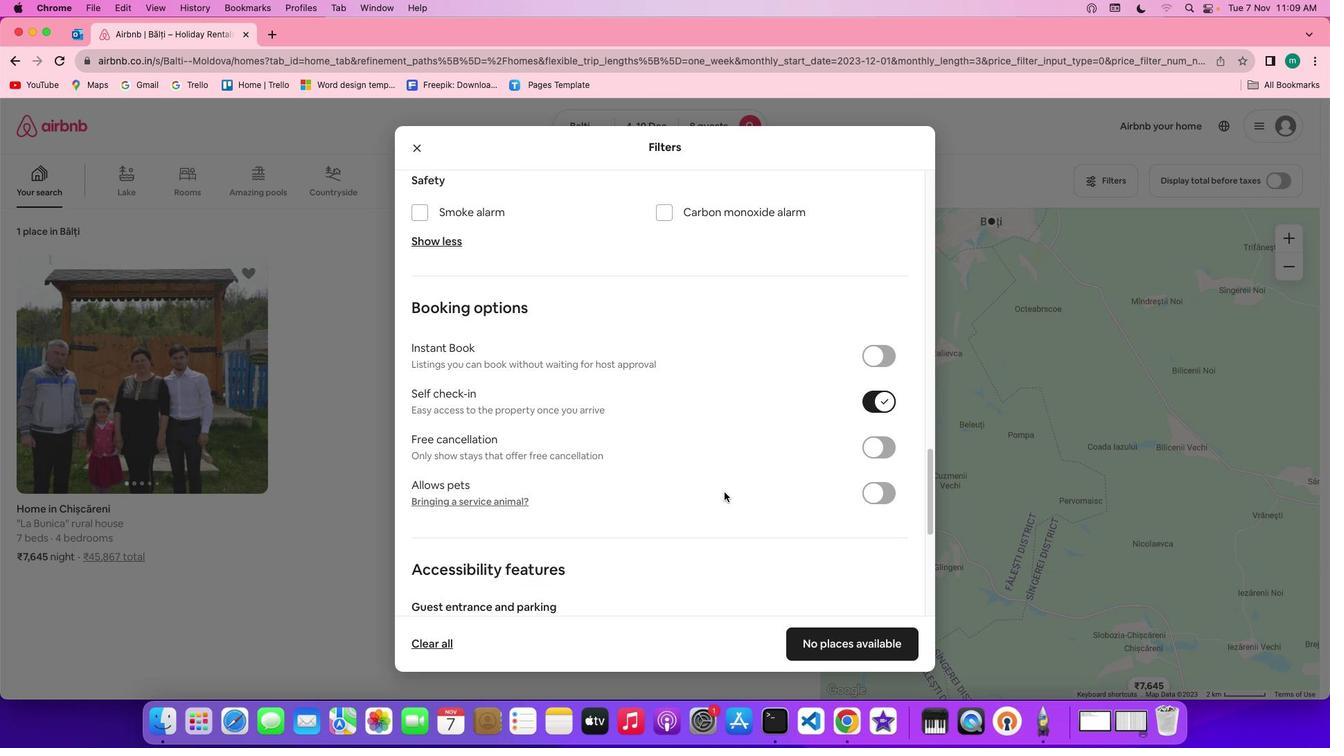 
Action: Mouse scrolled (730, 498) with delta (6, 5)
Screenshot: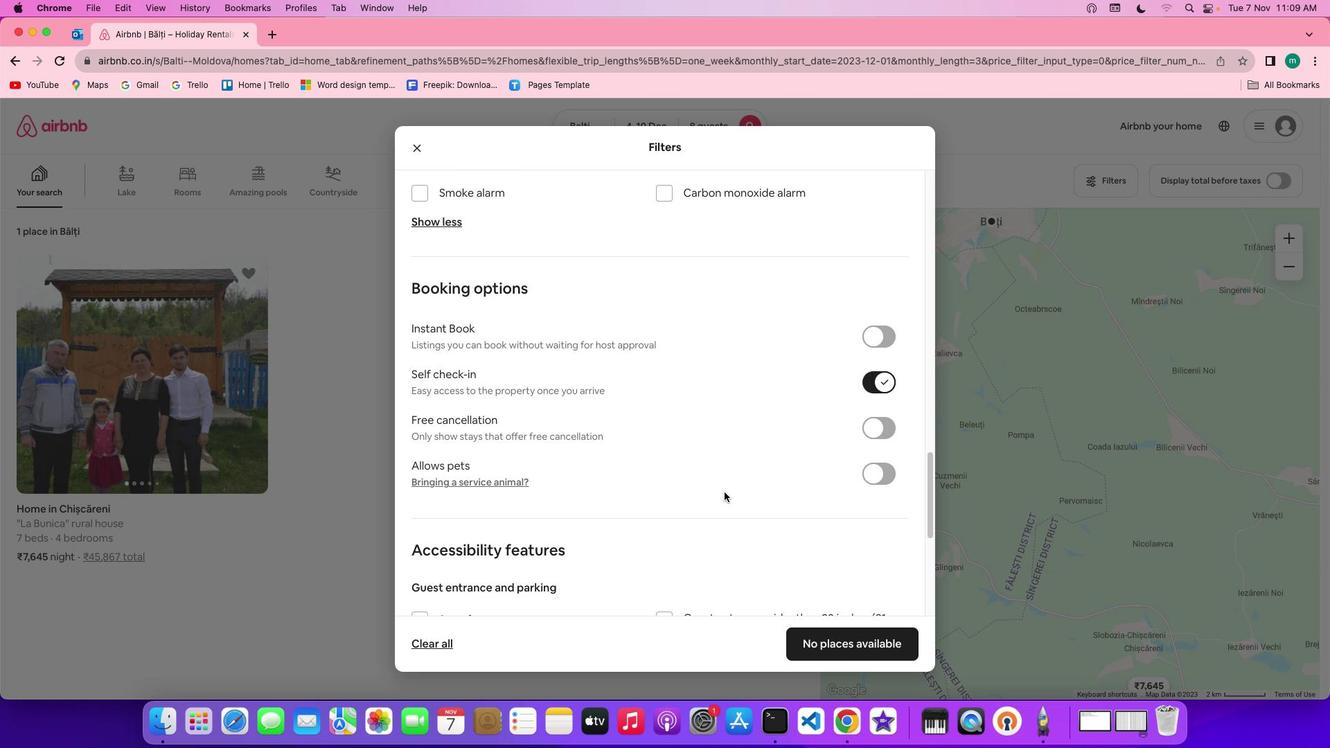 
Action: Mouse scrolled (730, 498) with delta (6, 5)
Screenshot: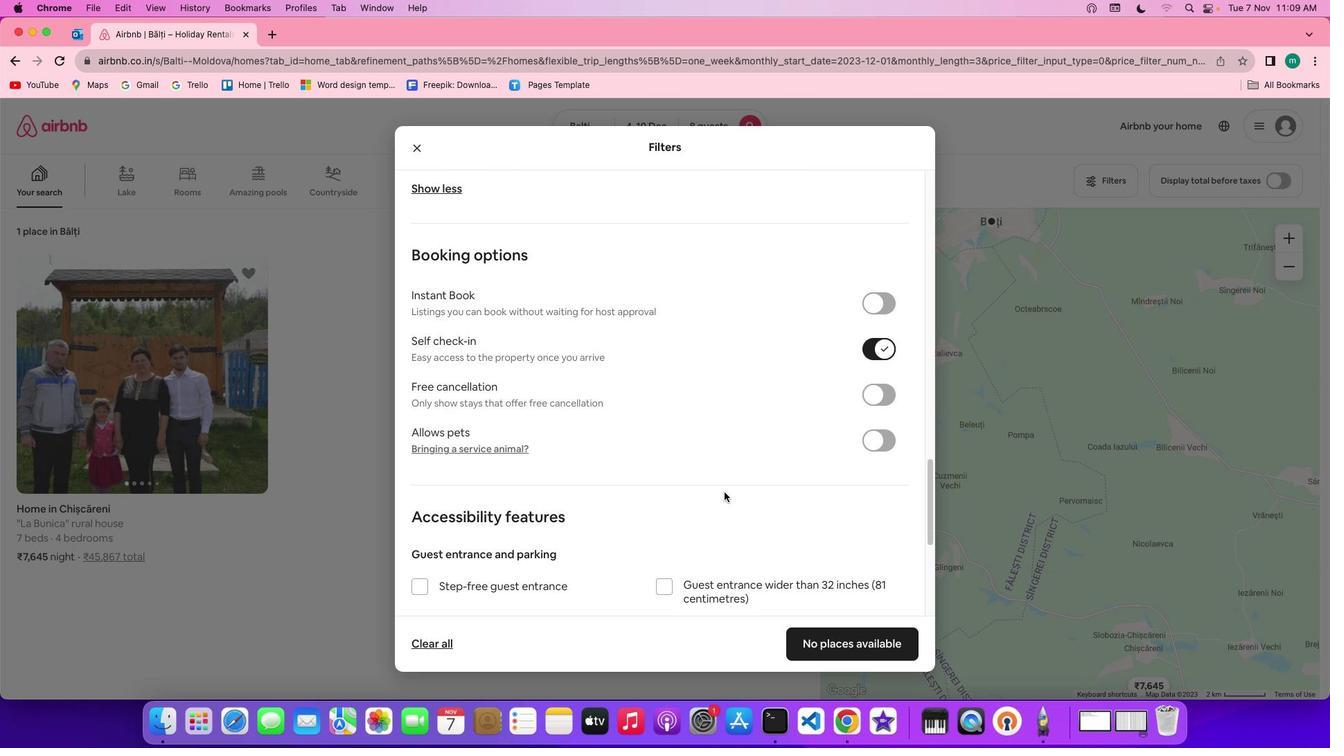 
Action: Mouse scrolled (730, 498) with delta (6, 5)
Screenshot: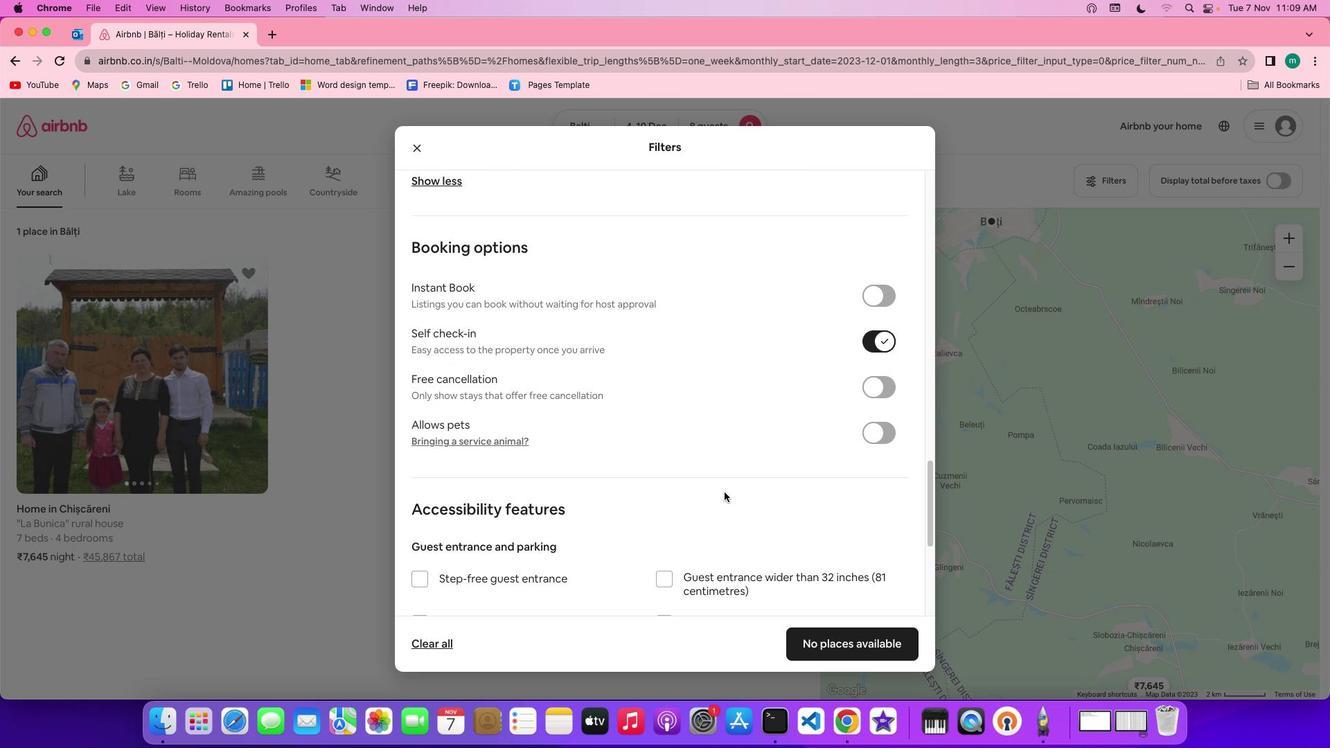 
Action: Mouse scrolled (730, 498) with delta (6, 5)
Screenshot: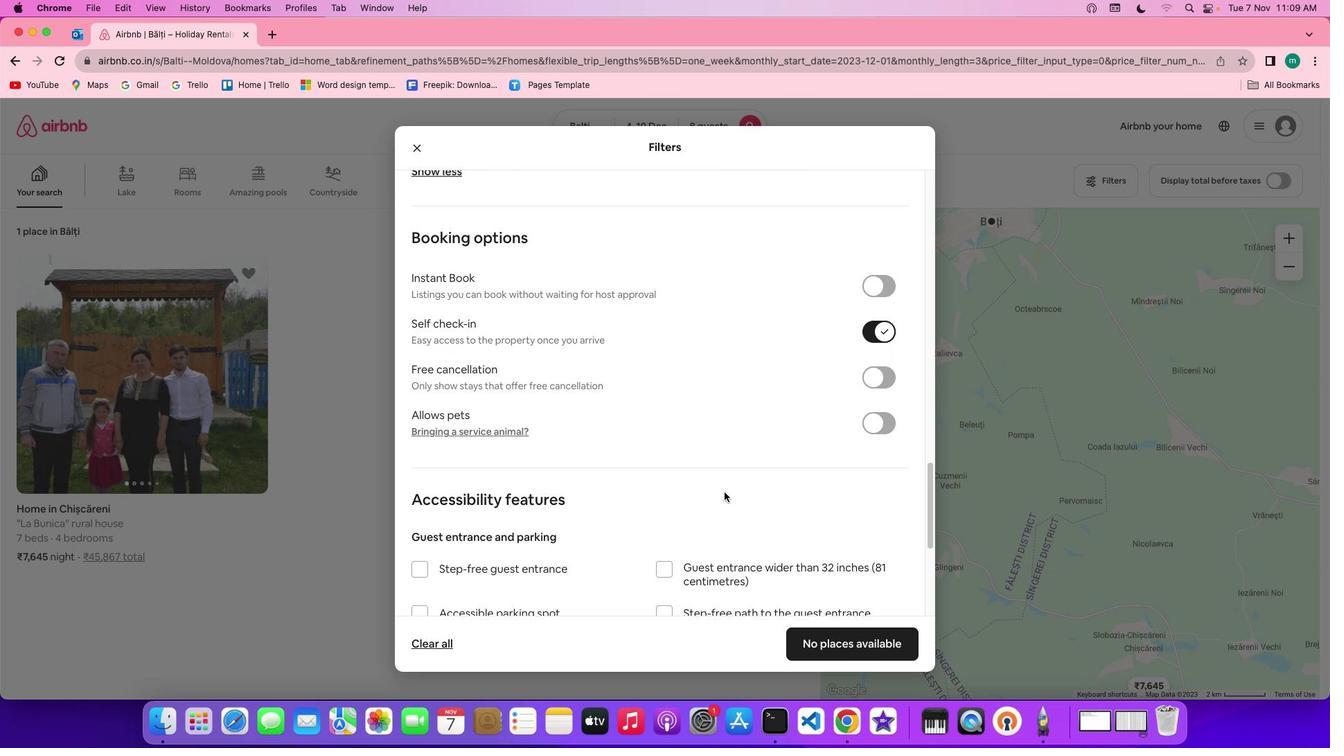 
Action: Mouse scrolled (730, 498) with delta (6, 5)
Screenshot: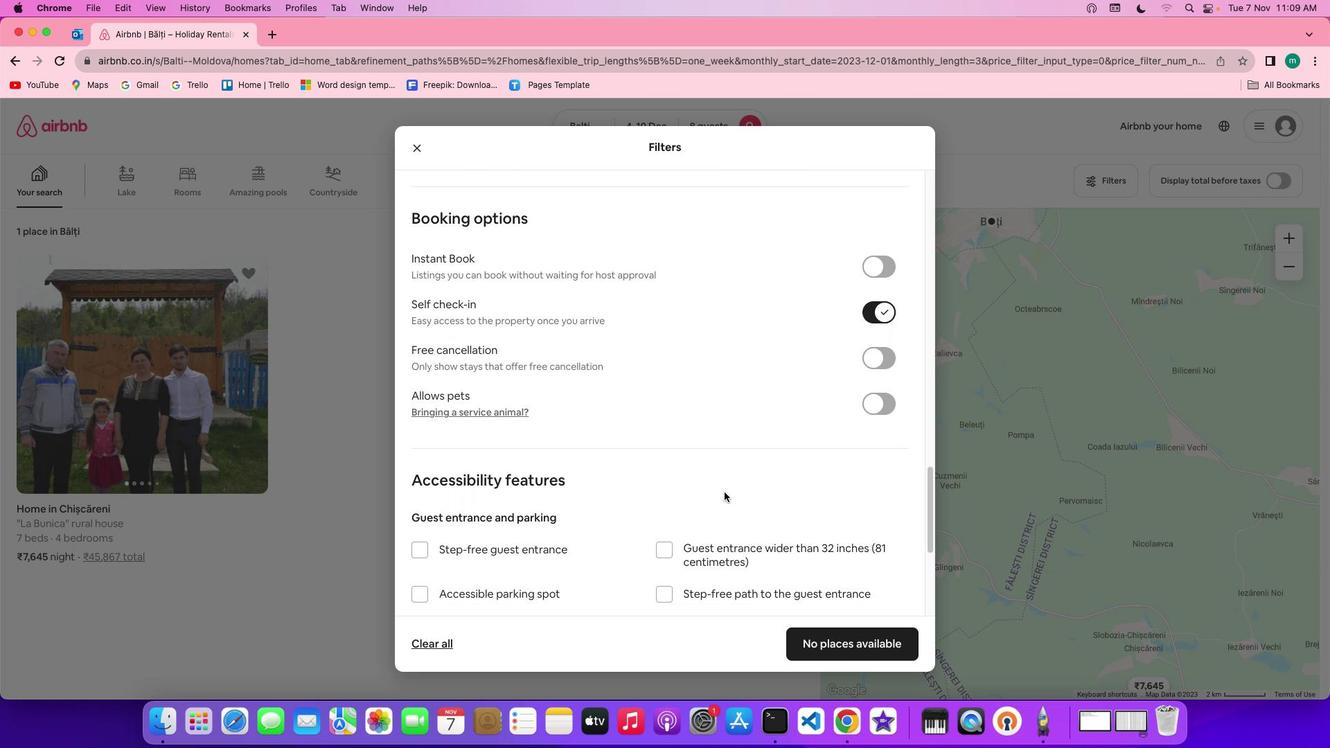 
Action: Mouse scrolled (730, 498) with delta (6, 5)
Screenshot: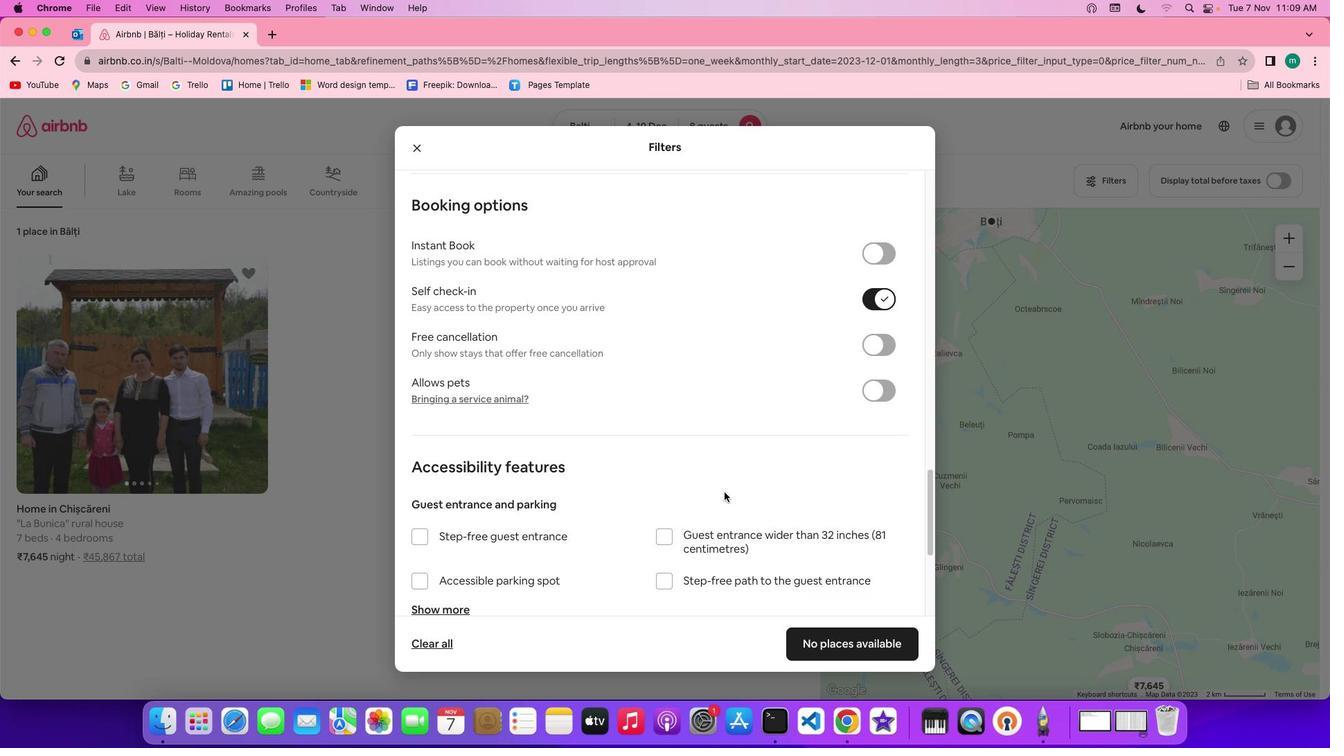
Action: Mouse scrolled (730, 498) with delta (6, 5)
Screenshot: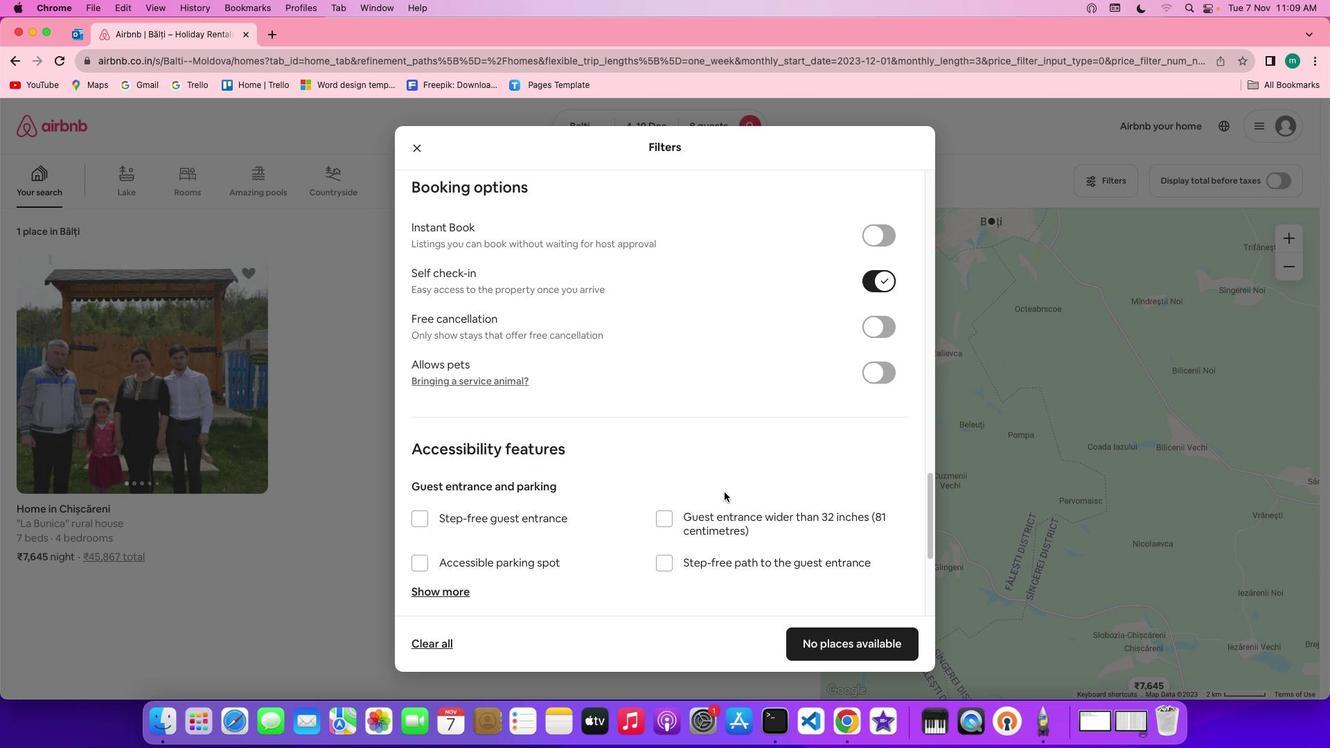 
Action: Mouse scrolled (730, 498) with delta (6, 5)
Screenshot: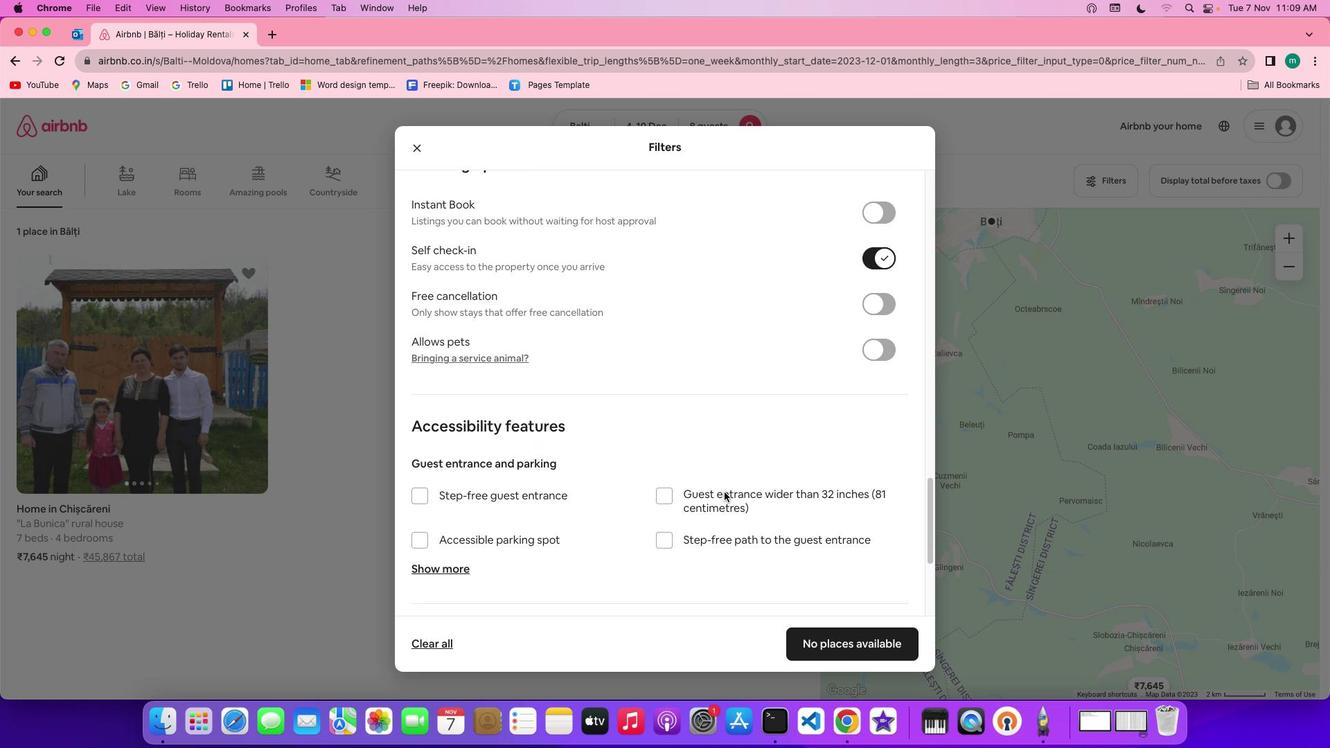 
Action: Mouse scrolled (730, 498) with delta (6, 5)
Screenshot: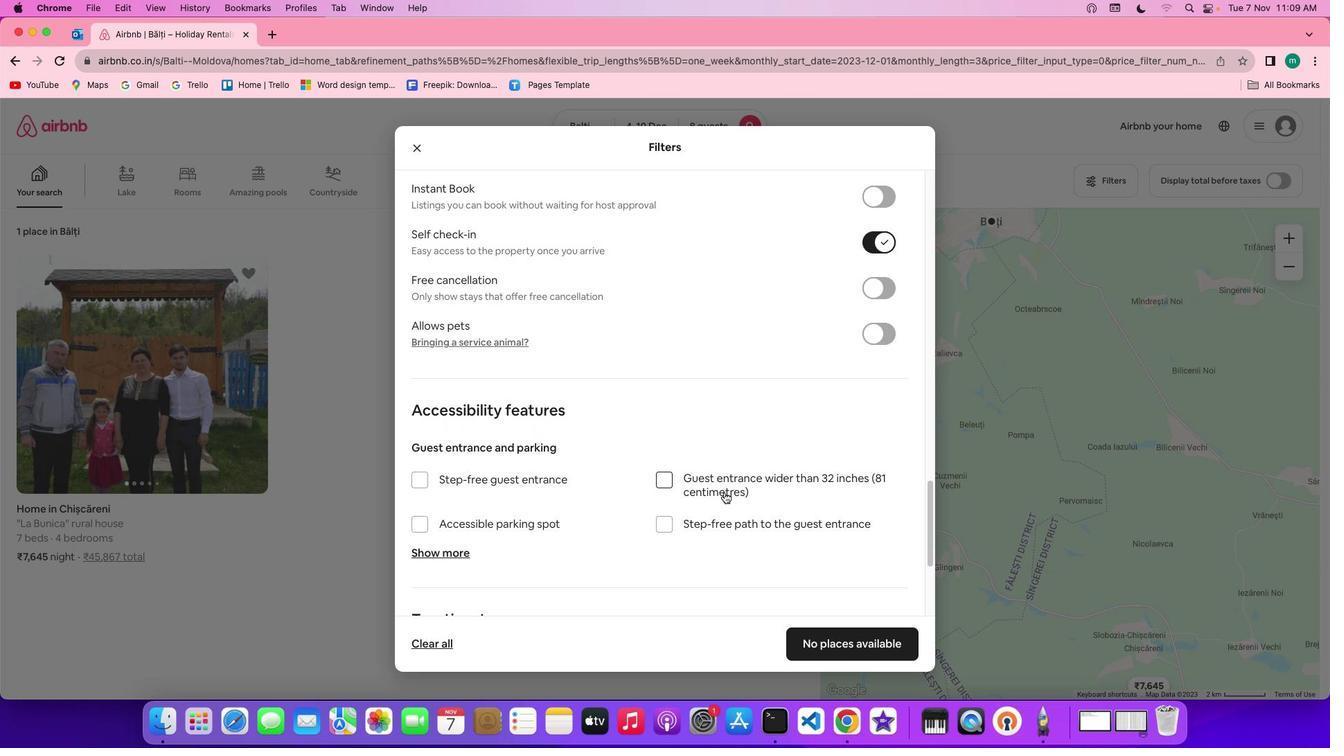 
Action: Mouse scrolled (730, 498) with delta (6, 5)
Screenshot: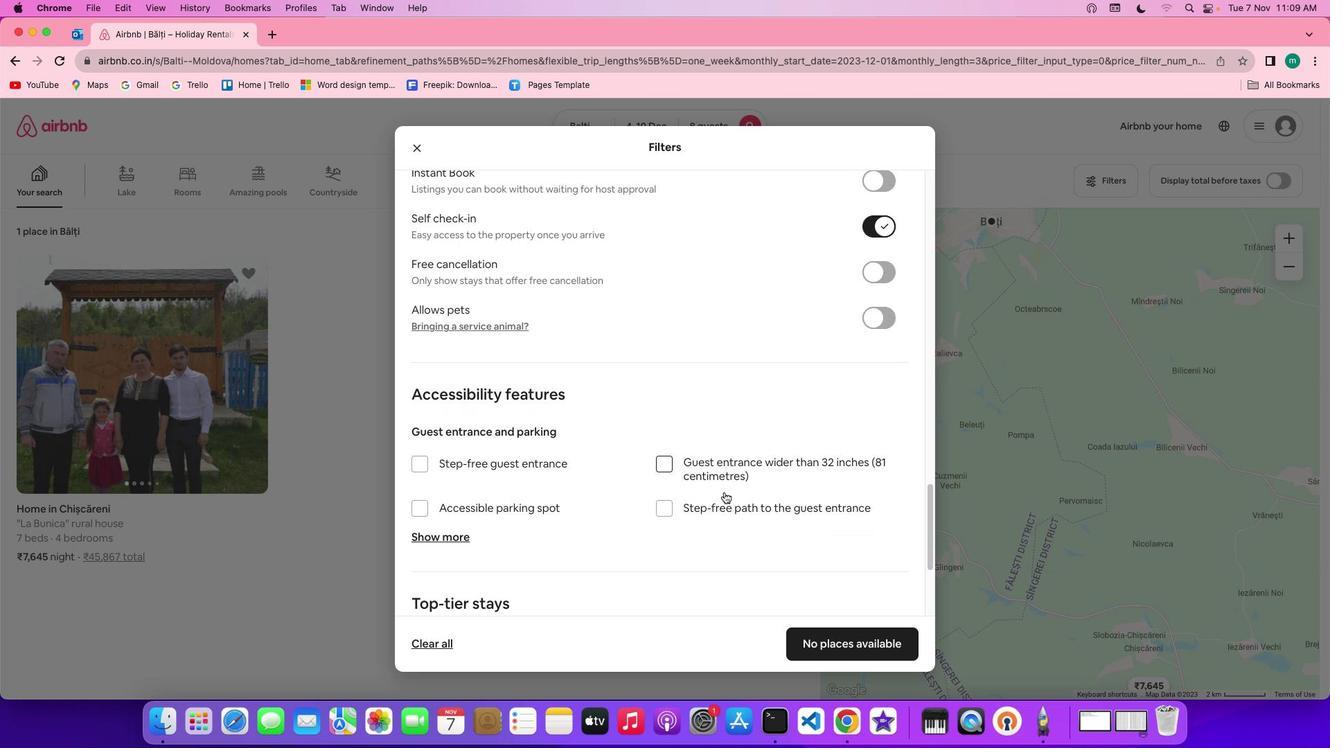 
Action: Mouse scrolled (730, 498) with delta (6, 5)
Screenshot: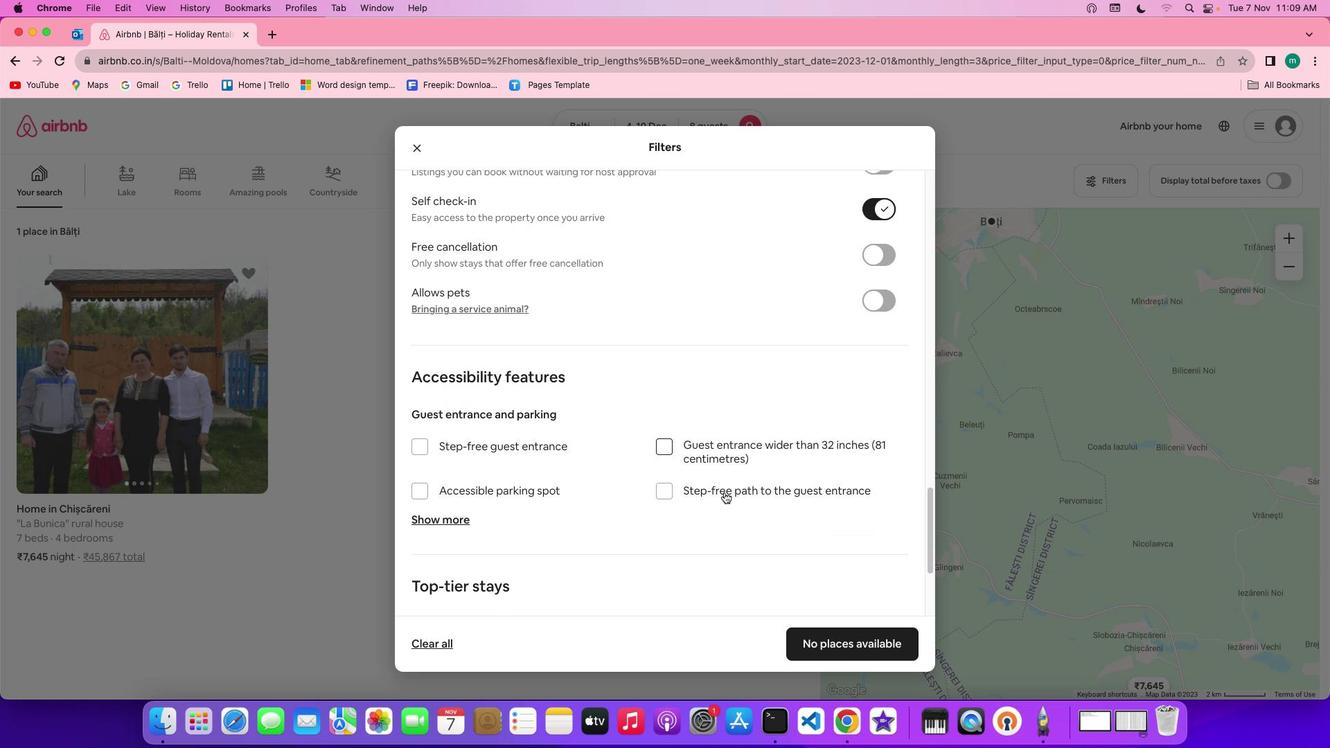 
Action: Mouse scrolled (730, 498) with delta (6, 5)
Screenshot: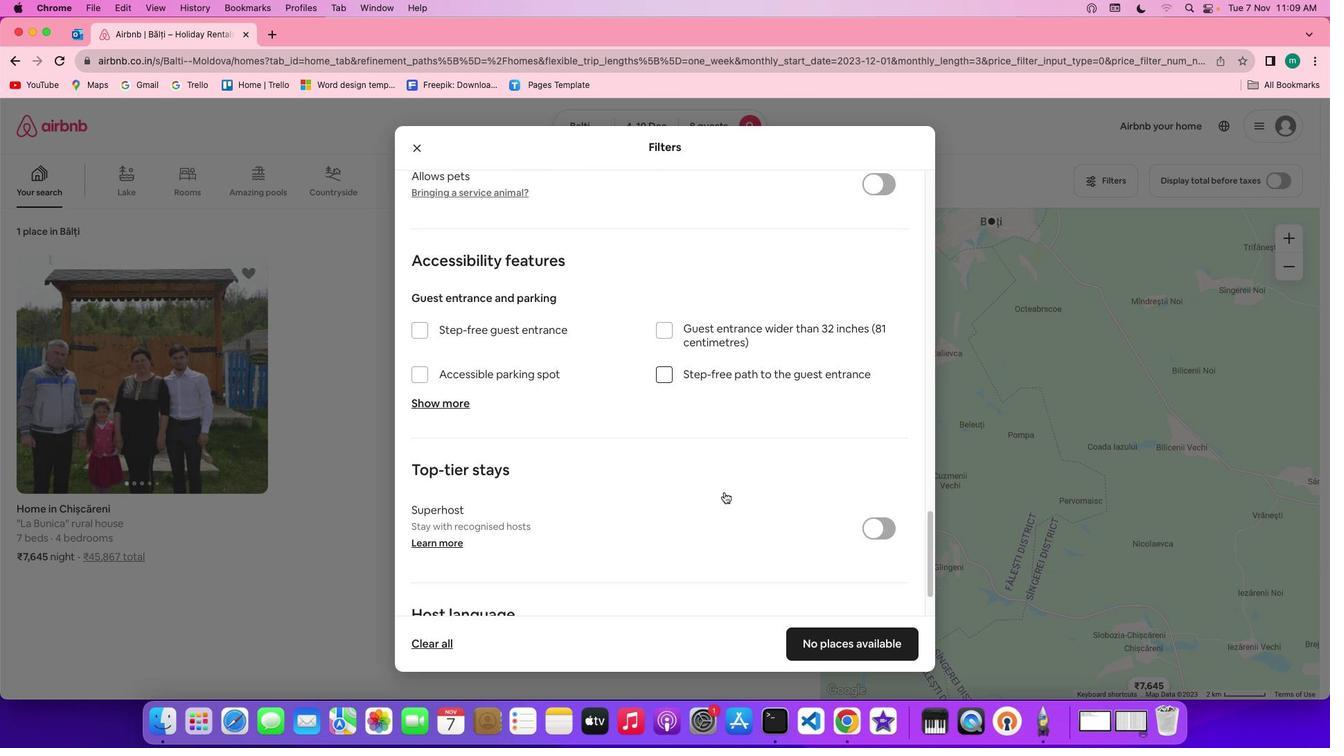 
Action: Mouse scrolled (730, 498) with delta (6, 5)
Screenshot: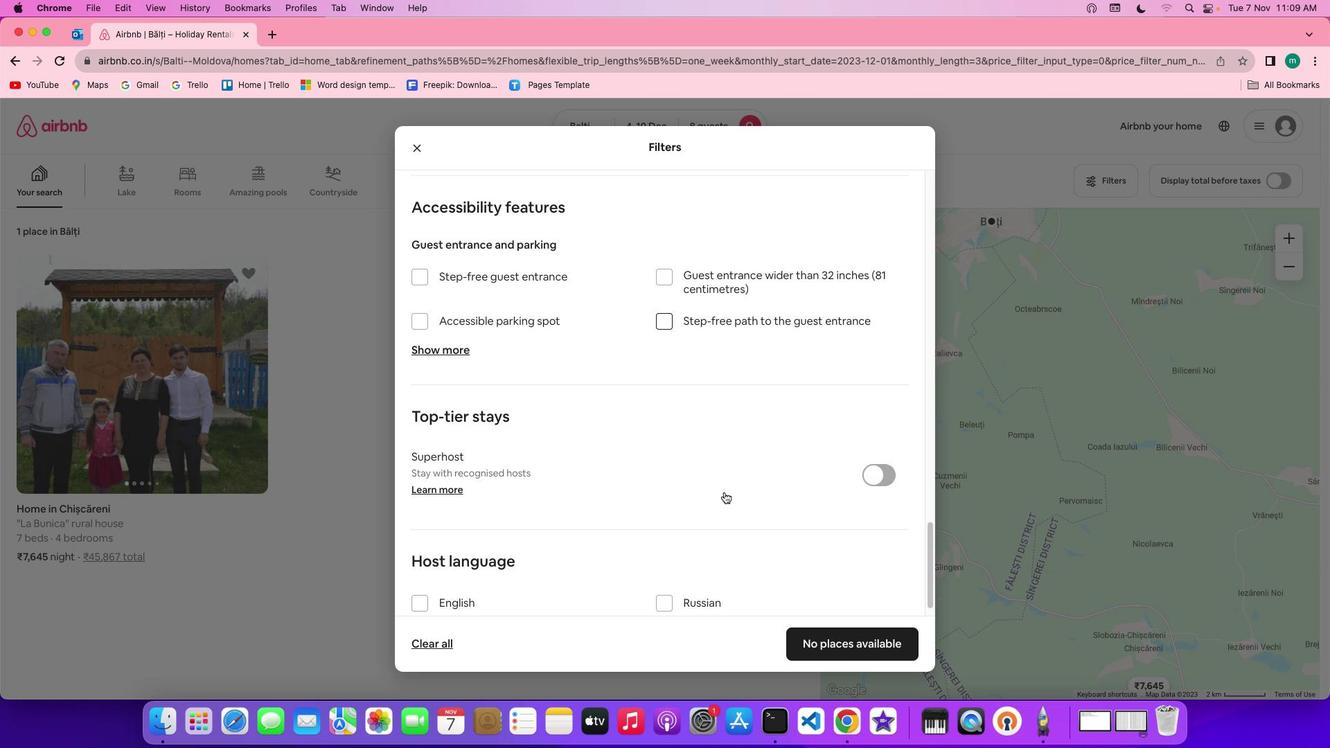 
Action: Mouse scrolled (730, 498) with delta (6, 4)
Screenshot: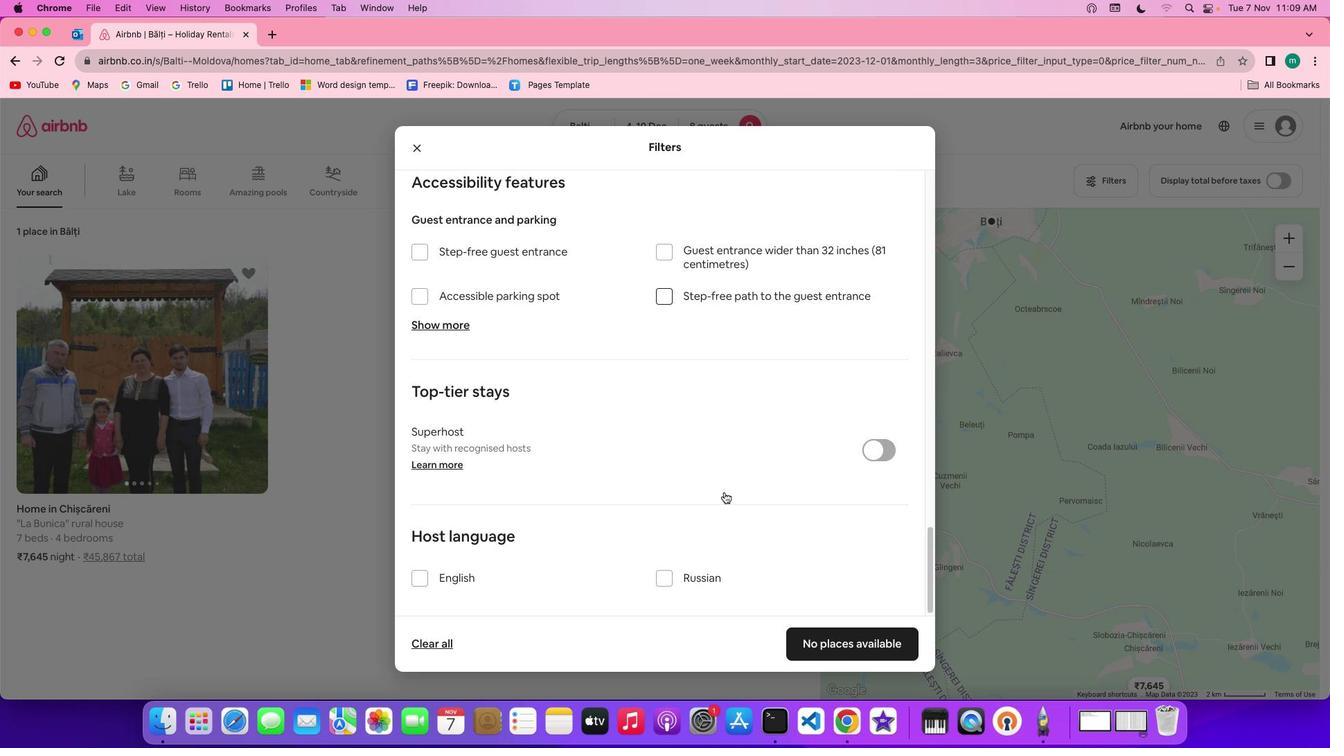 
Action: Mouse scrolled (730, 498) with delta (6, 3)
Screenshot: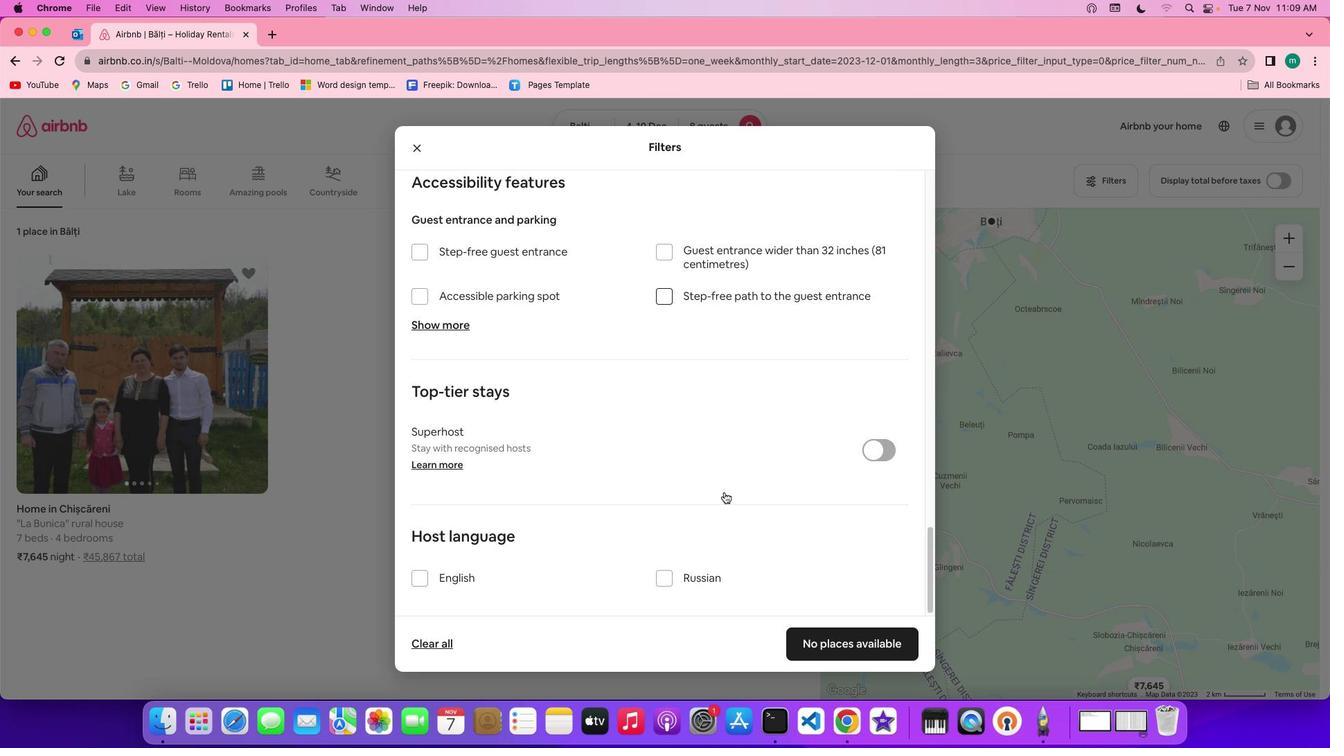 
Action: Mouse scrolled (730, 498) with delta (6, 2)
Screenshot: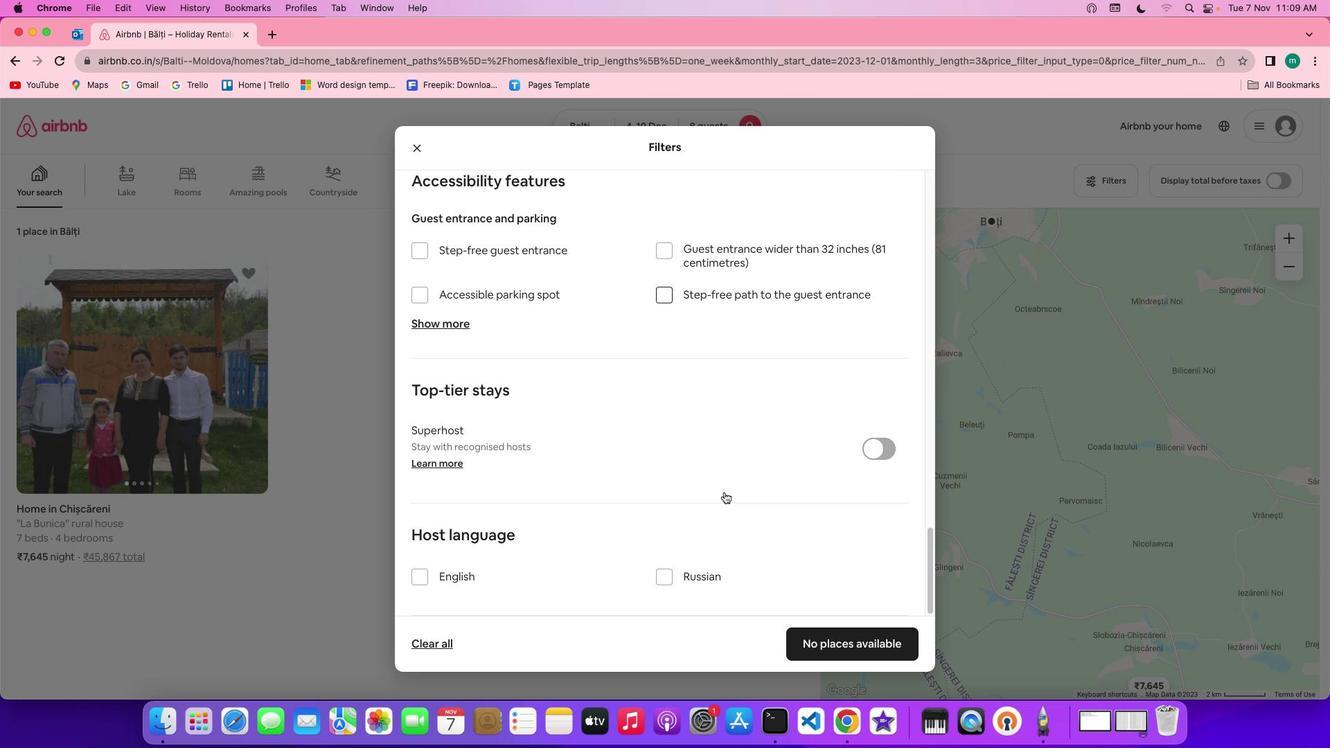 
Action: Mouse moved to (731, 497)
Screenshot: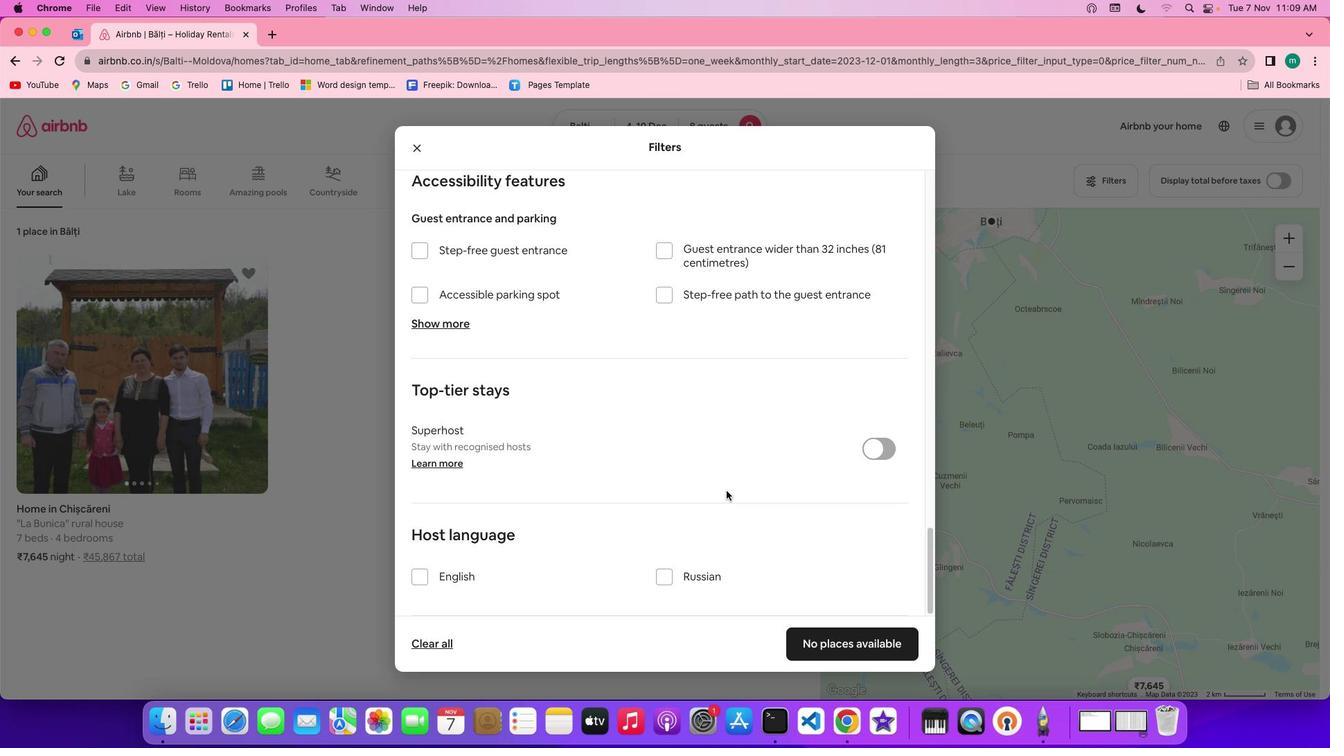 
Action: Mouse scrolled (731, 497) with delta (6, 5)
Screenshot: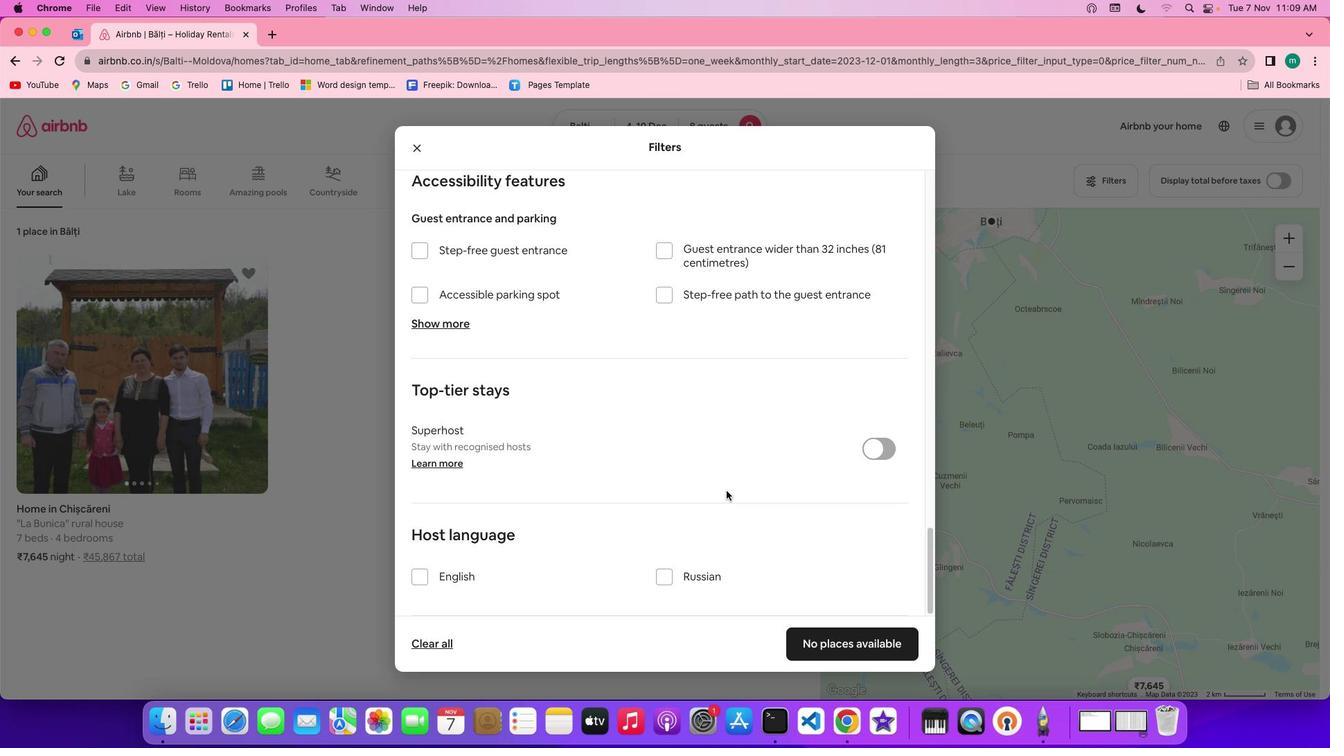 
Action: Mouse scrolled (731, 497) with delta (6, 5)
Screenshot: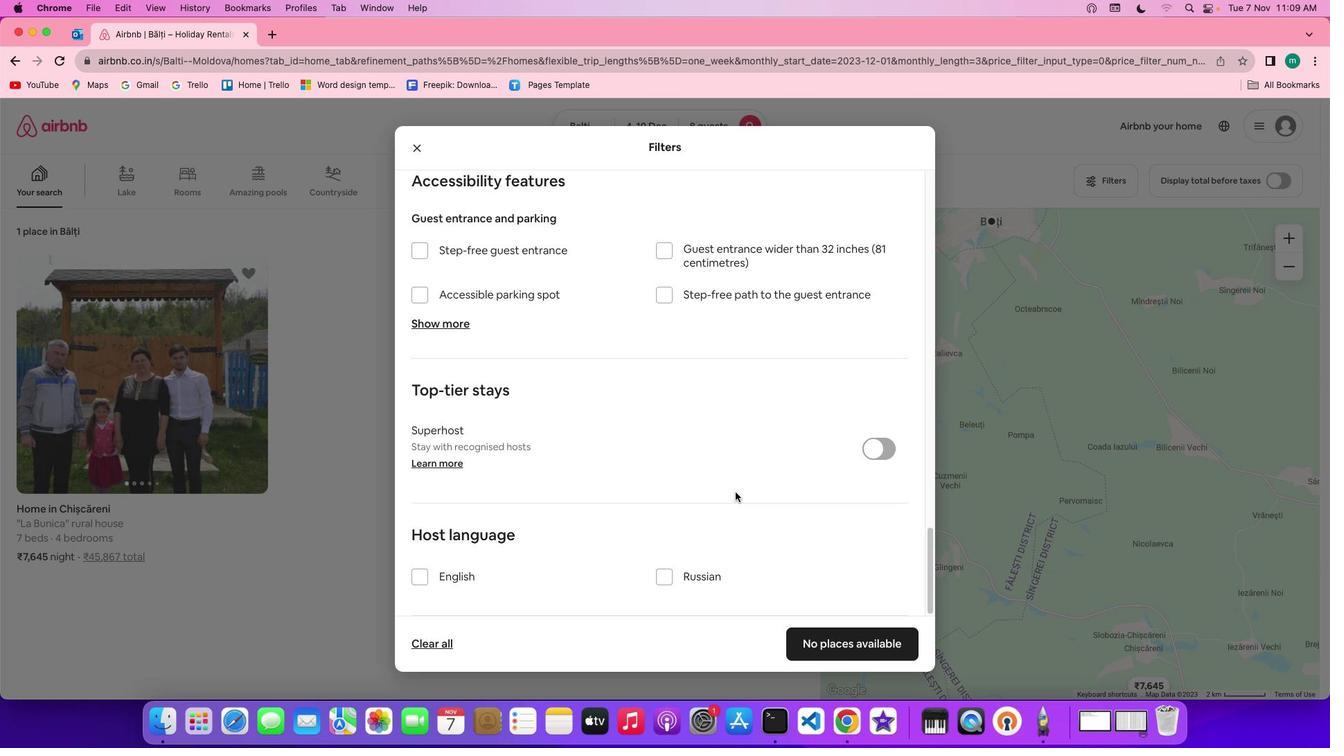 
Action: Mouse scrolled (731, 497) with delta (6, 4)
Screenshot: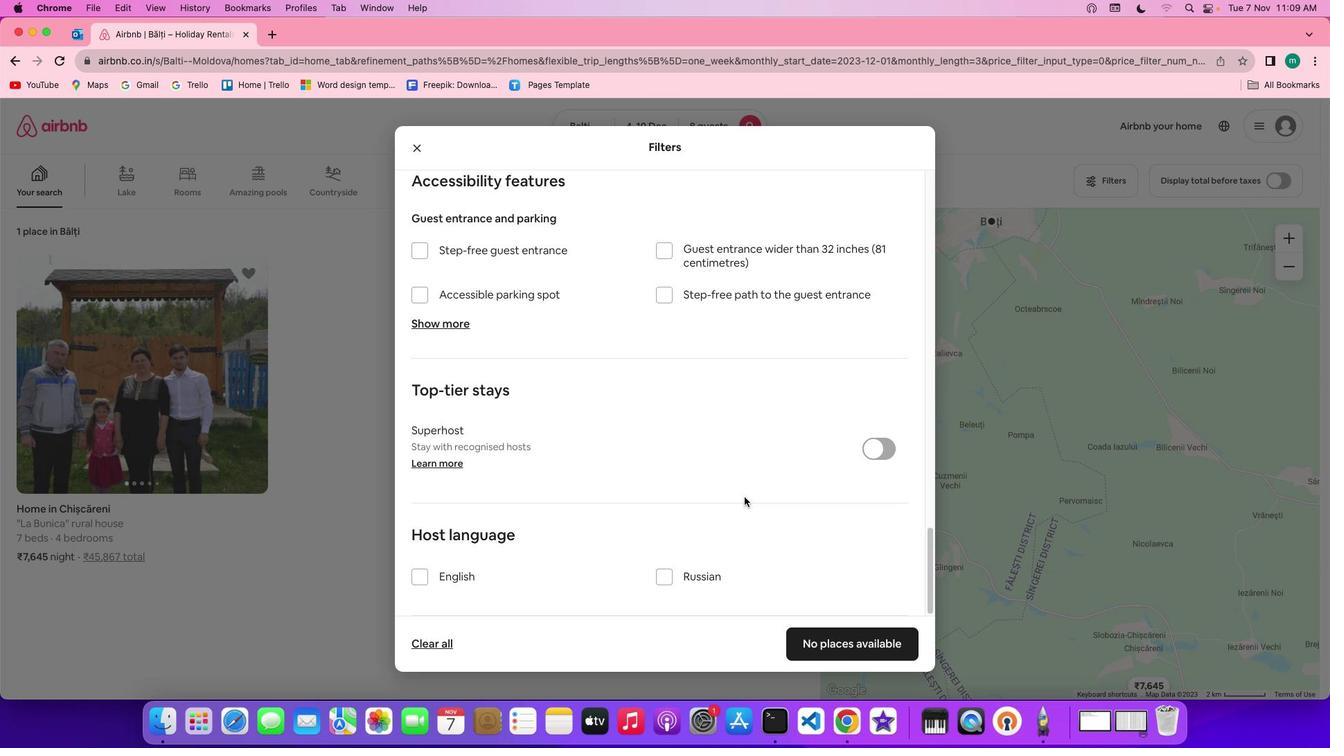 
Action: Mouse scrolled (731, 497) with delta (6, 2)
Screenshot: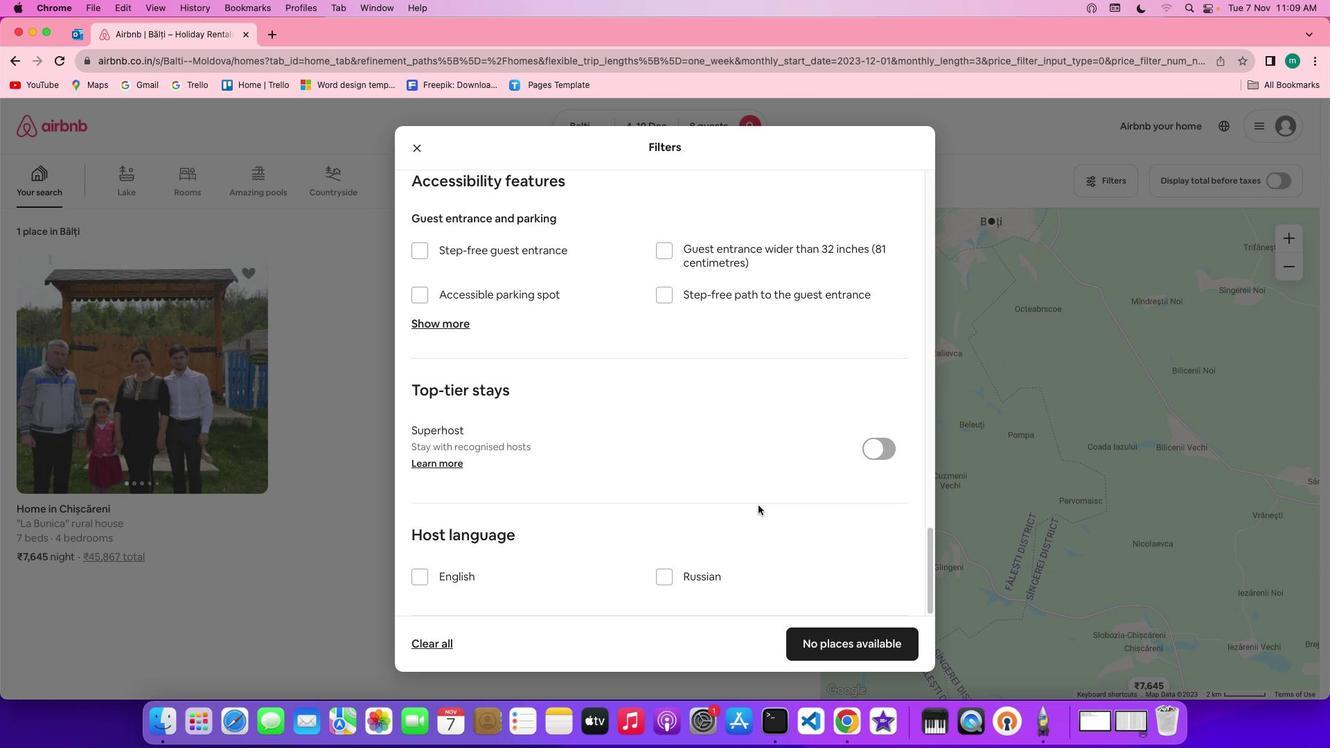 
Action: Mouse scrolled (731, 497) with delta (6, 2)
Screenshot: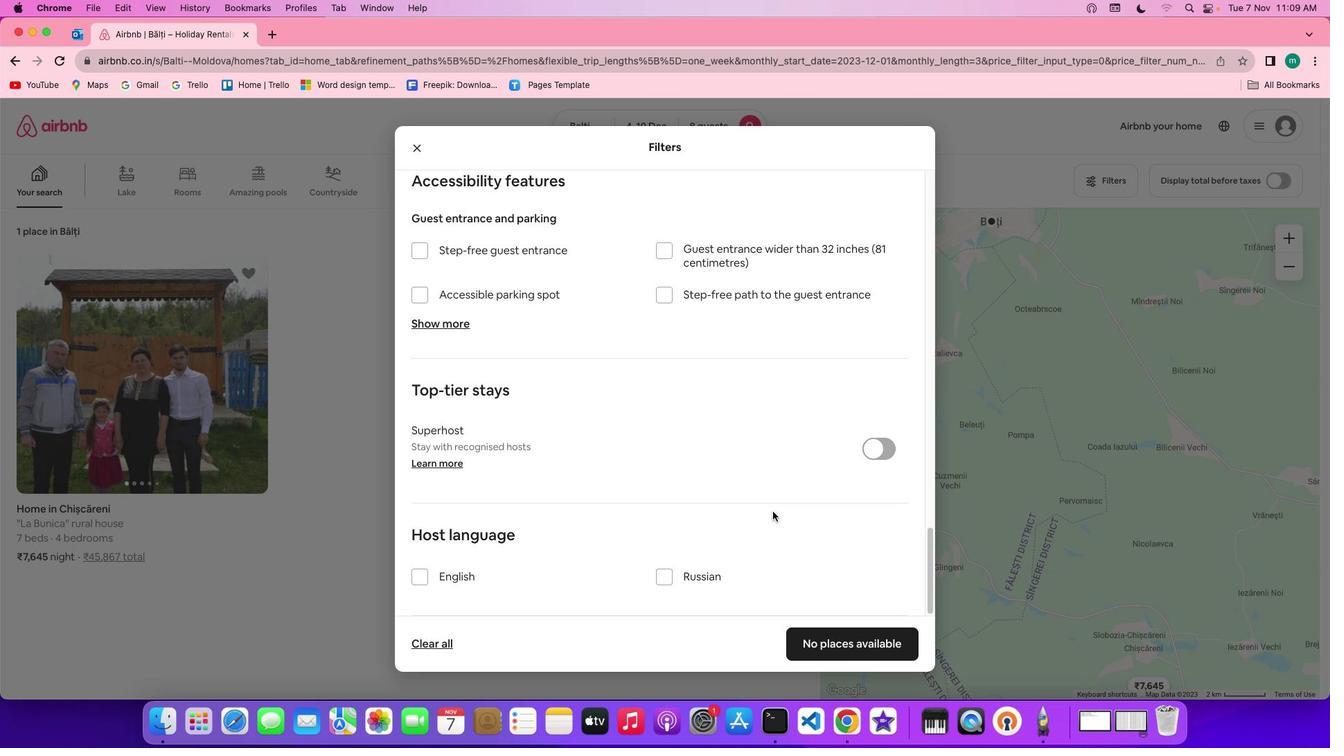 
Action: Mouse moved to (792, 523)
Screenshot: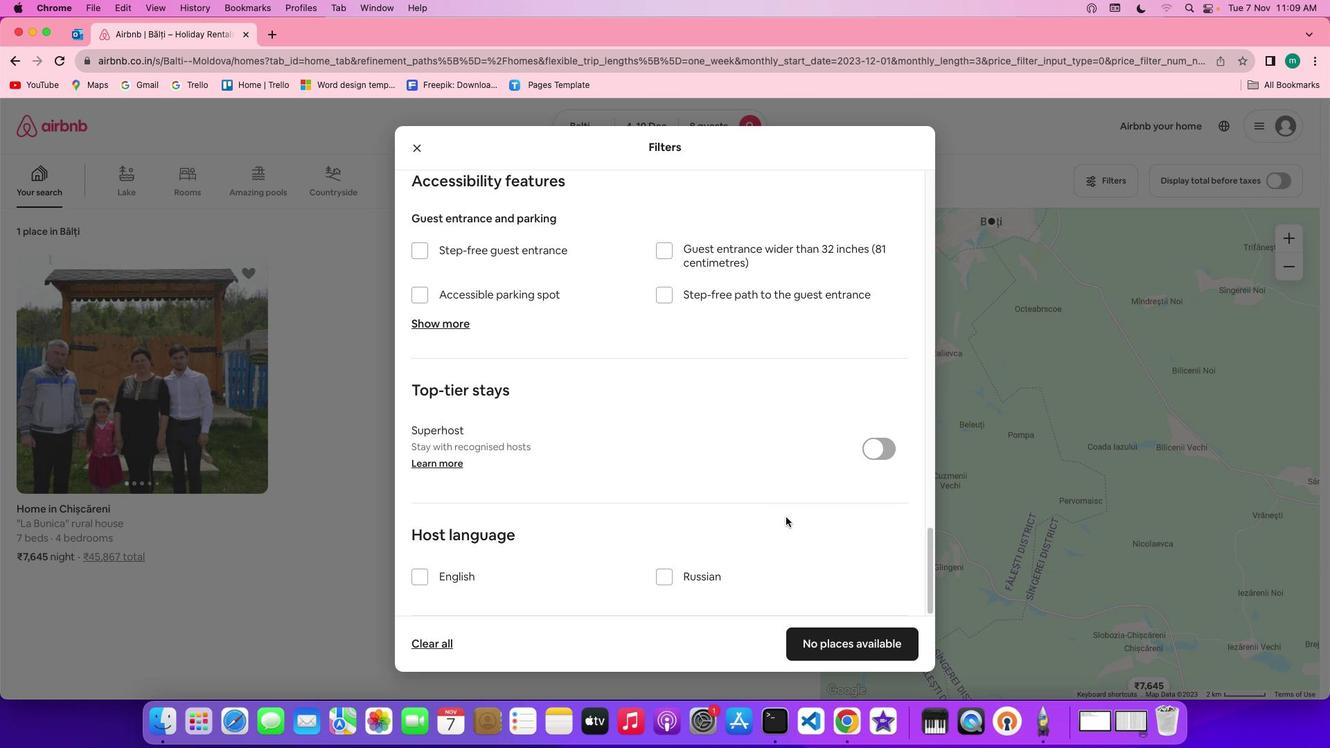 
Action: Mouse scrolled (792, 523) with delta (6, 5)
Screenshot: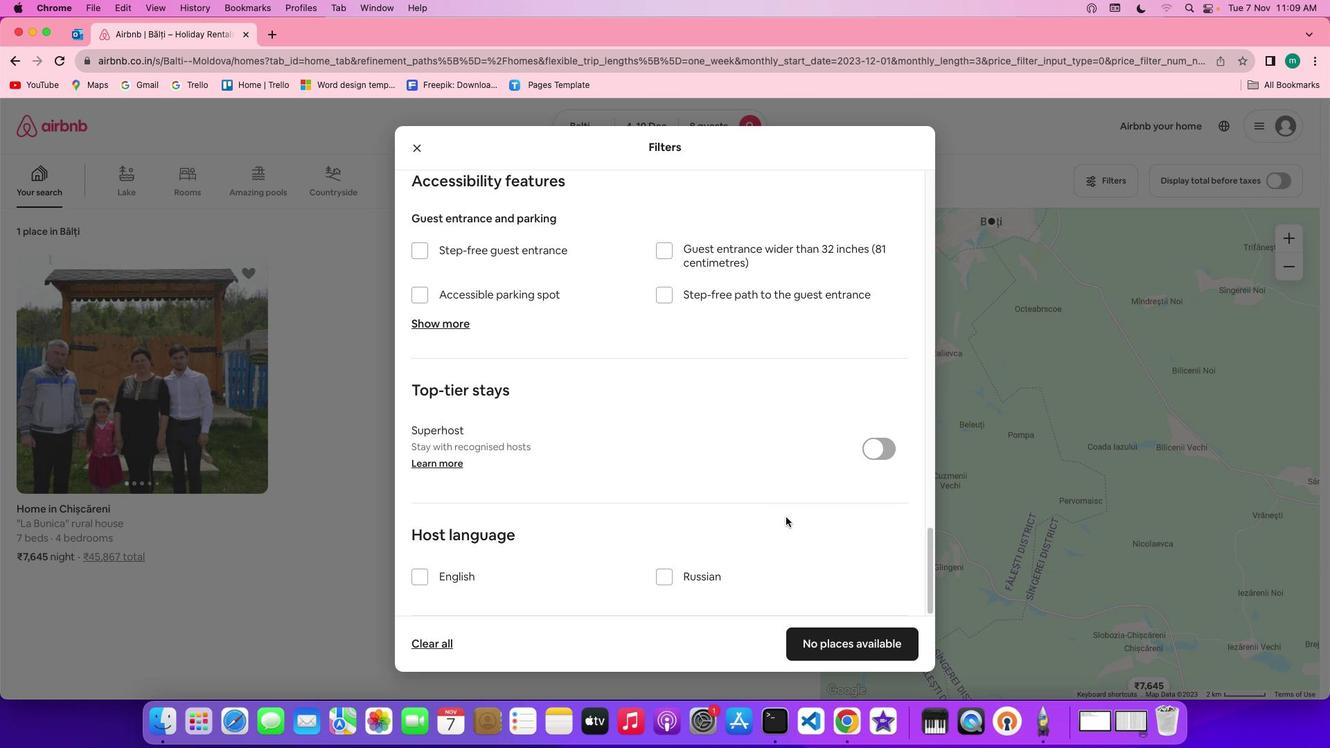 
Action: Mouse scrolled (792, 523) with delta (6, 5)
Screenshot: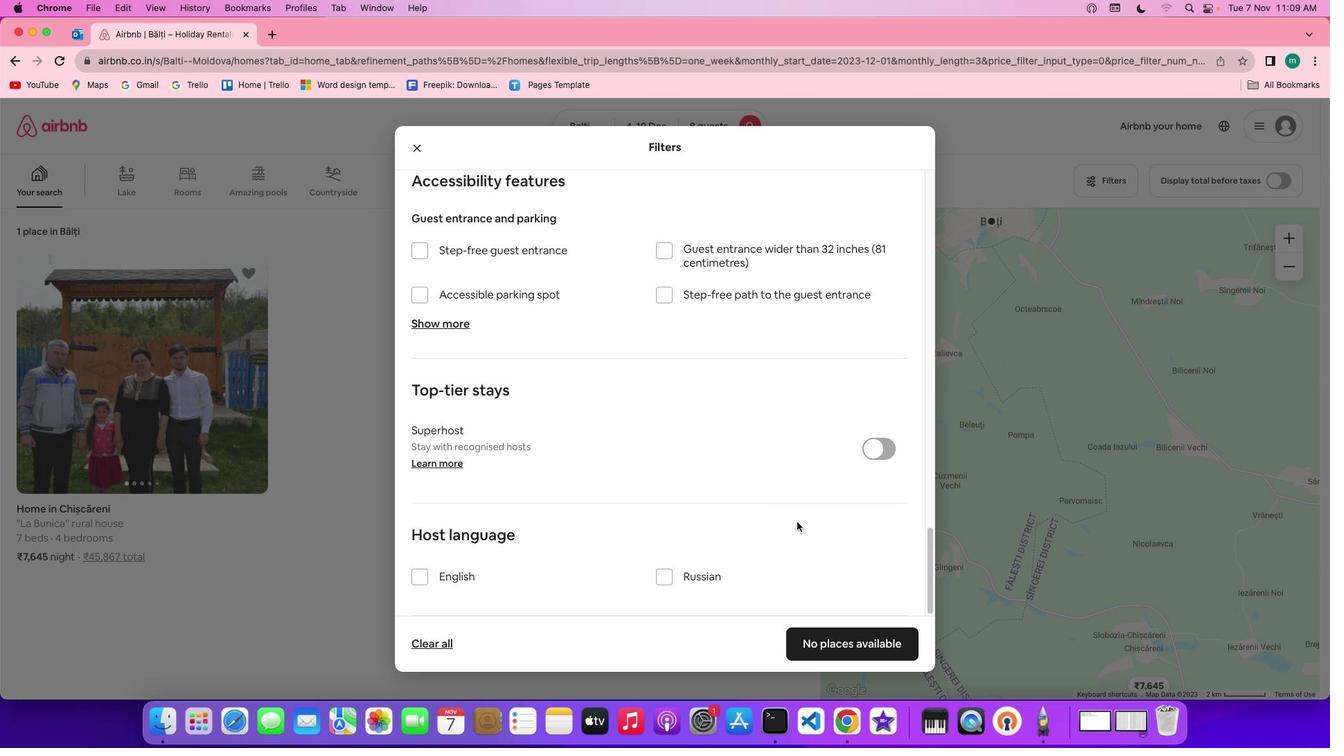 
Action: Mouse scrolled (792, 523) with delta (6, 4)
Screenshot: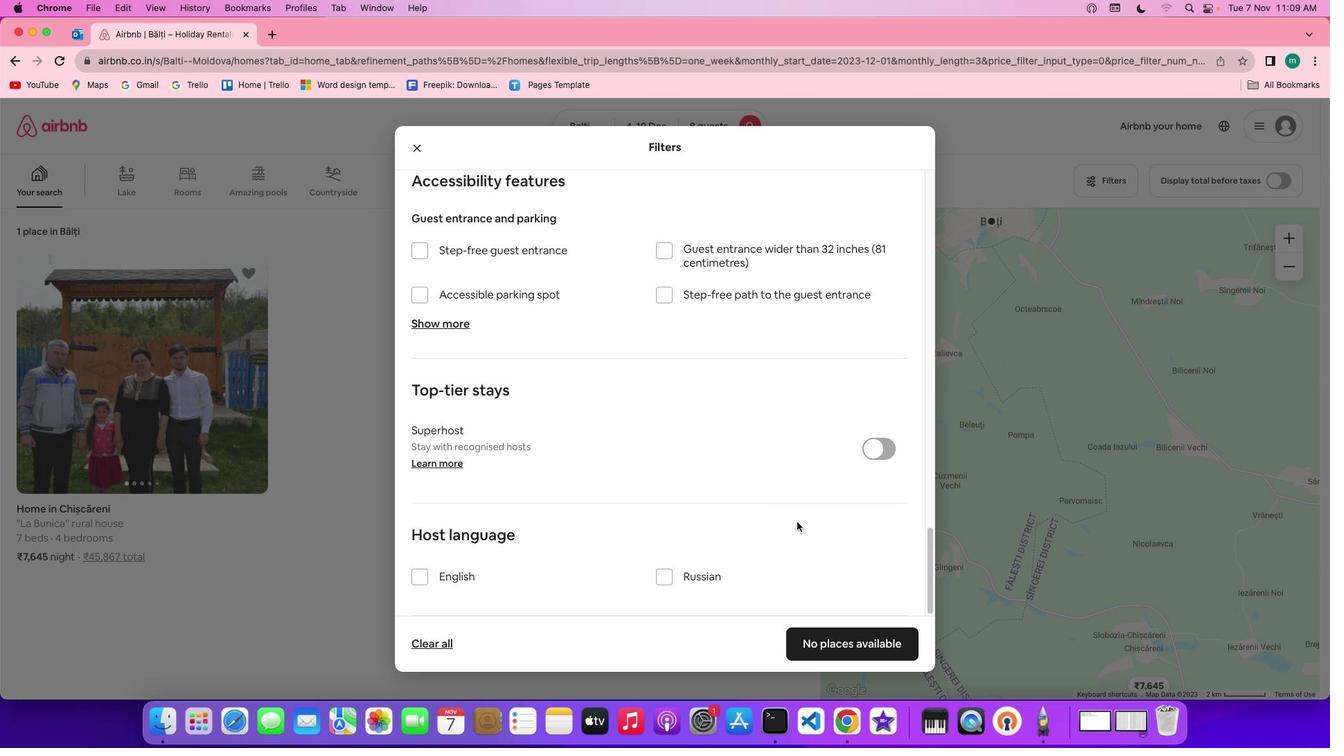 
Action: Mouse scrolled (792, 523) with delta (6, 2)
Screenshot: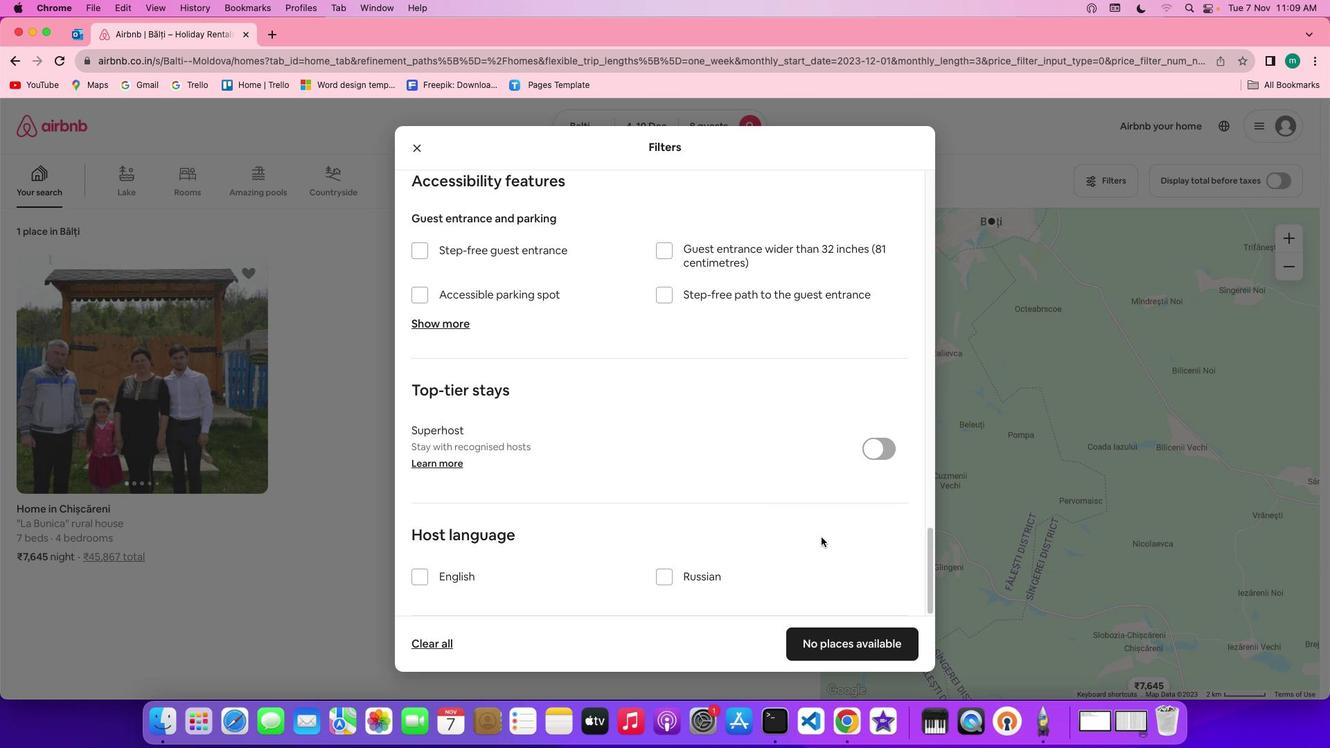
Action: Mouse scrolled (792, 523) with delta (6, 2)
Screenshot: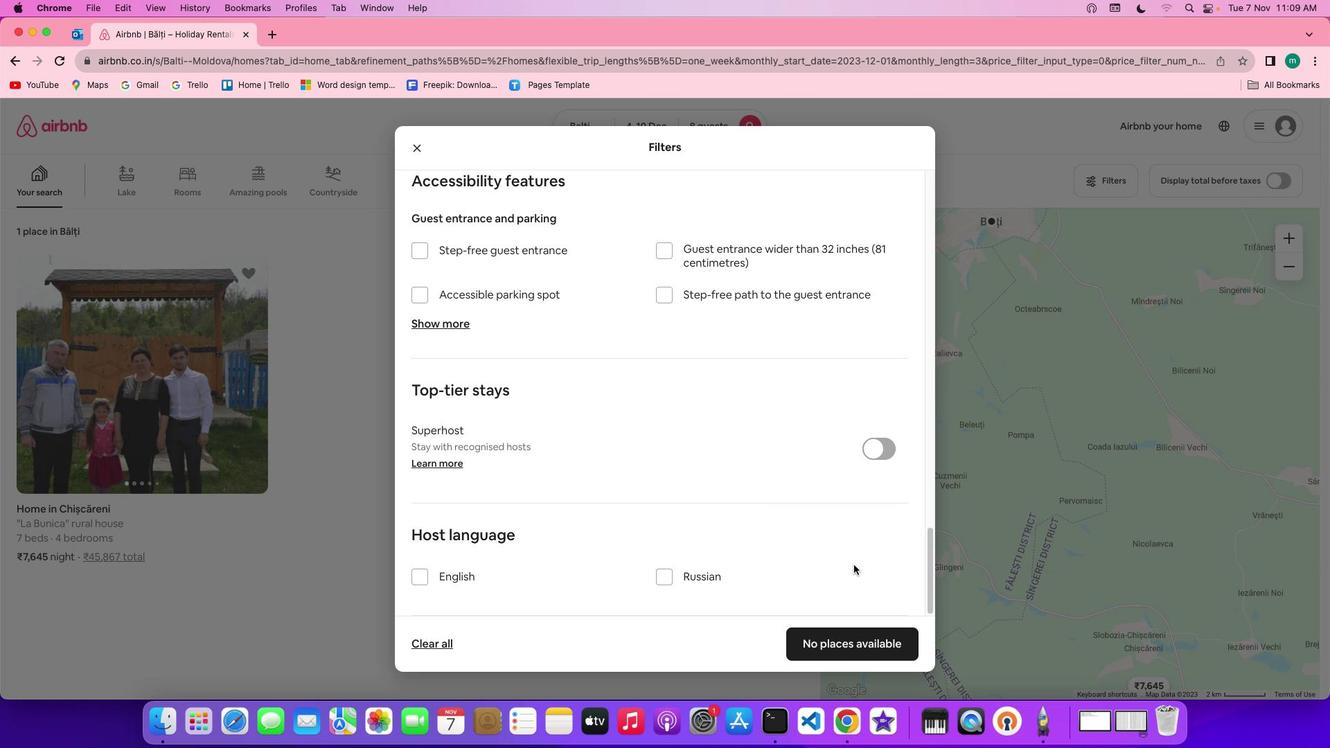 
Action: Mouse moved to (876, 640)
Screenshot: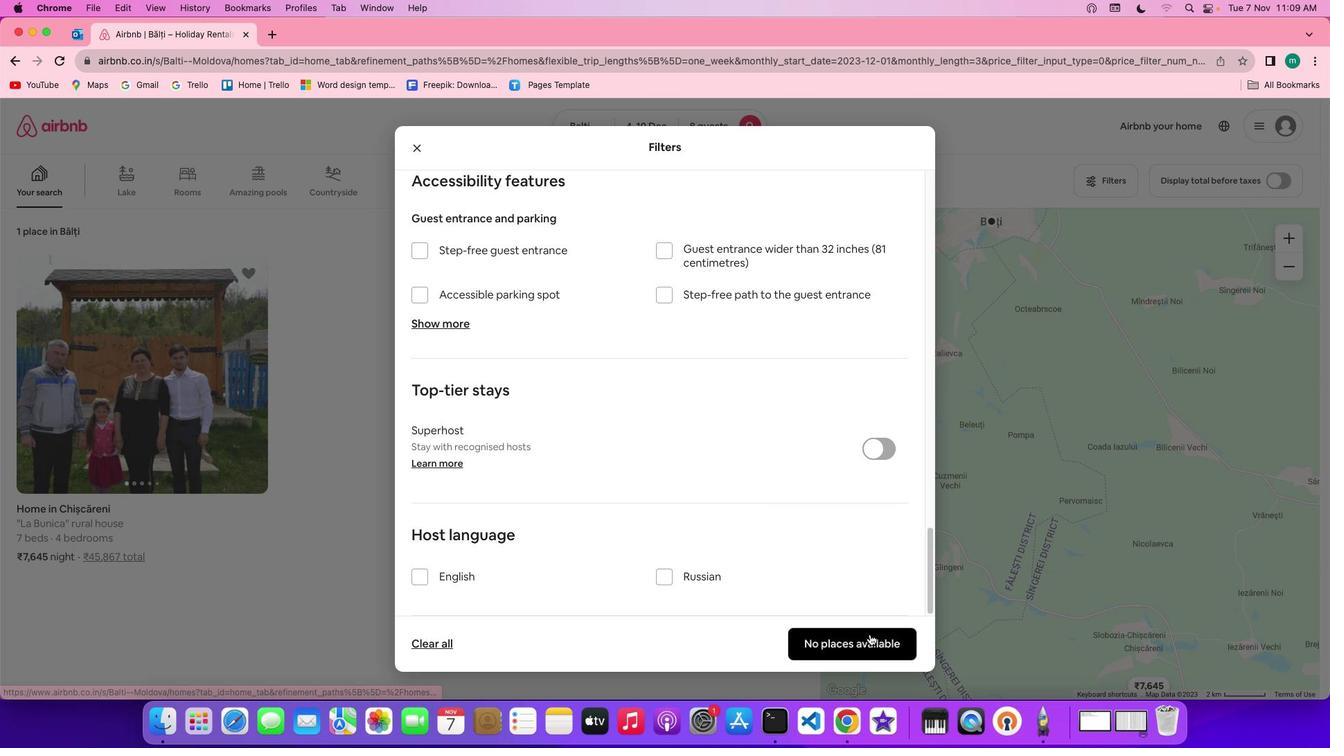 
Action: Mouse pressed left at (876, 640)
Screenshot: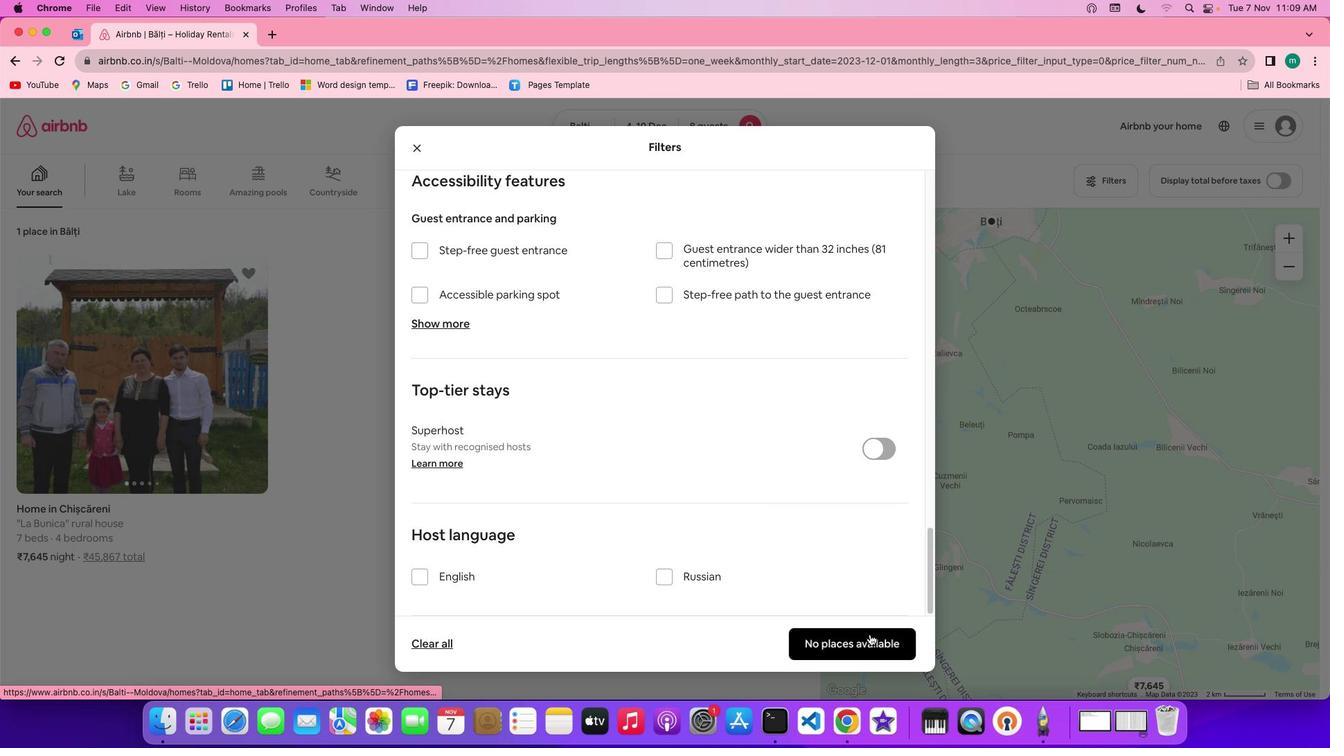 
Action: Mouse moved to (531, 440)
Screenshot: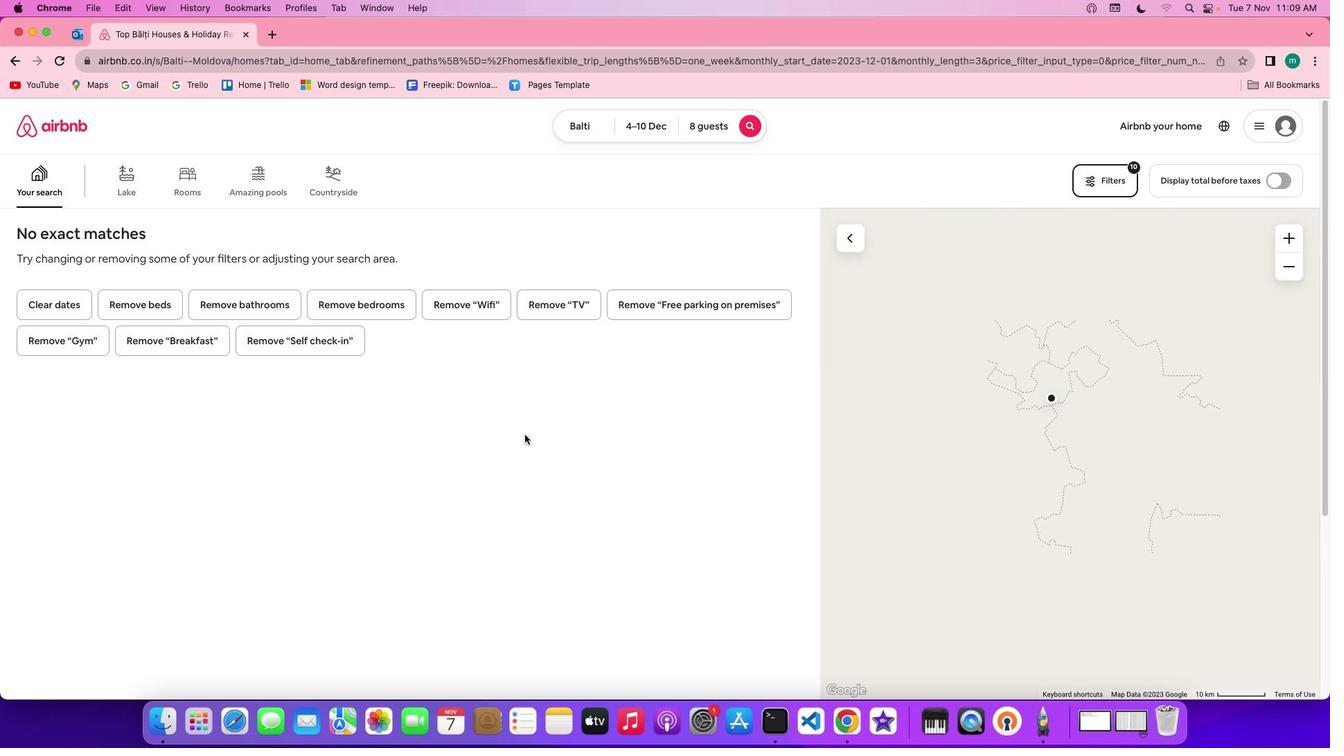 
Action: Mouse scrolled (531, 440) with delta (6, 5)
Screenshot: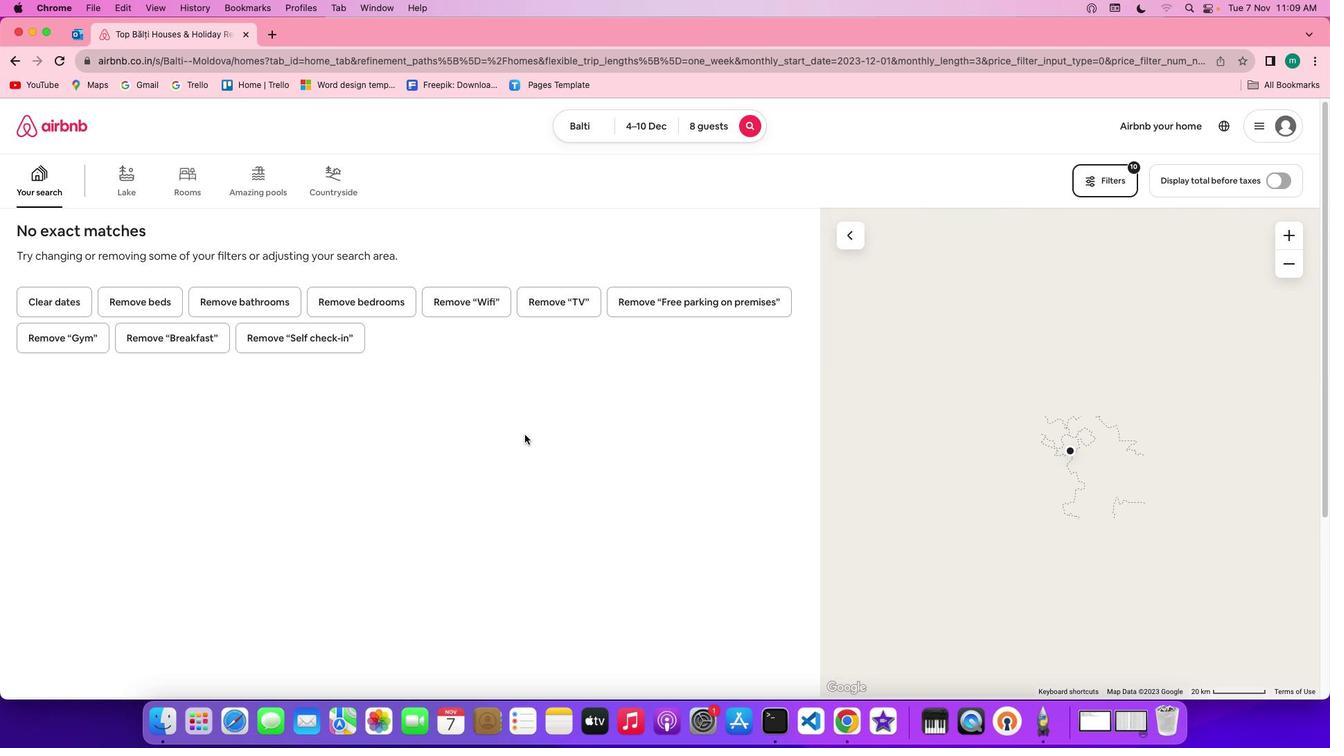 
Action: Mouse scrolled (531, 440) with delta (6, 5)
Screenshot: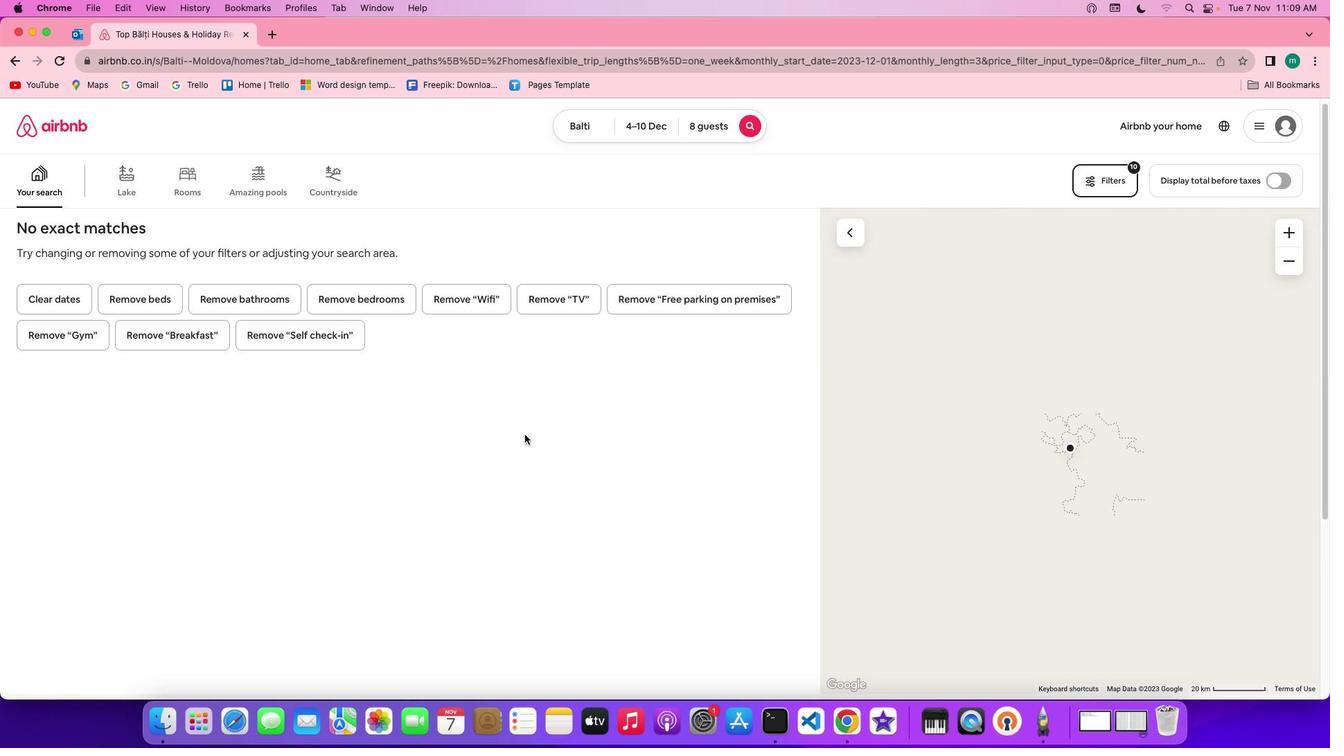 
Action: Mouse scrolled (531, 440) with delta (6, 5)
Screenshot: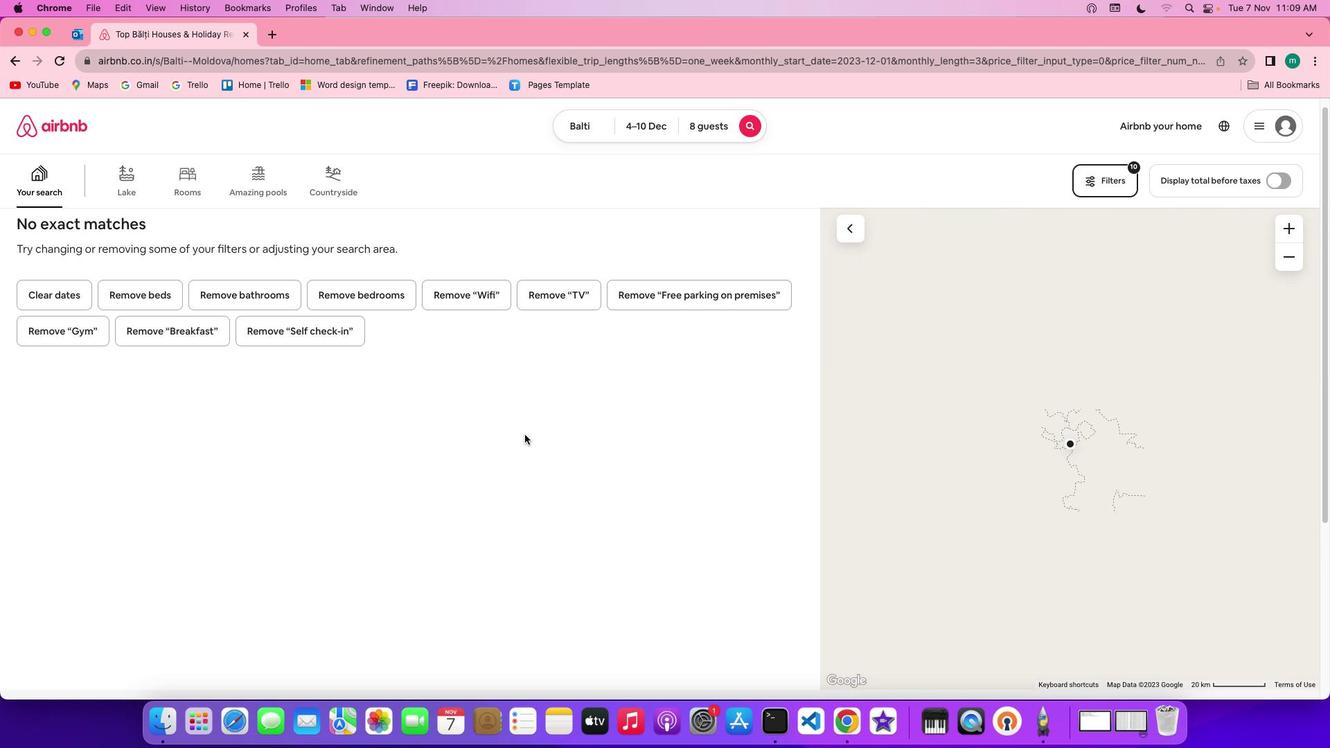 
Action: Mouse scrolled (531, 440) with delta (6, 5)
Screenshot: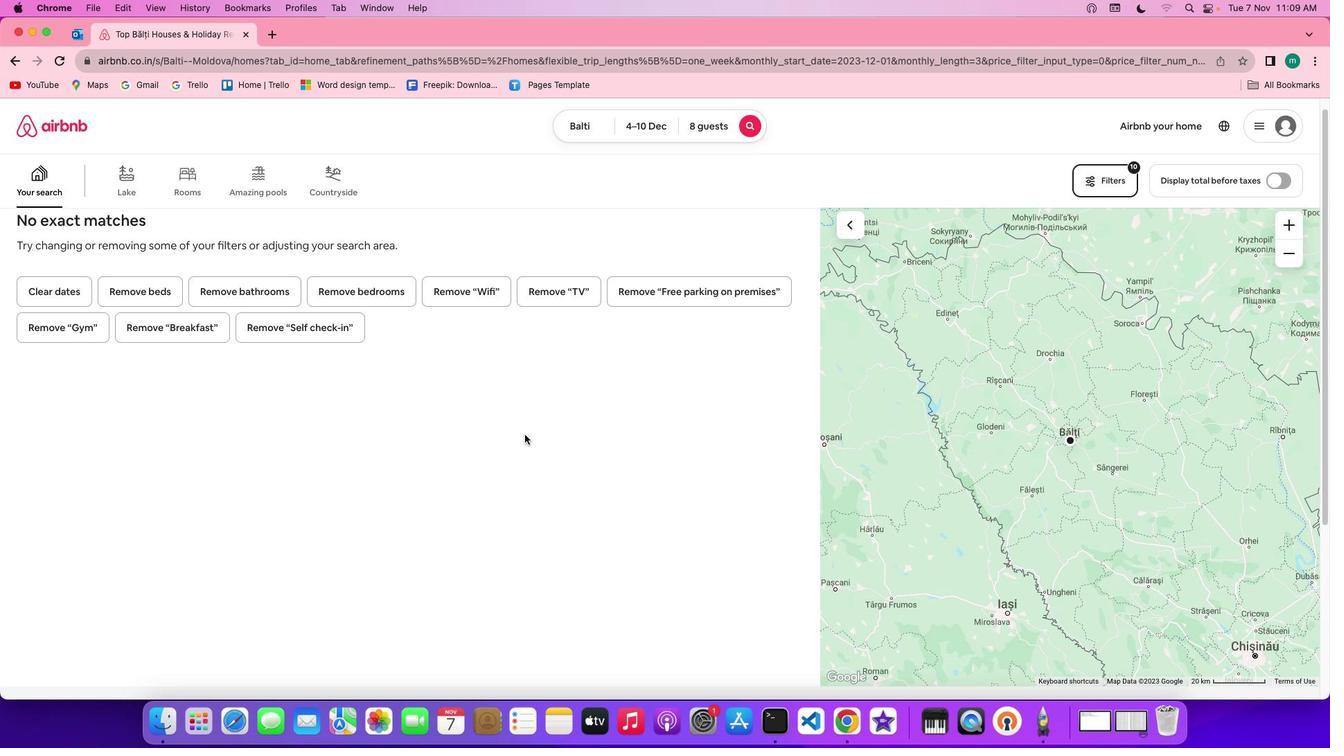 
Action: Mouse scrolled (531, 440) with delta (6, 5)
Screenshot: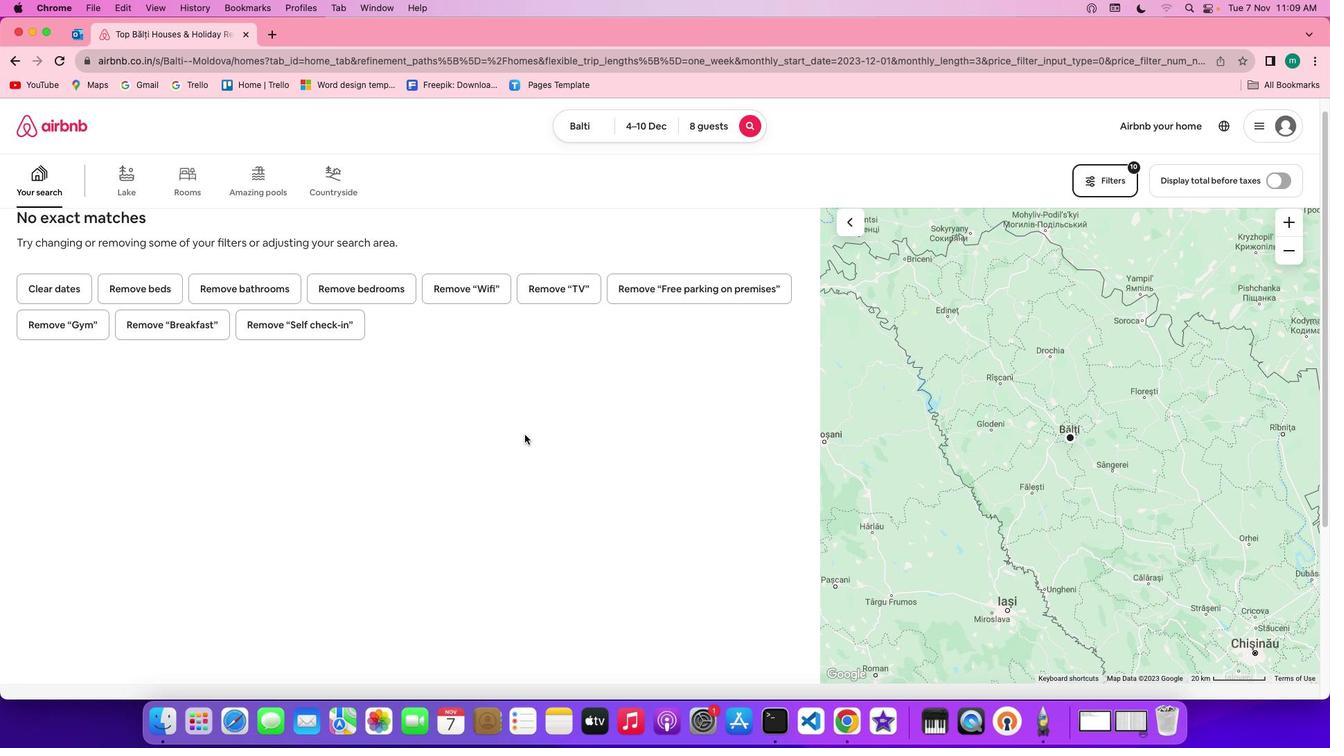 
Action: Mouse moved to (106, 155)
Screenshot: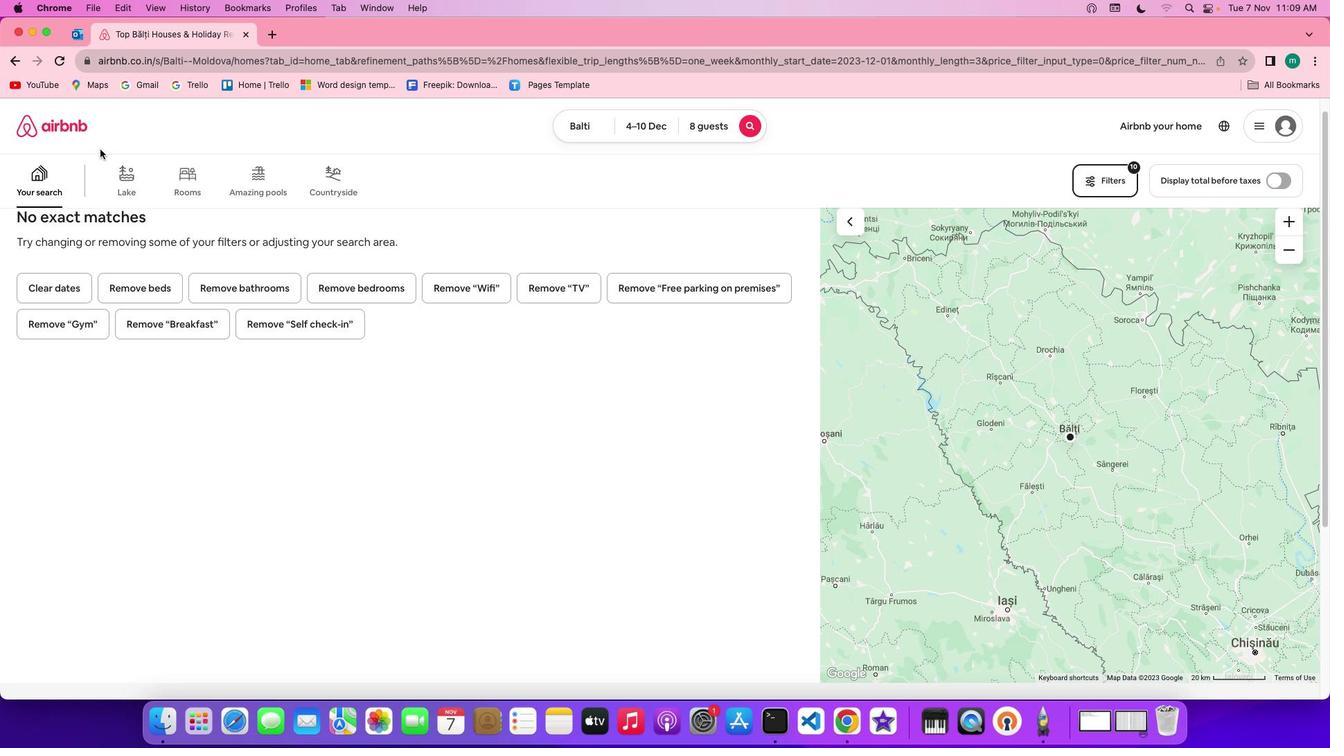
